 Task: Compose an email with the signature Dana Mitchell with the subject Invitation to a charity event and the message I would like to request approval for a team-building activity. from softage.4@softage.net to softage.1@softage.net, select the entire message, change the font color from current to green and background color to yellow Send the email. Finally, move the email from Sent Items to the label Databases
Action: Mouse moved to (928, 77)
Screenshot: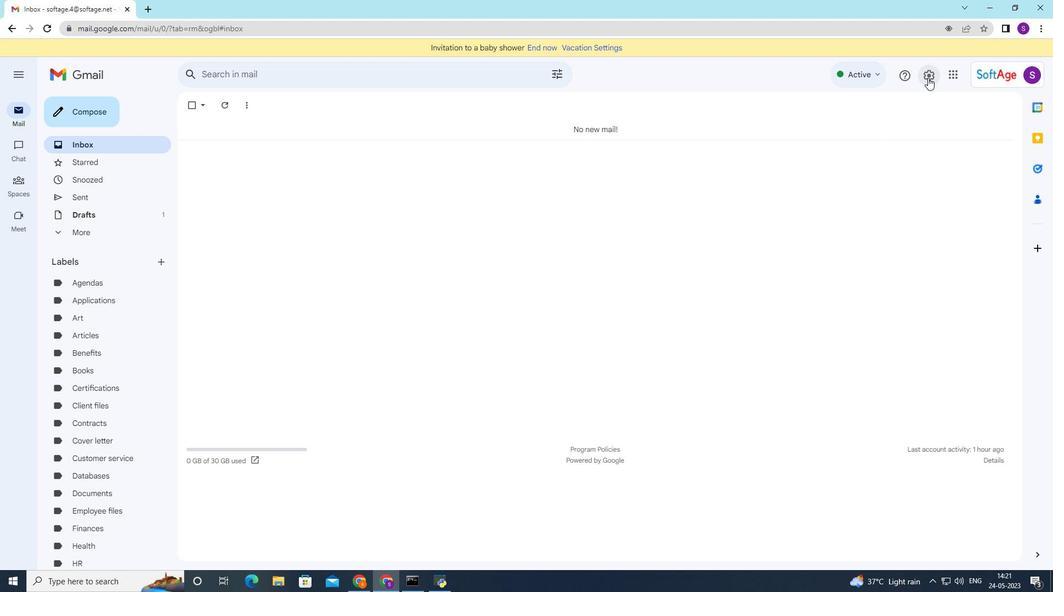 
Action: Mouse pressed left at (928, 77)
Screenshot: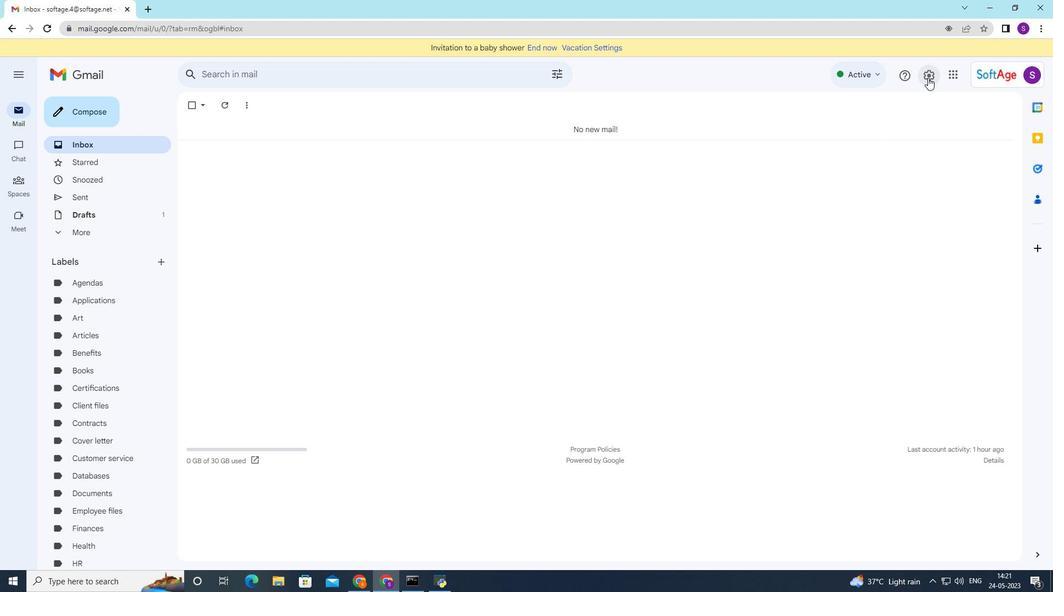 
Action: Mouse moved to (927, 131)
Screenshot: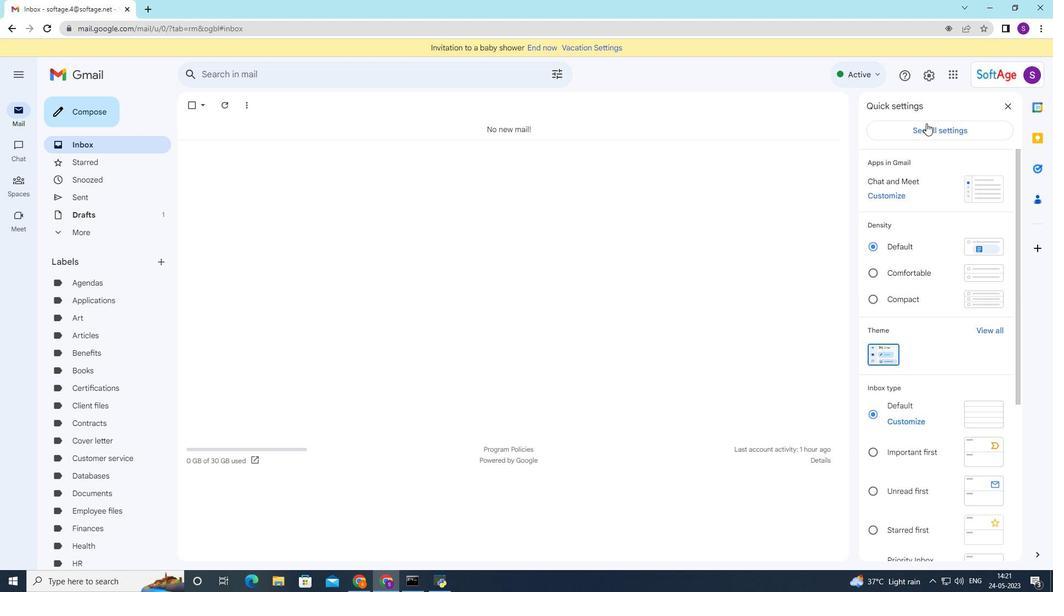 
Action: Mouse pressed left at (927, 131)
Screenshot: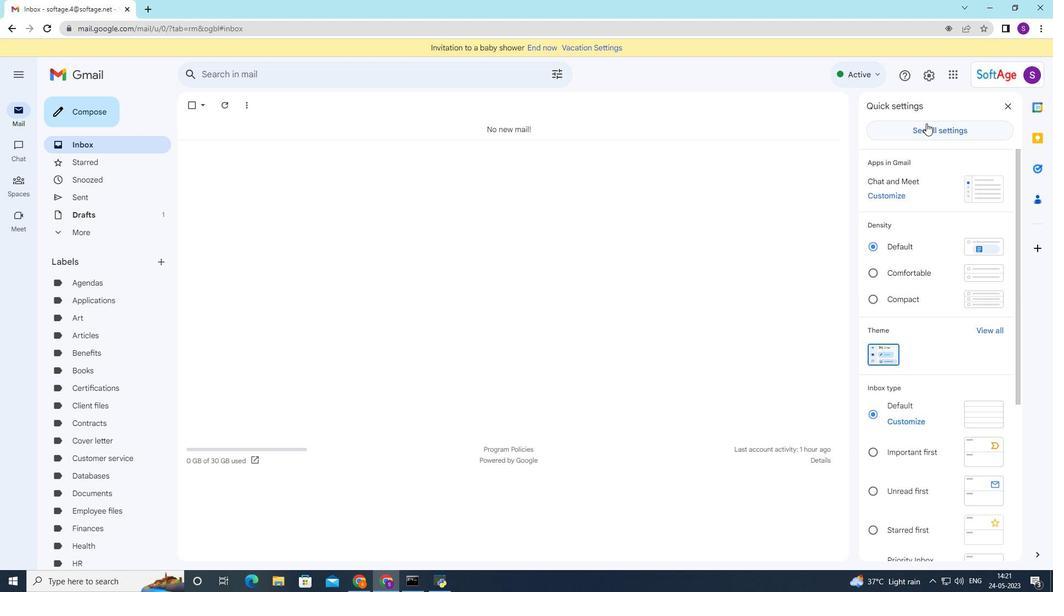 
Action: Mouse moved to (479, 244)
Screenshot: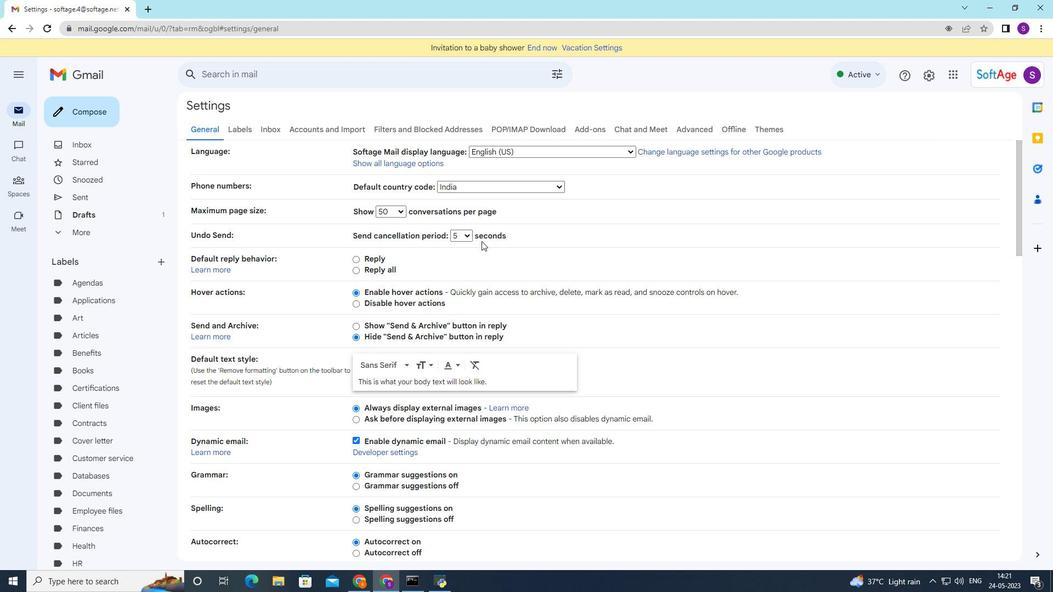 
Action: Mouse scrolled (479, 244) with delta (0, 0)
Screenshot: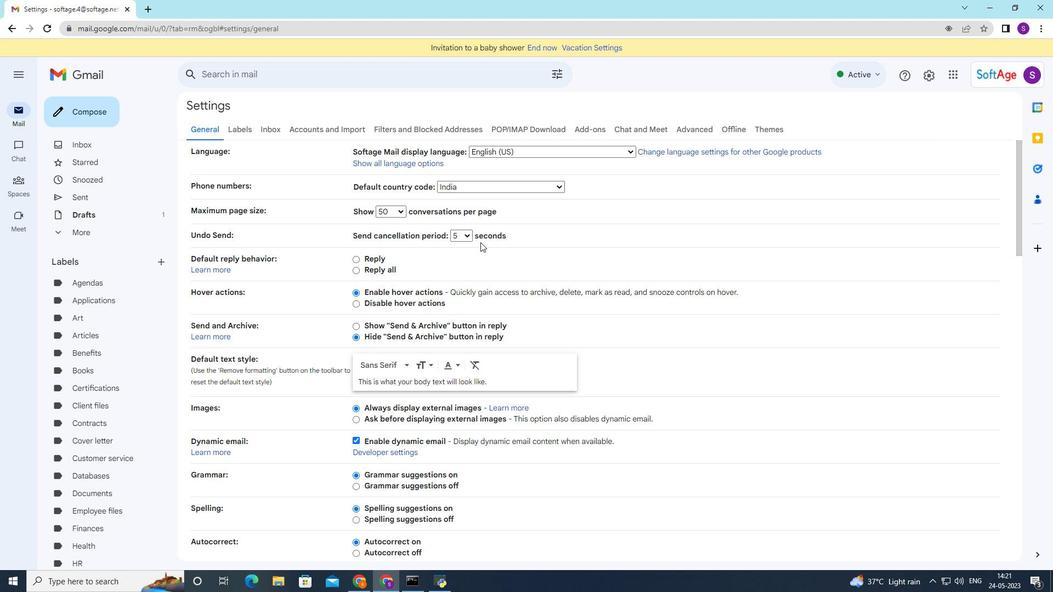 
Action: Mouse moved to (478, 246)
Screenshot: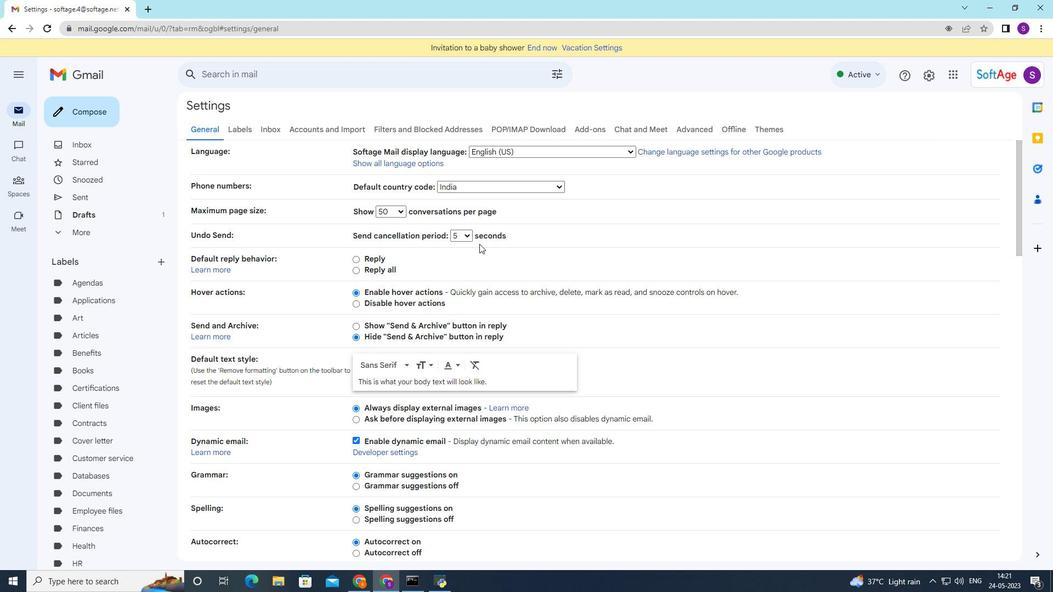 
Action: Mouse scrolled (478, 245) with delta (0, 0)
Screenshot: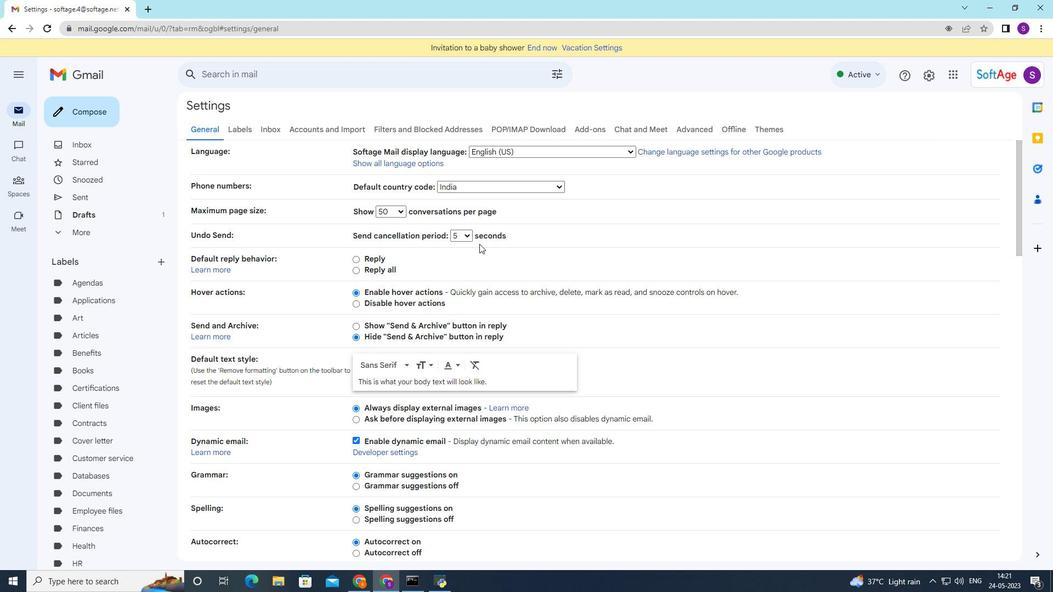 
Action: Mouse moved to (478, 247)
Screenshot: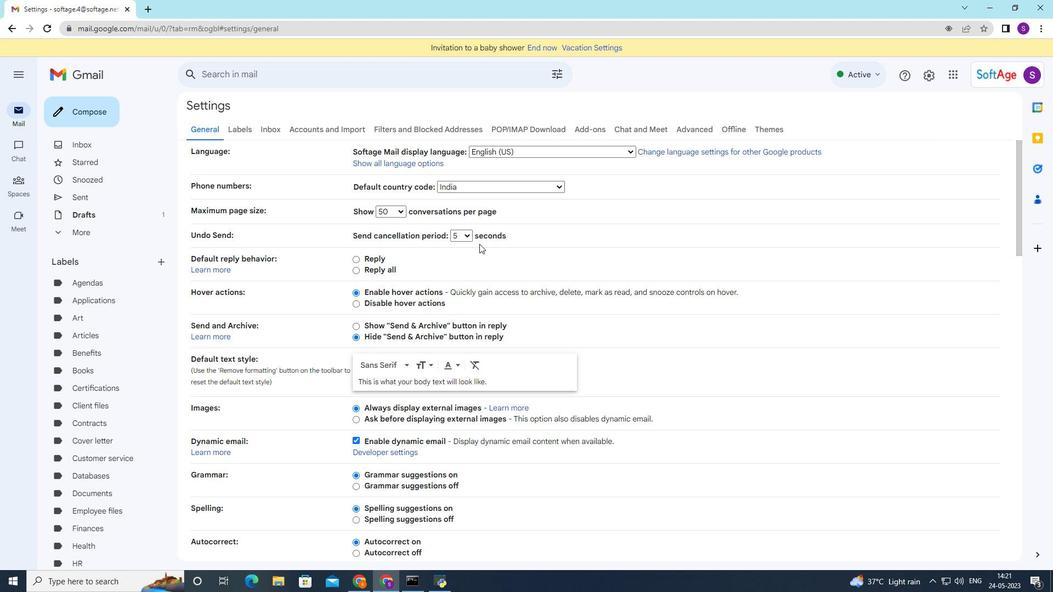 
Action: Mouse scrolled (478, 246) with delta (0, 0)
Screenshot: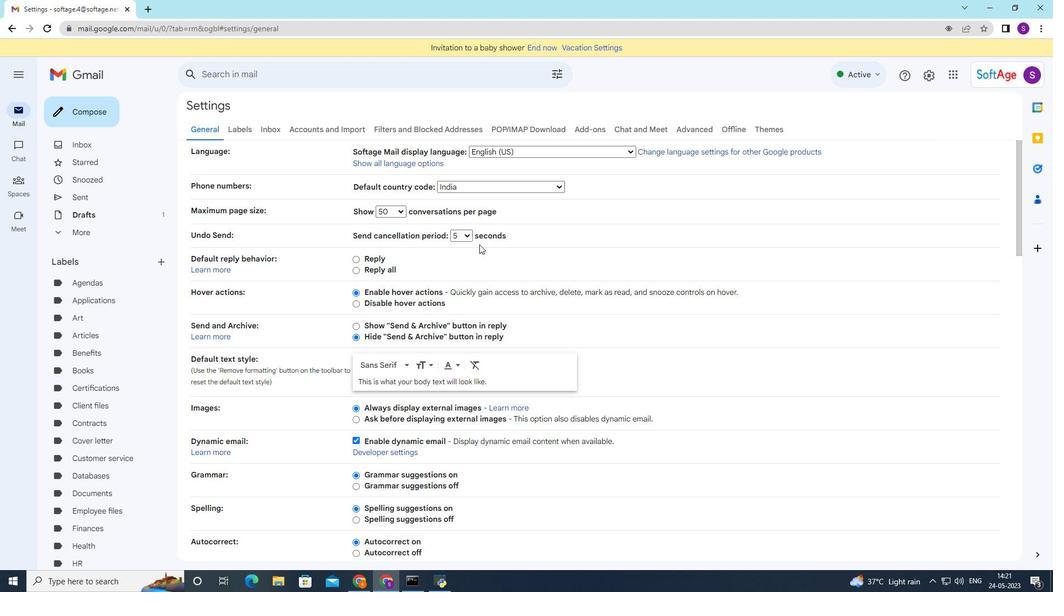 
Action: Mouse moved to (477, 248)
Screenshot: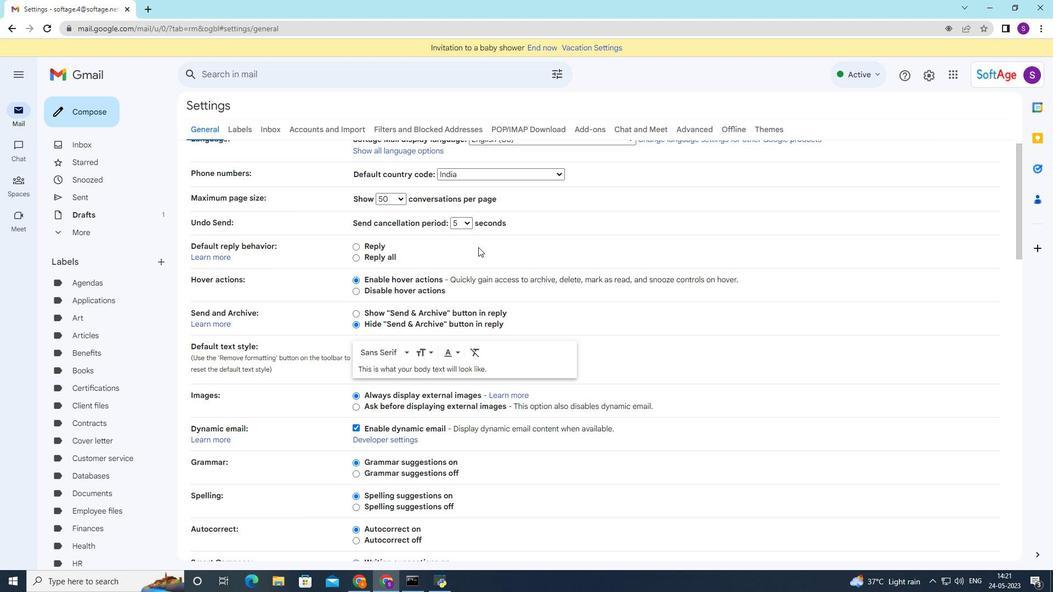 
Action: Mouse scrolled (477, 247) with delta (0, 0)
Screenshot: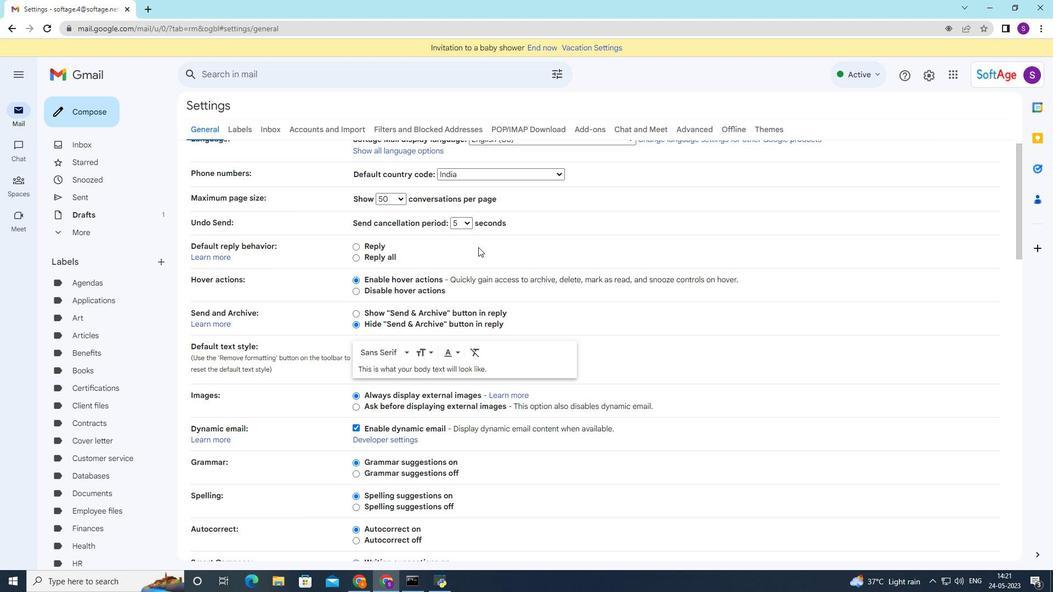 
Action: Mouse moved to (477, 249)
Screenshot: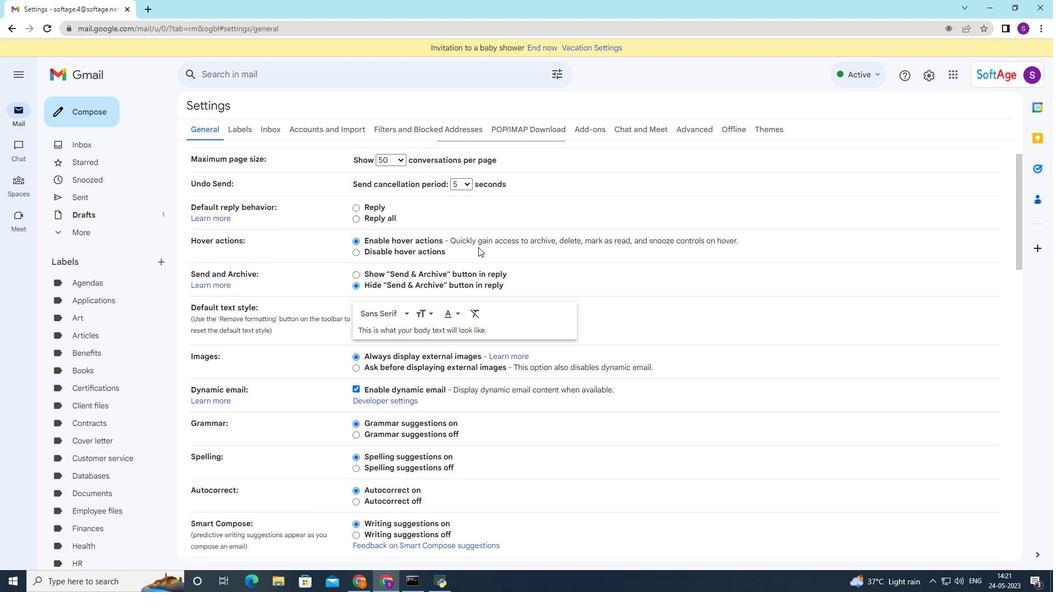 
Action: Mouse scrolled (477, 248) with delta (0, 0)
Screenshot: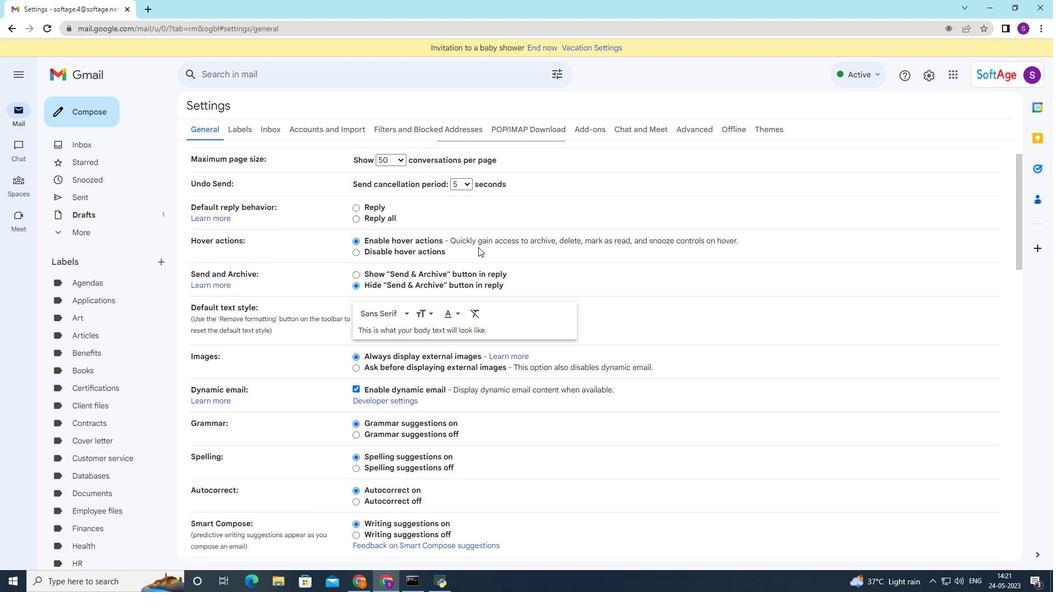 
Action: Mouse moved to (475, 254)
Screenshot: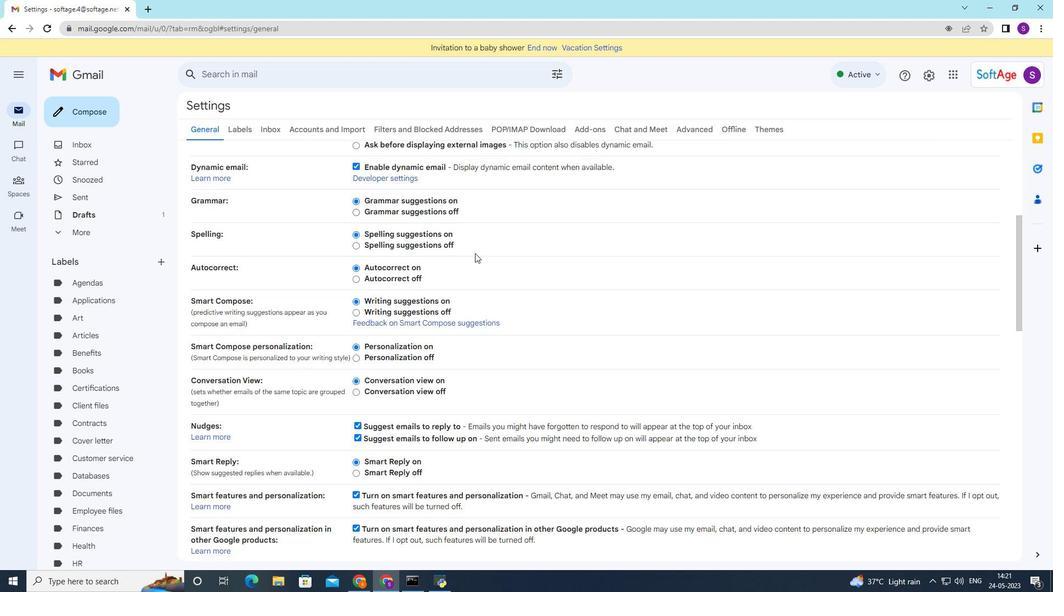 
Action: Mouse scrolled (475, 253) with delta (0, 0)
Screenshot: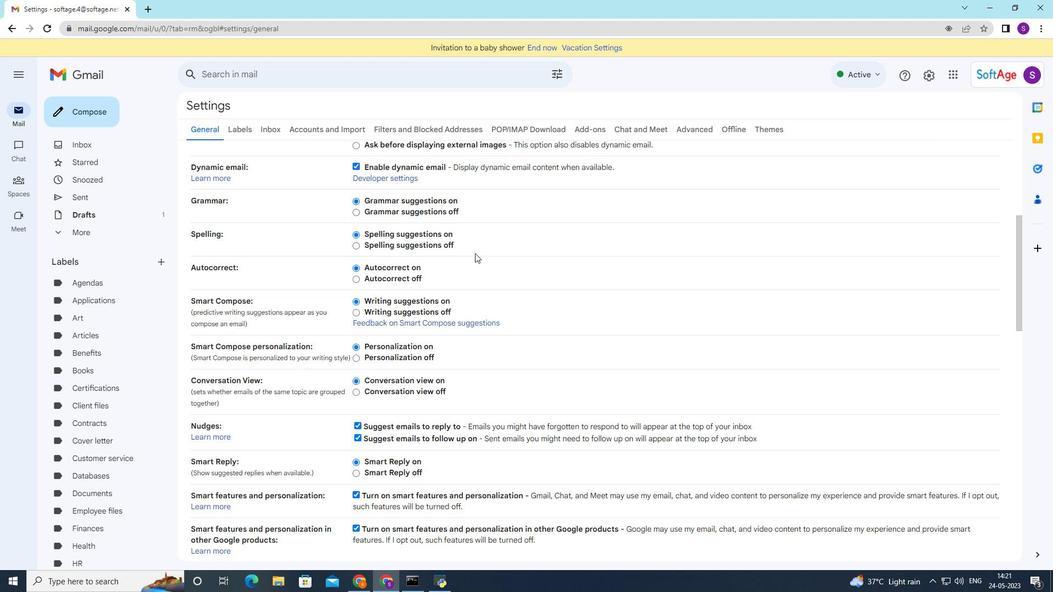 
Action: Mouse moved to (475, 254)
Screenshot: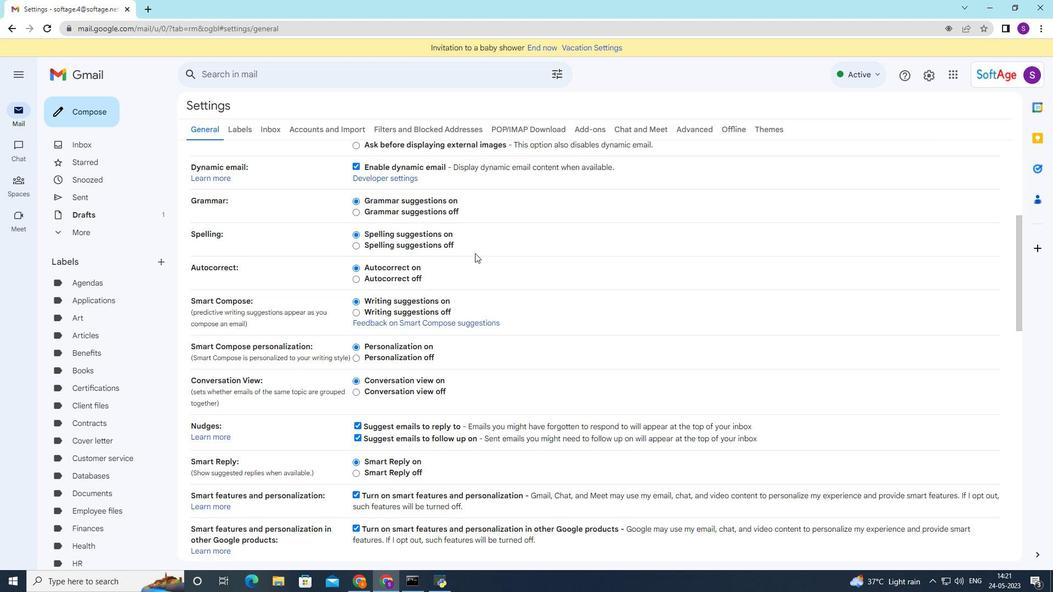 
Action: Mouse scrolled (475, 253) with delta (0, 0)
Screenshot: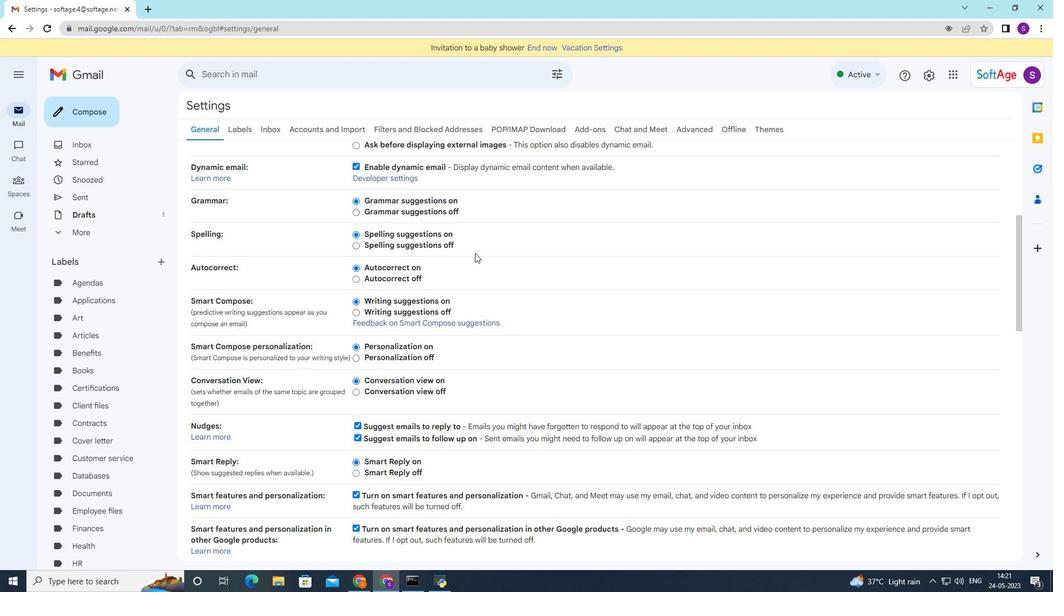 
Action: Mouse scrolled (475, 253) with delta (0, 0)
Screenshot: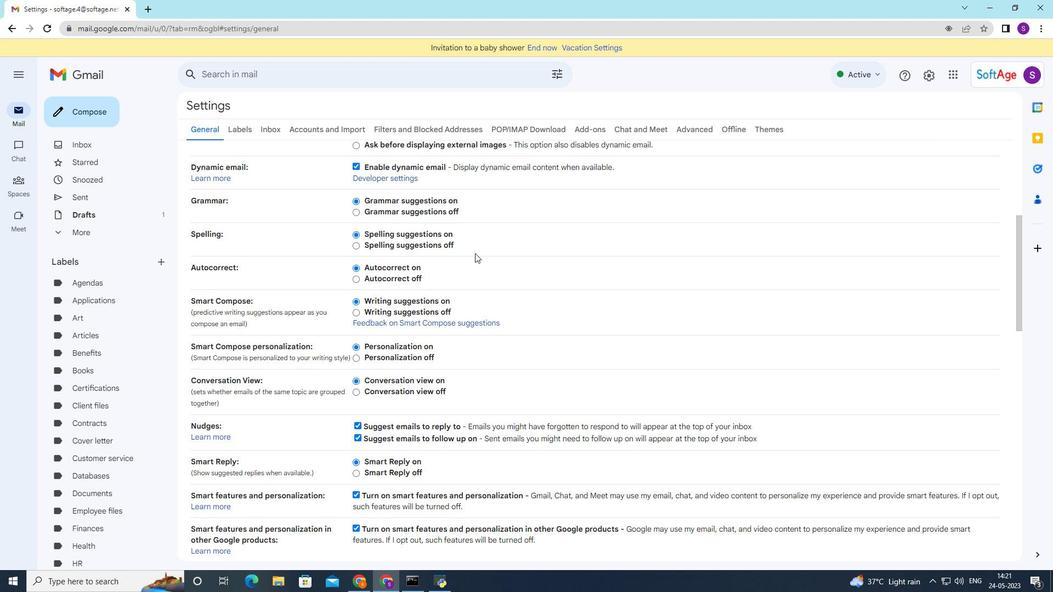 
Action: Mouse moved to (475, 254)
Screenshot: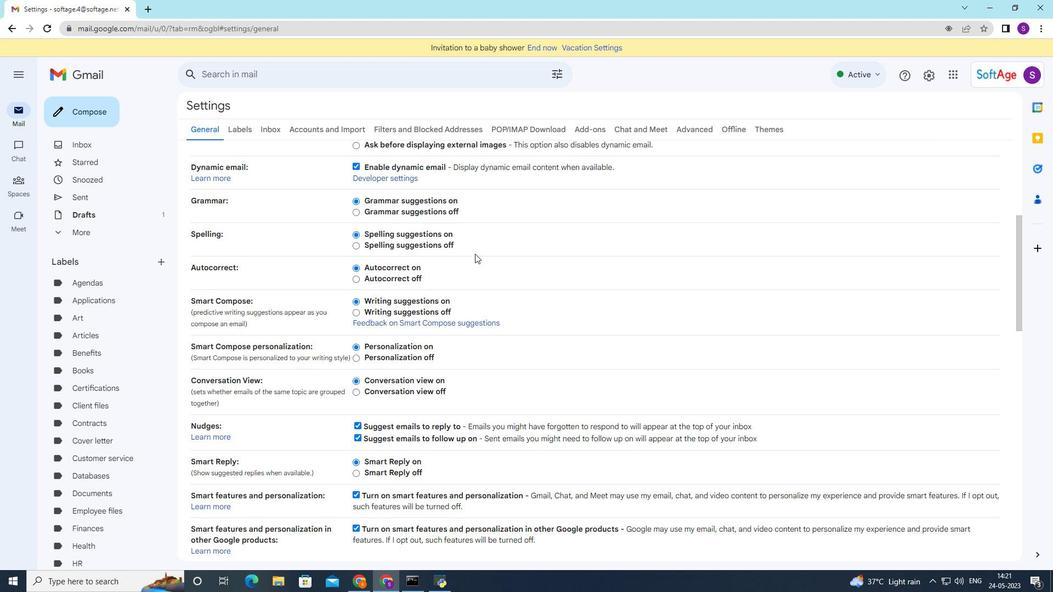 
Action: Mouse scrolled (475, 254) with delta (0, 0)
Screenshot: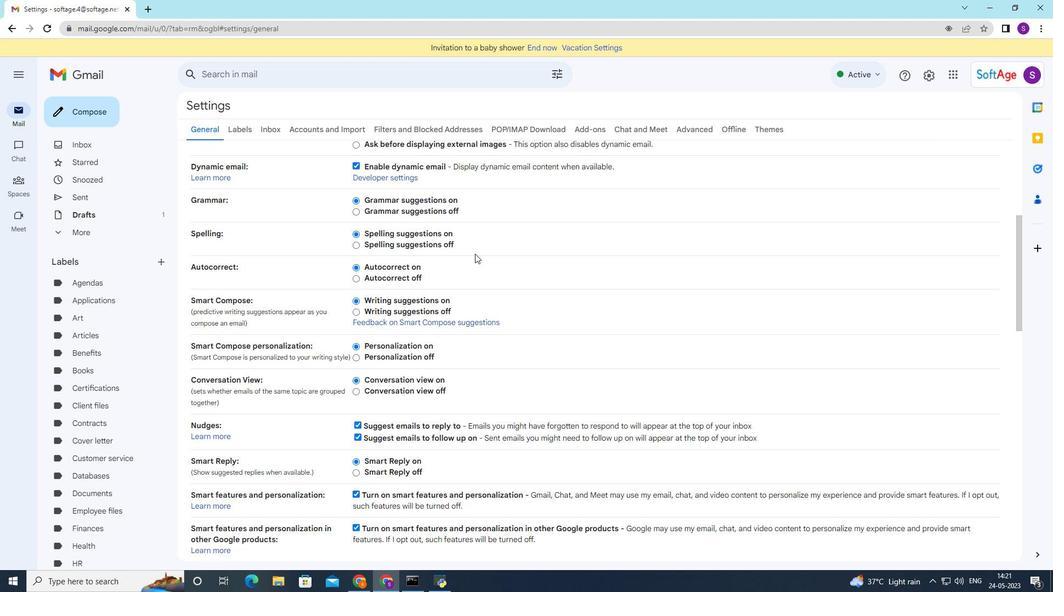 
Action: Mouse scrolled (475, 254) with delta (0, 0)
Screenshot: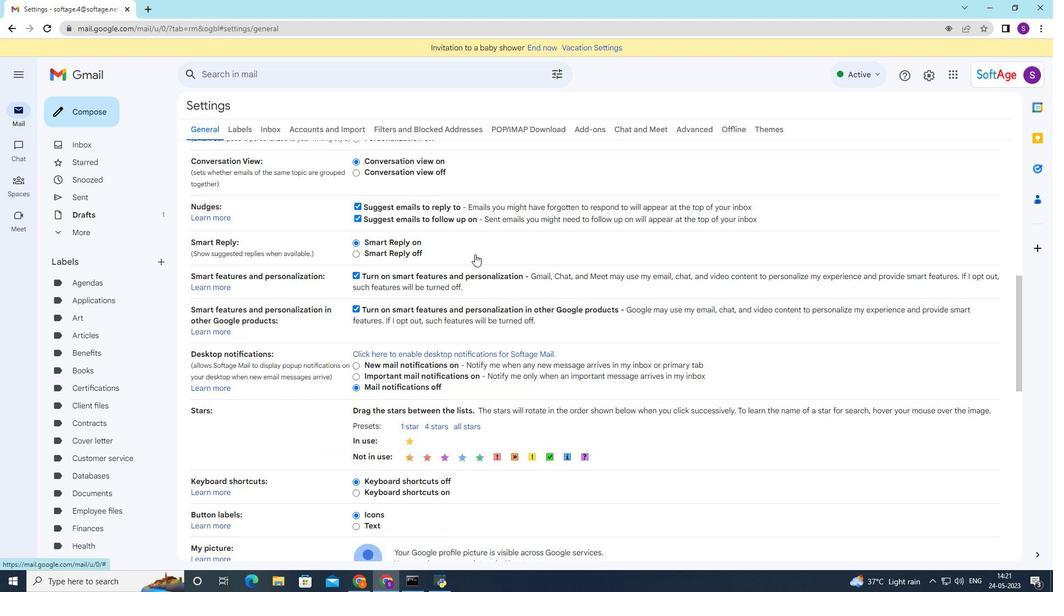 
Action: Mouse scrolled (475, 254) with delta (0, 0)
Screenshot: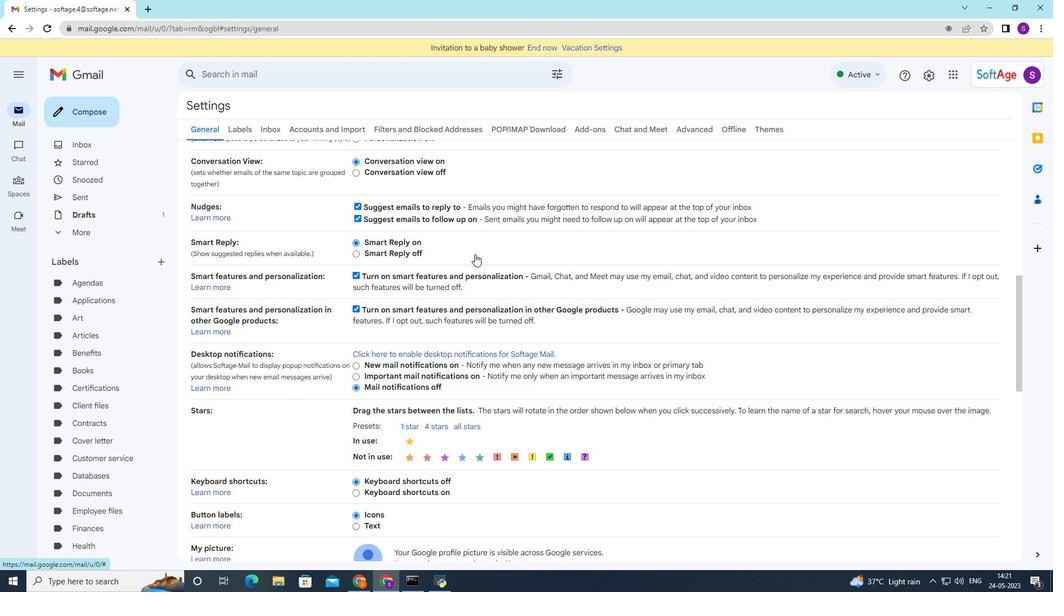 
Action: Mouse scrolled (475, 254) with delta (0, 0)
Screenshot: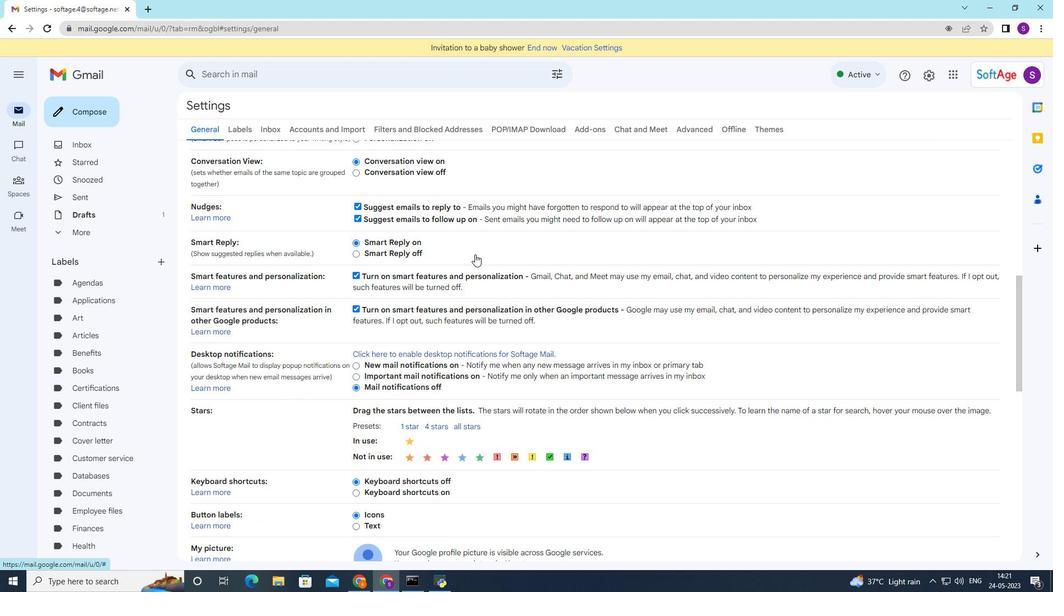 
Action: Mouse moved to (475, 255)
Screenshot: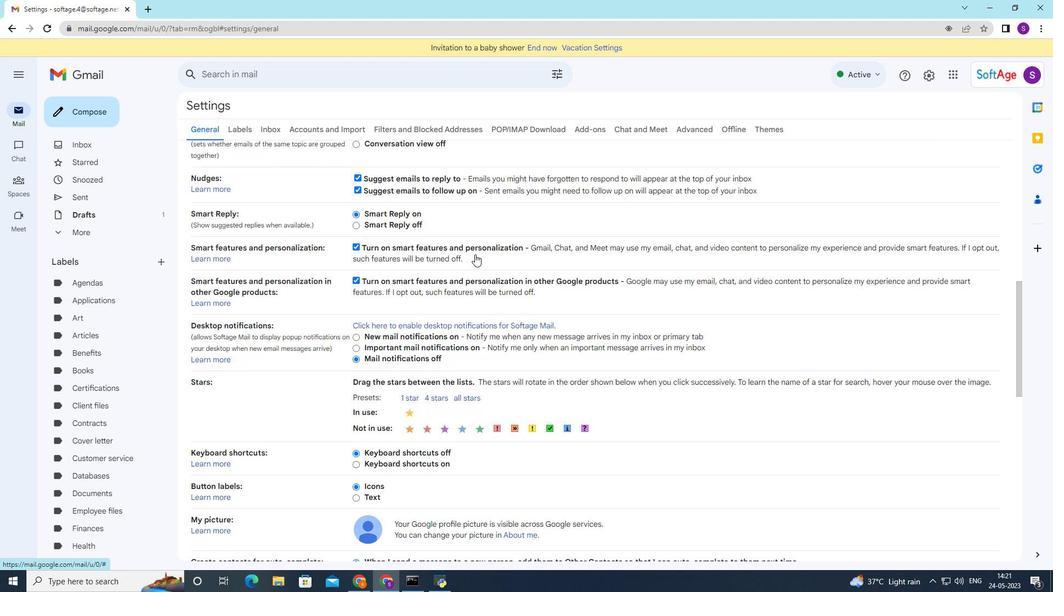 
Action: Mouse scrolled (475, 255) with delta (0, 0)
Screenshot: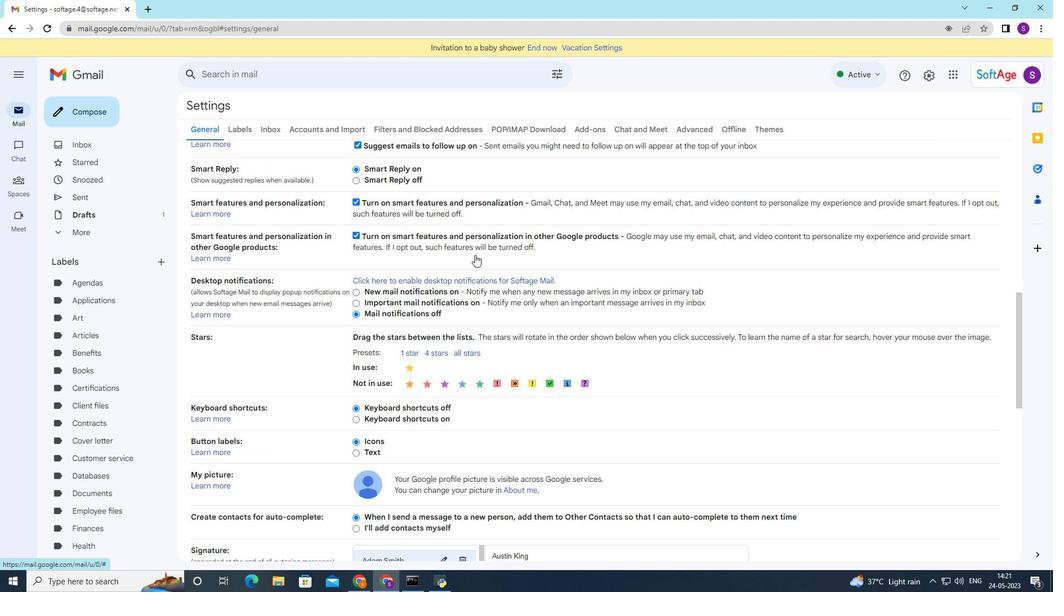 
Action: Mouse moved to (474, 256)
Screenshot: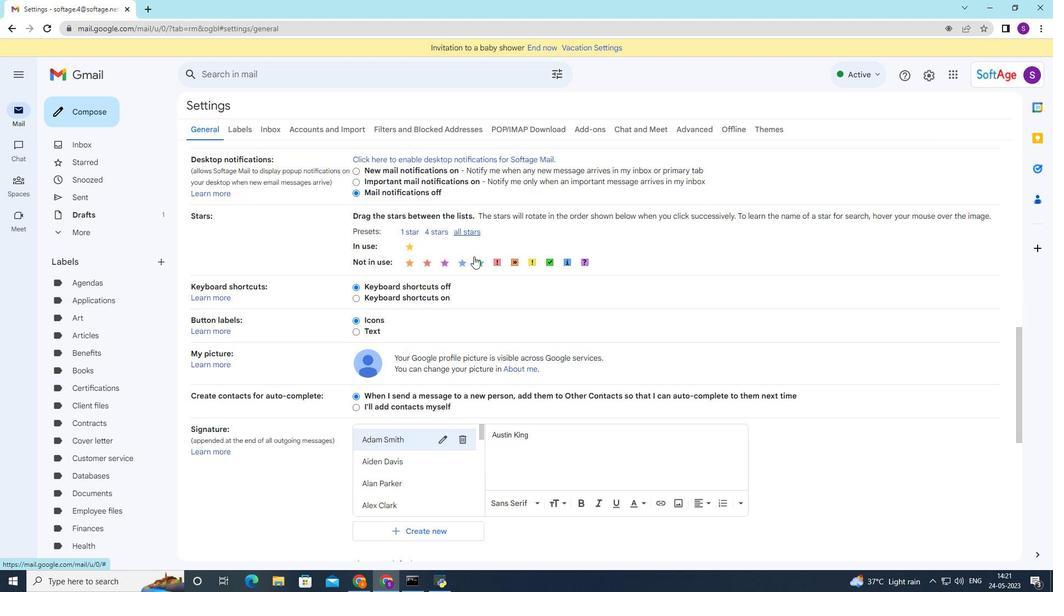 
Action: Mouse scrolled (474, 256) with delta (0, 0)
Screenshot: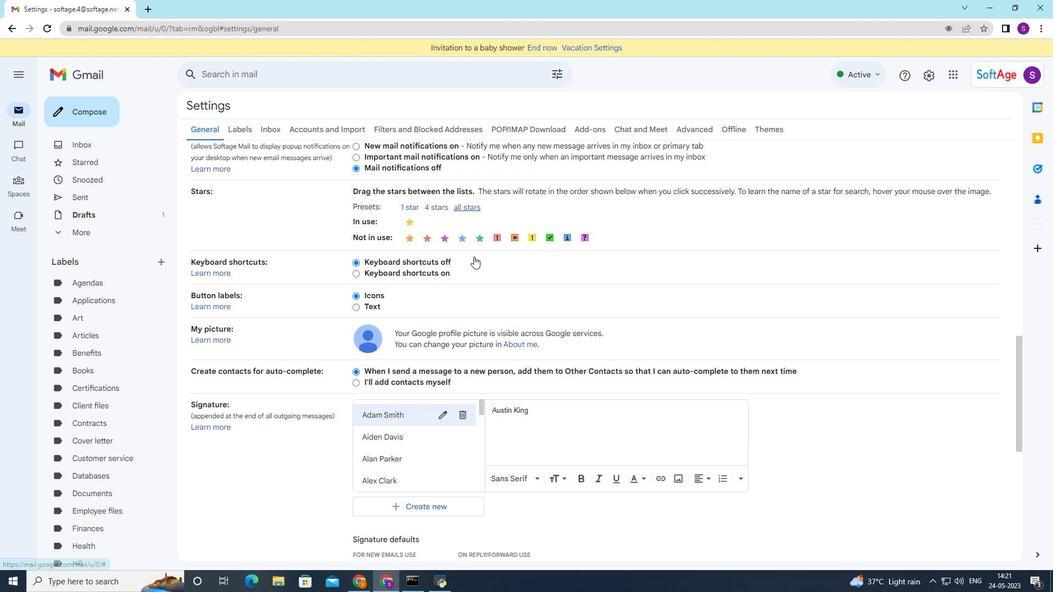
Action: Mouse moved to (474, 256)
Screenshot: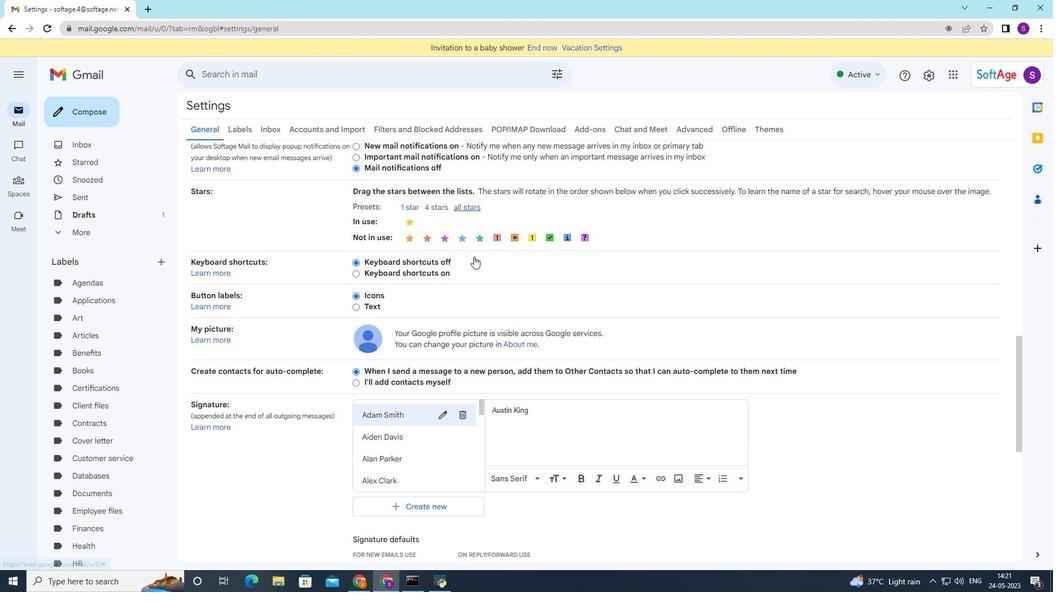 
Action: Mouse scrolled (474, 256) with delta (0, 0)
Screenshot: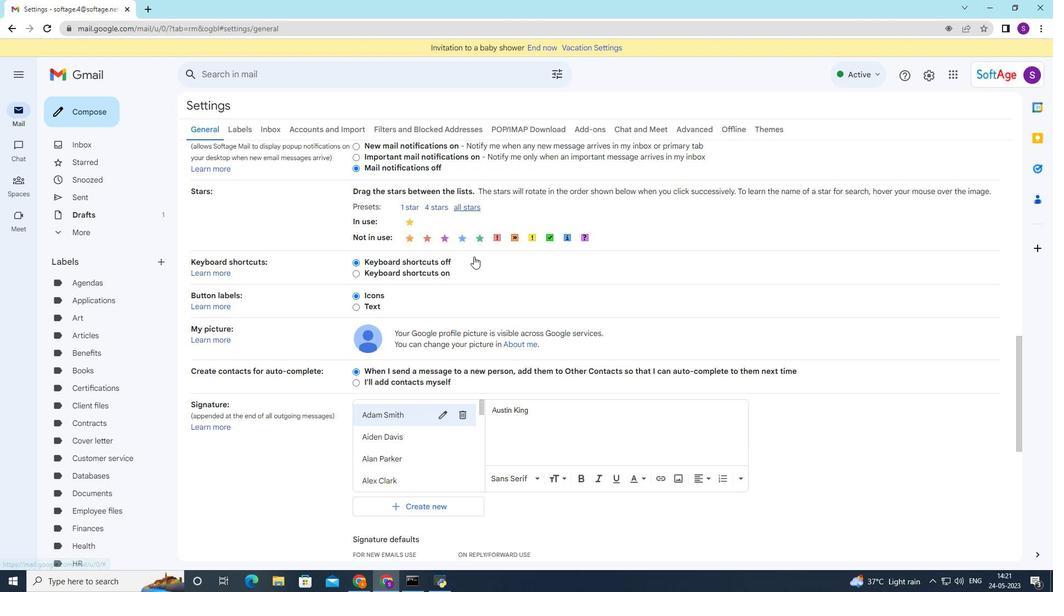 
Action: Mouse moved to (474, 257)
Screenshot: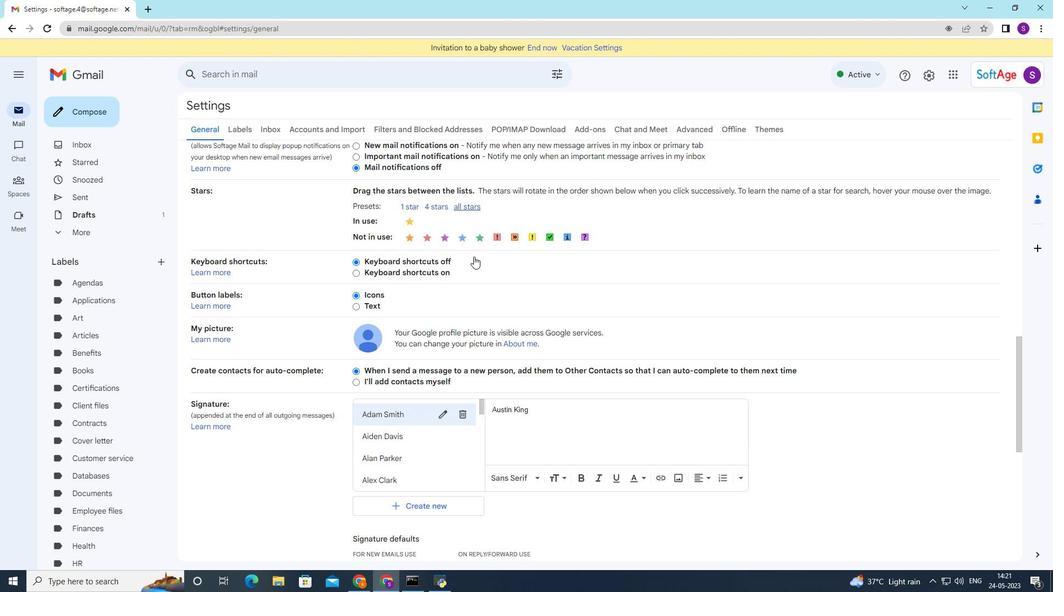 
Action: Mouse scrolled (474, 257) with delta (0, 0)
Screenshot: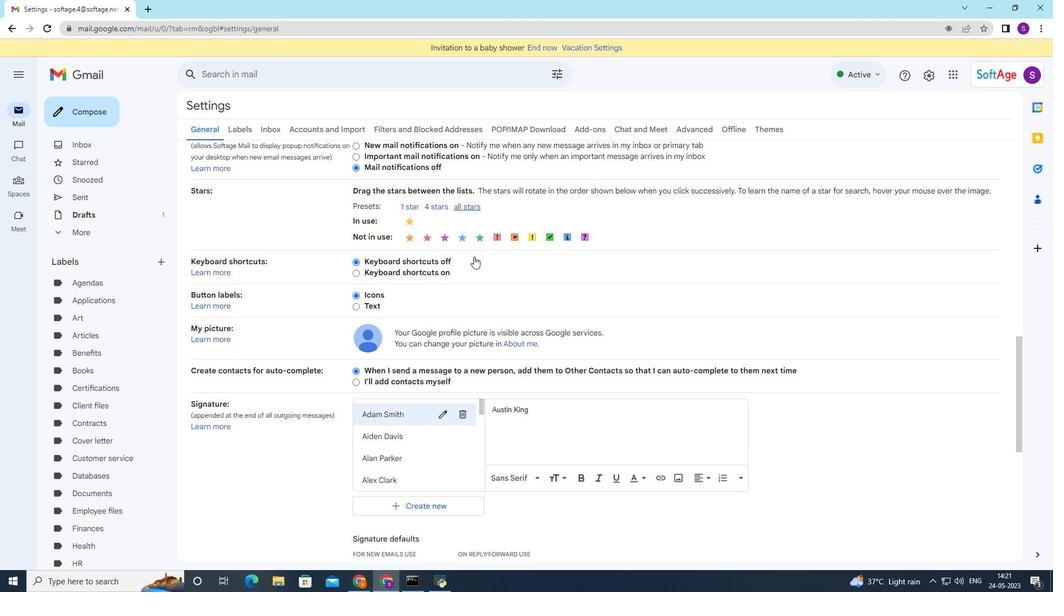 
Action: Mouse moved to (461, 337)
Screenshot: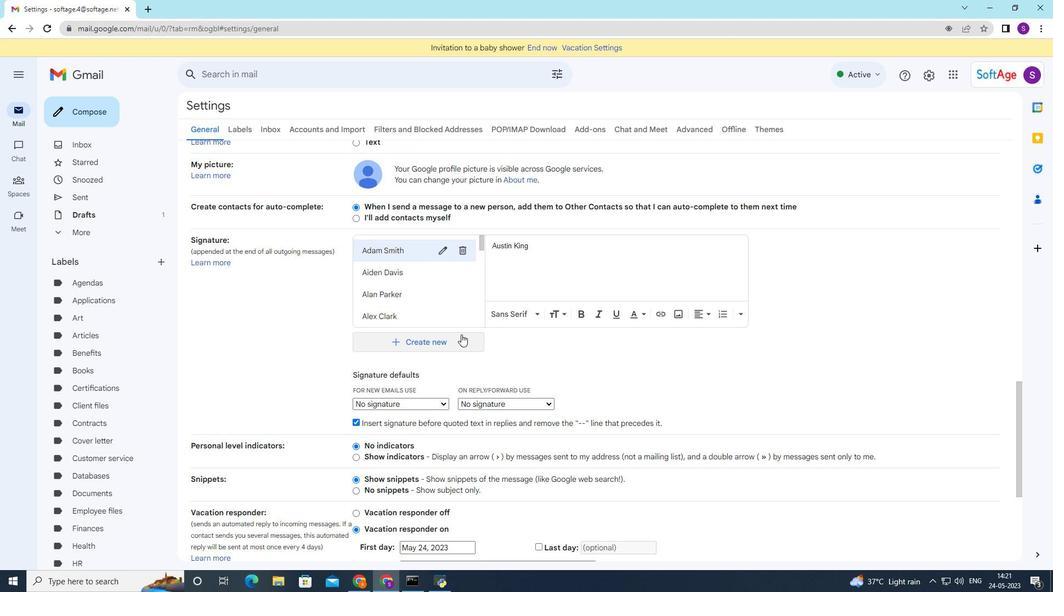 
Action: Mouse pressed left at (461, 337)
Screenshot: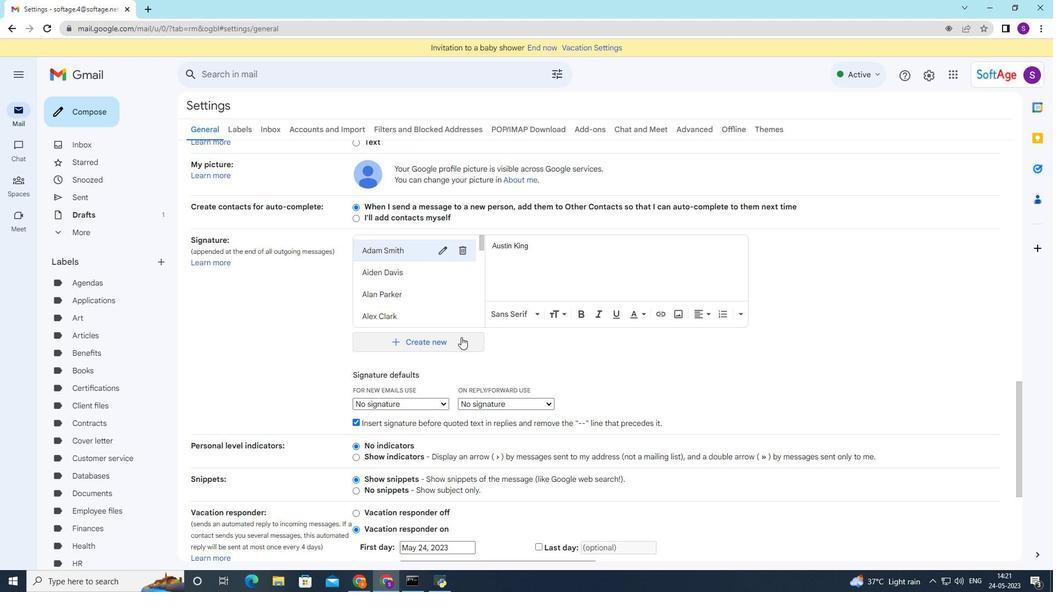 
Action: Mouse moved to (461, 336)
Screenshot: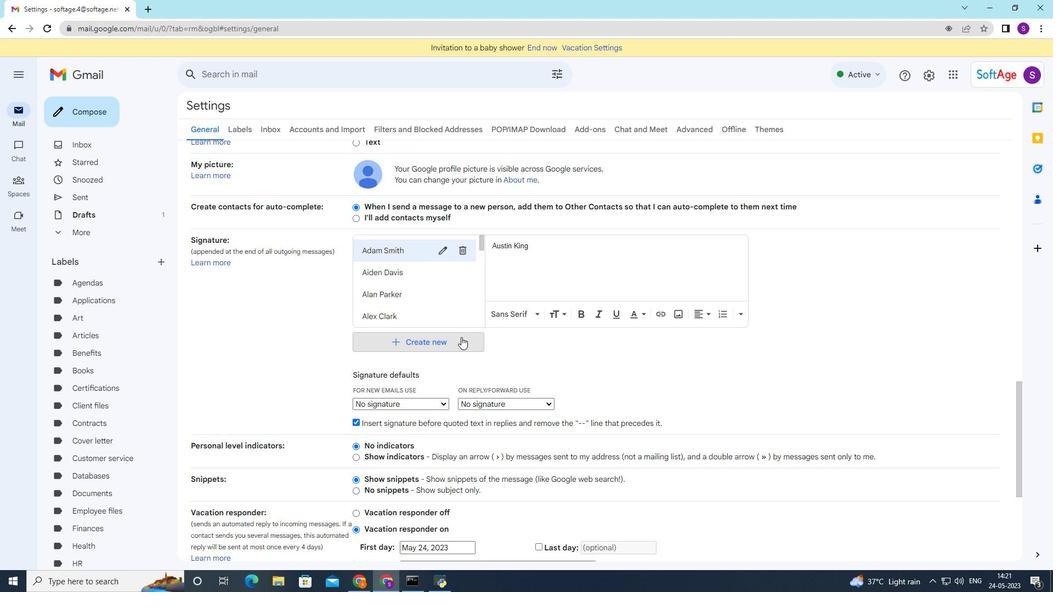 
Action: Key pressed <Key.shift>Dana<Key.space><Key.shift><Key.shift><Key.shift><Key.shift><Key.shift><Key.shift>Mitchell
Screenshot: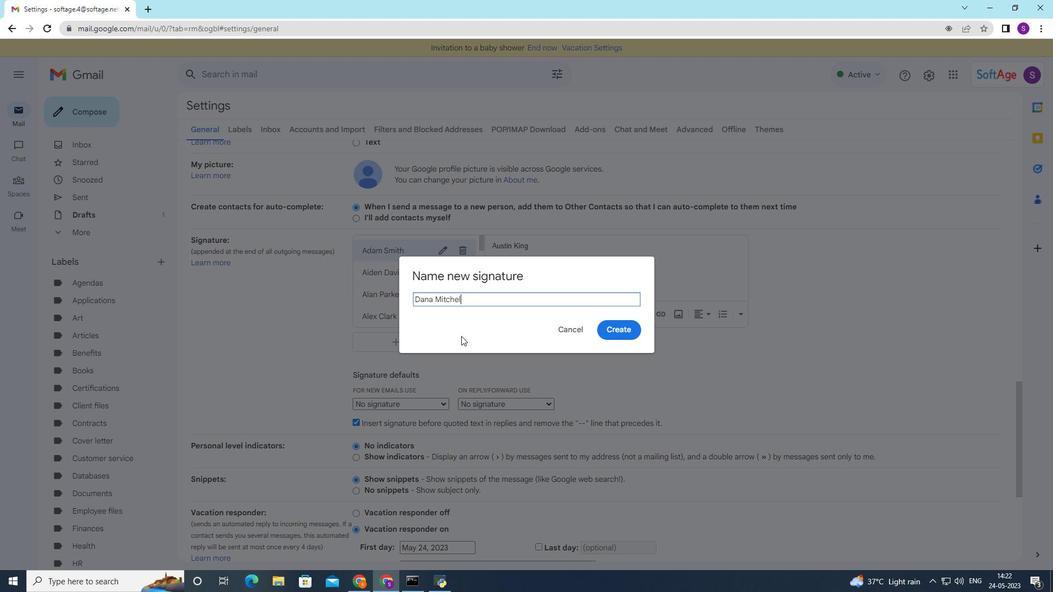 
Action: Mouse moved to (623, 334)
Screenshot: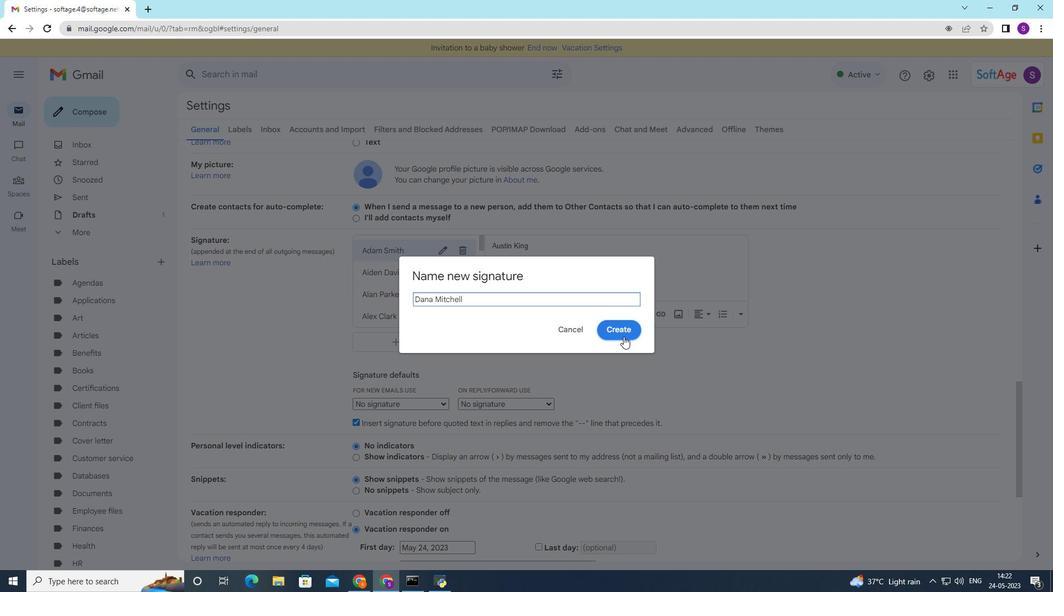 
Action: Mouse pressed left at (623, 334)
Screenshot: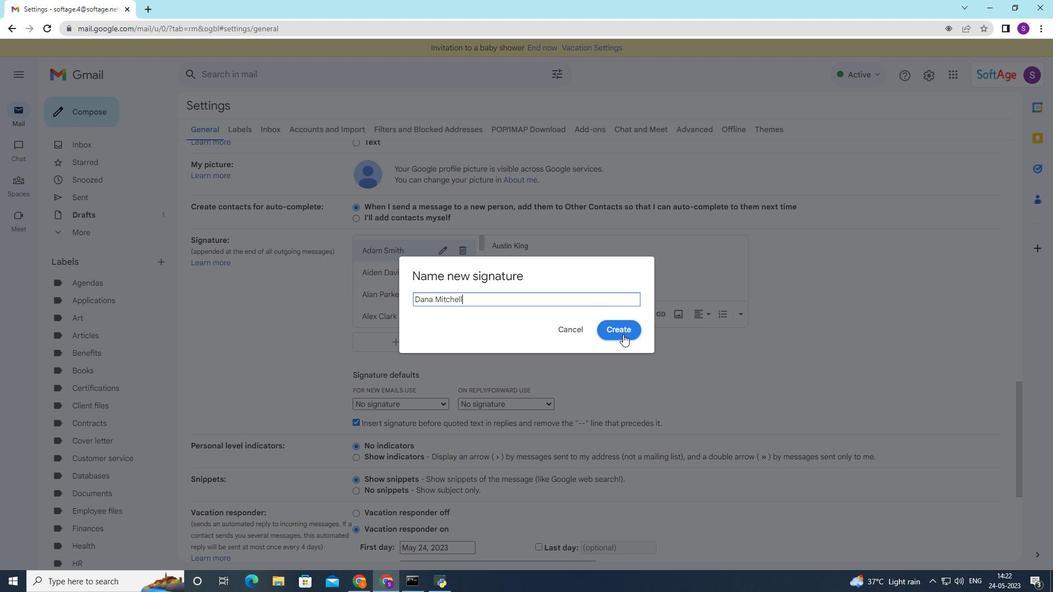 
Action: Mouse moved to (576, 346)
Screenshot: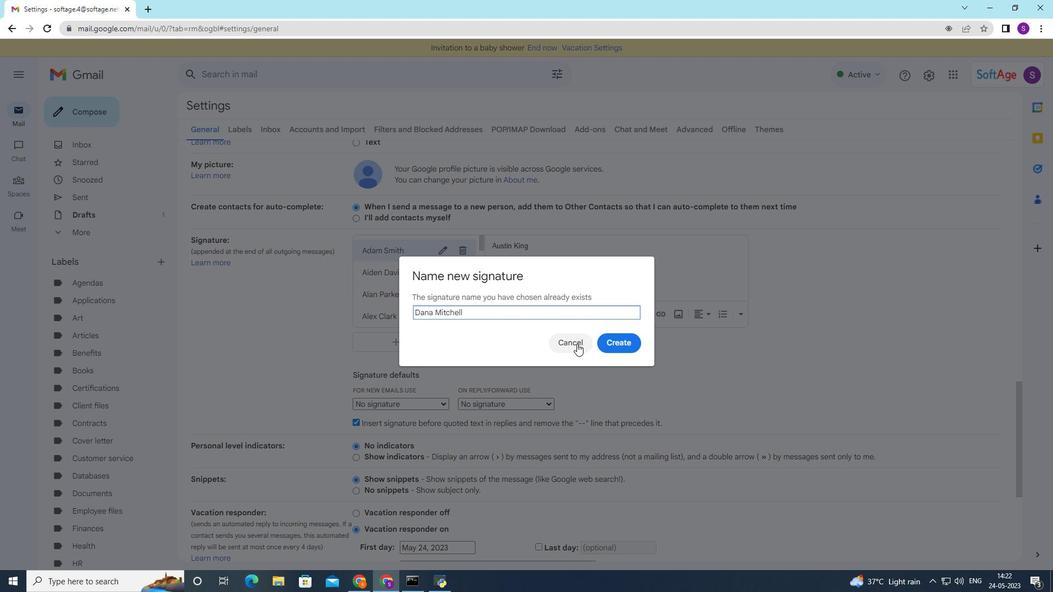 
Action: Mouse pressed left at (576, 346)
Screenshot: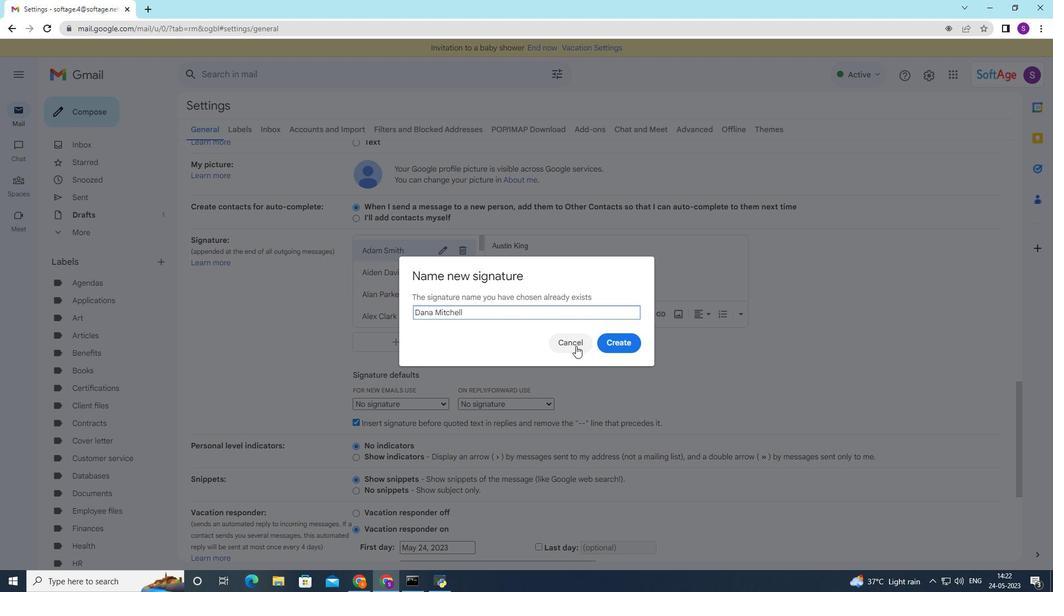 
Action: Mouse moved to (442, 275)
Screenshot: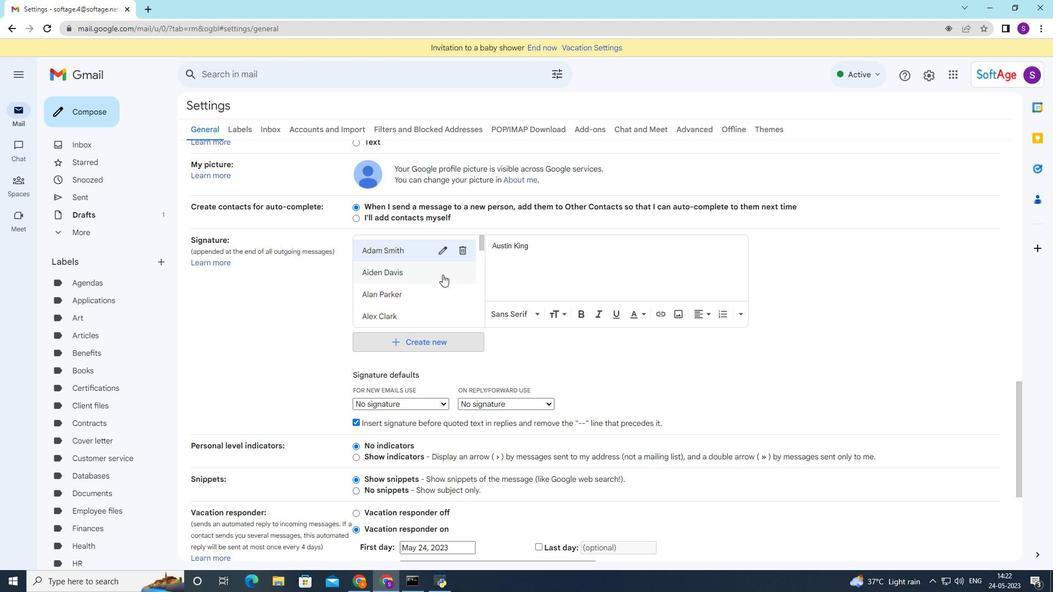 
Action: Mouse scrolled (442, 274) with delta (0, 0)
Screenshot: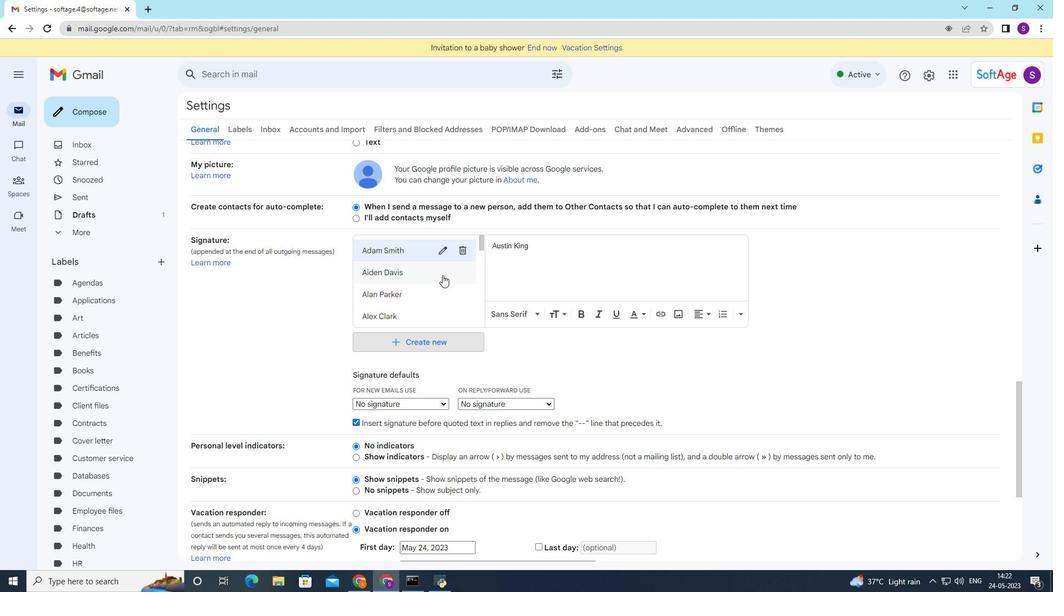 
Action: Mouse moved to (442, 275)
Screenshot: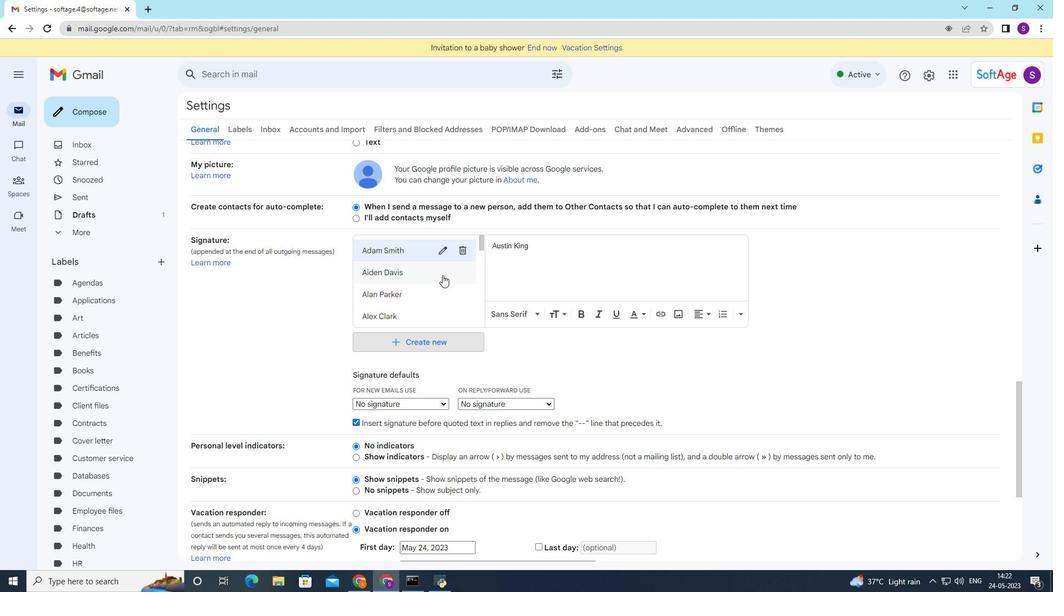 
Action: Mouse scrolled (442, 275) with delta (0, 0)
Screenshot: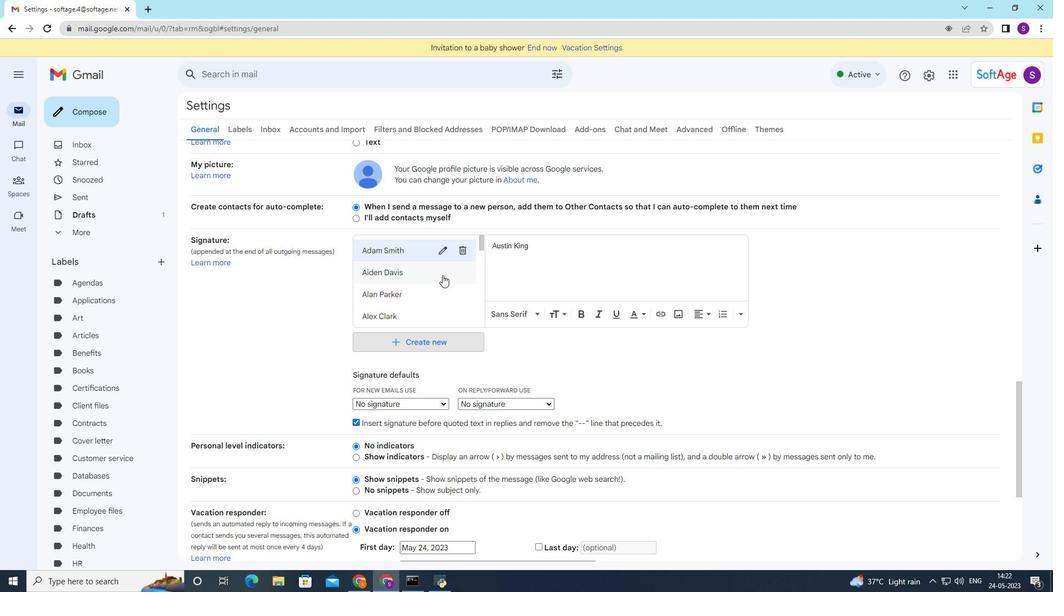 
Action: Mouse moved to (442, 277)
Screenshot: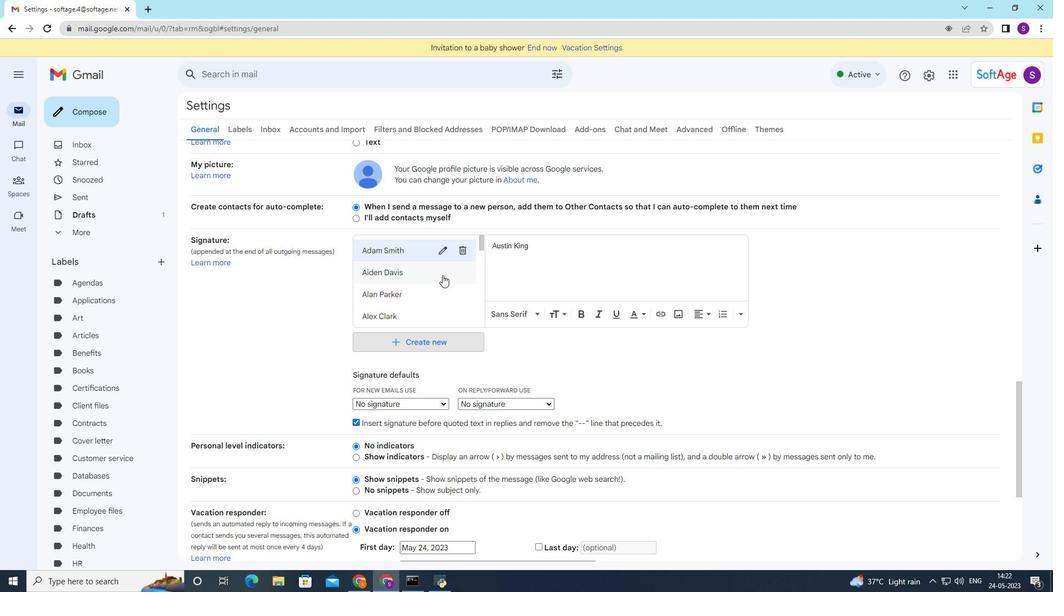 
Action: Mouse scrolled (442, 276) with delta (0, 0)
Screenshot: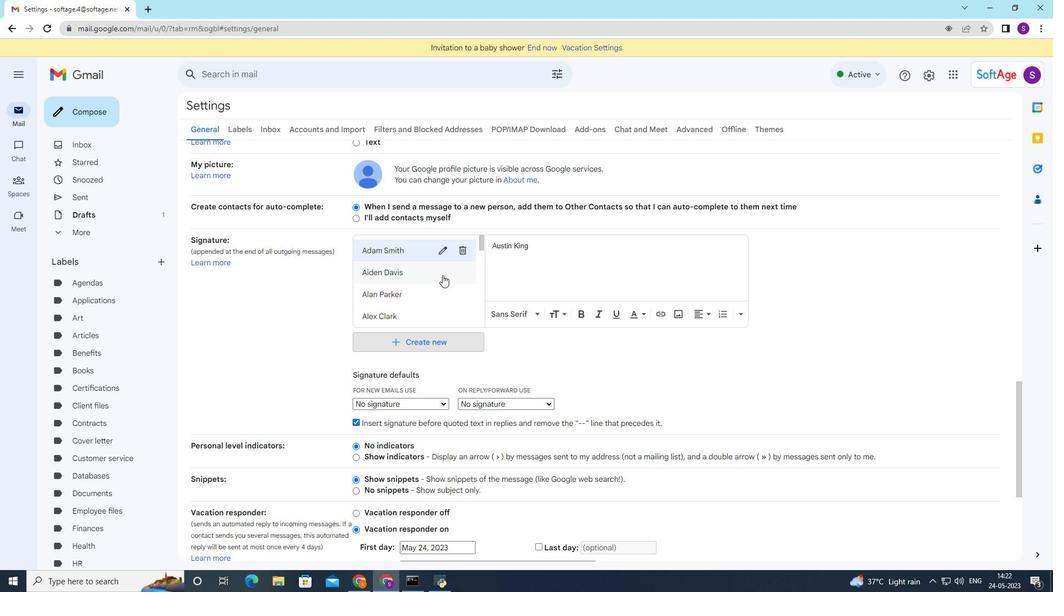 
Action: Mouse moved to (442, 277)
Screenshot: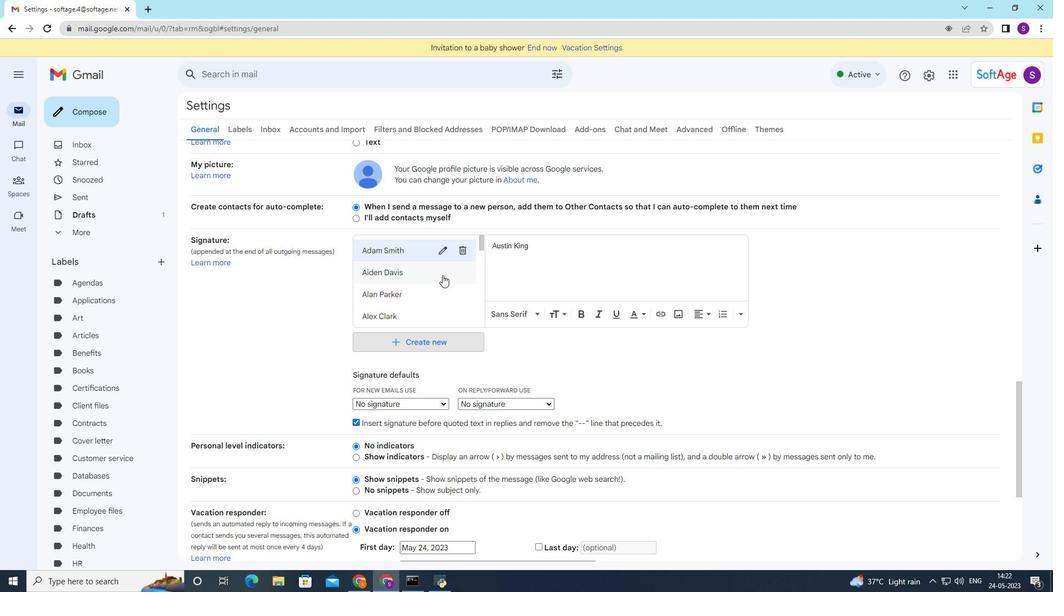 
Action: Mouse scrolled (442, 276) with delta (0, 0)
Screenshot: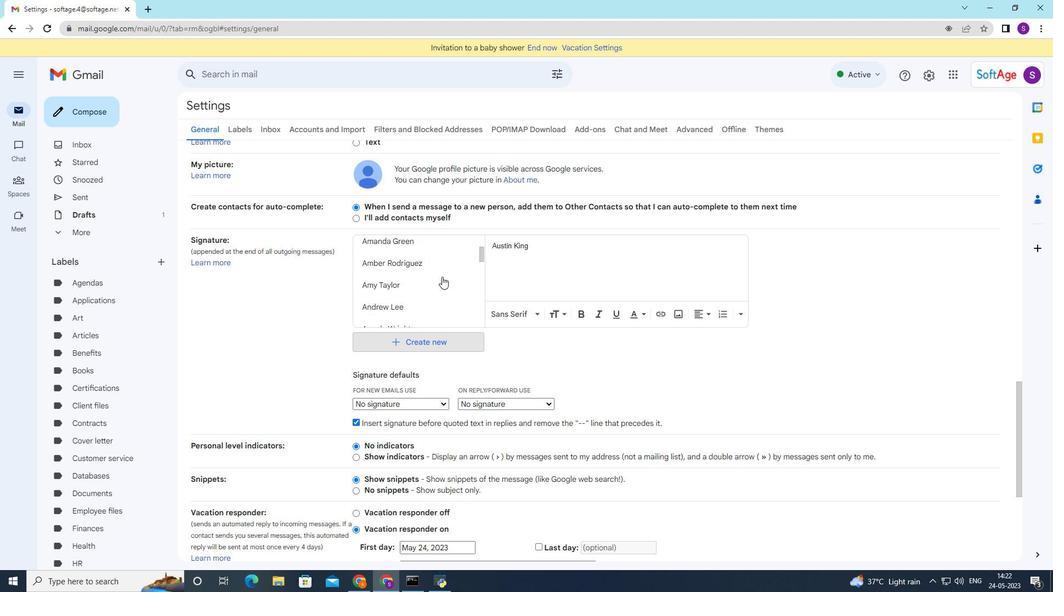 
Action: Mouse scrolled (442, 276) with delta (0, 0)
Screenshot: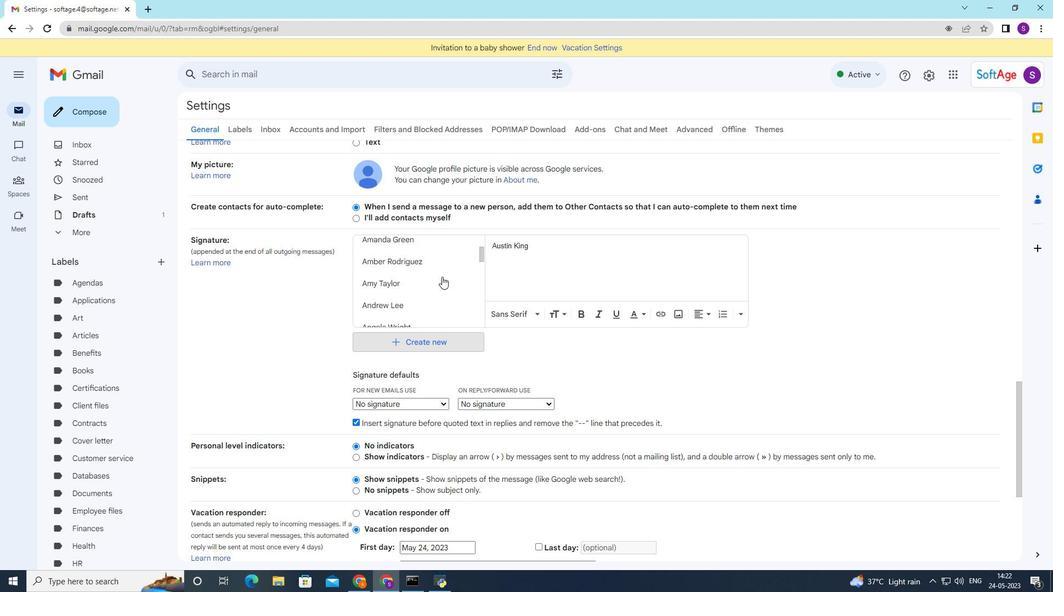 
Action: Mouse scrolled (442, 276) with delta (0, 0)
Screenshot: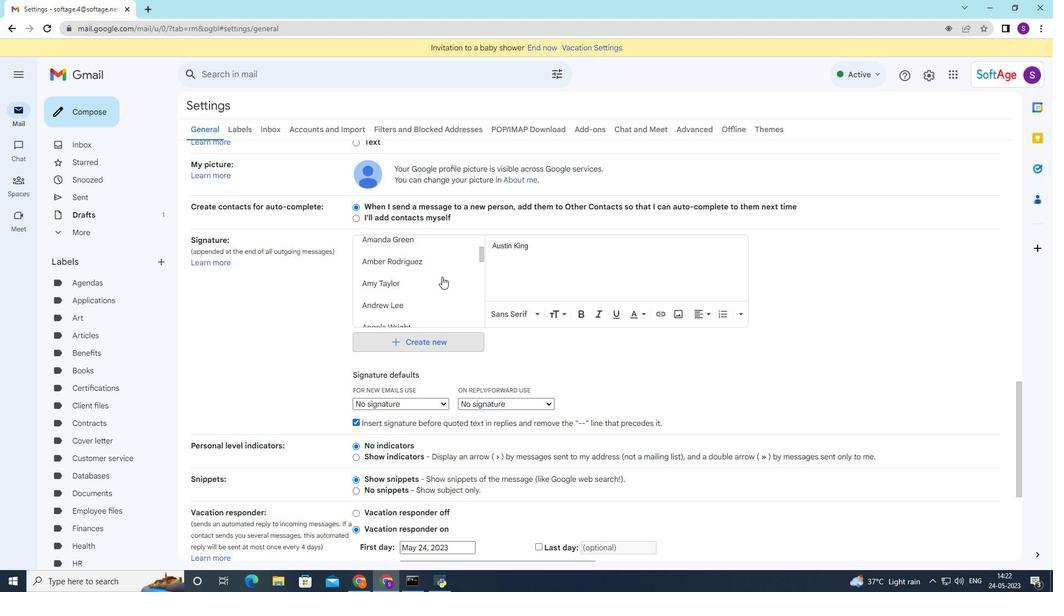 
Action: Mouse moved to (441, 279)
Screenshot: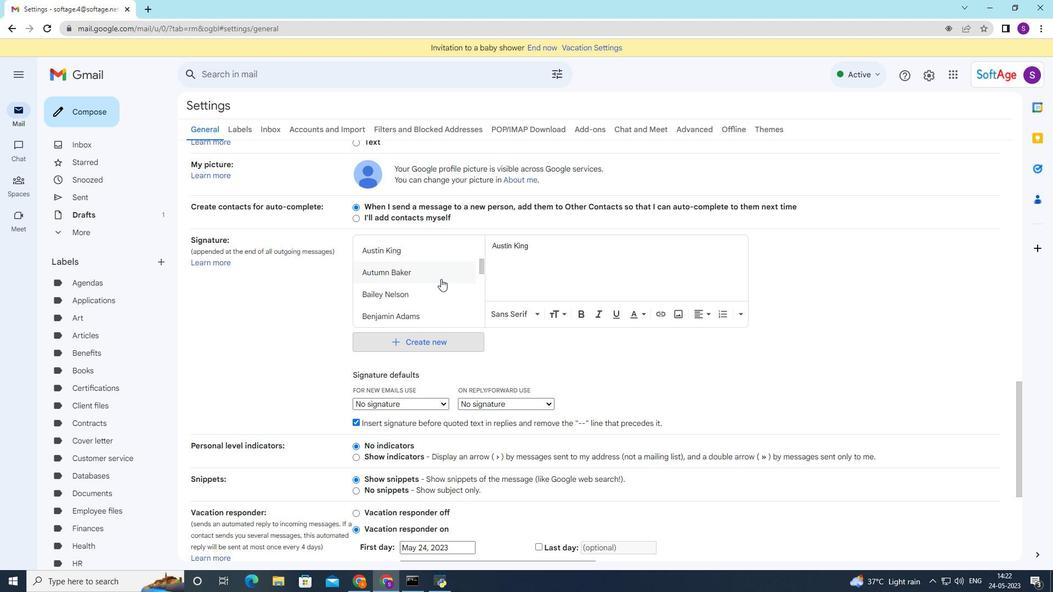 
Action: Mouse scrolled (441, 278) with delta (0, 0)
Screenshot: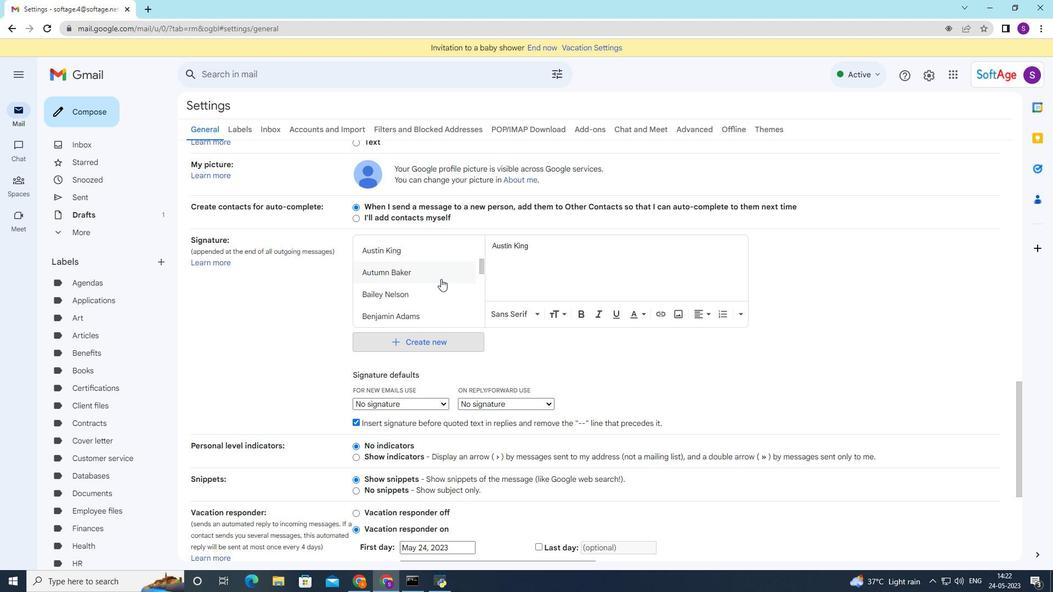 
Action: Mouse moved to (441, 280)
Screenshot: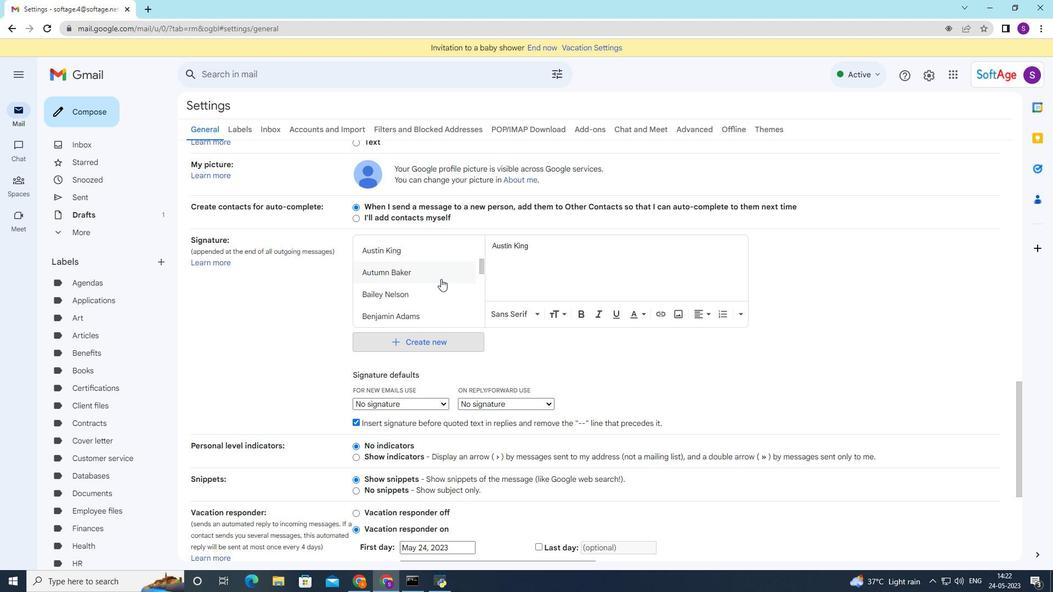 
Action: Mouse scrolled (441, 279) with delta (0, 0)
Screenshot: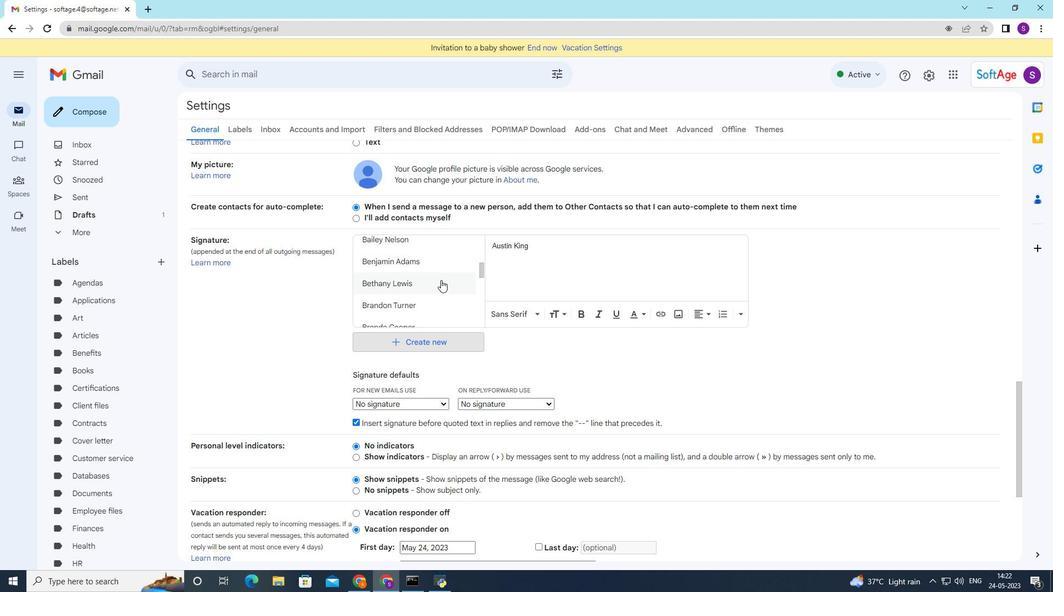
Action: Mouse scrolled (441, 279) with delta (0, 0)
Screenshot: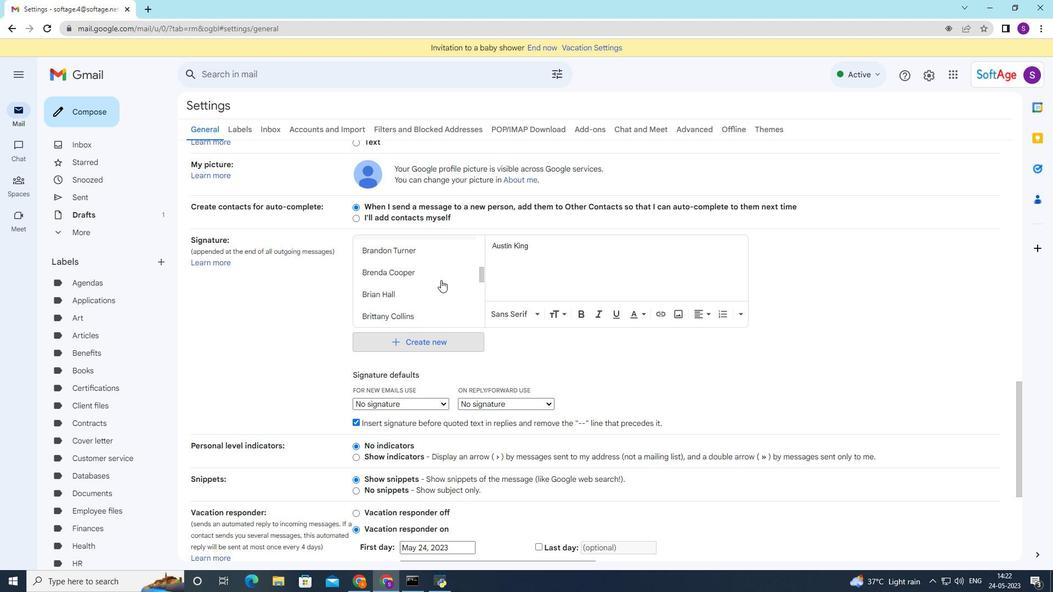 
Action: Mouse scrolled (441, 279) with delta (0, 0)
Screenshot: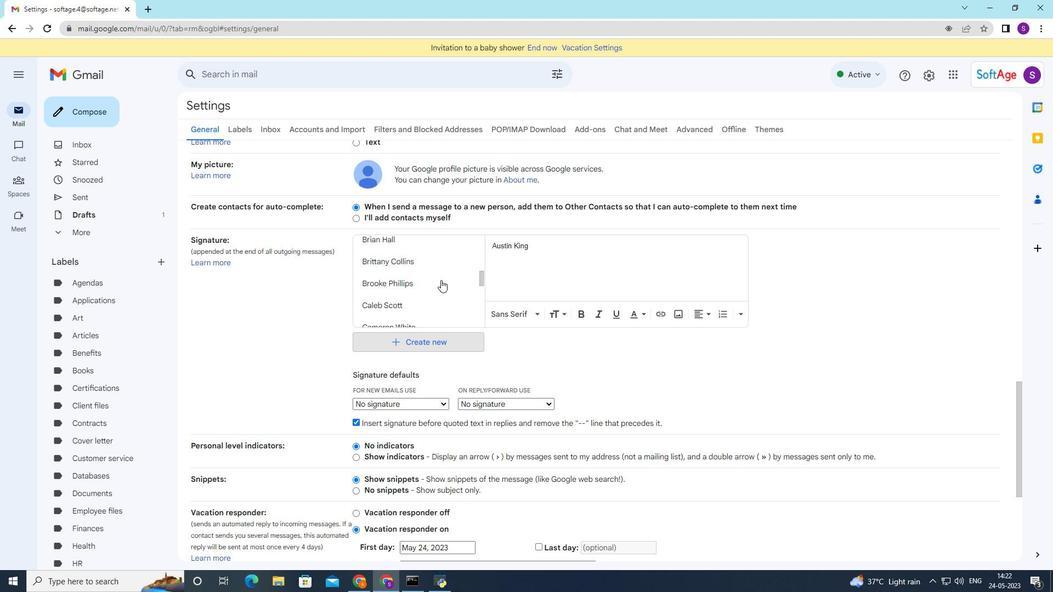 
Action: Mouse scrolled (441, 279) with delta (0, 0)
Screenshot: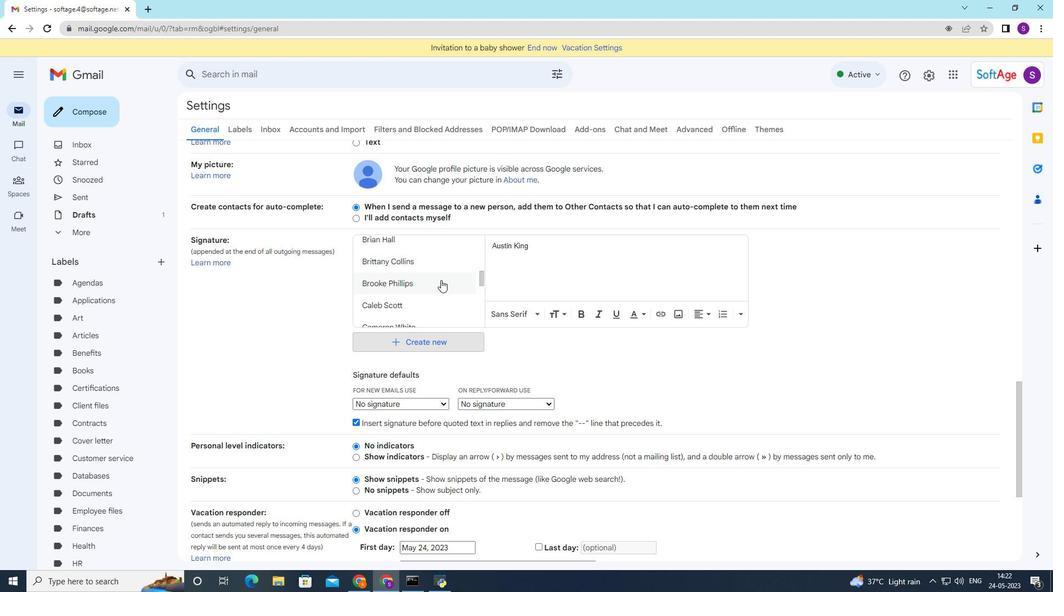 
Action: Mouse scrolled (441, 279) with delta (0, 0)
Screenshot: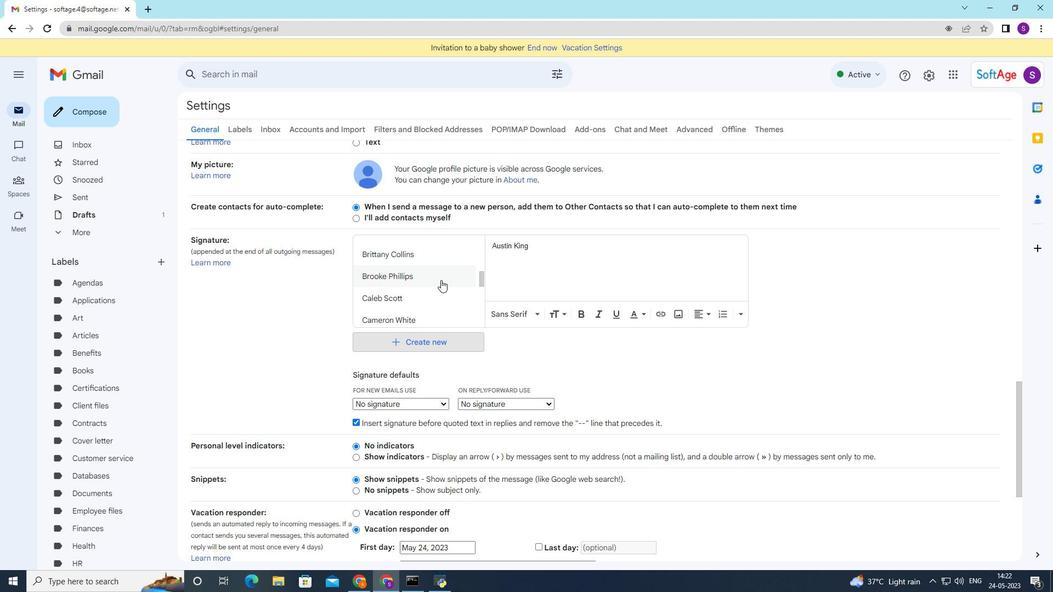 
Action: Mouse moved to (441, 280)
Screenshot: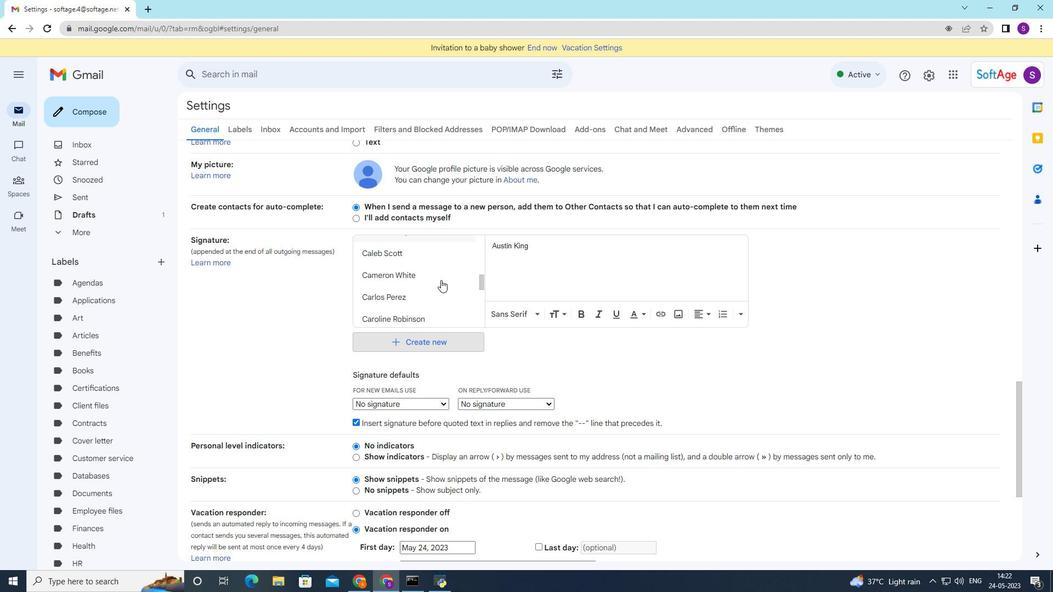 
Action: Mouse scrolled (441, 279) with delta (0, 0)
Screenshot: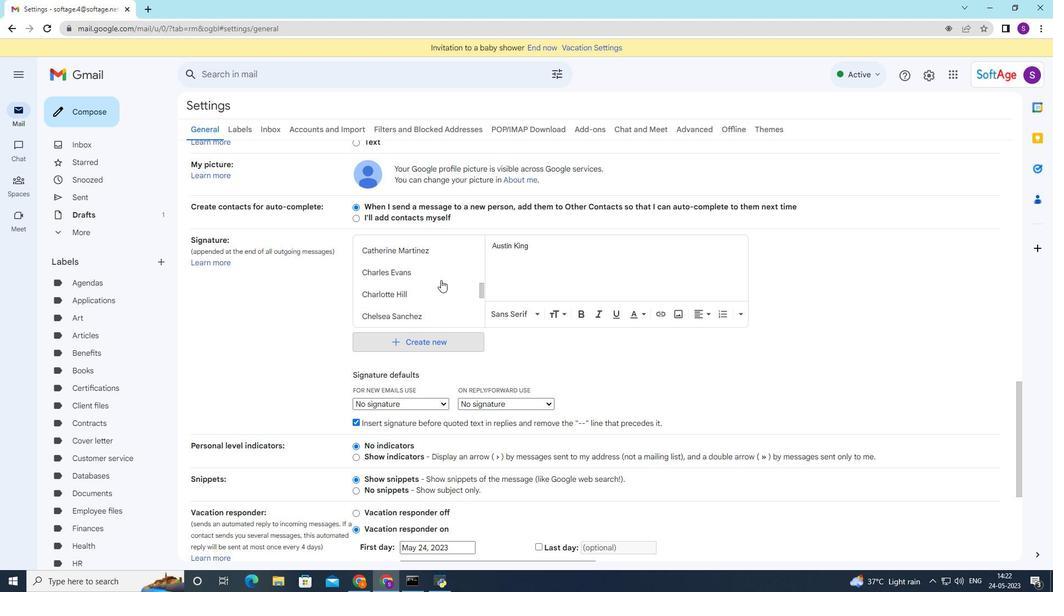 
Action: Mouse scrolled (441, 279) with delta (0, 0)
Screenshot: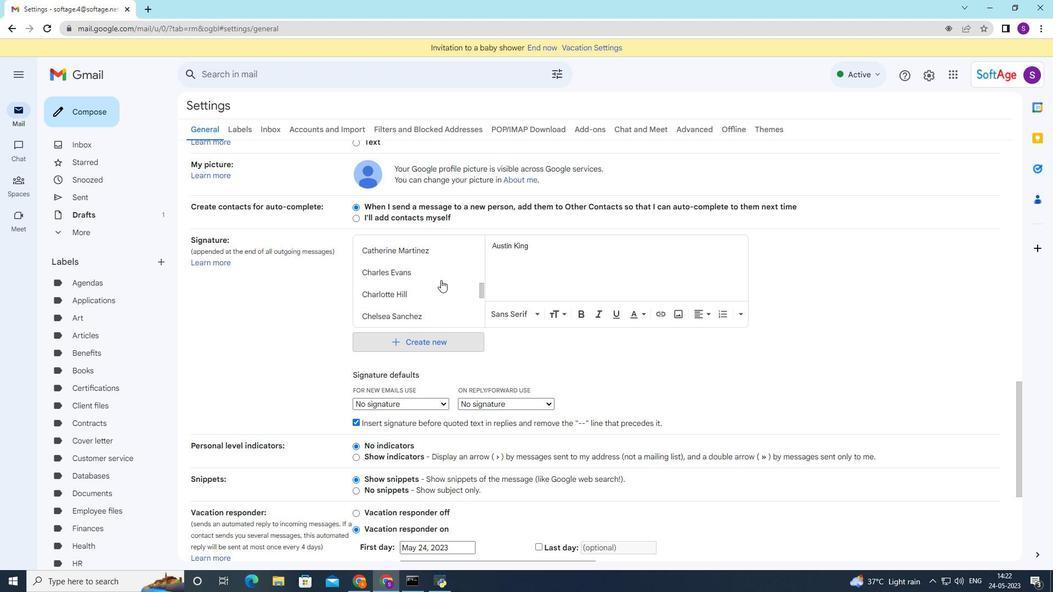 
Action: Mouse scrolled (441, 279) with delta (0, 0)
Screenshot: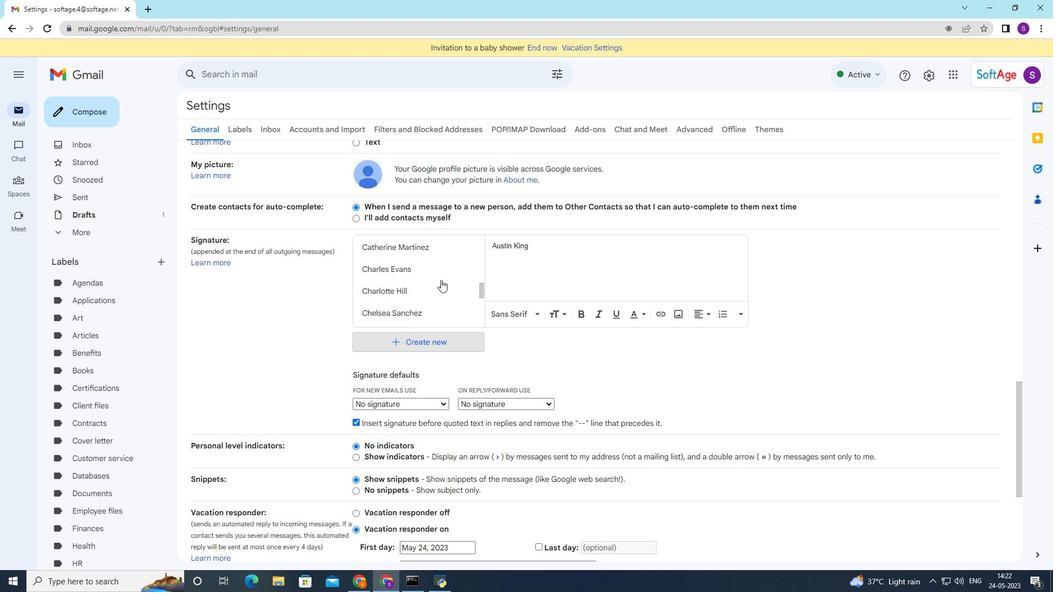 
Action: Mouse scrolled (441, 279) with delta (0, 0)
Screenshot: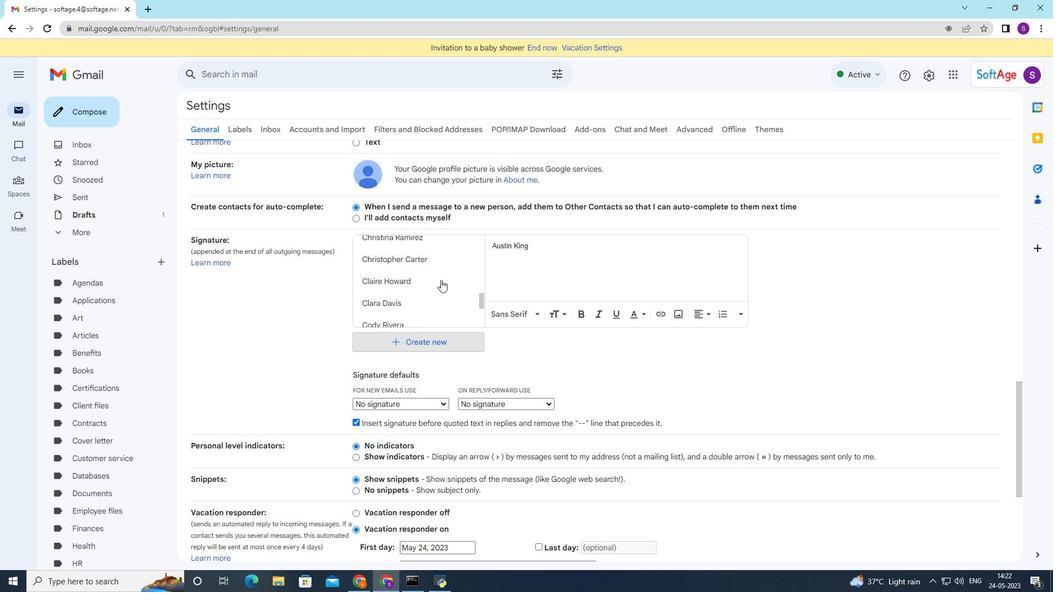 
Action: Mouse scrolled (441, 279) with delta (0, 0)
Screenshot: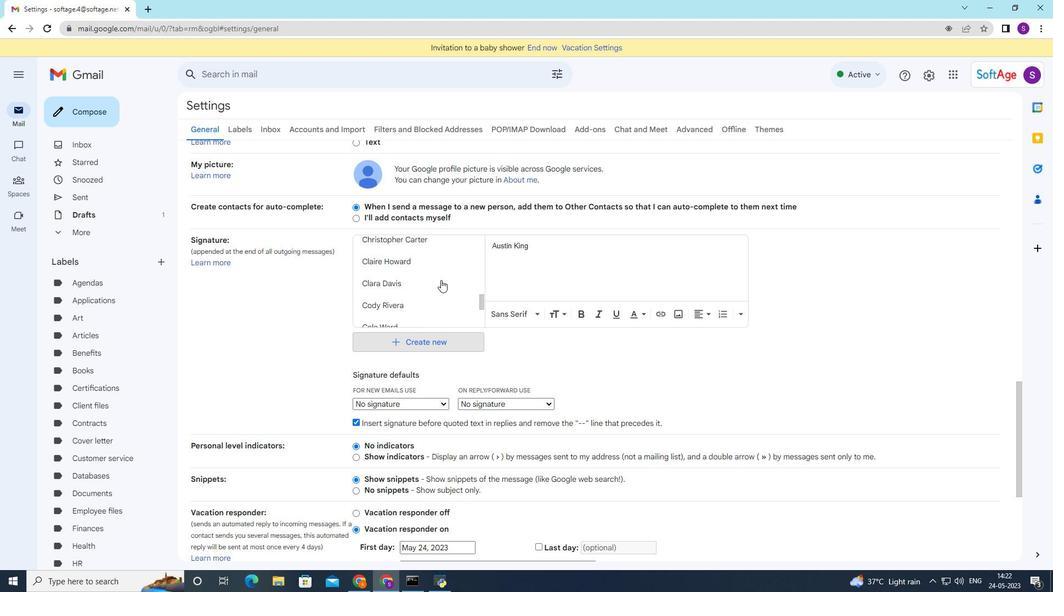 
Action: Mouse scrolled (441, 279) with delta (0, 0)
Screenshot: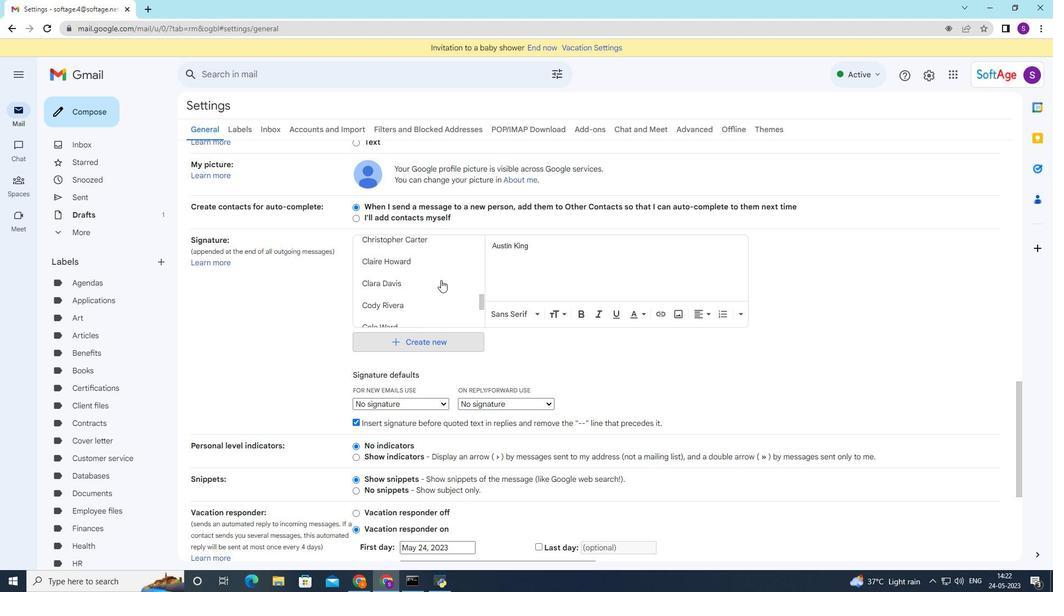 
Action: Mouse scrolled (441, 279) with delta (0, 0)
Screenshot: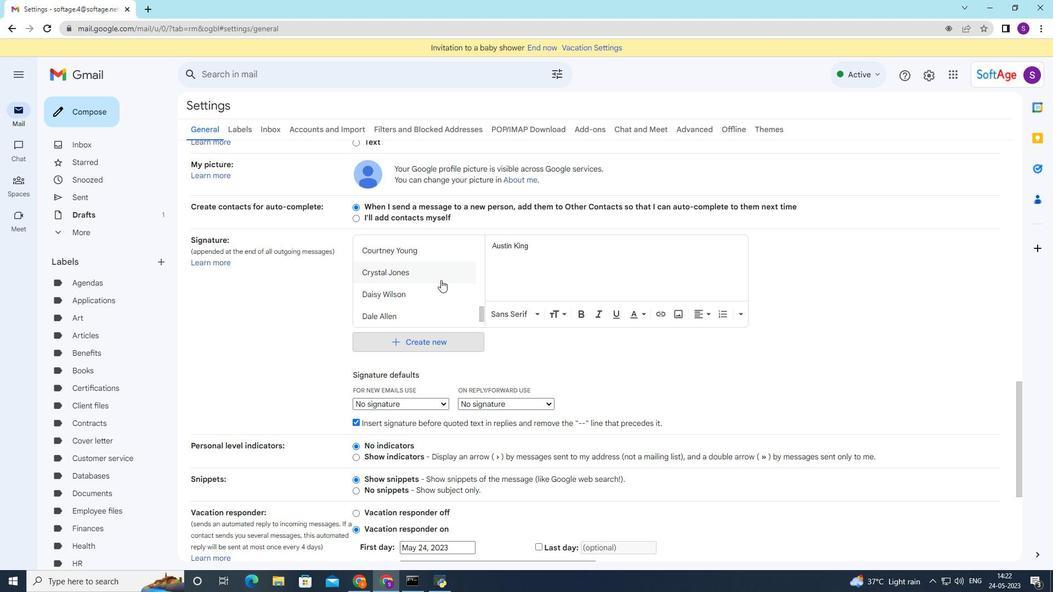 
Action: Mouse scrolled (441, 279) with delta (0, 0)
Screenshot: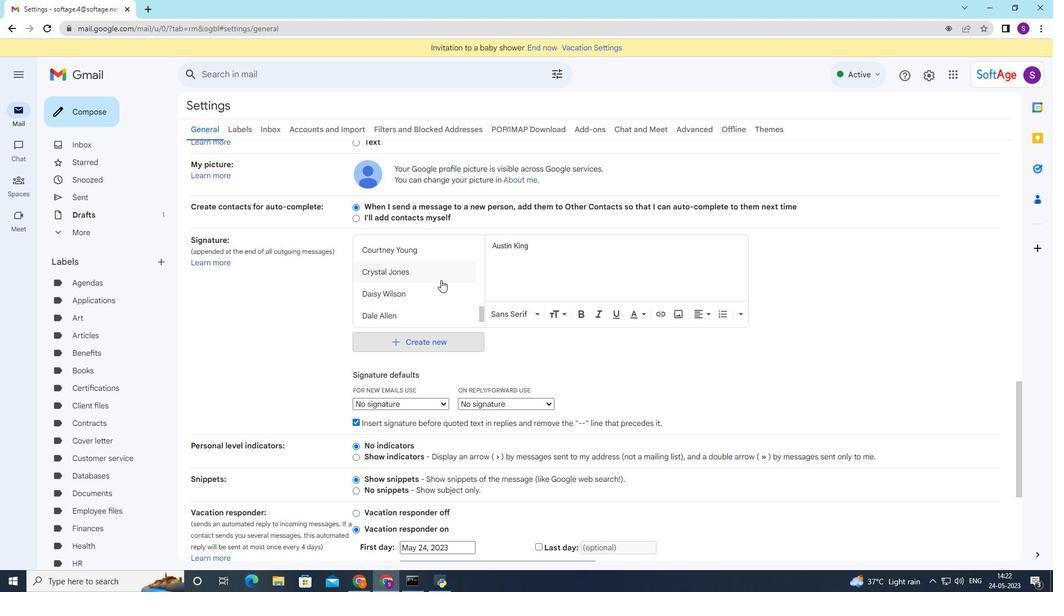 
Action: Mouse scrolled (441, 280) with delta (0, 0)
Screenshot: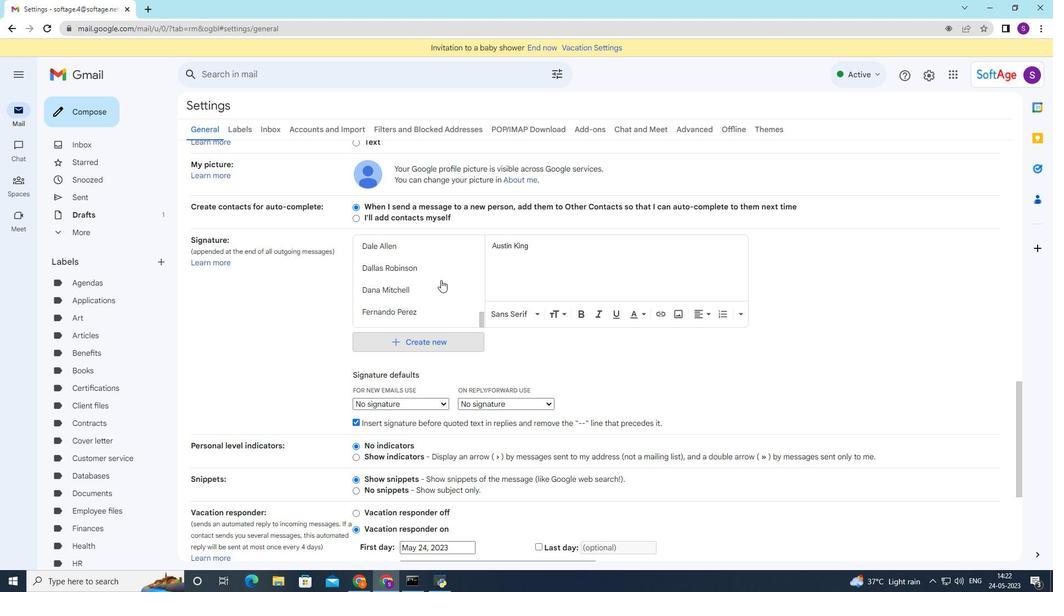 
Action: Mouse scrolled (441, 279) with delta (0, 0)
Screenshot: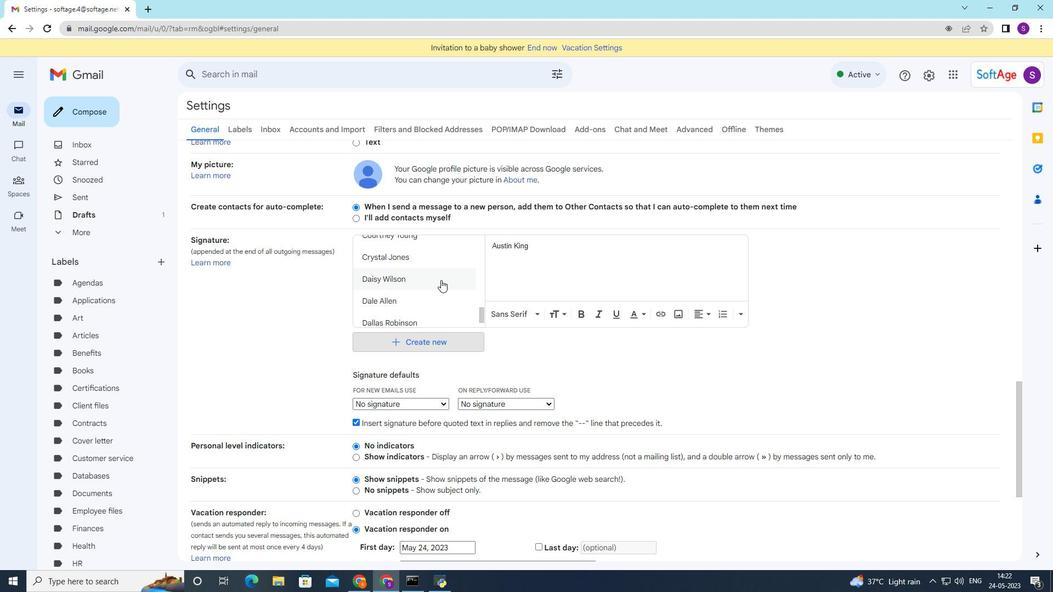 
Action: Mouse moved to (441, 280)
Screenshot: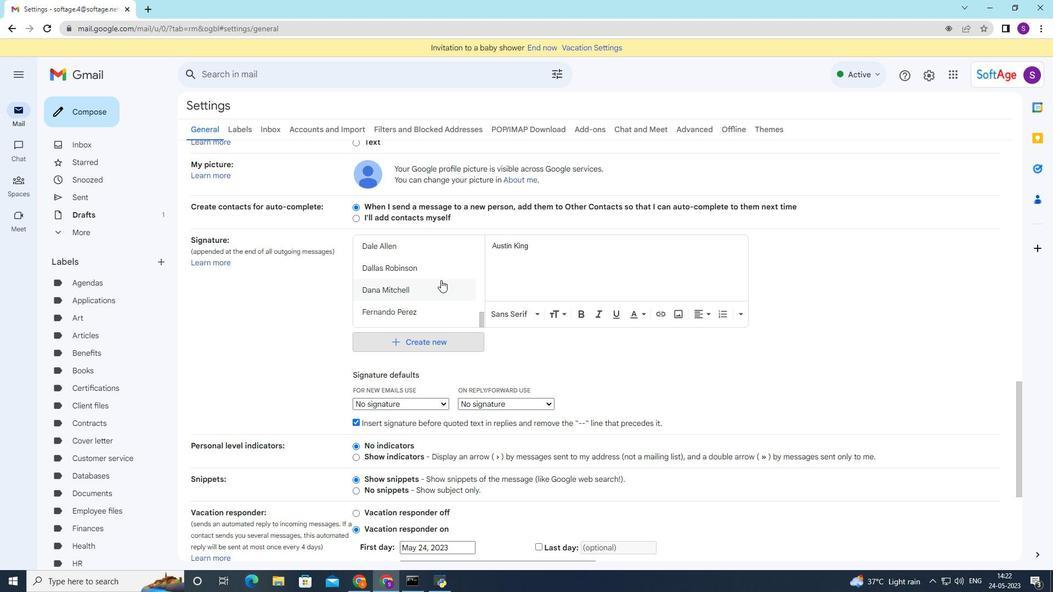 
Action: Mouse scrolled (441, 280) with delta (0, 0)
Screenshot: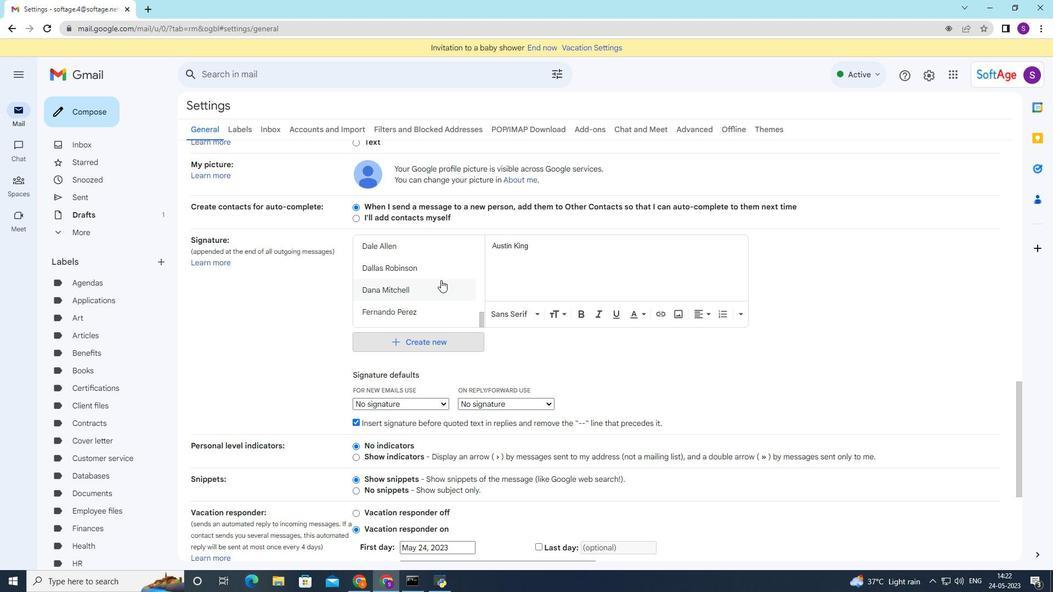 
Action: Mouse moved to (441, 281)
Screenshot: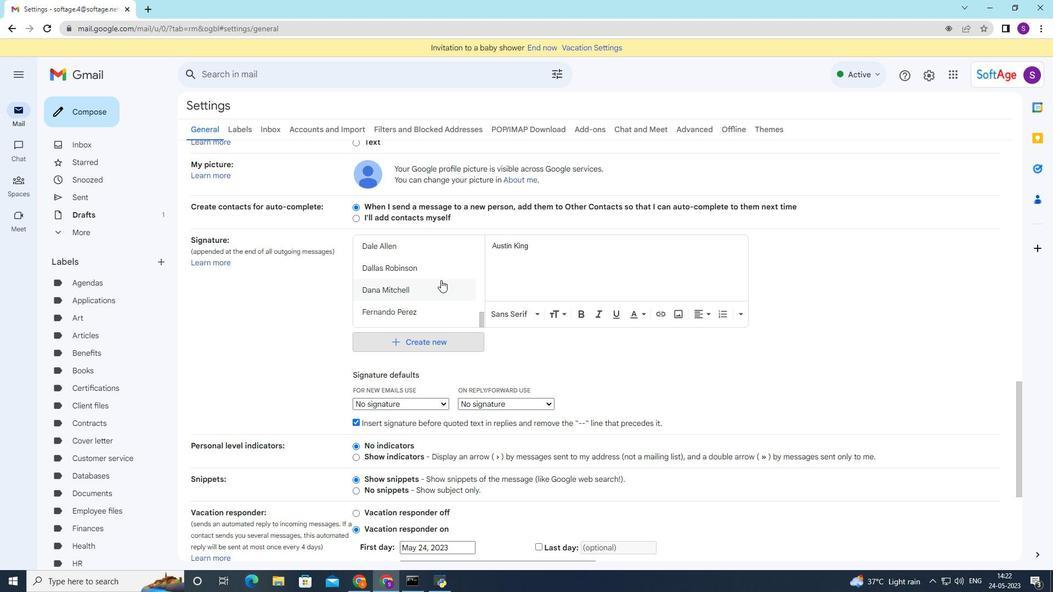 
Action: Mouse scrolled (441, 282) with delta (0, 0)
Screenshot: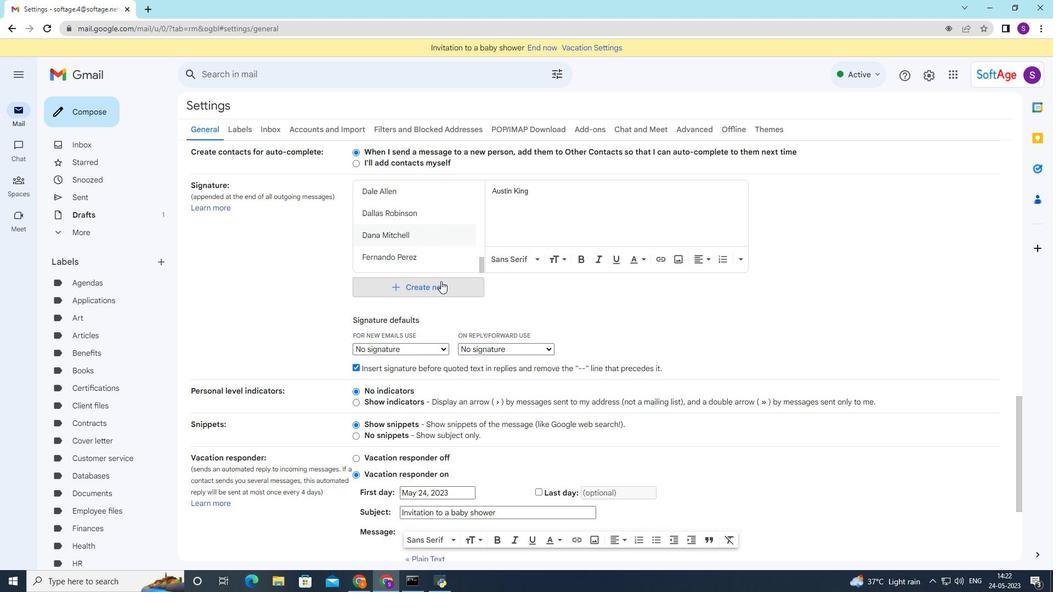 
Action: Mouse moved to (419, 274)
Screenshot: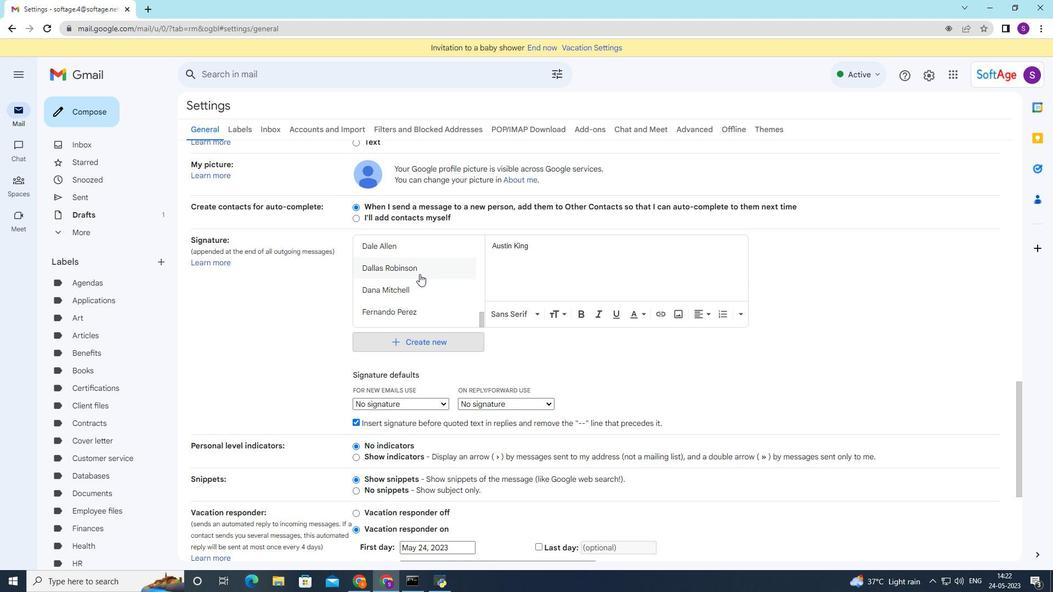 
Action: Mouse scrolled (419, 274) with delta (0, 0)
Screenshot: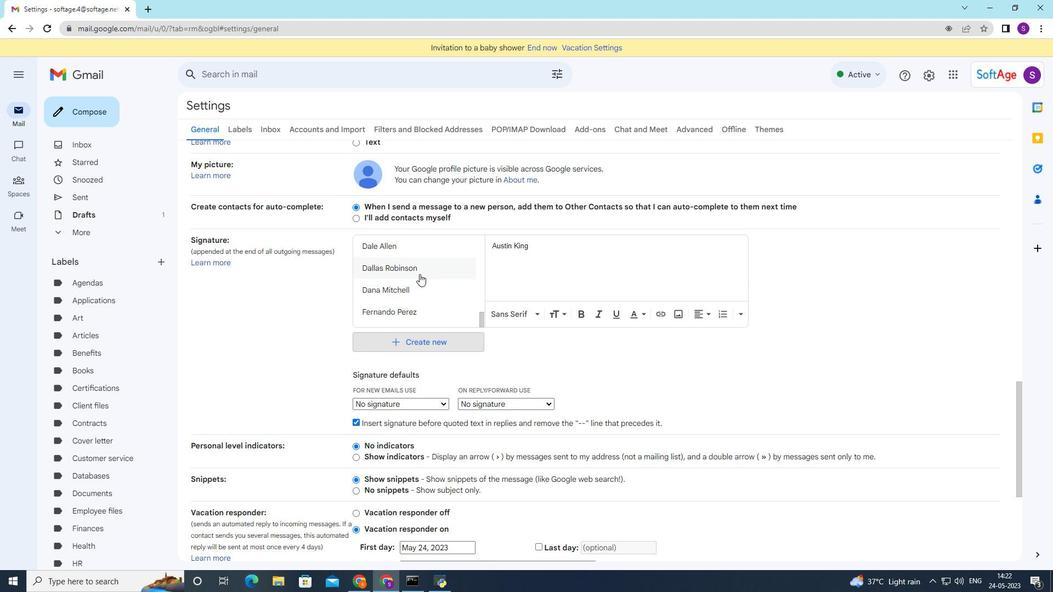
Action: Mouse scrolled (419, 274) with delta (0, 0)
Screenshot: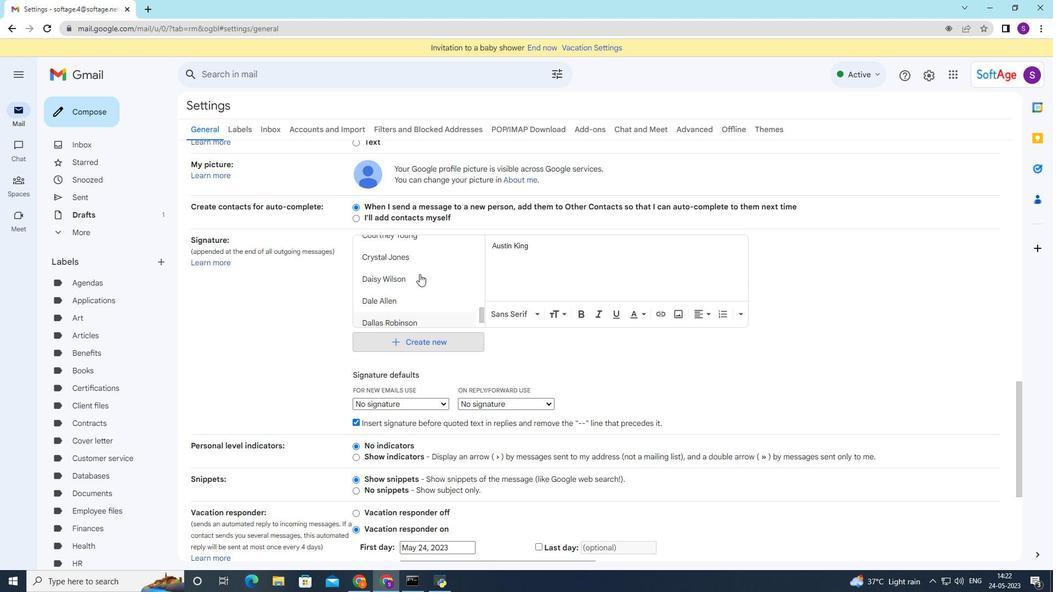 
Action: Mouse scrolled (419, 273) with delta (0, 0)
Screenshot: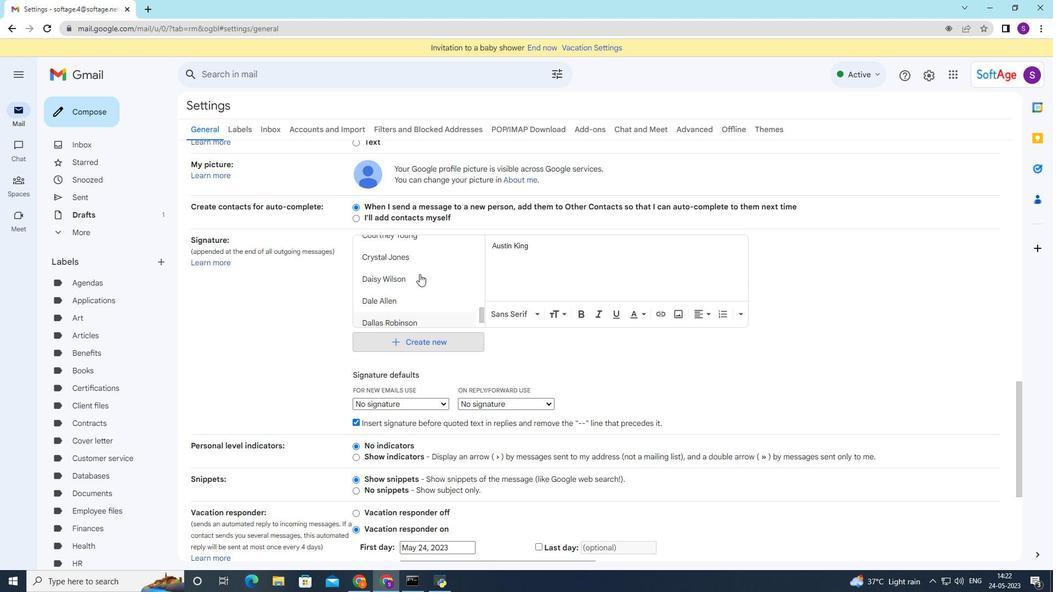 
Action: Mouse moved to (419, 274)
Screenshot: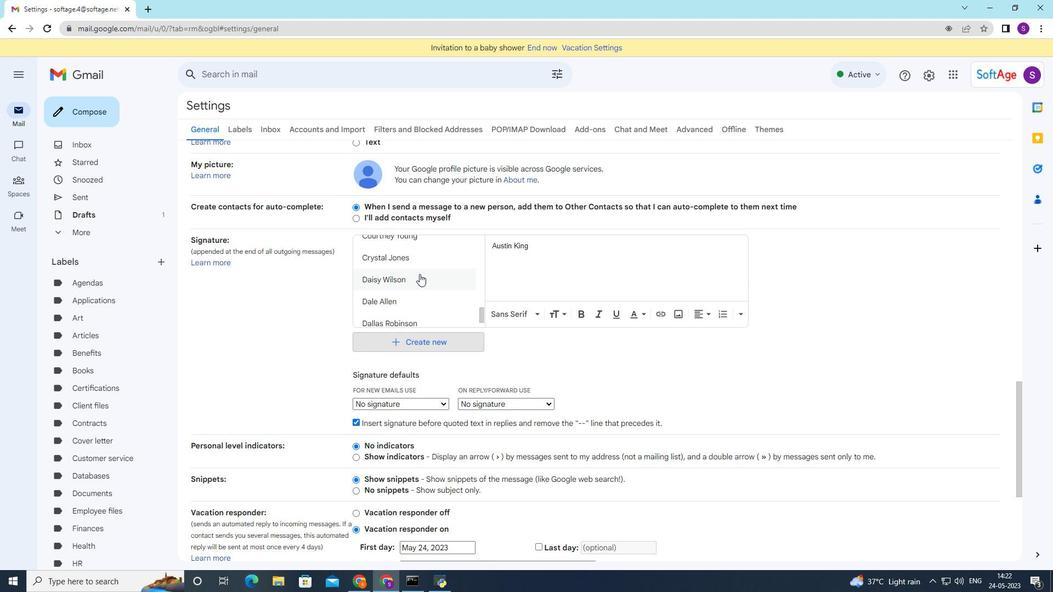 
Action: Mouse scrolled (419, 274) with delta (0, 0)
Screenshot: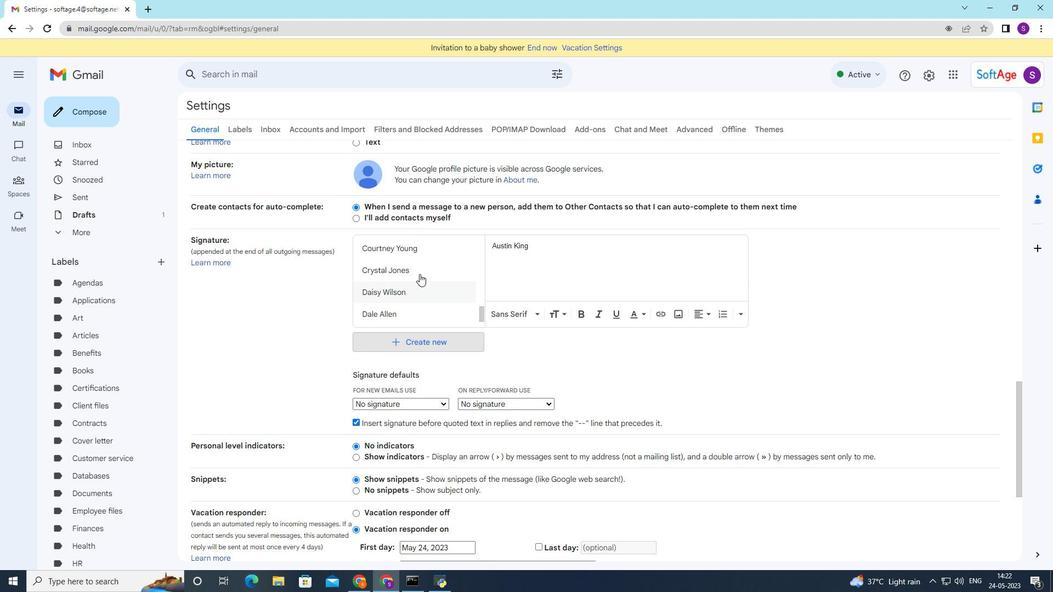
Action: Mouse moved to (419, 274)
Screenshot: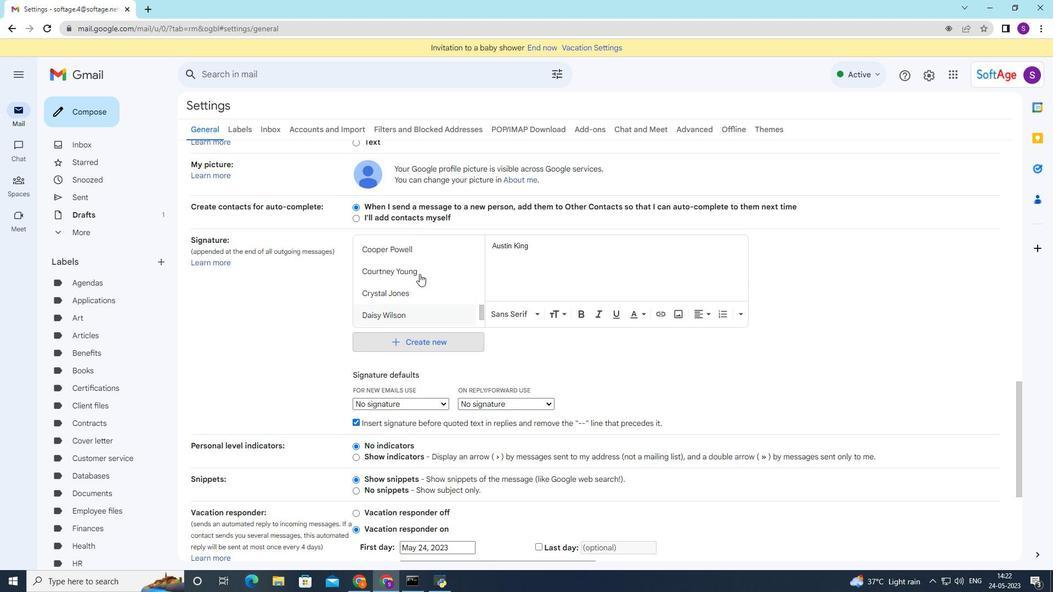 
Action: Mouse scrolled (419, 274) with delta (0, 0)
Screenshot: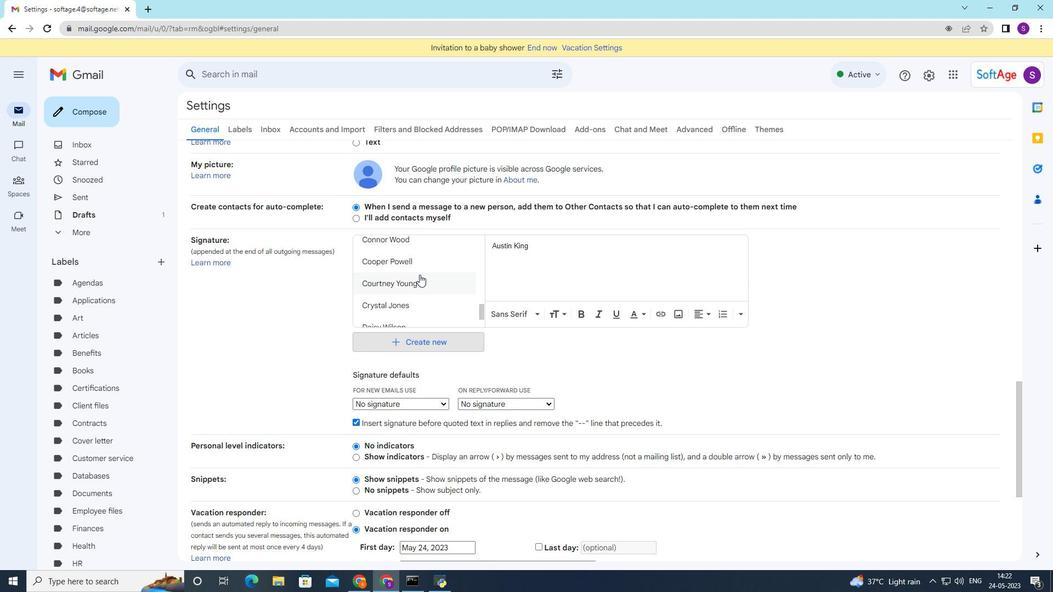 
Action: Mouse moved to (421, 275)
Screenshot: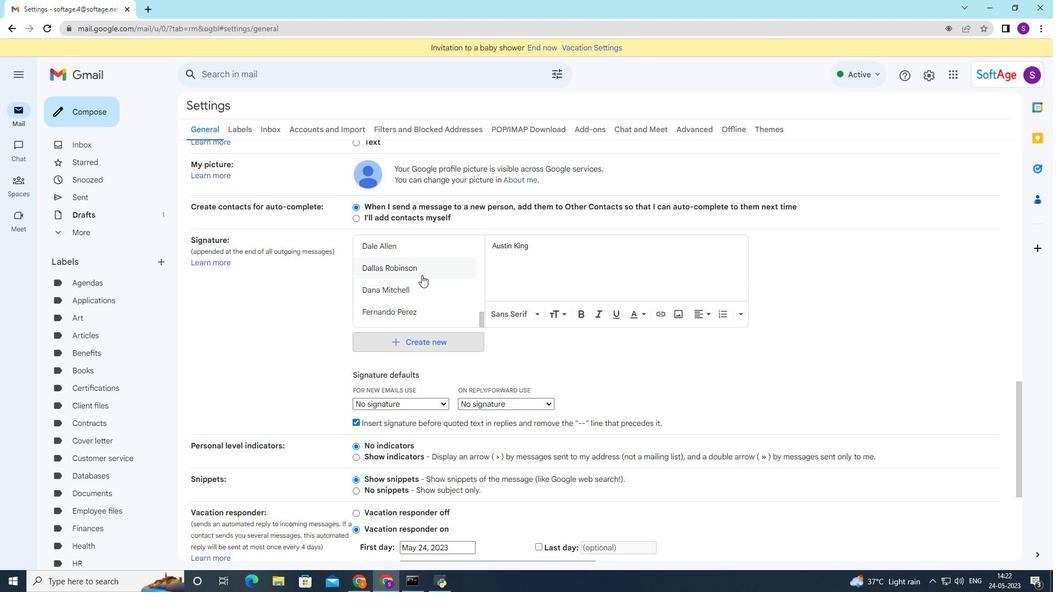 
Action: Mouse scrolled (421, 275) with delta (0, 0)
Screenshot: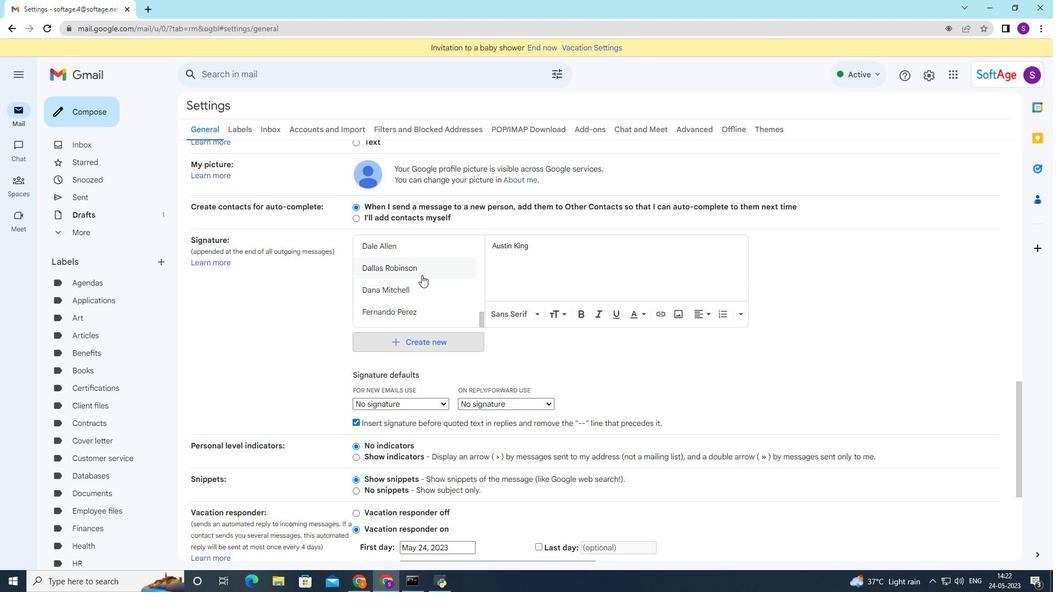 
Action: Mouse scrolled (421, 275) with delta (0, 0)
Screenshot: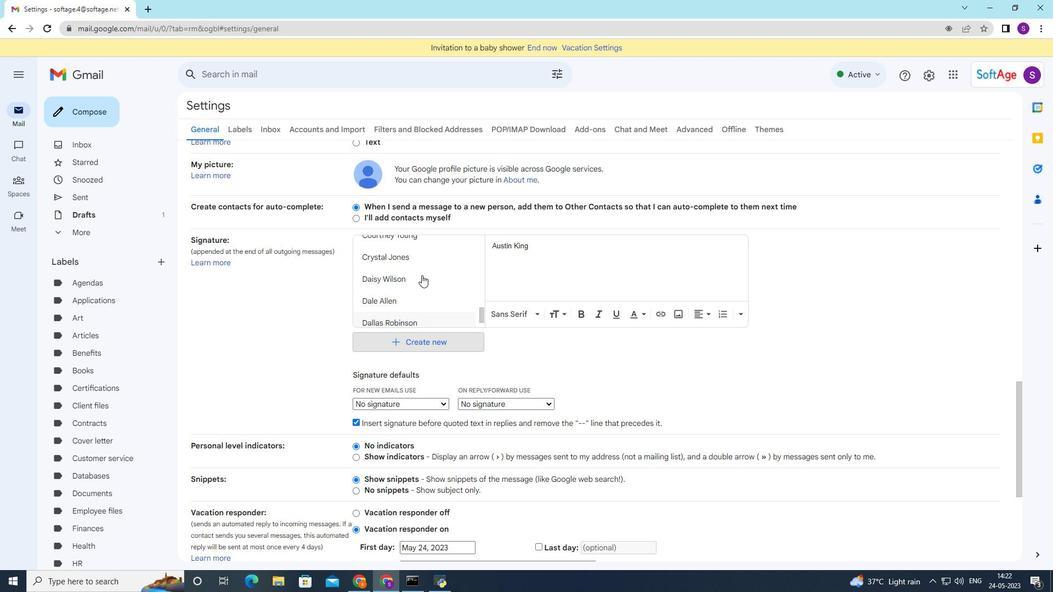 
Action: Mouse scrolled (421, 275) with delta (0, 0)
Screenshot: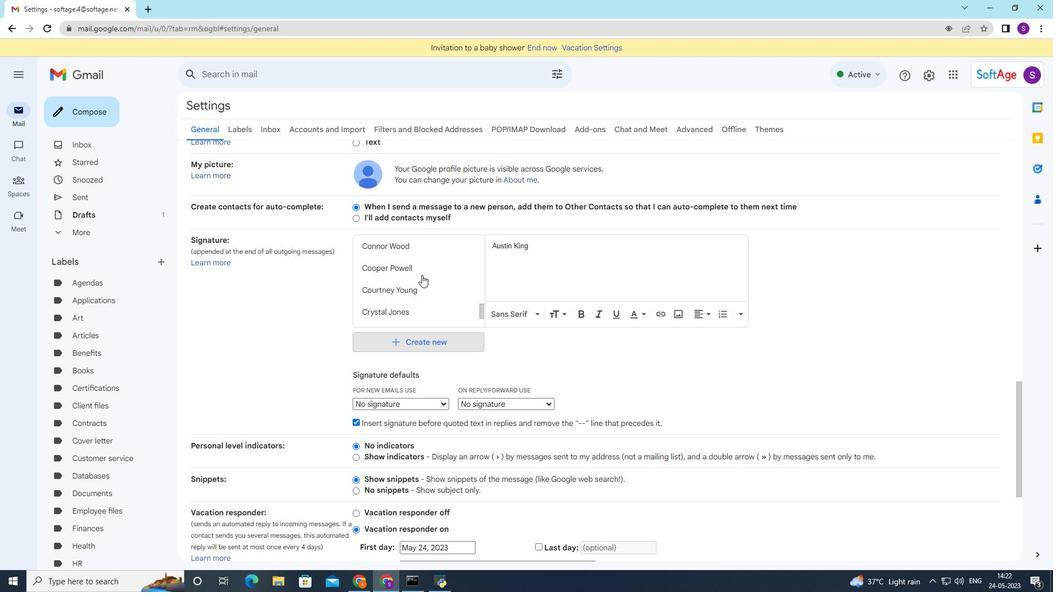 
Action: Mouse scrolled (421, 275) with delta (0, 0)
Screenshot: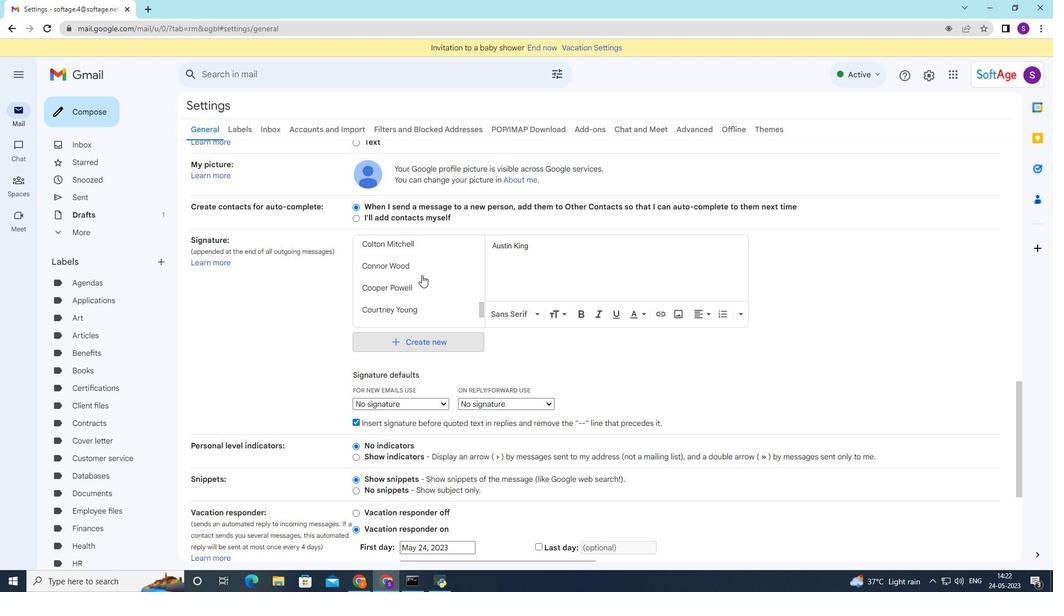 
Action: Mouse scrolled (421, 275) with delta (0, 0)
Screenshot: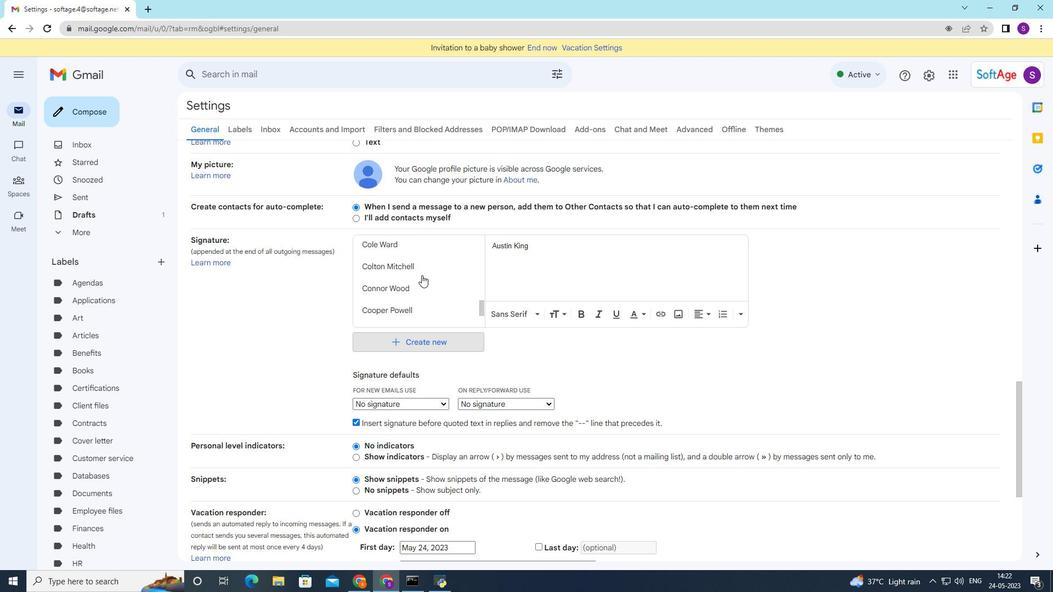 
Action: Mouse scrolled (421, 275) with delta (0, 0)
Screenshot: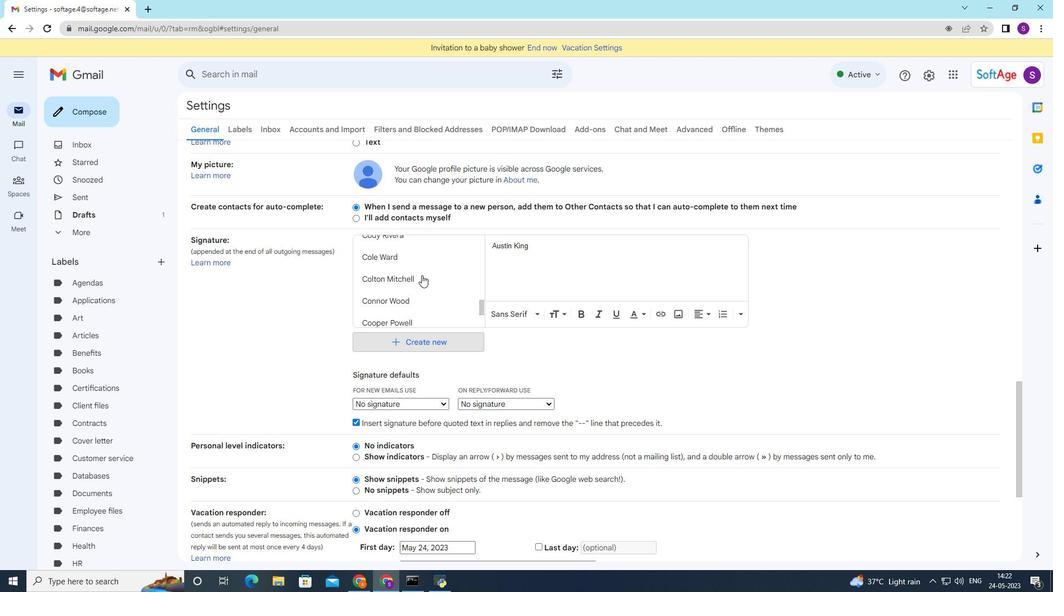 
Action: Mouse moved to (421, 275)
Screenshot: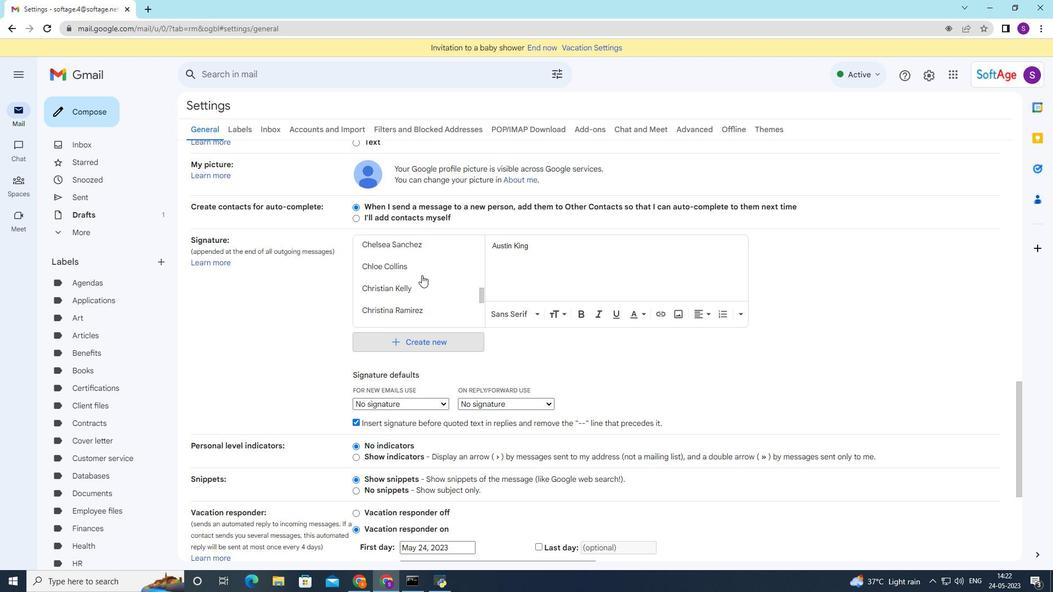 
Action: Mouse scrolled (421, 275) with delta (0, 0)
Screenshot: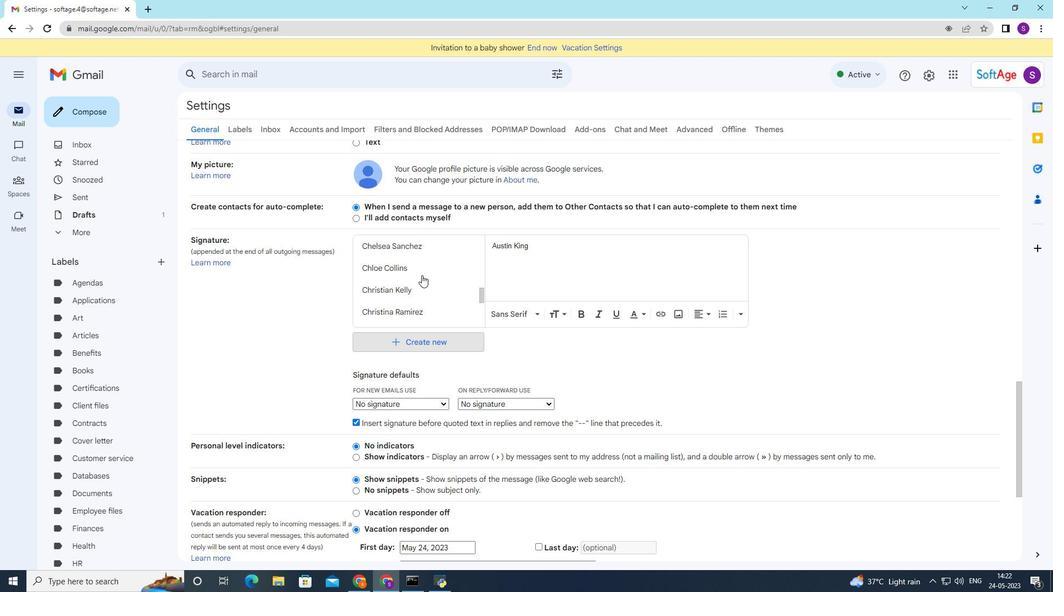 
Action: Mouse scrolled (421, 275) with delta (0, 0)
Screenshot: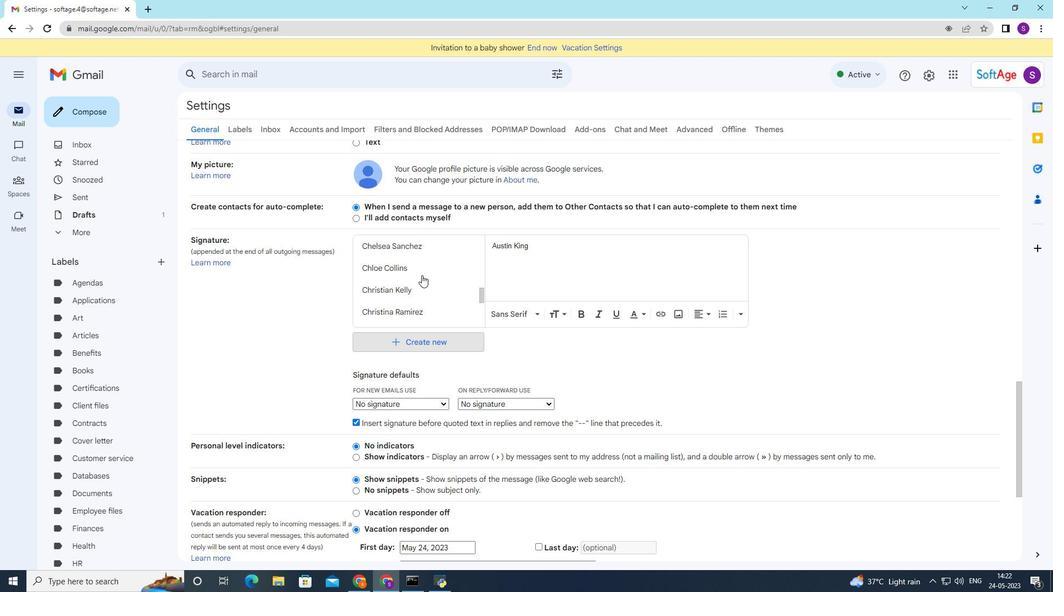 
Action: Mouse scrolled (421, 275) with delta (0, 0)
Screenshot: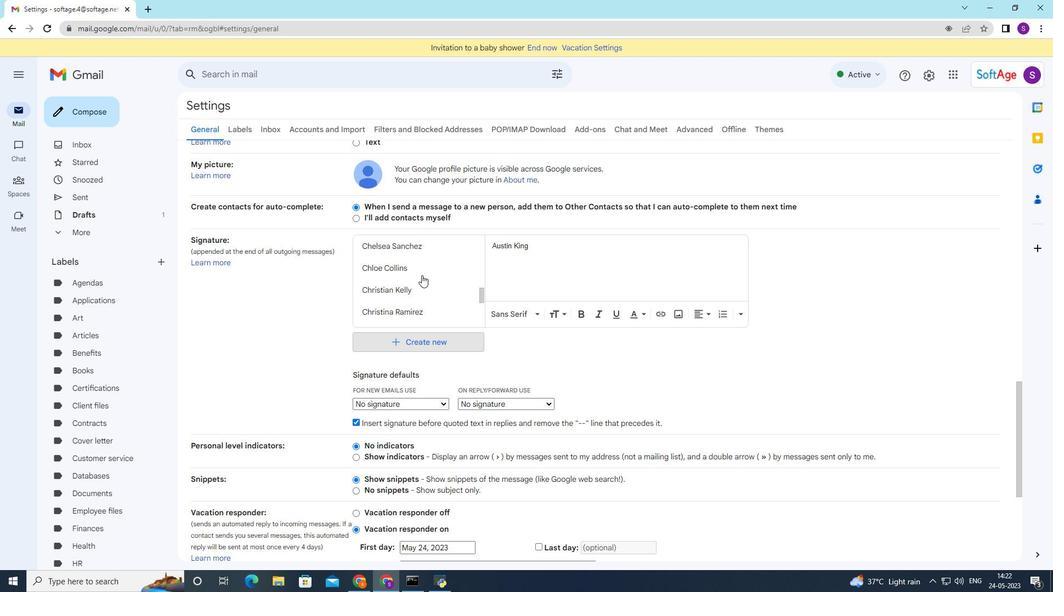 
Action: Mouse scrolled (421, 275) with delta (0, 0)
Screenshot: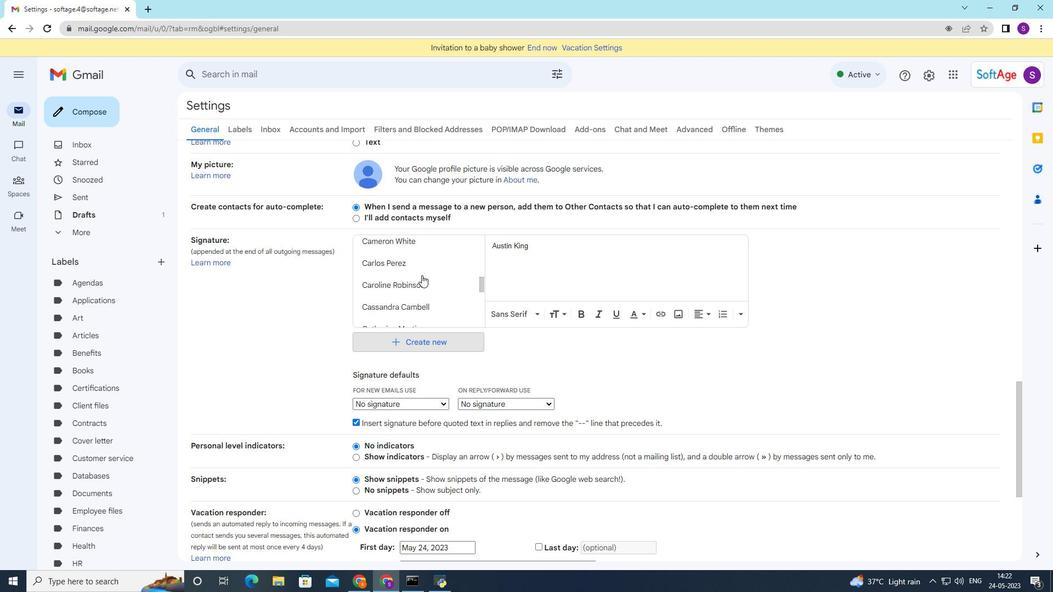 
Action: Mouse scrolled (421, 275) with delta (0, 0)
Screenshot: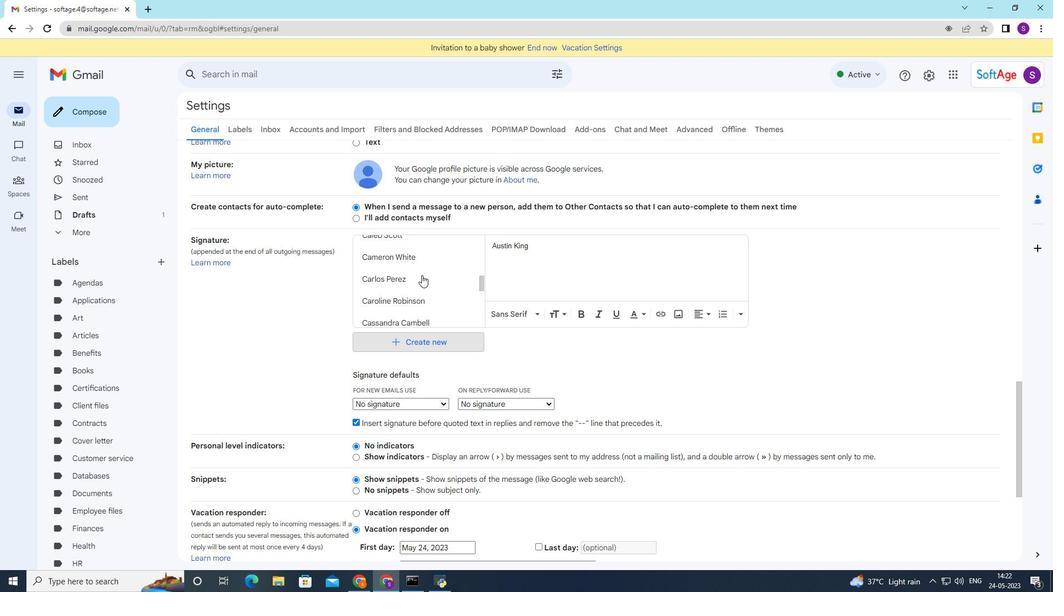 
Action: Mouse scrolled (421, 275) with delta (0, 0)
Screenshot: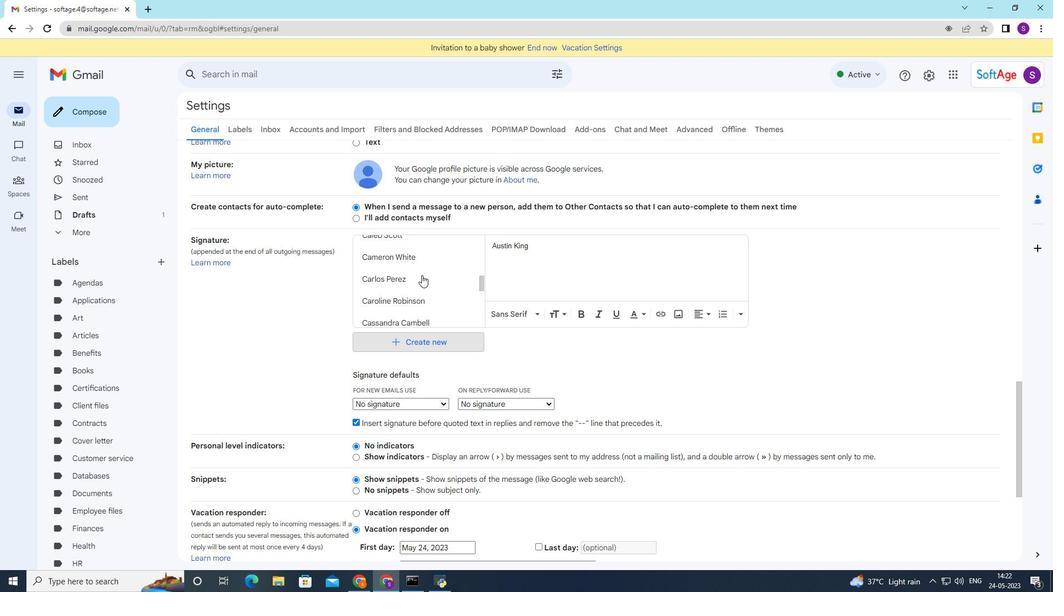 
Action: Mouse scrolled (421, 275) with delta (0, 0)
Screenshot: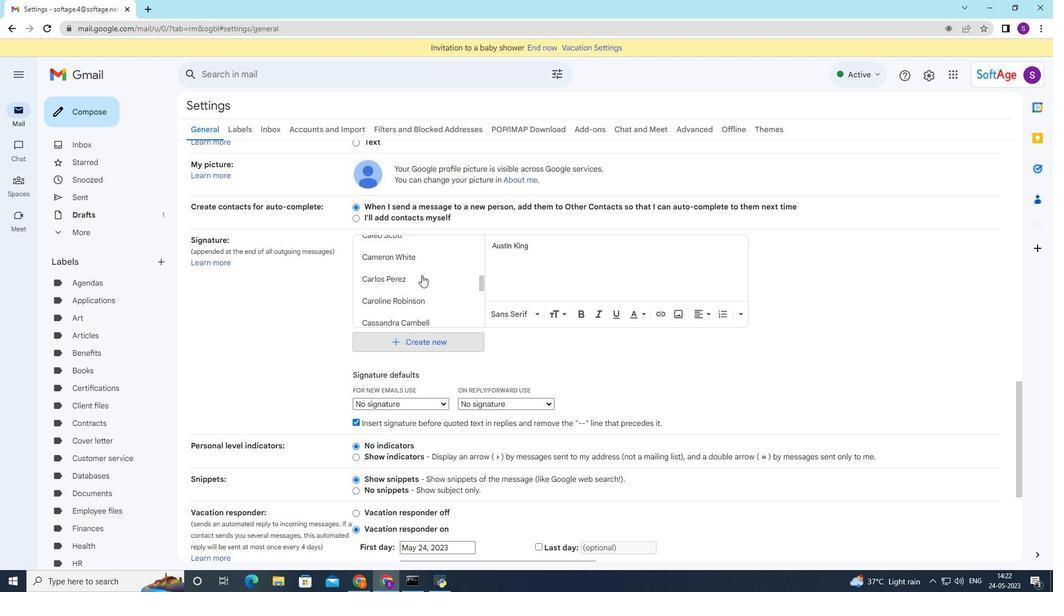 
Action: Mouse scrolled (421, 275) with delta (0, 0)
Screenshot: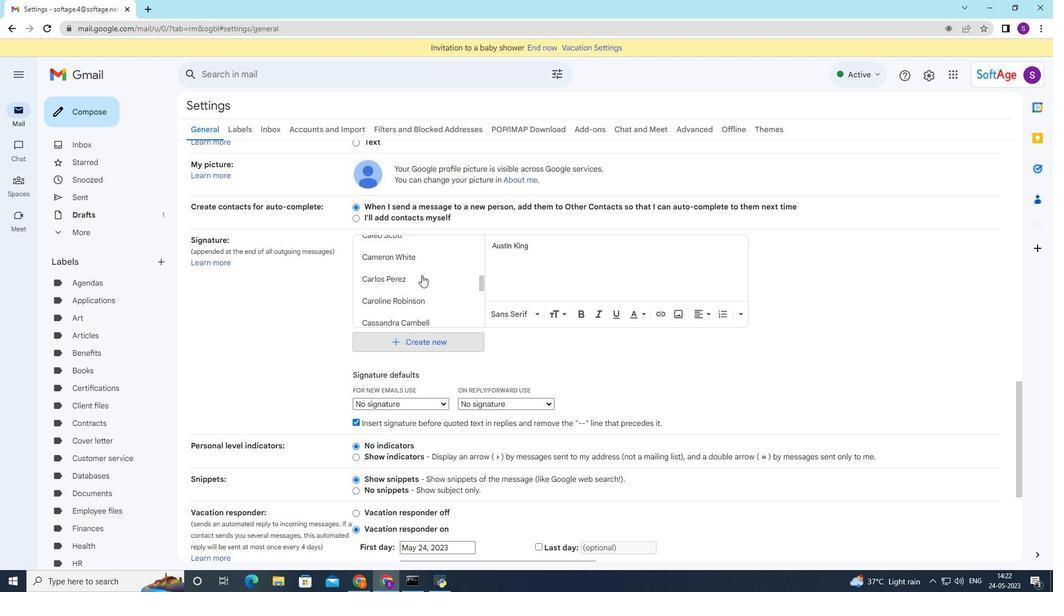 
Action: Mouse moved to (421, 275)
Screenshot: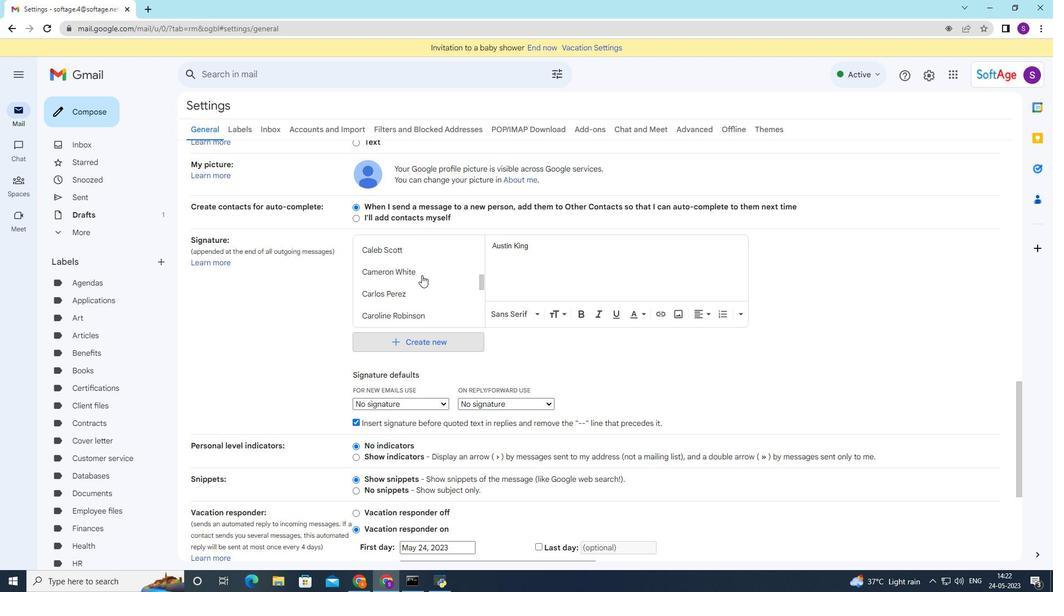 
Action: Mouse scrolled (421, 275) with delta (0, 0)
Screenshot: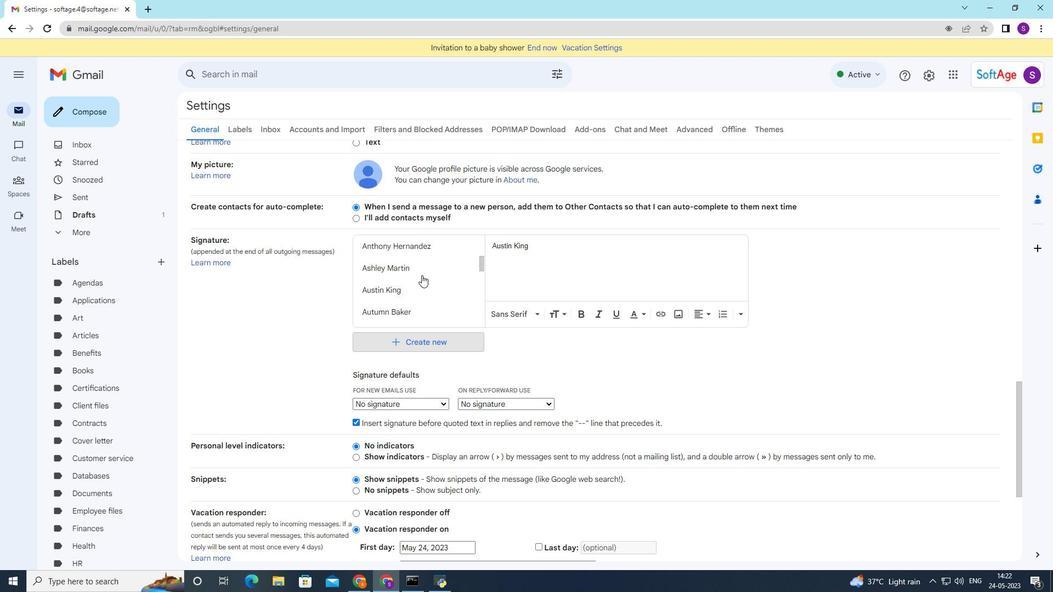 
Action: Mouse scrolled (421, 275) with delta (0, 0)
Screenshot: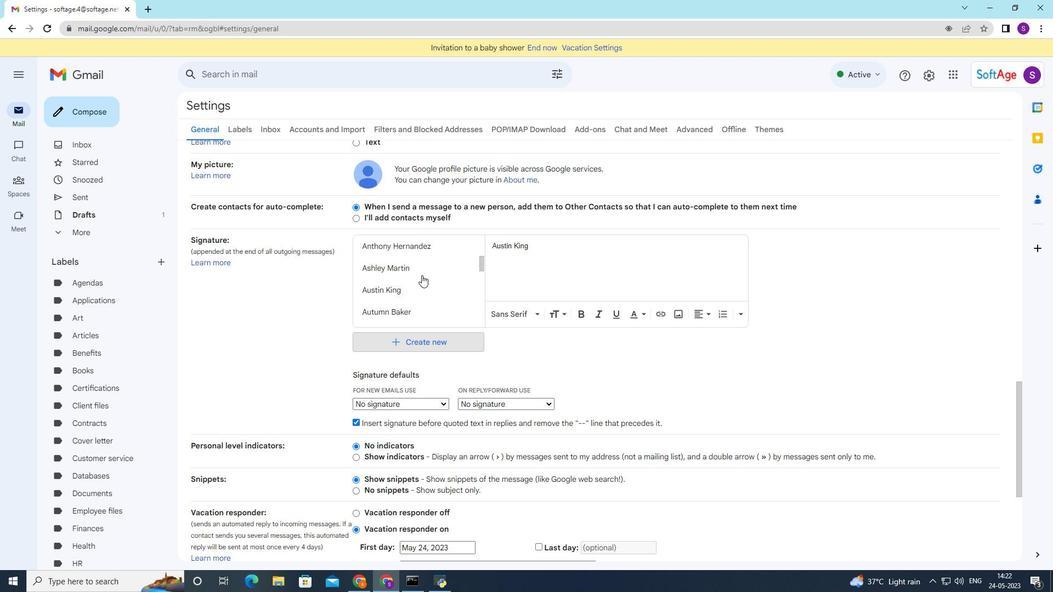 
Action: Mouse scrolled (421, 275) with delta (0, 0)
Screenshot: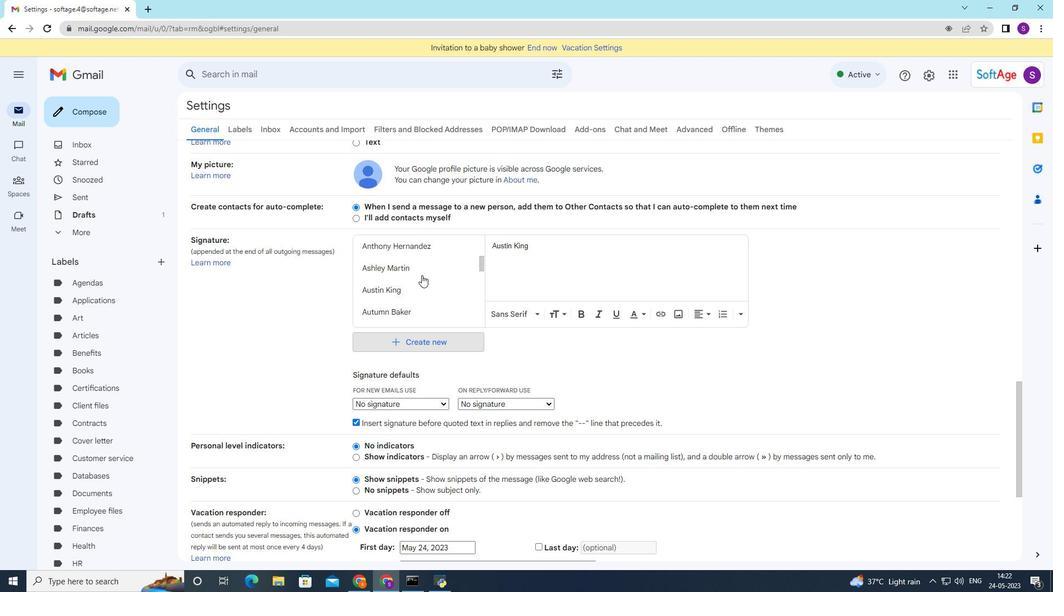 
Action: Mouse scrolled (421, 275) with delta (0, 0)
Screenshot: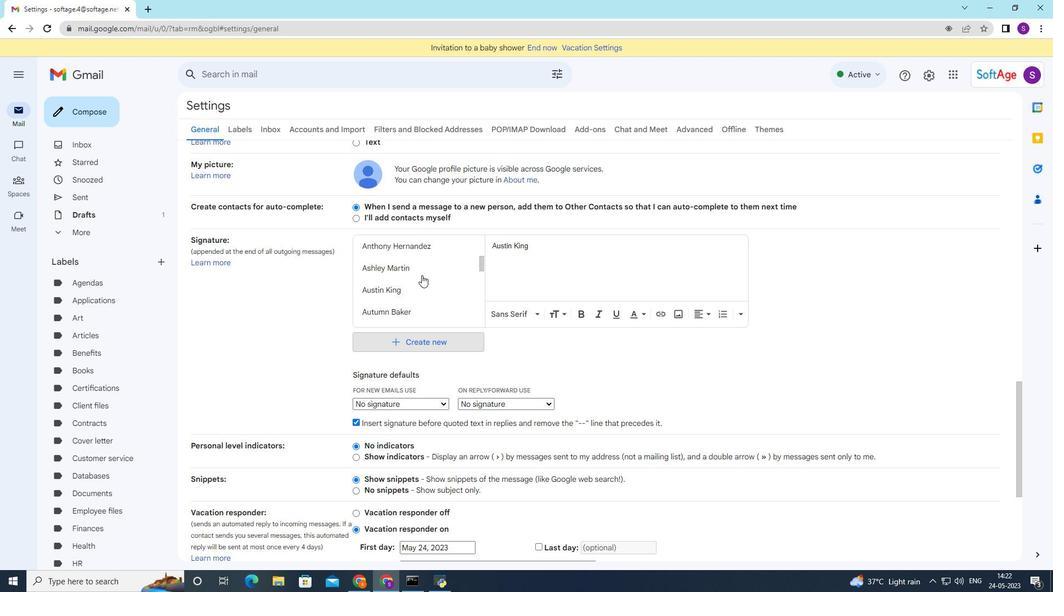 
Action: Mouse scrolled (421, 275) with delta (0, 0)
Screenshot: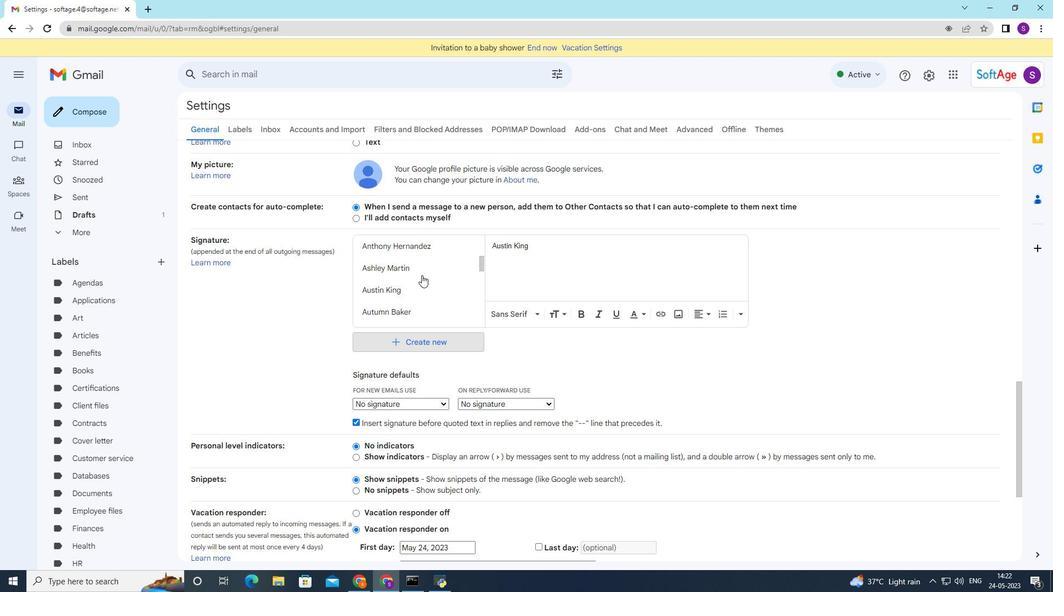 
Action: Mouse moved to (422, 274)
Screenshot: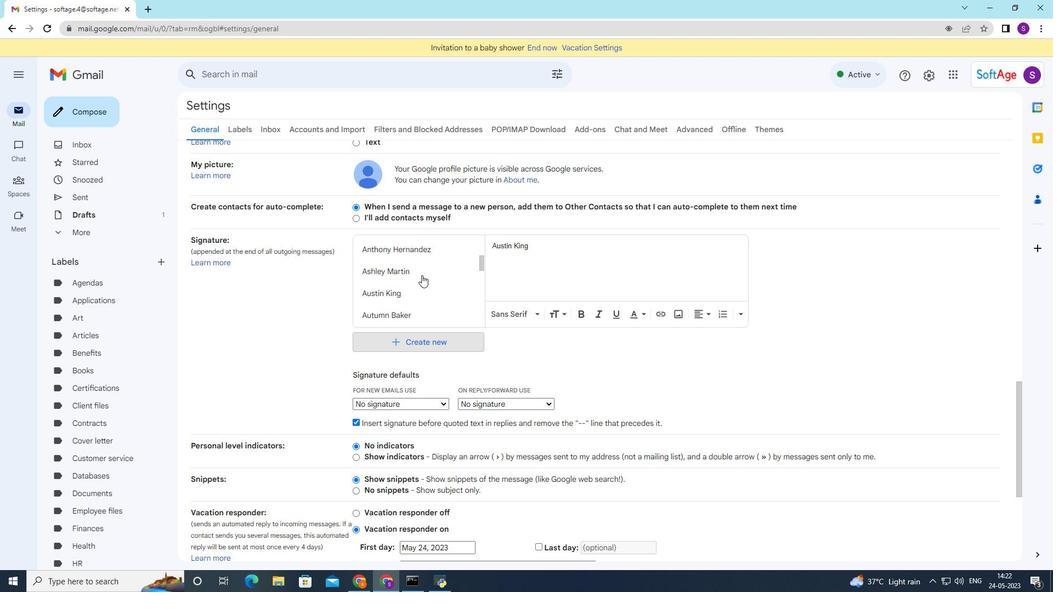 
Action: Mouse scrolled (422, 275) with delta (0, 0)
Screenshot: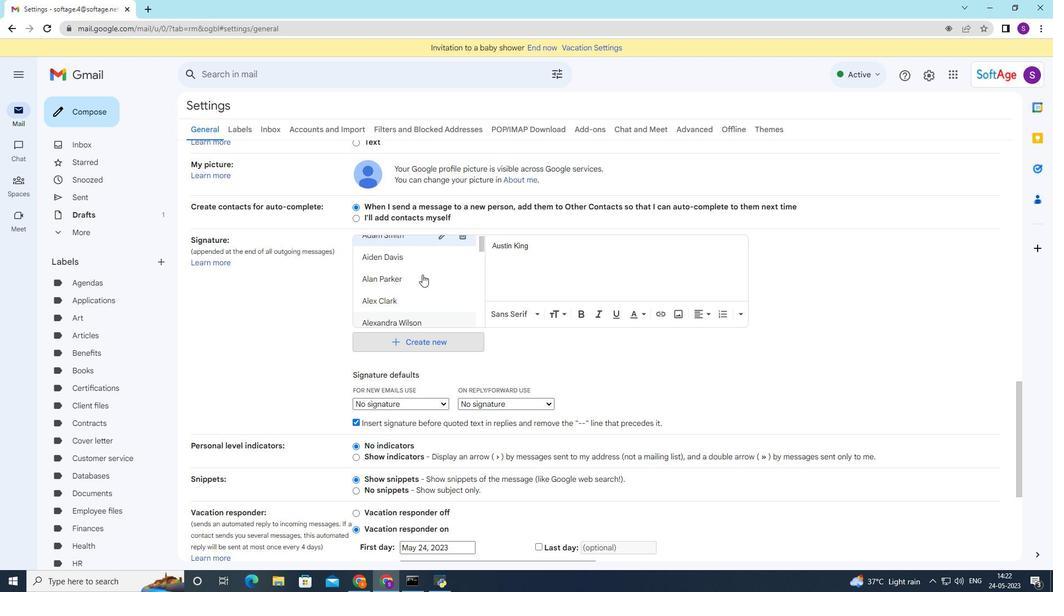 
Action: Mouse scrolled (422, 275) with delta (0, 0)
Screenshot: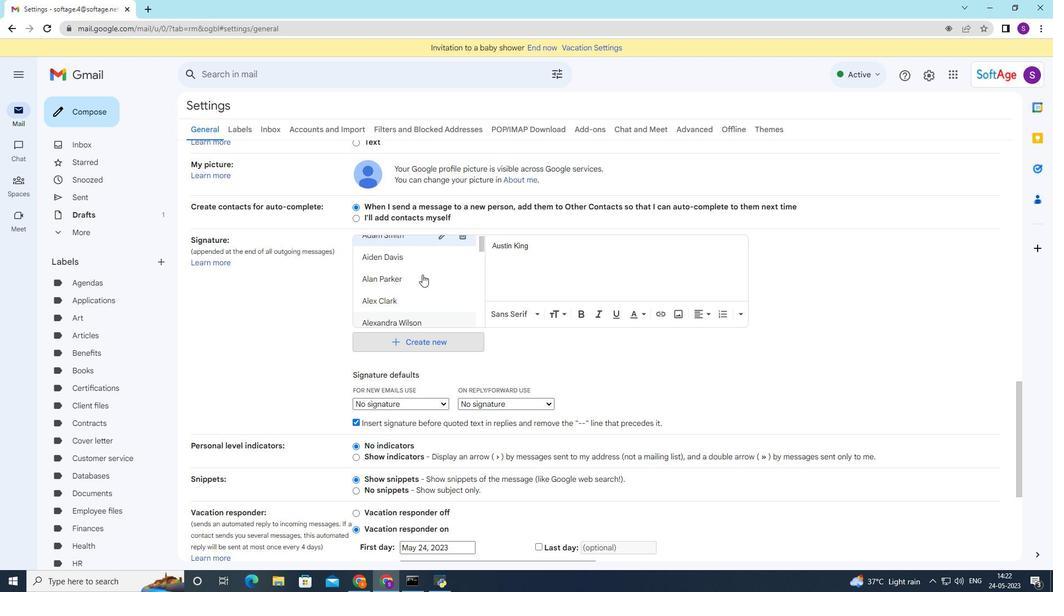 
Action: Mouse scrolled (422, 275) with delta (0, 0)
Screenshot: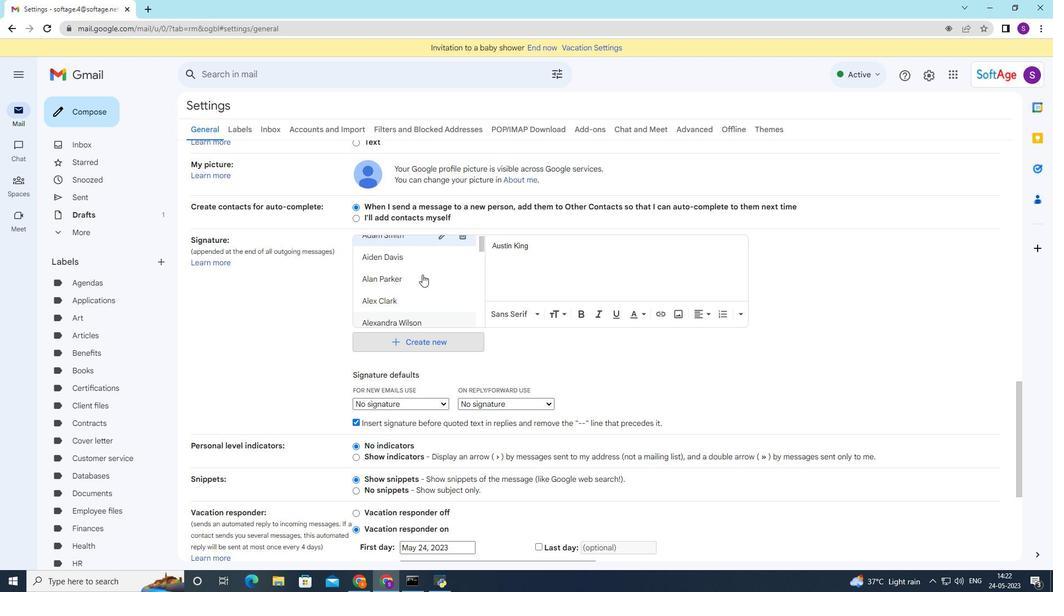 
Action: Mouse scrolled (422, 275) with delta (0, 0)
Screenshot: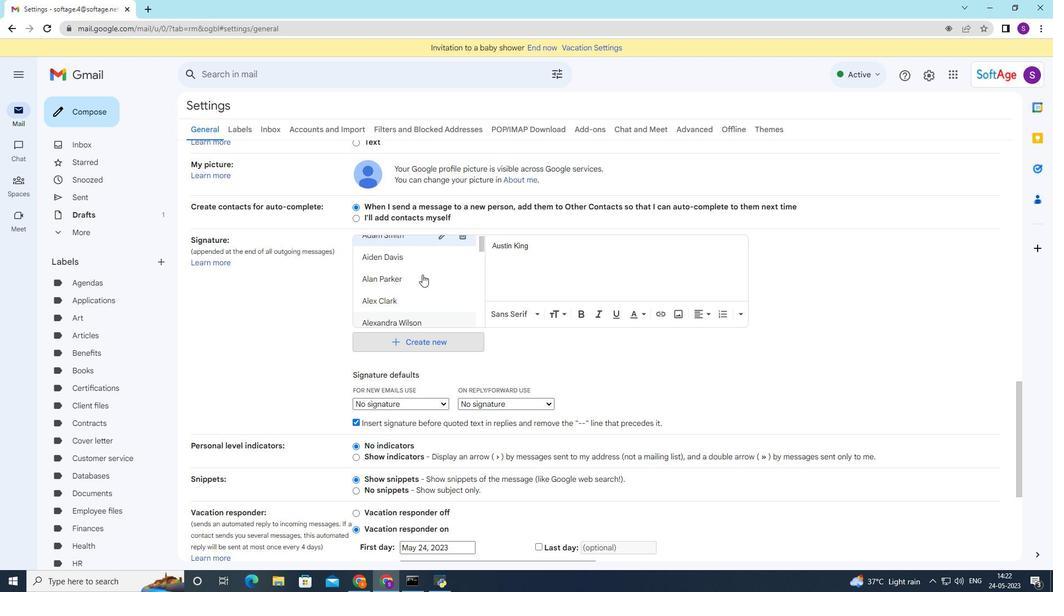 
Action: Mouse scrolled (422, 275) with delta (0, 0)
Screenshot: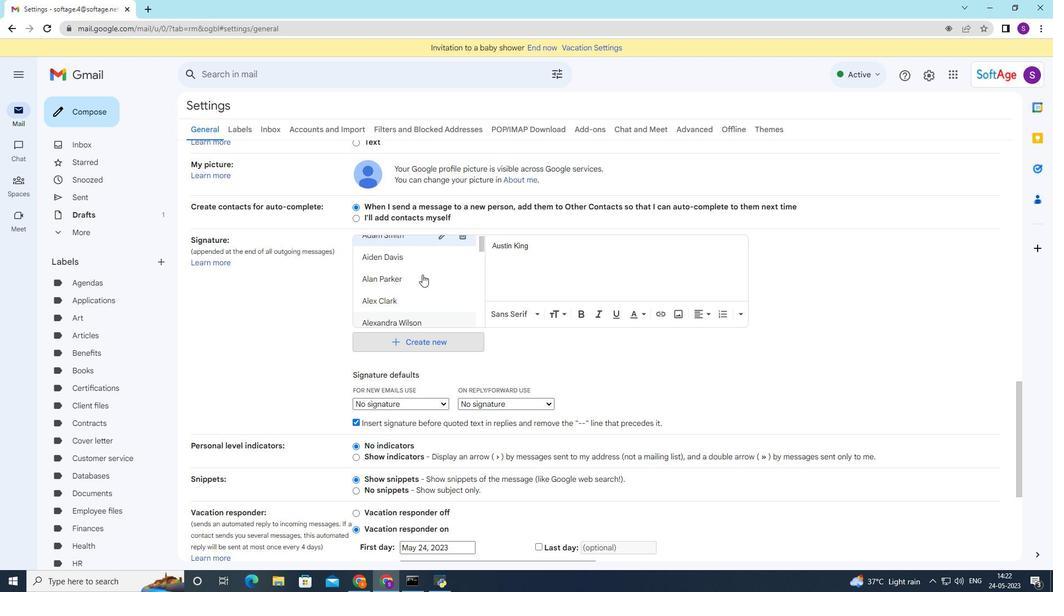 
Action: Mouse moved to (423, 274)
Screenshot: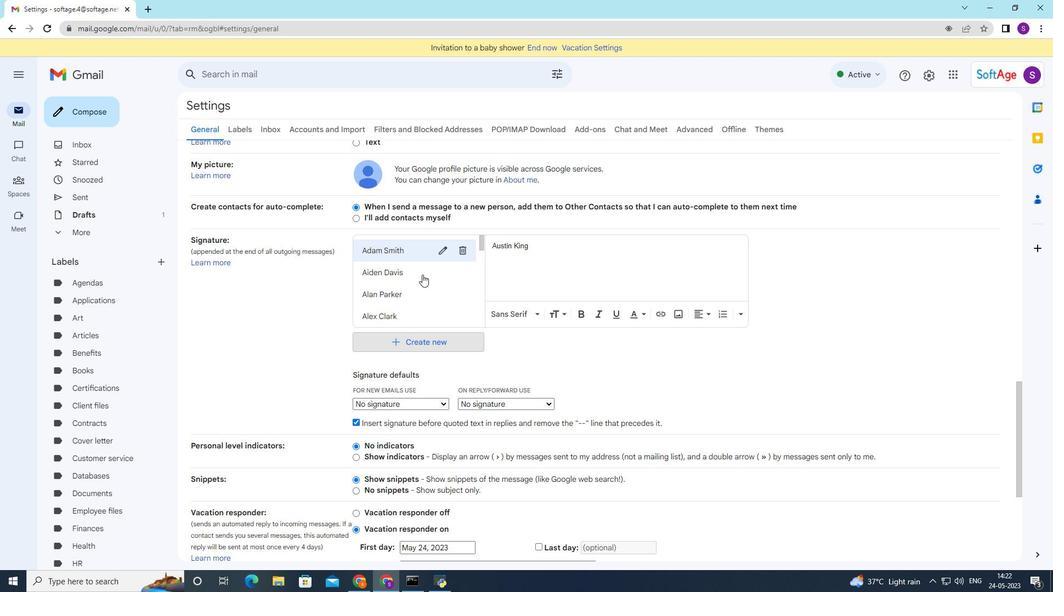 
Action: Mouse scrolled (423, 273) with delta (0, 0)
Screenshot: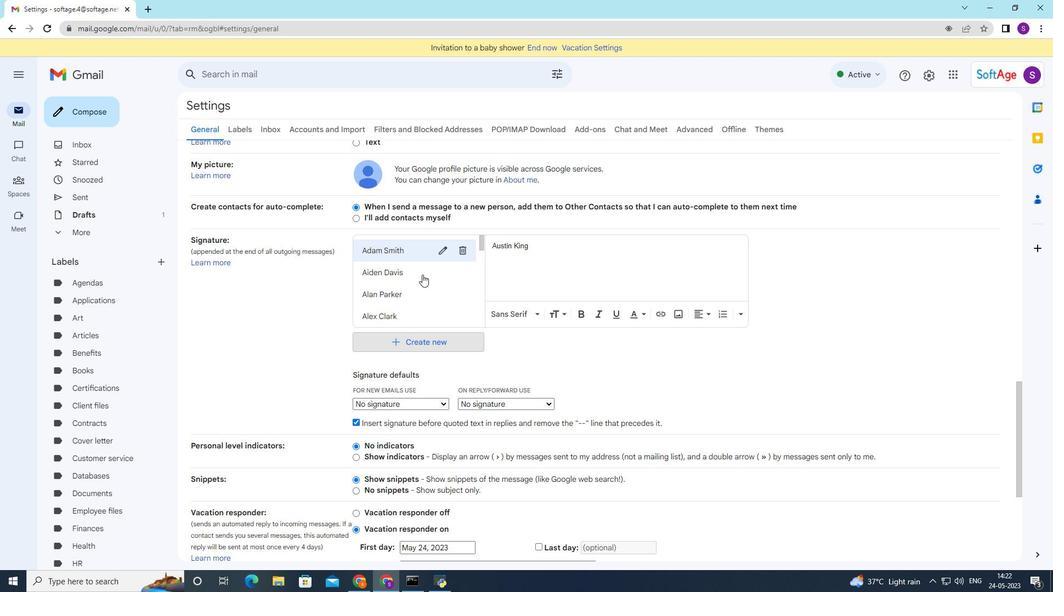 
Action: Mouse moved to (423, 274)
Screenshot: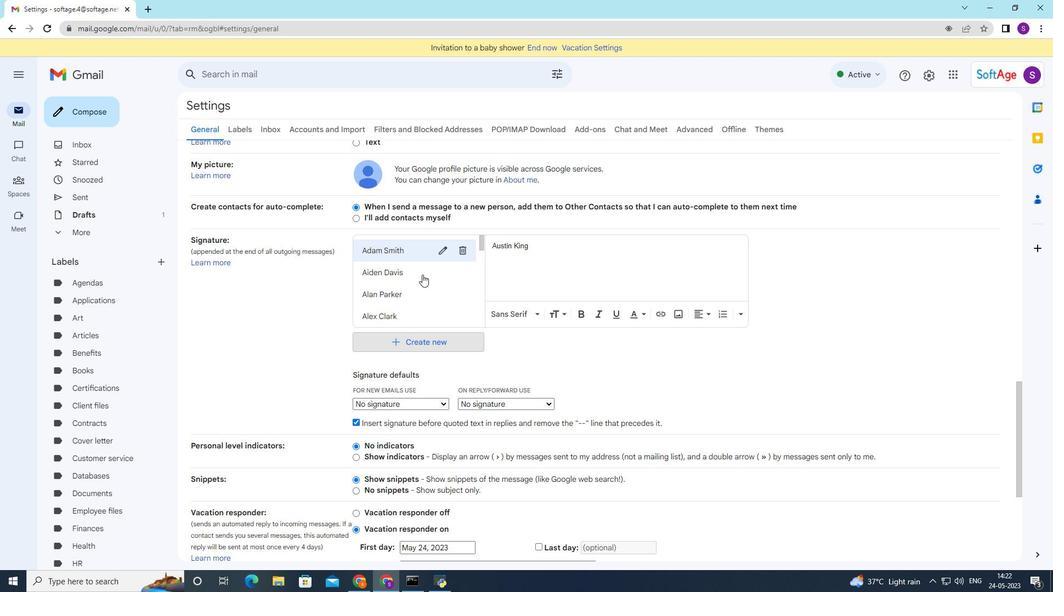 
Action: Mouse scrolled (423, 273) with delta (0, 0)
Screenshot: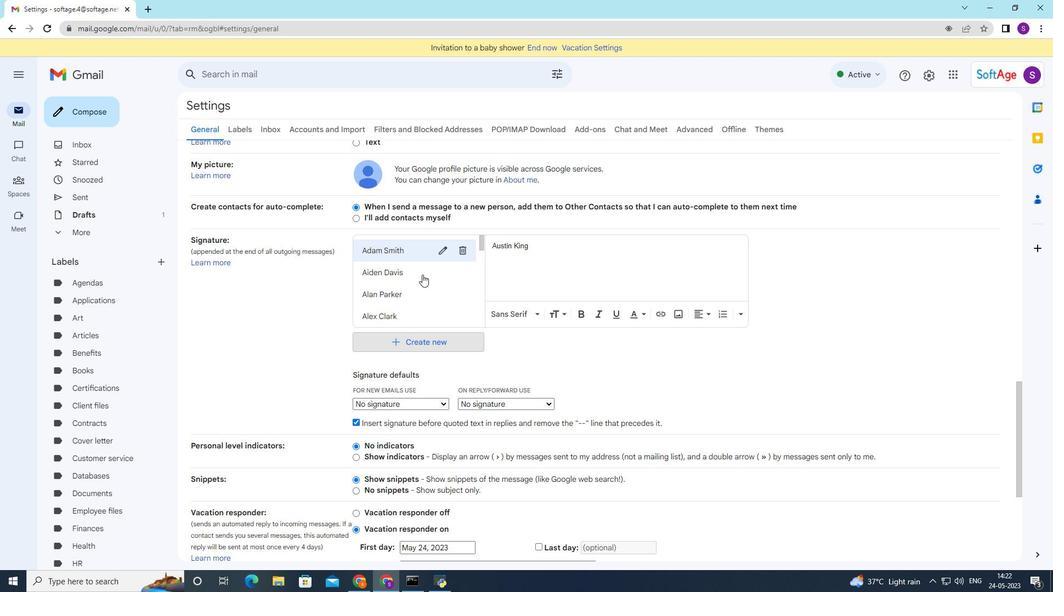 
Action: Mouse scrolled (423, 273) with delta (0, 0)
Screenshot: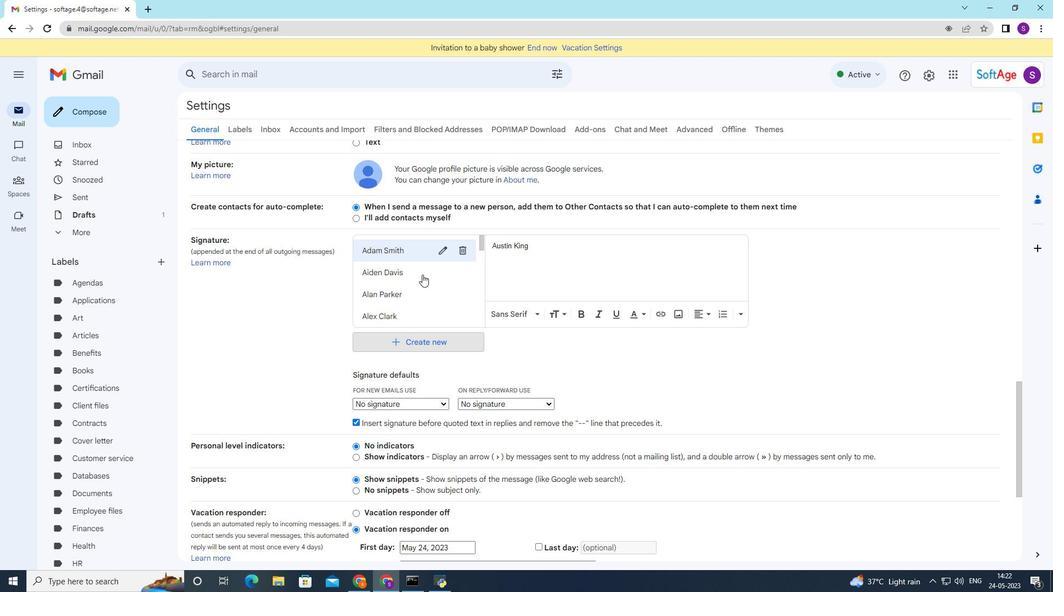 
Action: Mouse scrolled (423, 273) with delta (0, 0)
Screenshot: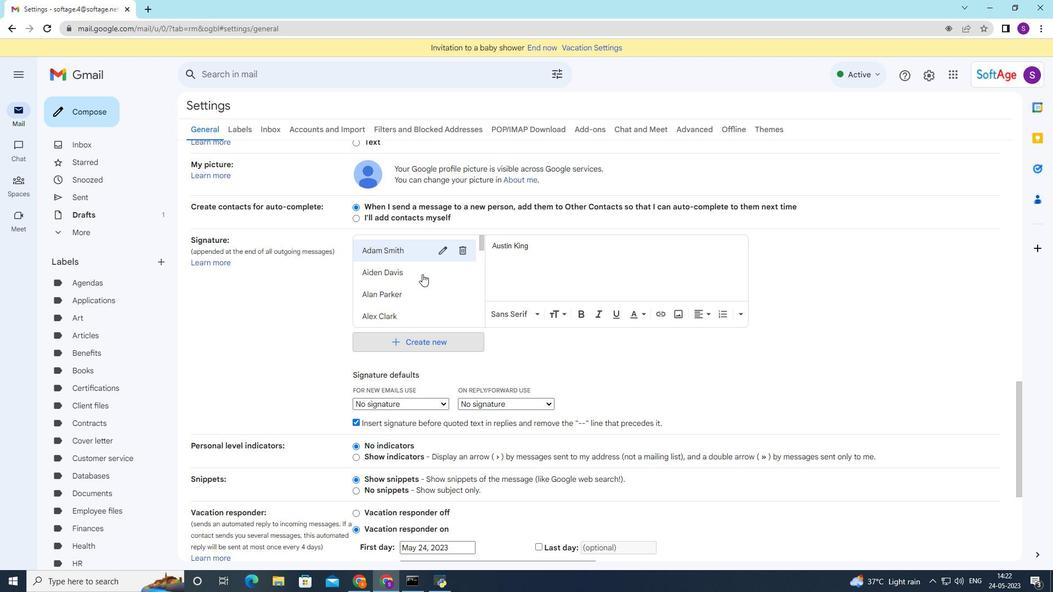 
Action: Mouse scrolled (423, 273) with delta (0, 0)
Screenshot: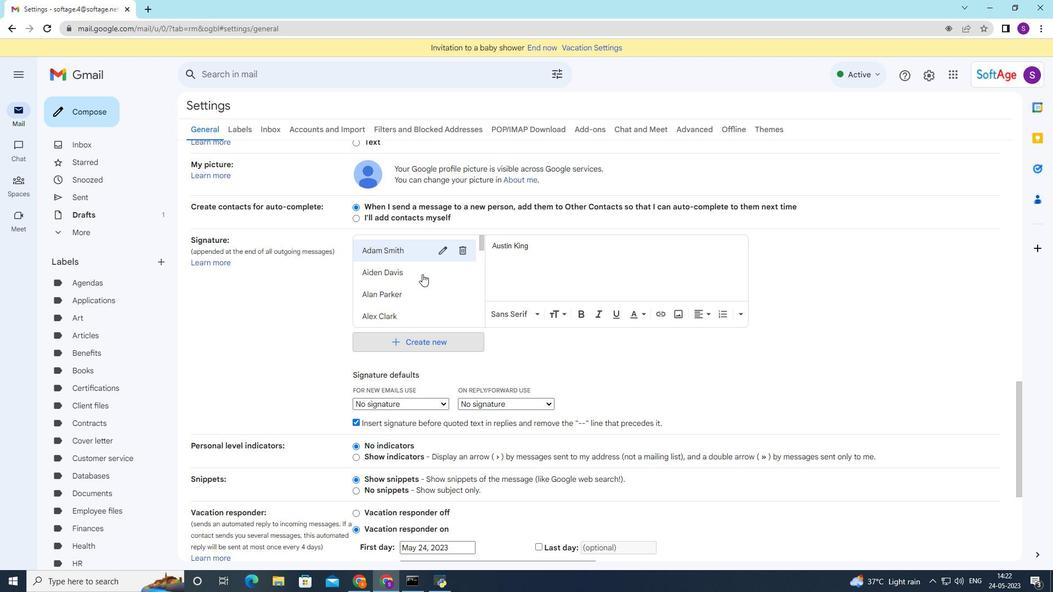 
Action: Mouse scrolled (423, 273) with delta (0, 0)
Screenshot: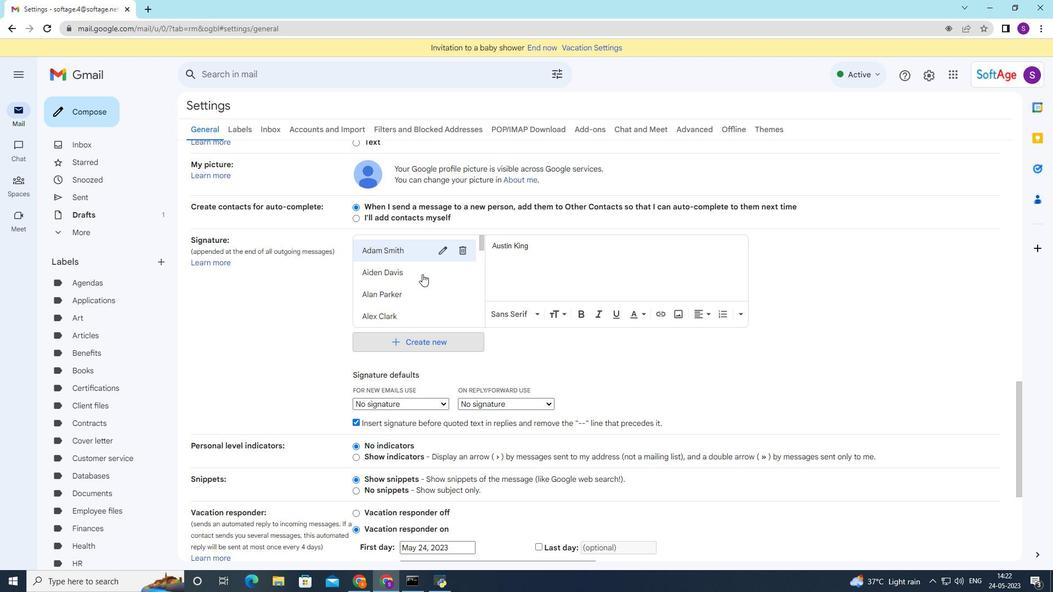 
Action: Mouse moved to (423, 274)
Screenshot: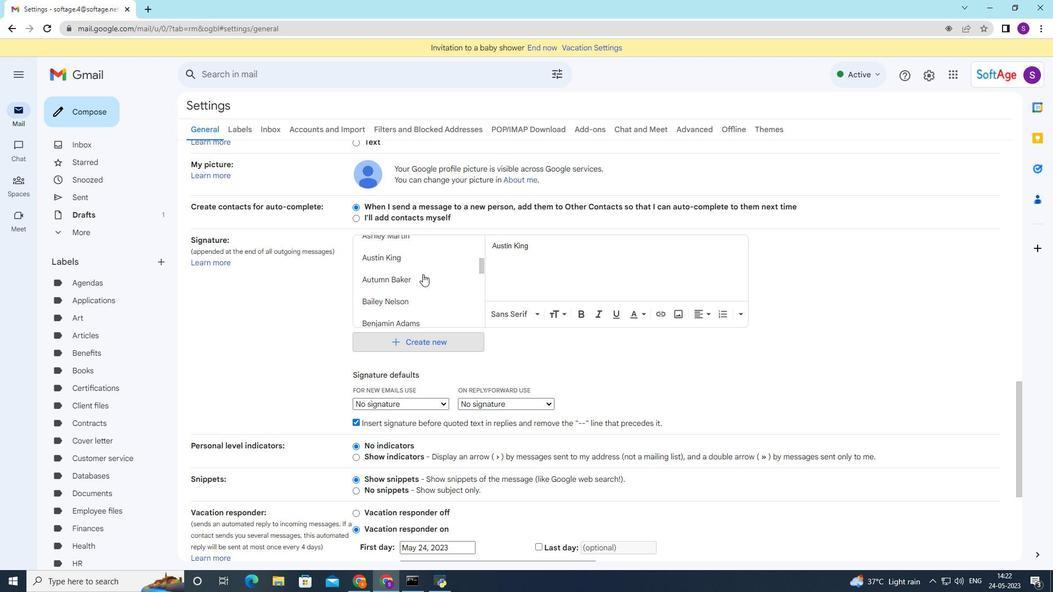 
Action: Mouse scrolled (423, 274) with delta (0, 0)
Screenshot: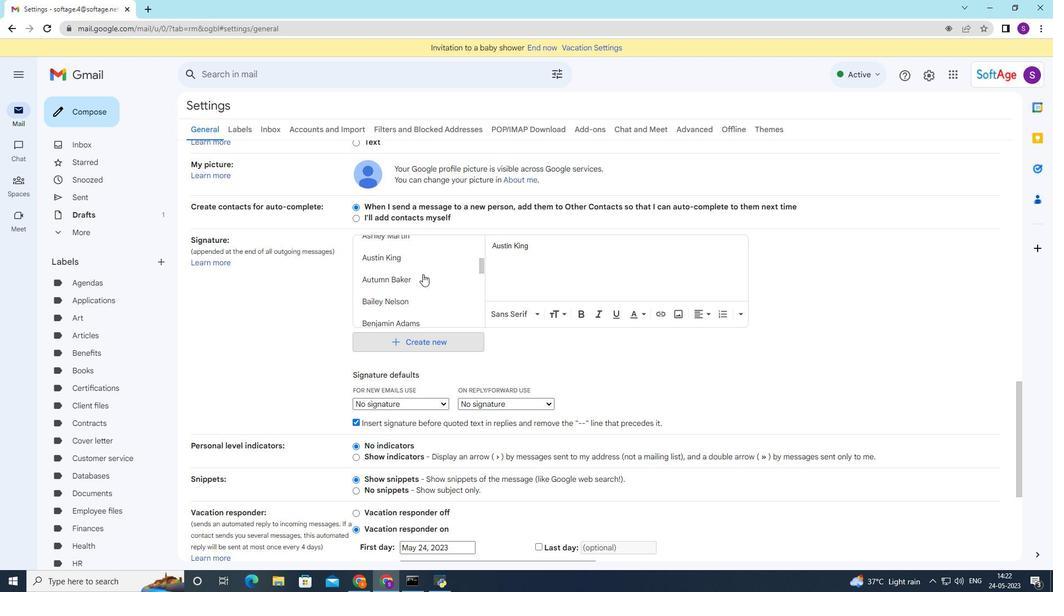 
Action: Mouse scrolled (423, 274) with delta (0, 0)
Screenshot: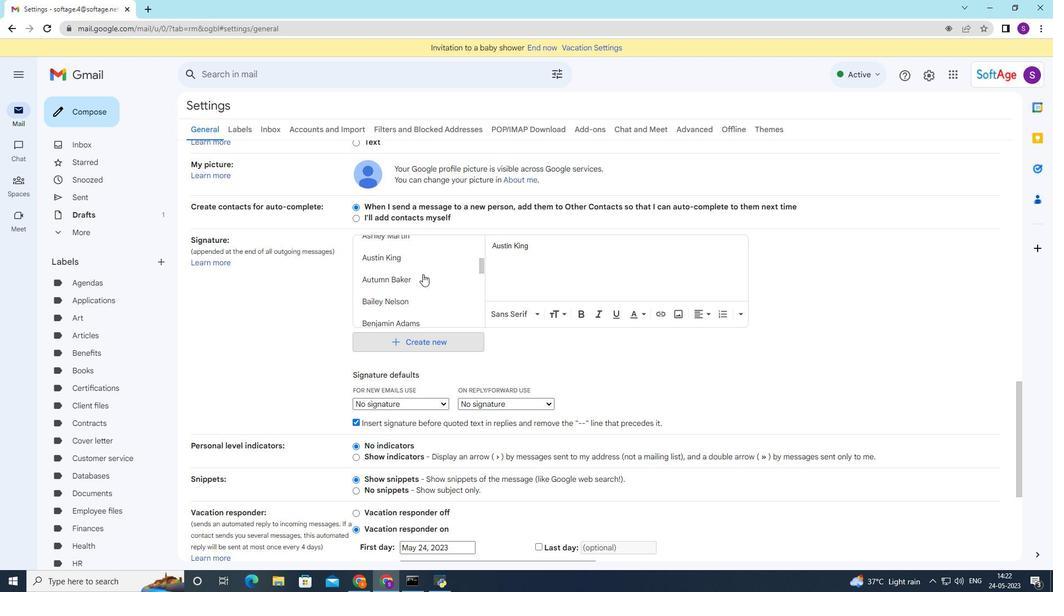 
Action: Mouse moved to (423, 275)
Screenshot: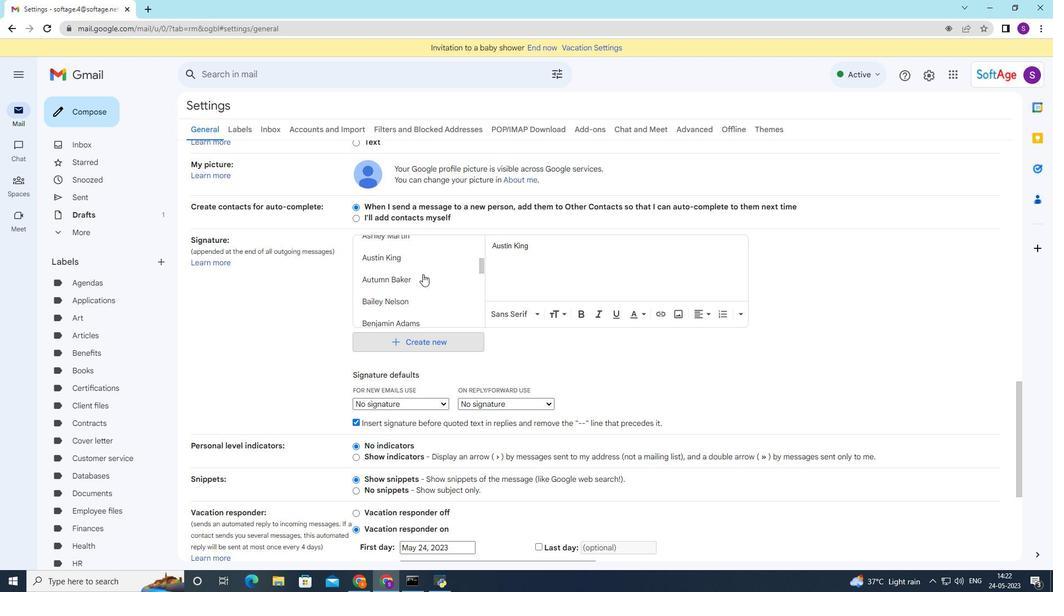 
Action: Mouse scrolled (423, 274) with delta (0, 0)
Screenshot: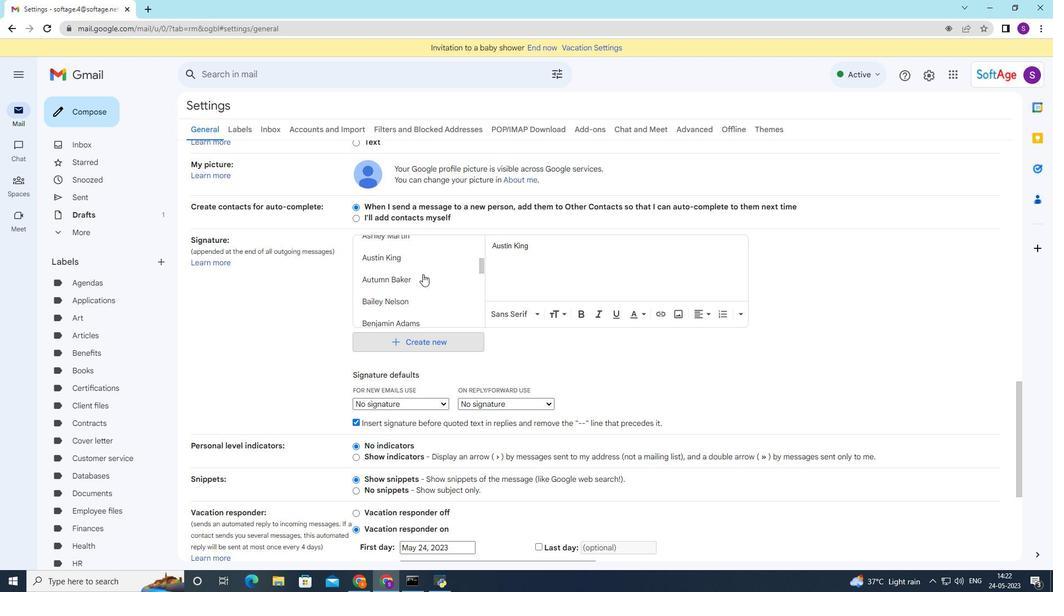 
Action: Mouse scrolled (423, 274) with delta (0, 0)
Screenshot: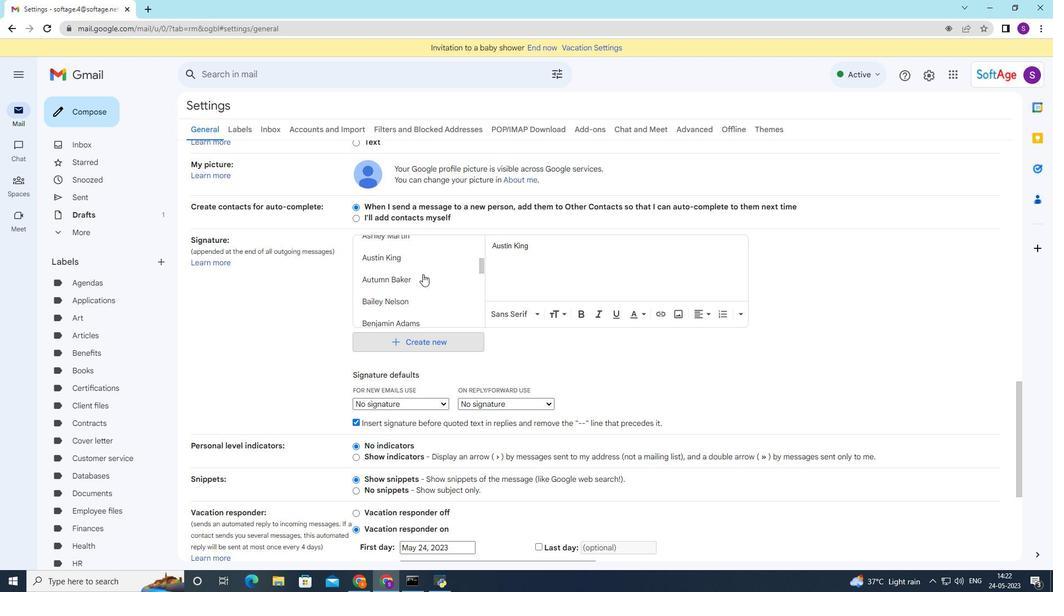 
Action: Mouse scrolled (423, 274) with delta (0, 0)
Screenshot: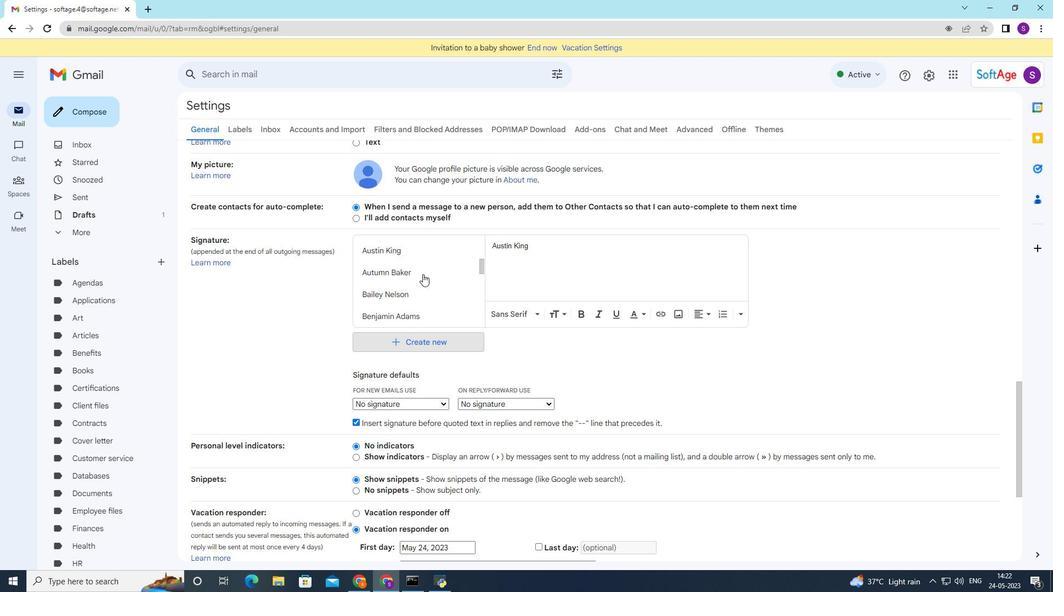 
Action: Mouse scrolled (423, 274) with delta (0, 0)
Screenshot: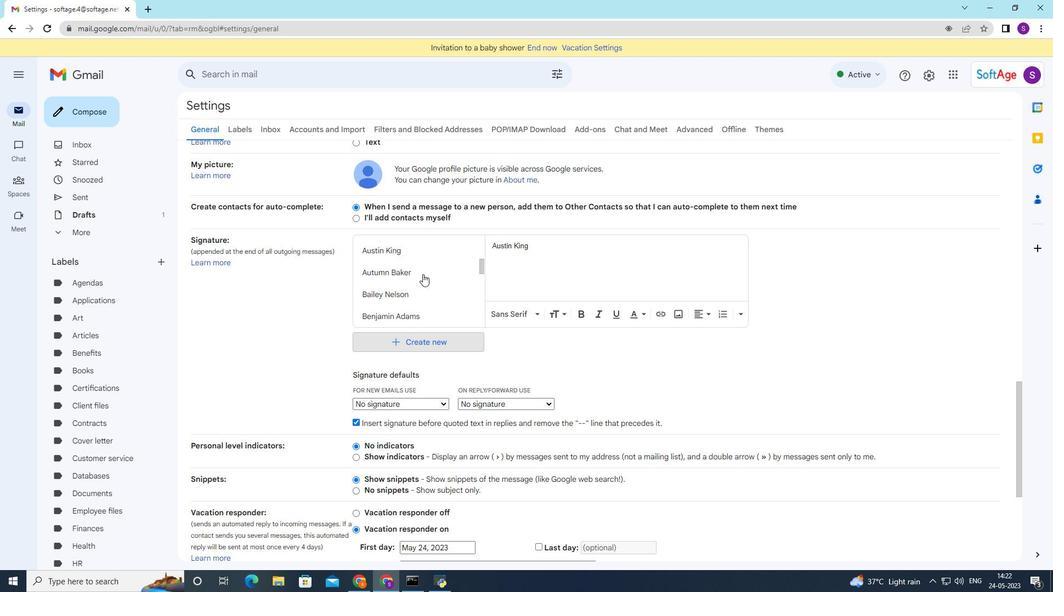 
Action: Mouse scrolled (423, 274) with delta (0, 0)
Screenshot: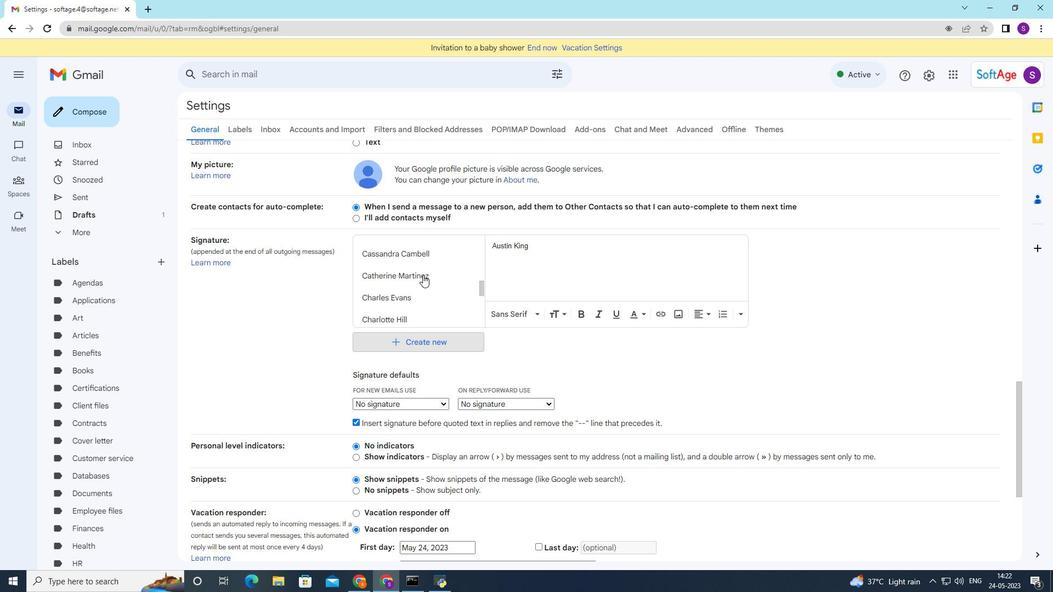 
Action: Mouse scrolled (423, 274) with delta (0, 0)
Screenshot: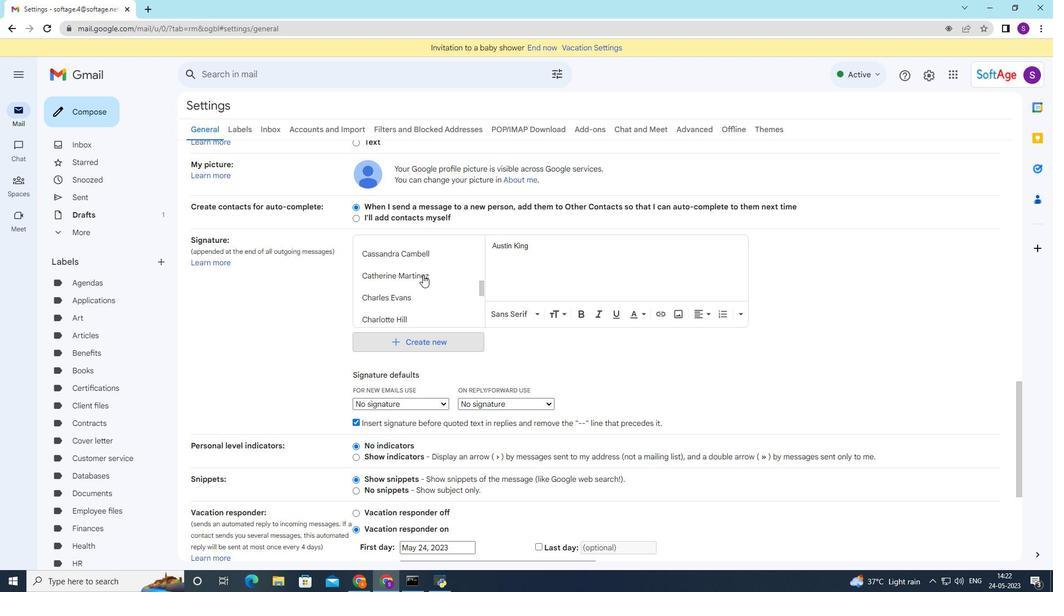 
Action: Mouse scrolled (423, 274) with delta (0, 0)
Screenshot: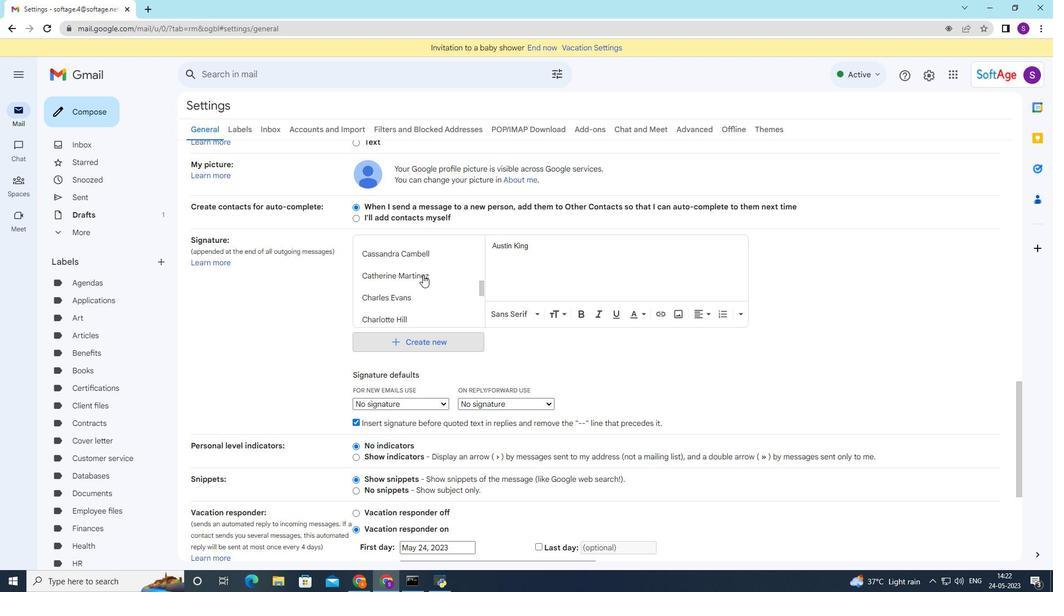 
Action: Mouse scrolled (423, 274) with delta (0, 0)
Screenshot: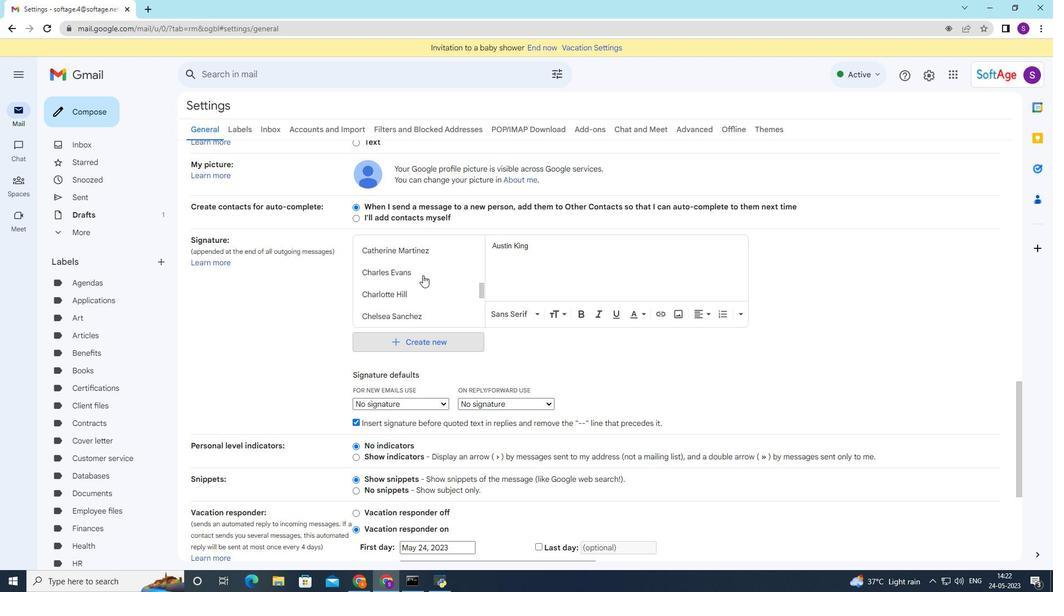 
Action: Mouse moved to (423, 275)
Screenshot: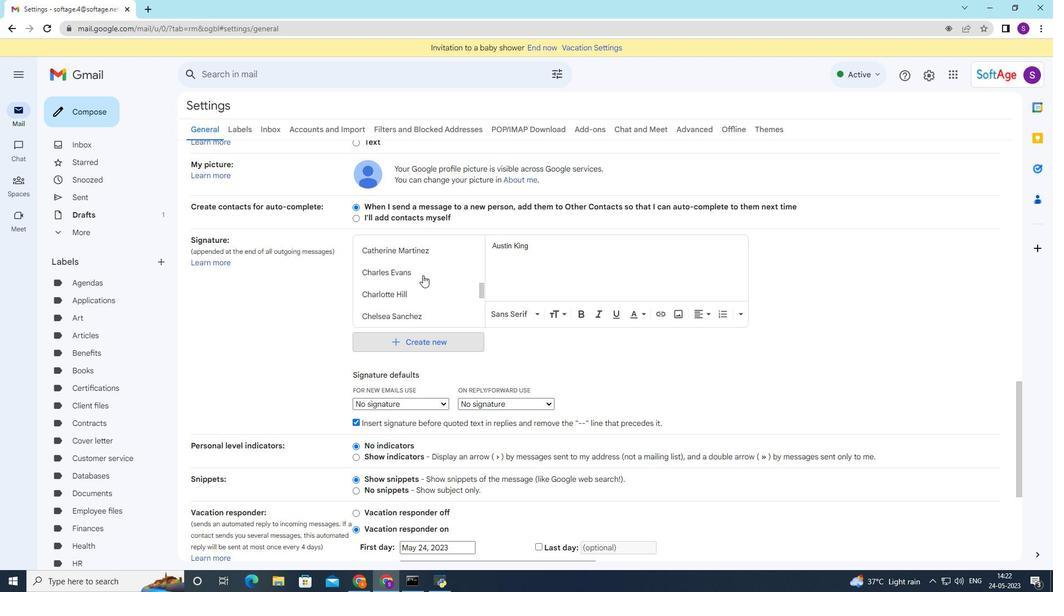 
Action: Mouse scrolled (423, 274) with delta (0, 0)
Screenshot: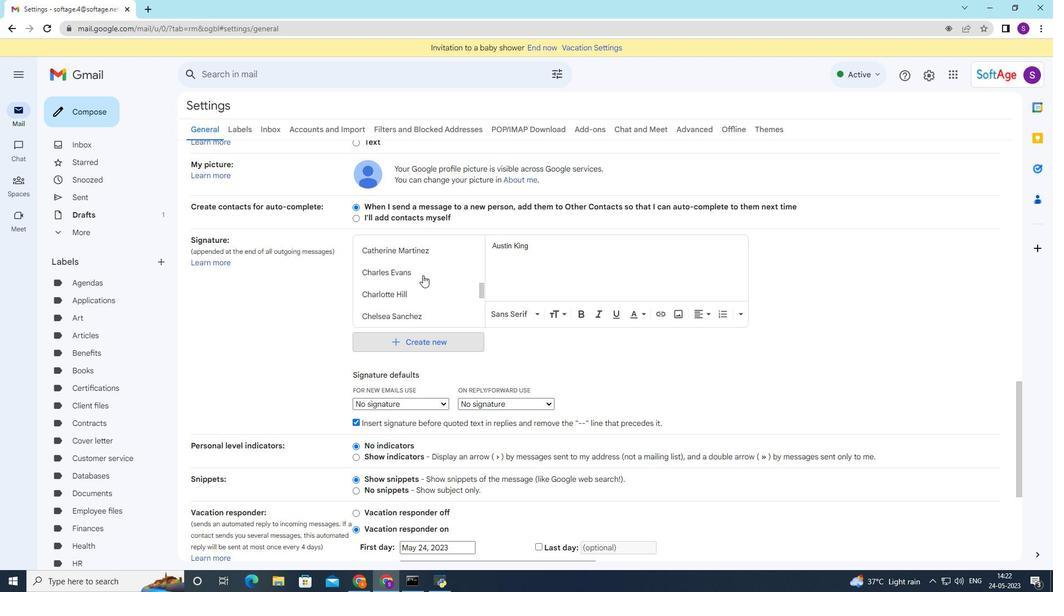 
Action: Mouse moved to (423, 274)
Screenshot: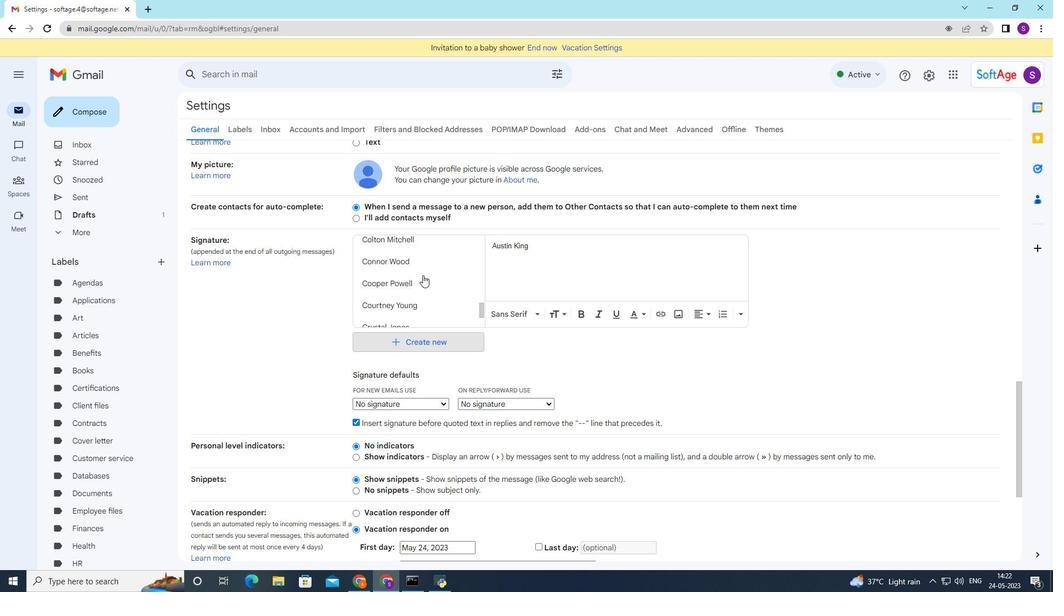 
Action: Mouse scrolled (423, 274) with delta (0, 0)
Screenshot: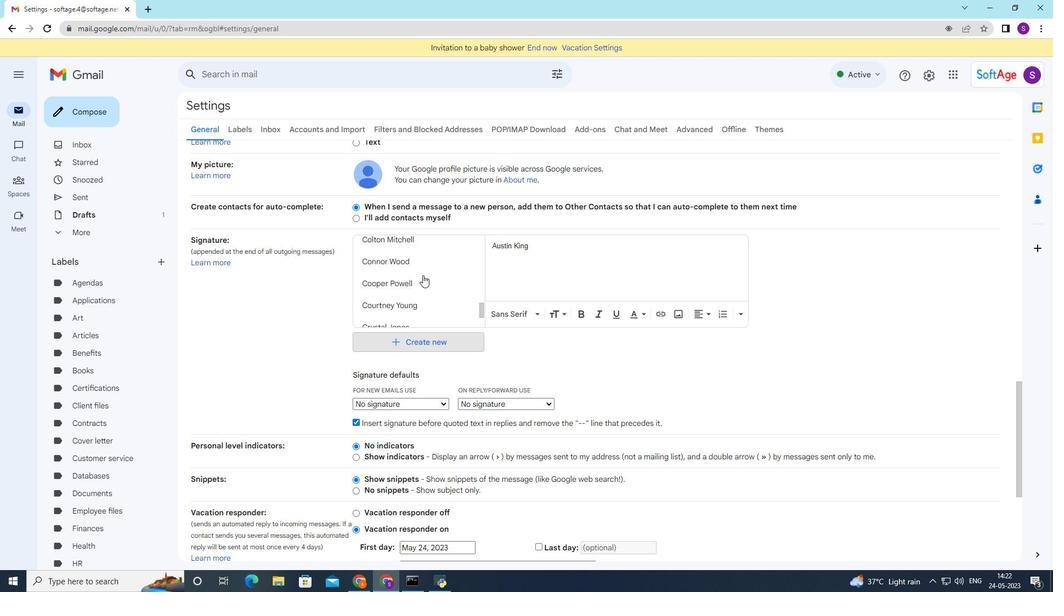 
Action: Mouse moved to (423, 275)
Screenshot: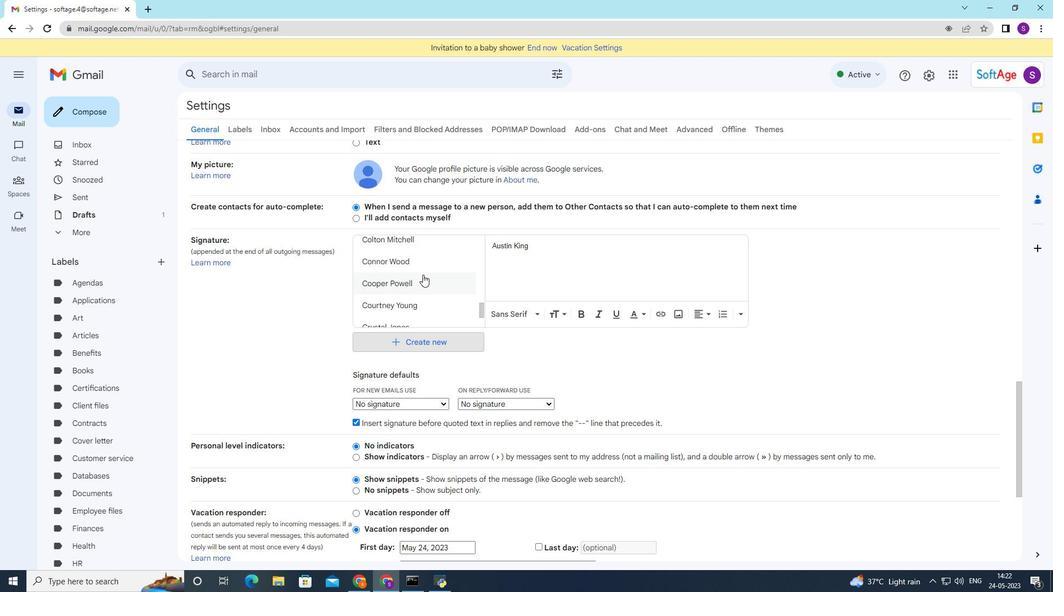 
Action: Mouse scrolled (423, 274) with delta (0, 0)
Screenshot: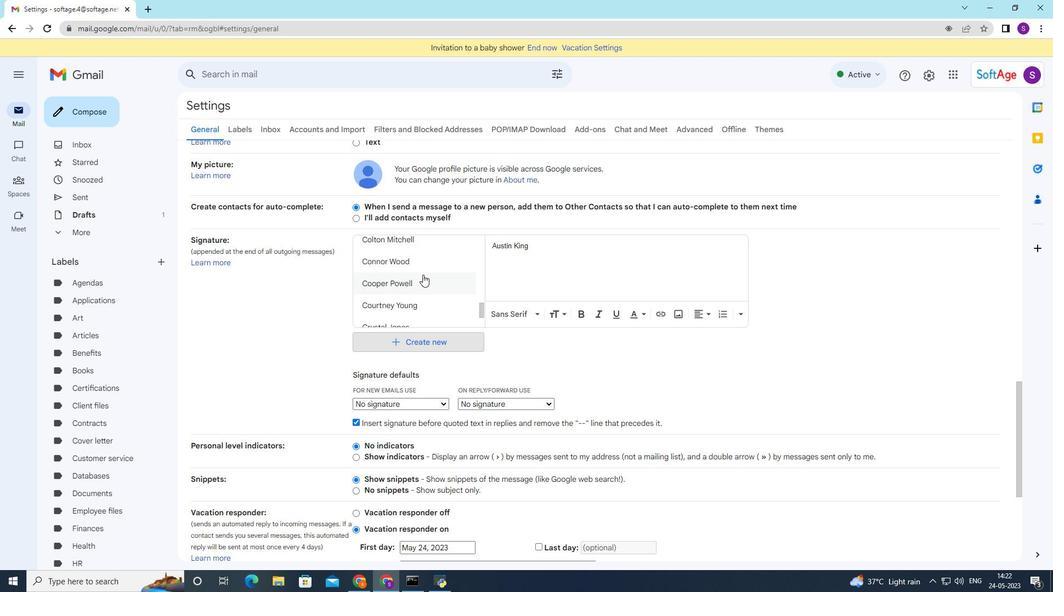 
Action: Mouse scrolled (423, 274) with delta (0, 0)
Screenshot: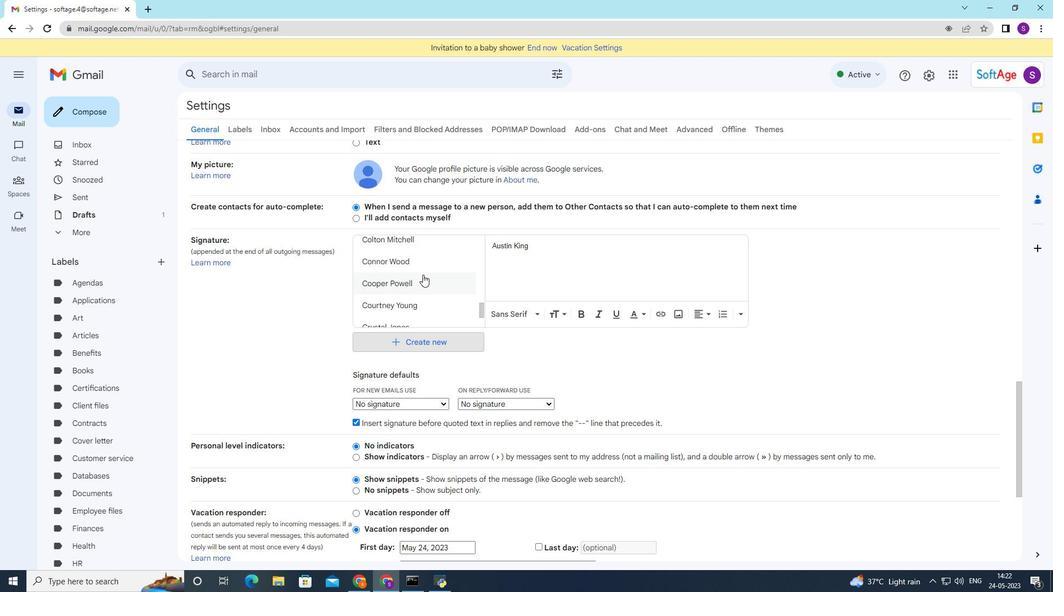 
Action: Mouse moved to (423, 276)
Screenshot: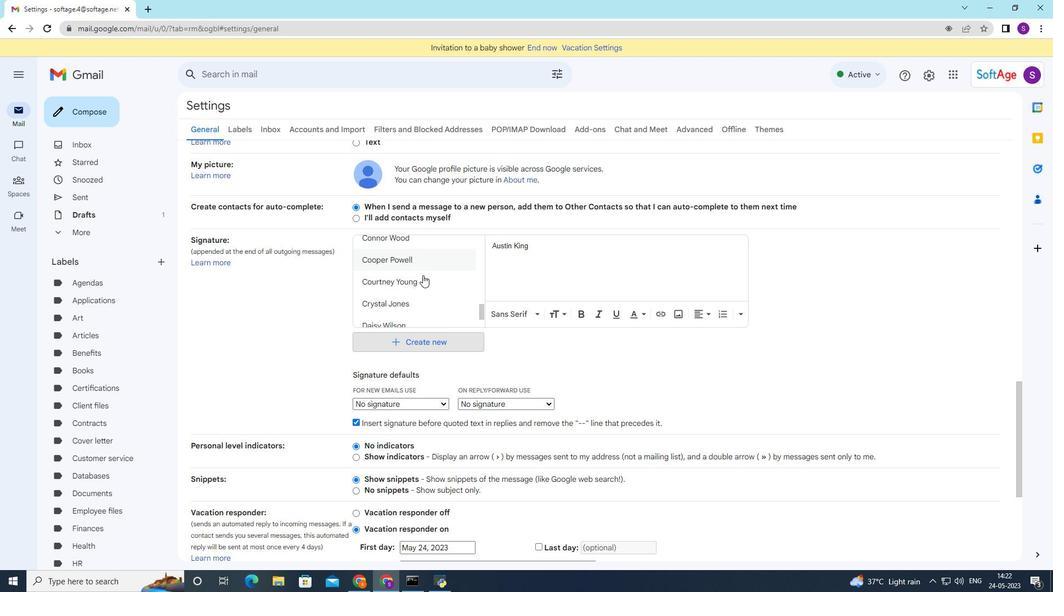 
Action: Mouse scrolled (423, 275) with delta (0, 0)
Screenshot: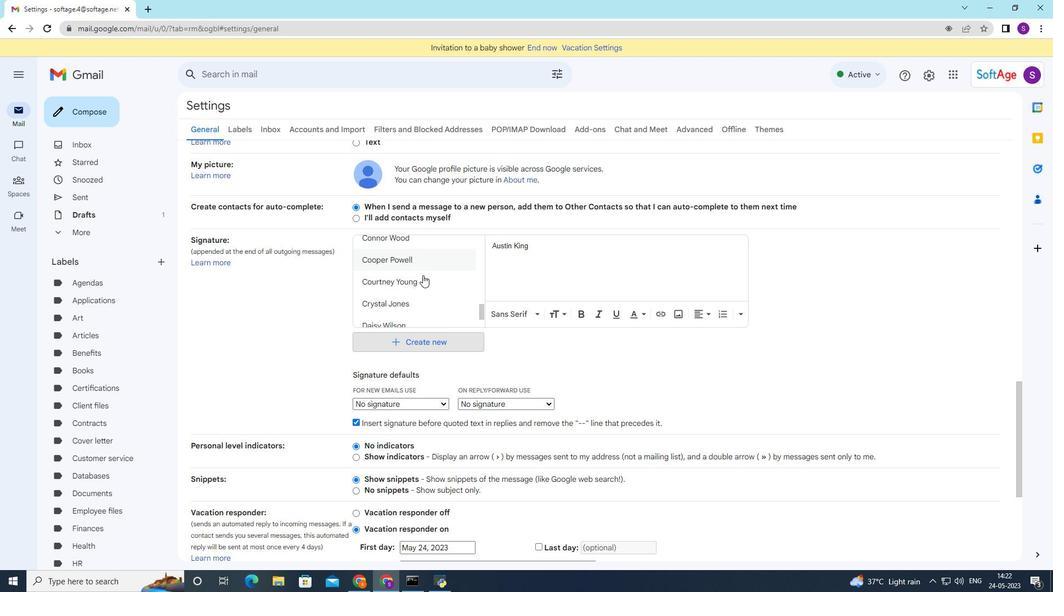 
Action: Mouse scrolled (423, 275) with delta (0, 0)
Screenshot: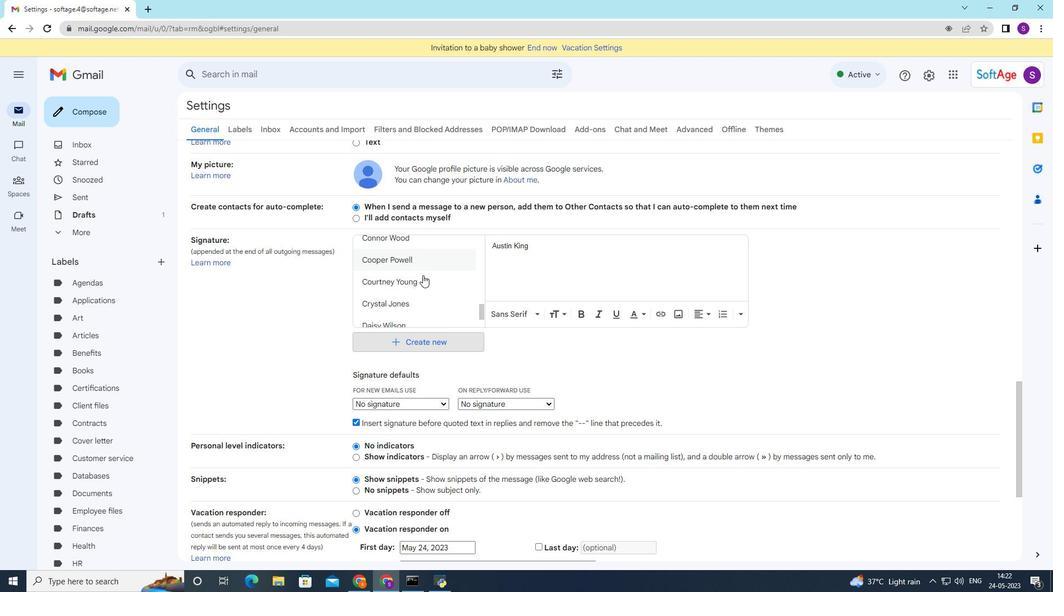 
Action: Mouse scrolled (423, 275) with delta (0, 0)
Screenshot: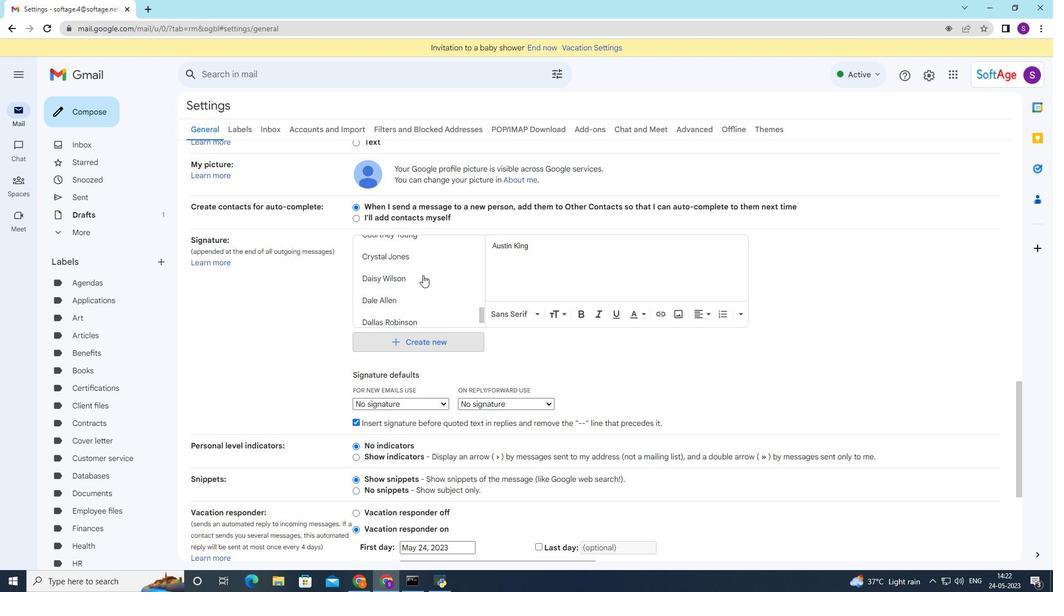 
Action: Mouse moved to (423, 276)
Screenshot: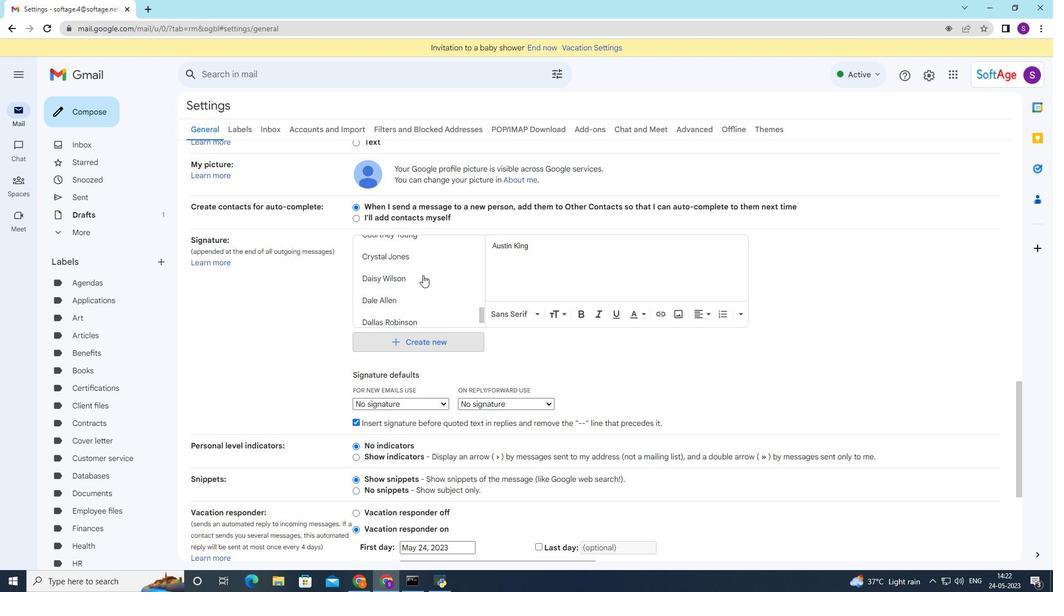 
Action: Mouse scrolled (423, 275) with delta (0, 0)
Screenshot: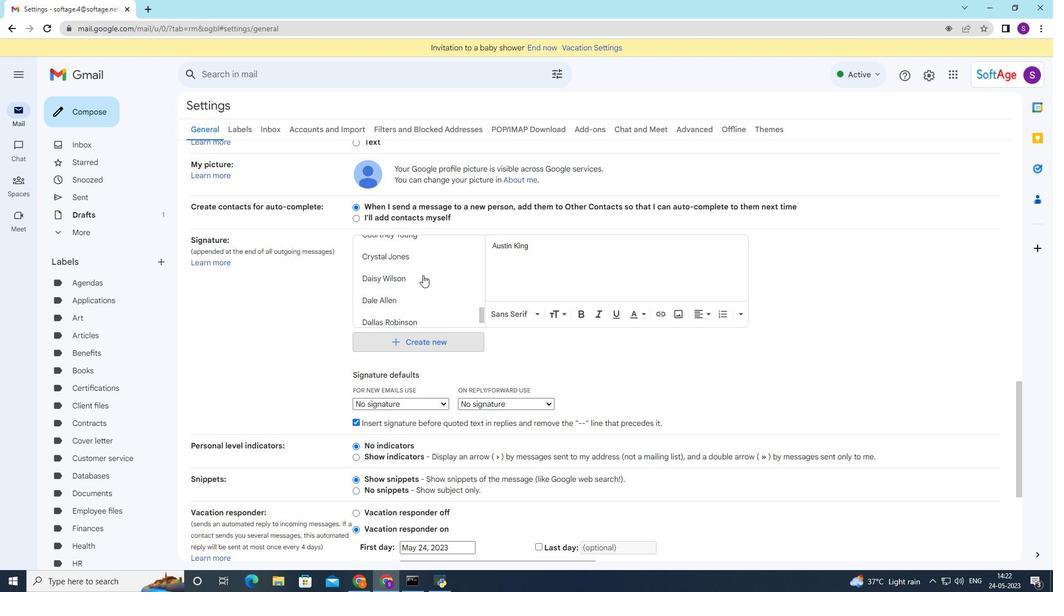 
Action: Mouse moved to (422, 277)
Screenshot: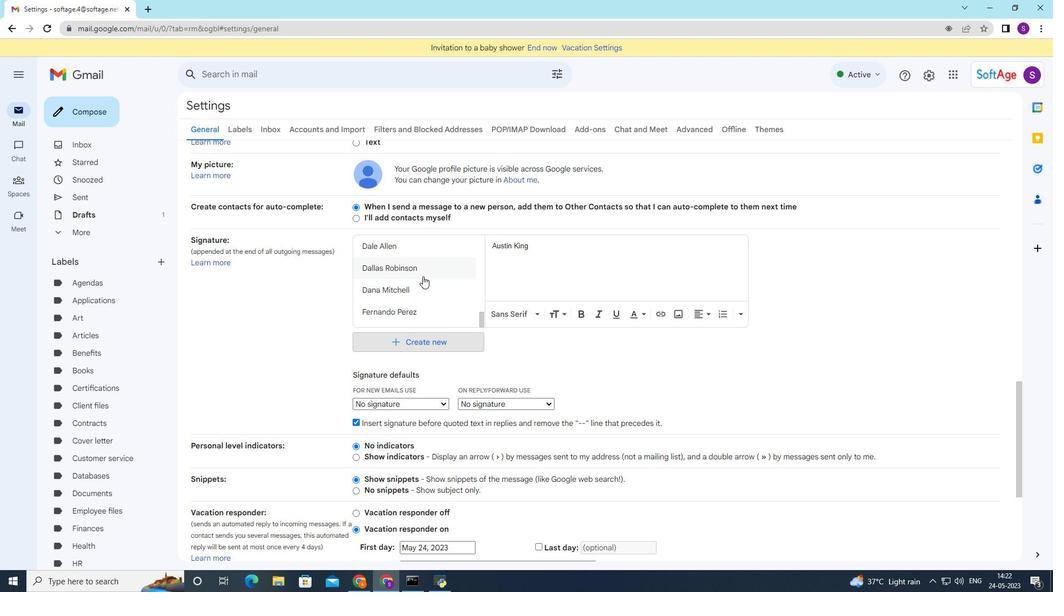 
Action: Mouse scrolled (423, 275) with delta (0, 0)
Screenshot: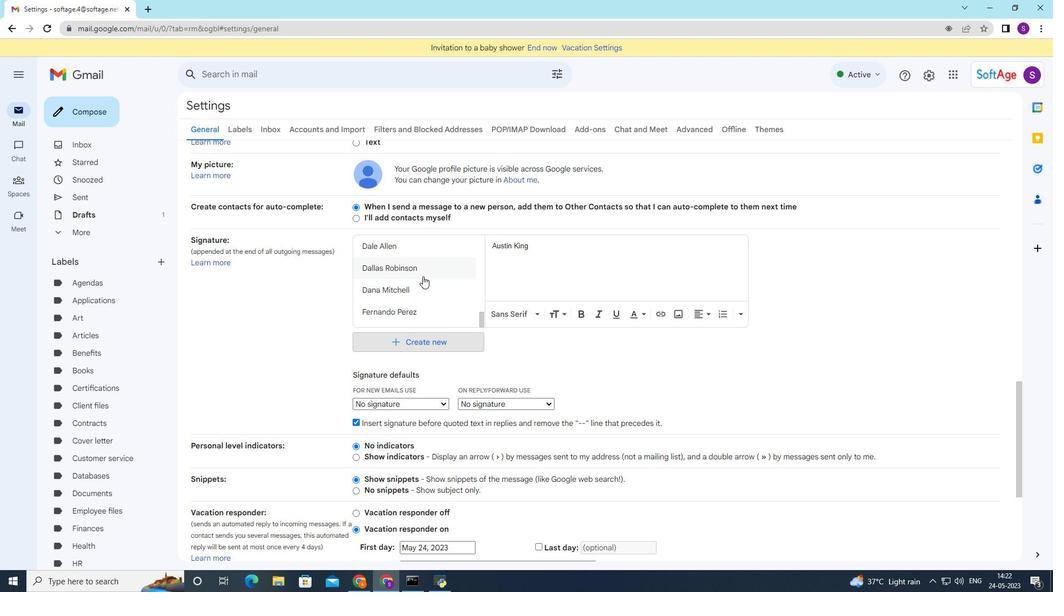 
Action: Mouse moved to (421, 280)
Screenshot: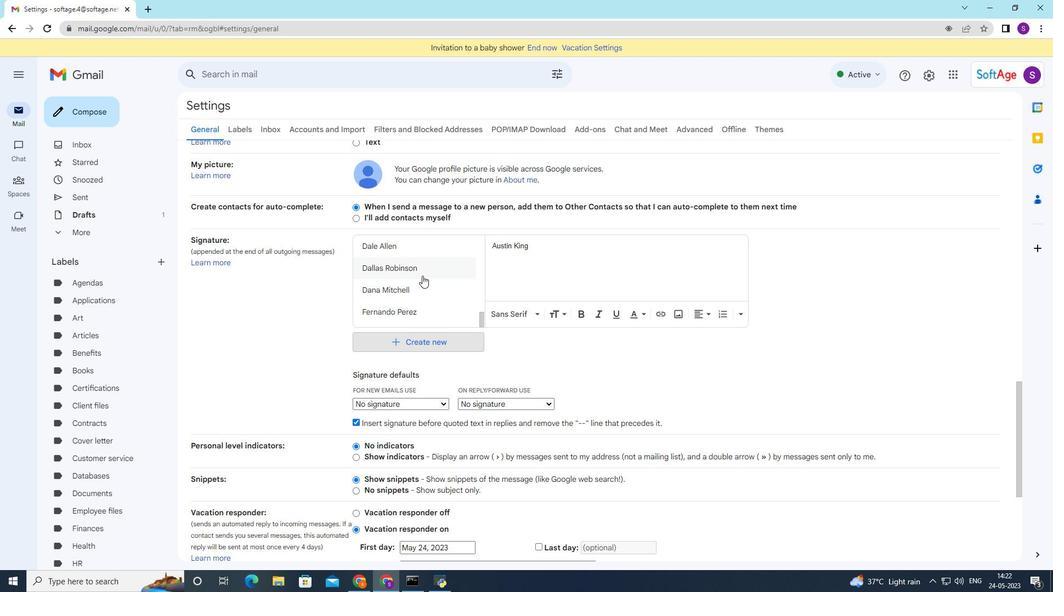 
Action: Mouse scrolled (421, 279) with delta (0, 0)
Screenshot: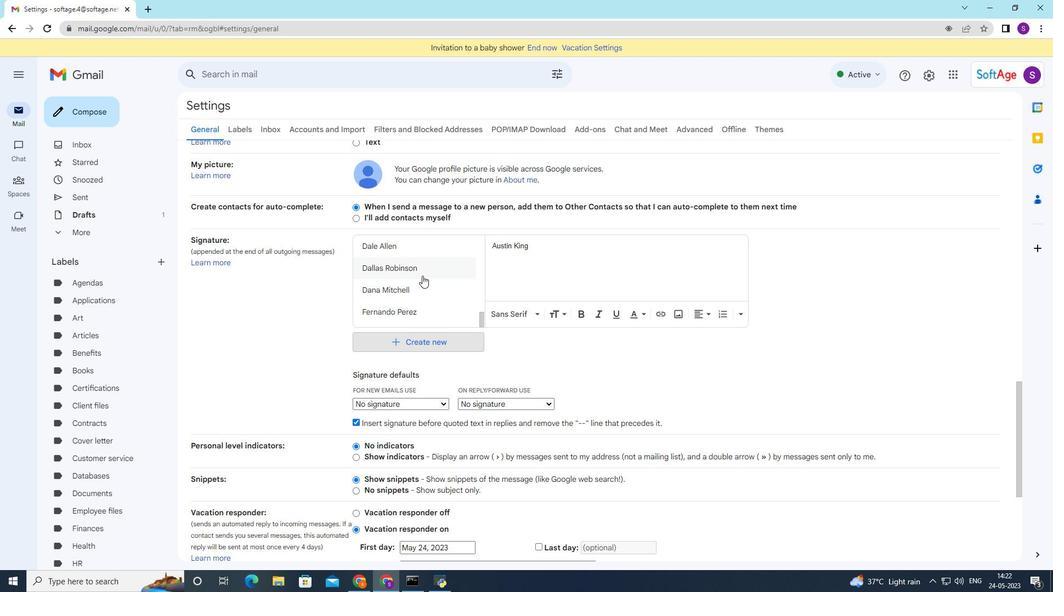 
Action: Mouse moved to (421, 280)
Screenshot: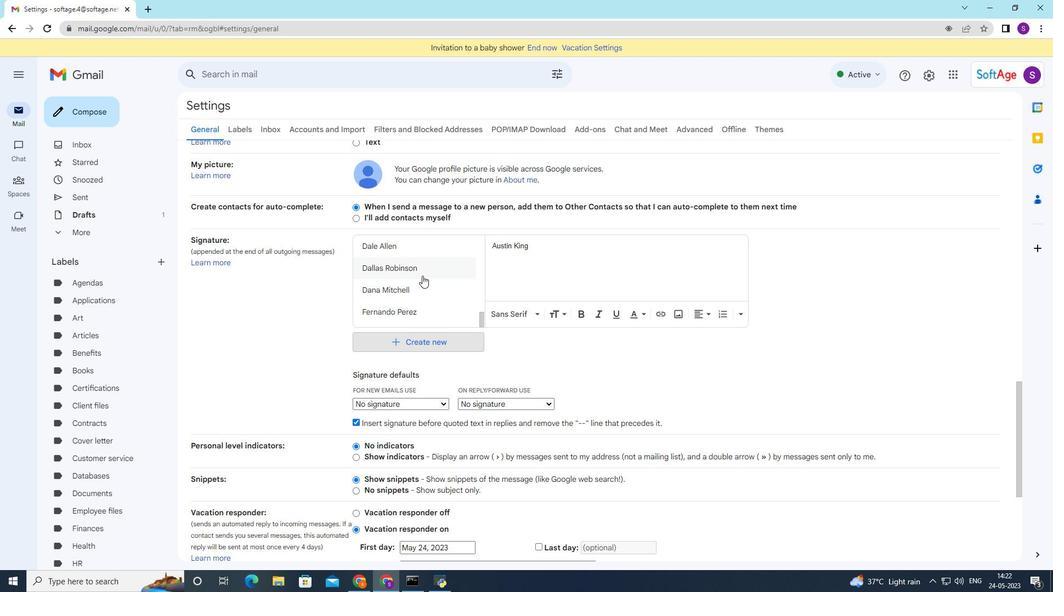 
Action: Mouse scrolled (421, 280) with delta (0, 0)
Screenshot: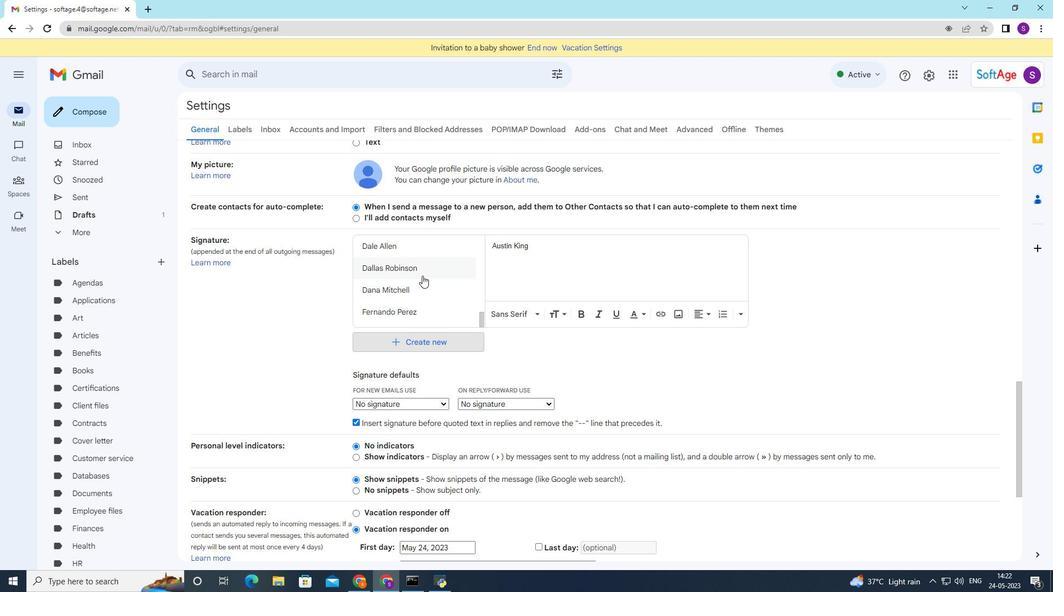 
Action: Mouse scrolled (421, 280) with delta (0, 0)
Screenshot: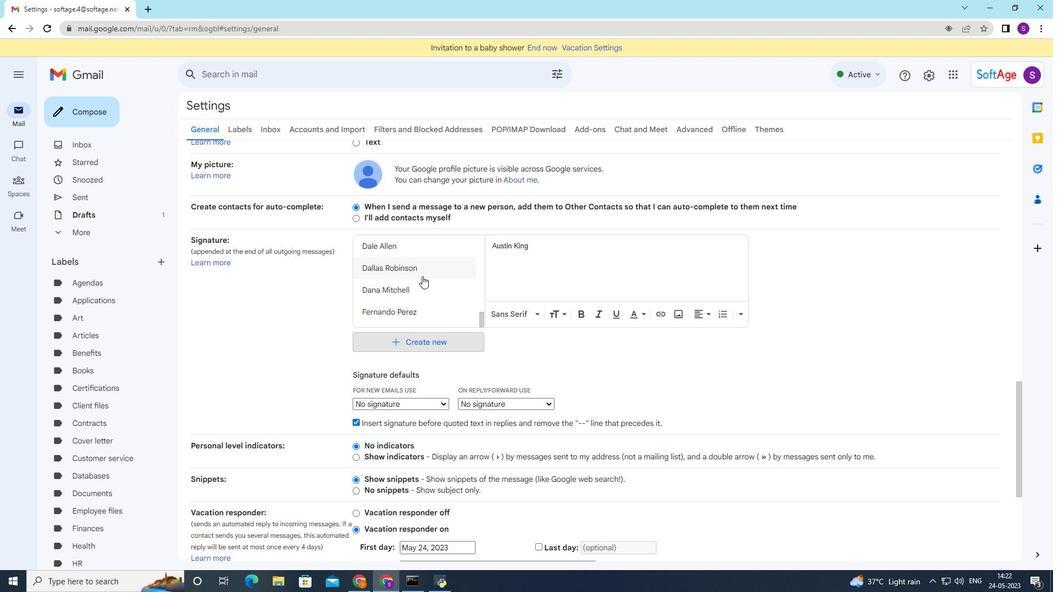 
Action: Mouse scrolled (421, 280) with delta (0, 0)
Screenshot: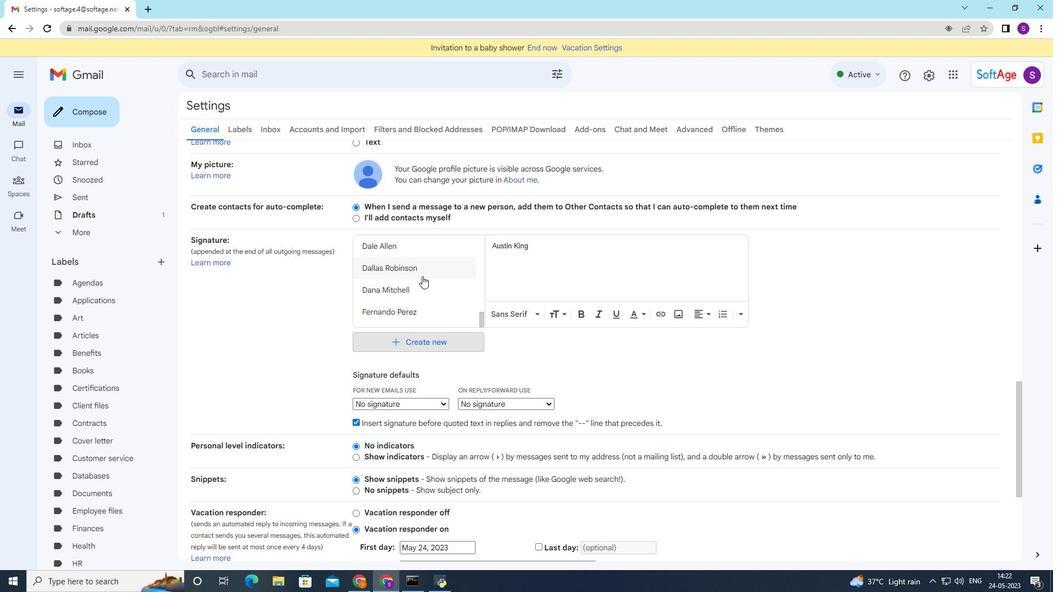 
Action: Mouse moved to (421, 282)
Screenshot: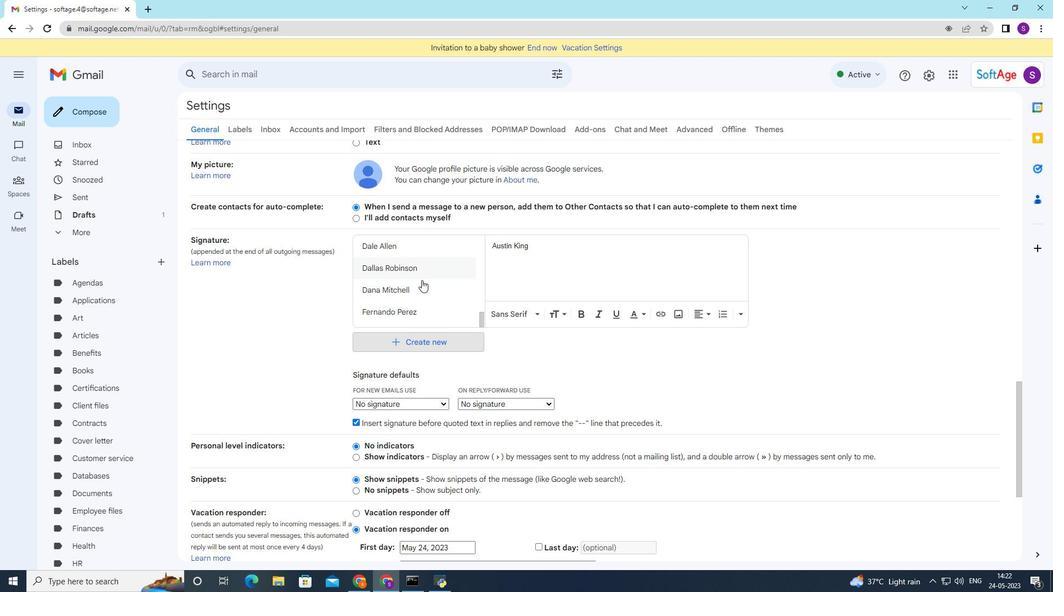 
Action: Mouse scrolled (421, 281) with delta (0, 0)
Screenshot: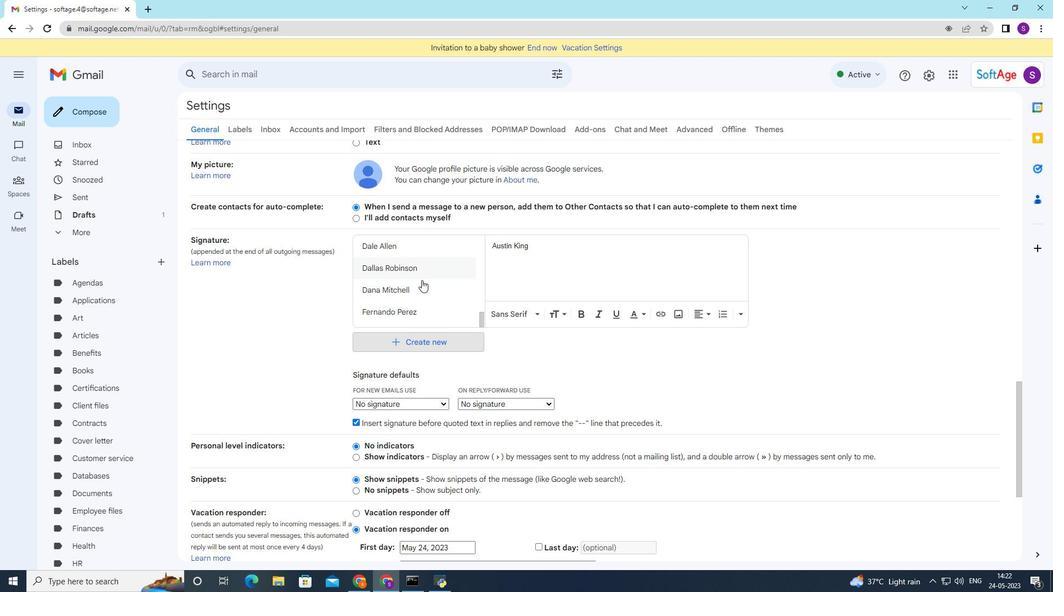 
Action: Mouse moved to (447, 245)
Screenshot: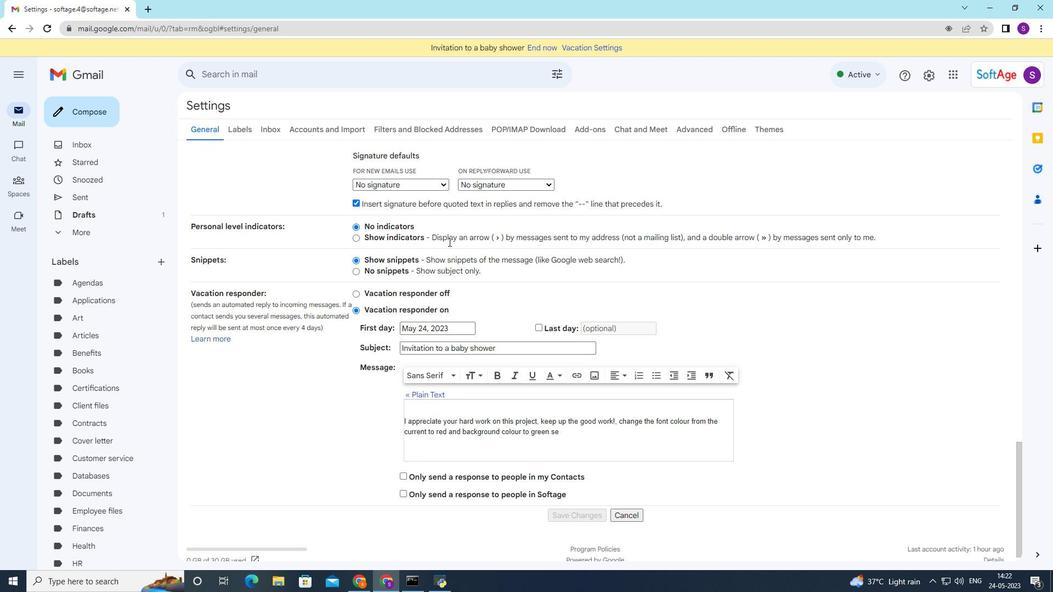 
Action: Mouse scrolled (447, 246) with delta (0, 0)
Screenshot: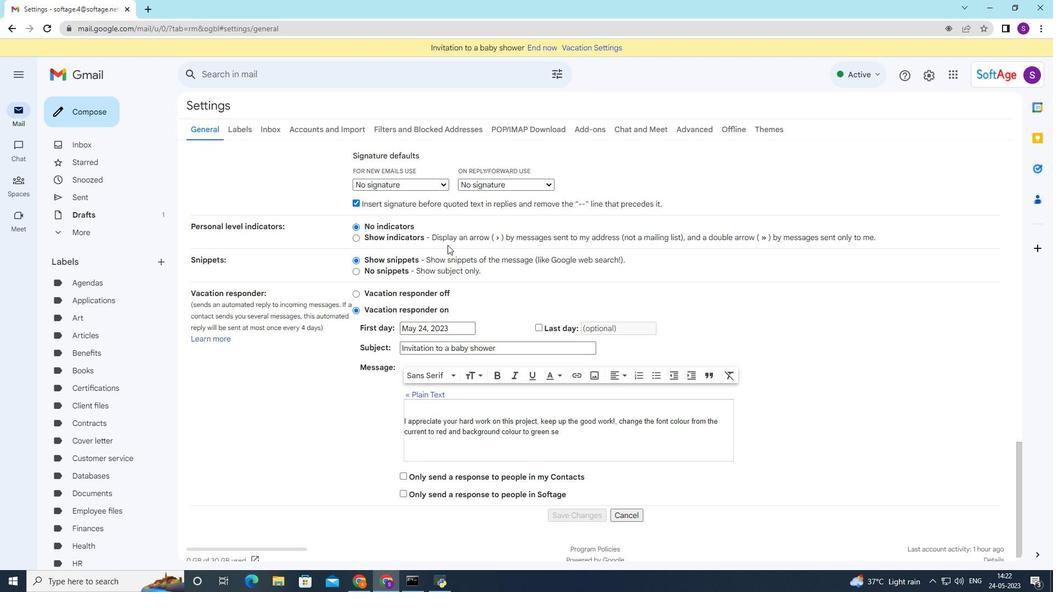 
Action: Mouse moved to (447, 246)
Screenshot: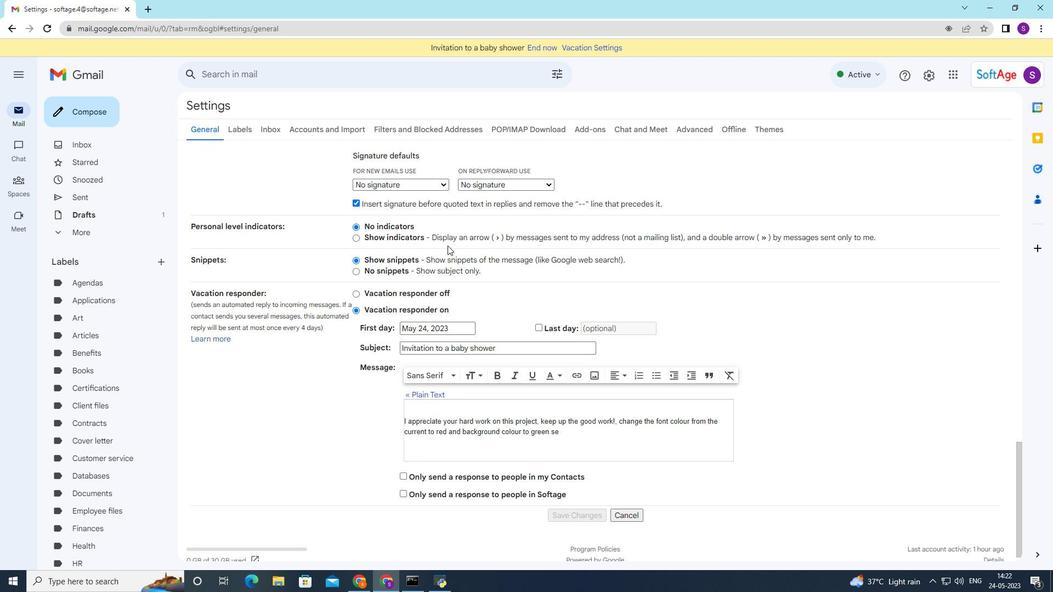 
Action: Mouse scrolled (447, 246) with delta (0, 0)
Screenshot: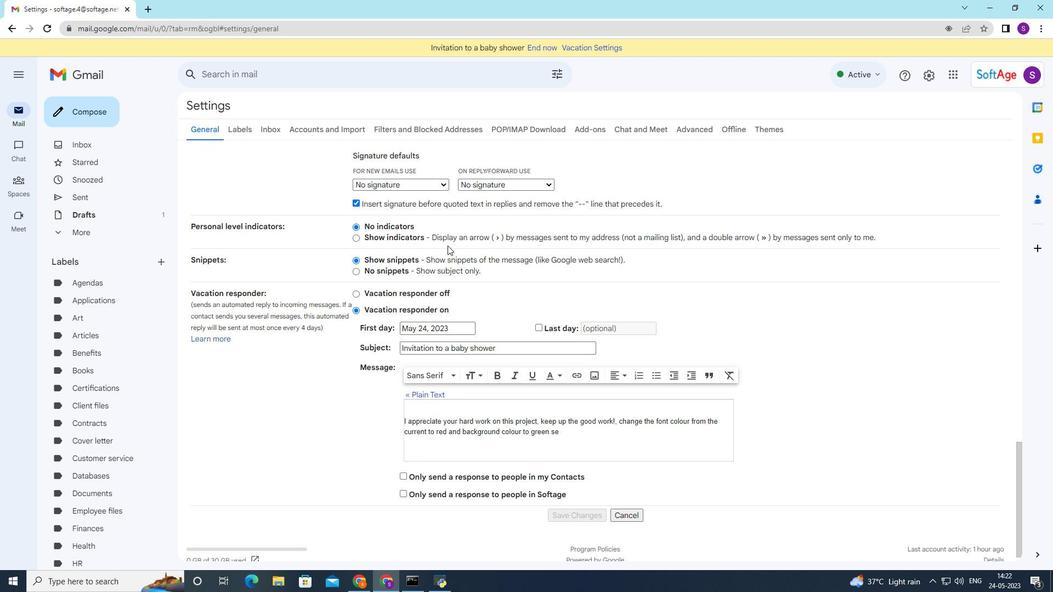 
Action: Mouse moved to (446, 252)
Screenshot: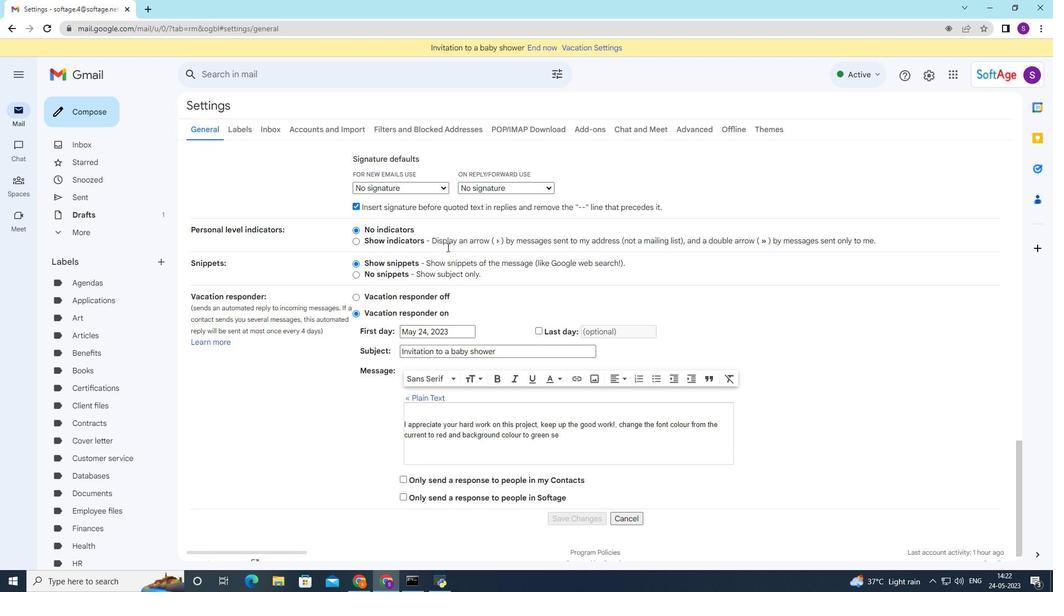 
Action: Mouse scrolled (446, 252) with delta (0, 0)
Screenshot: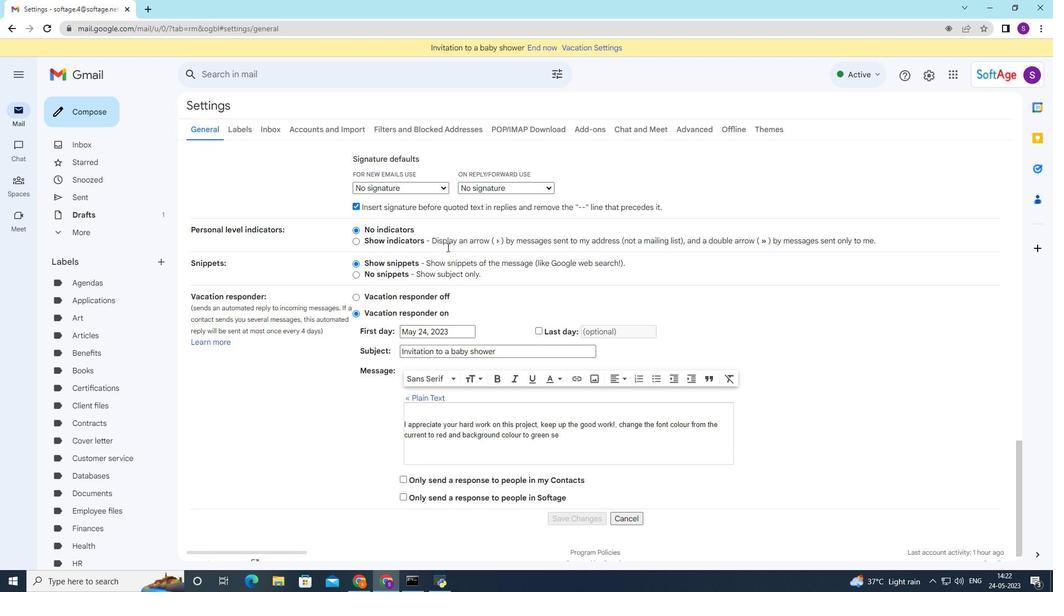 
Action: Mouse moved to (414, 240)
Screenshot: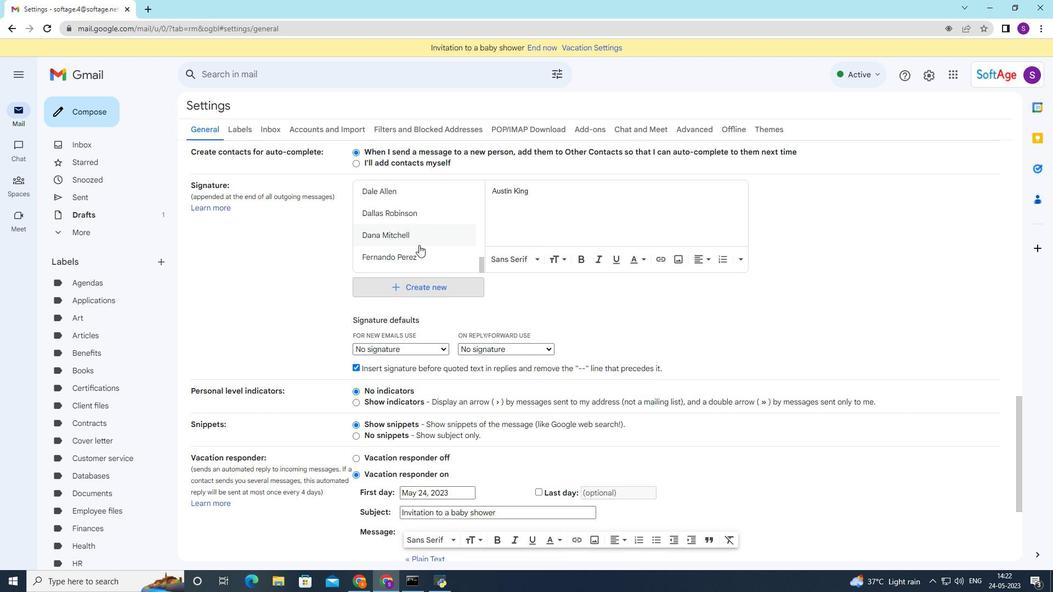 
Action: Mouse pressed left at (414, 240)
Screenshot: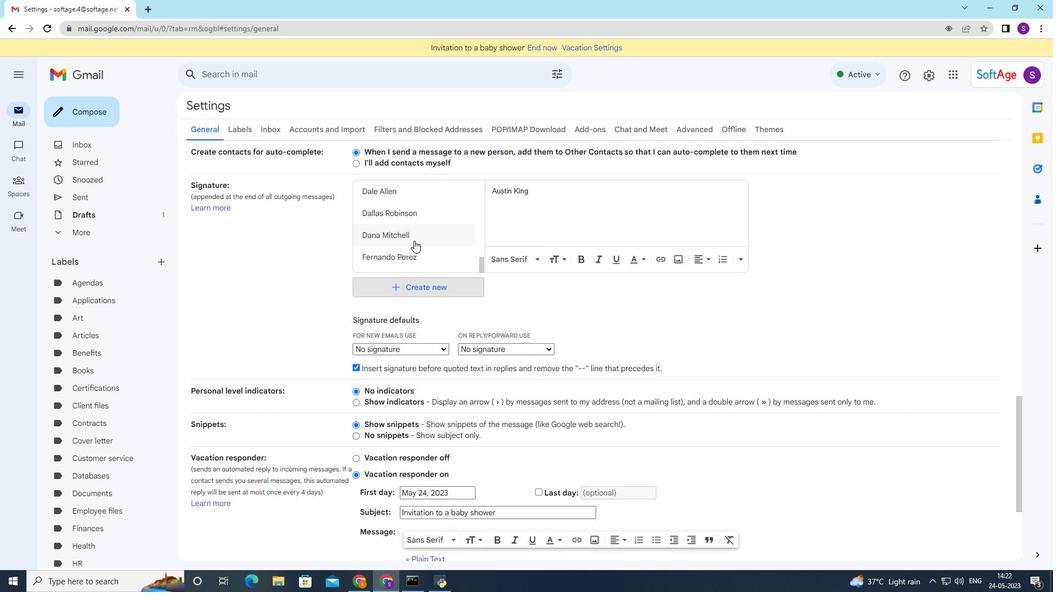 
Action: Mouse moved to (559, 191)
Screenshot: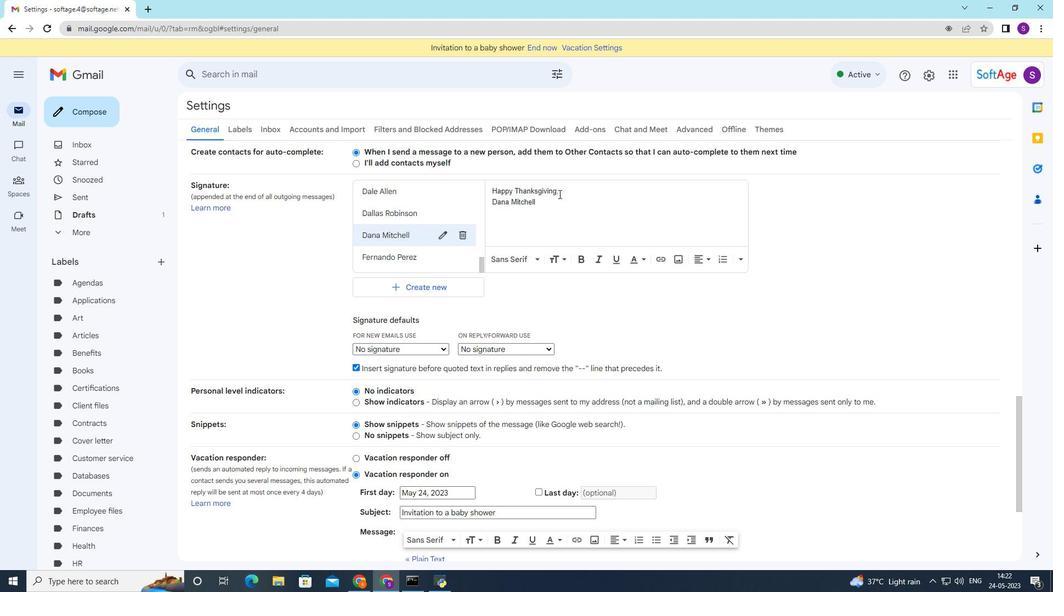 
Action: Mouse pressed left at (559, 191)
Screenshot: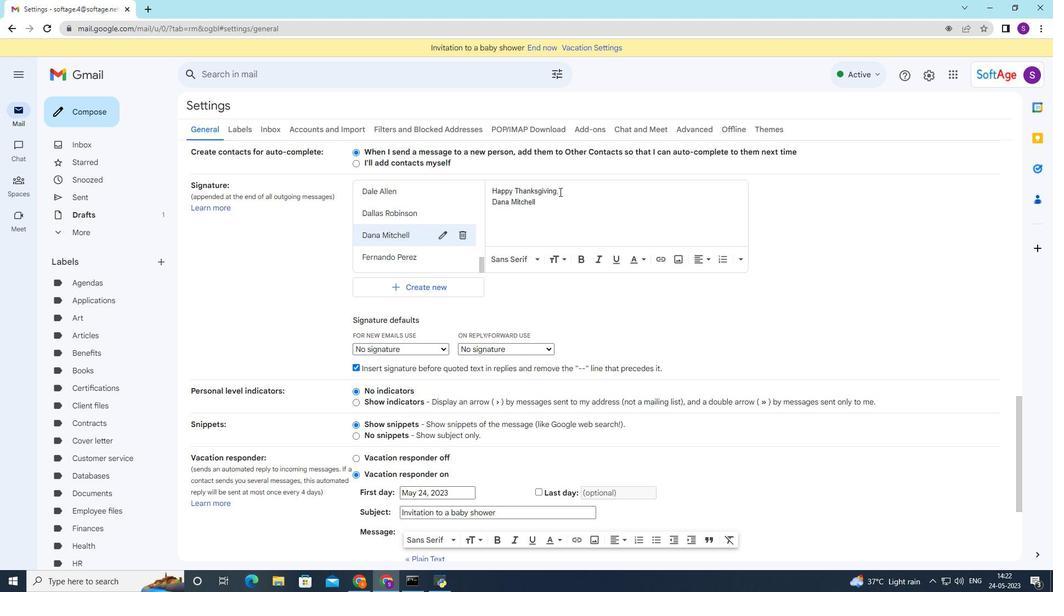 
Action: Mouse moved to (491, 188)
Screenshot: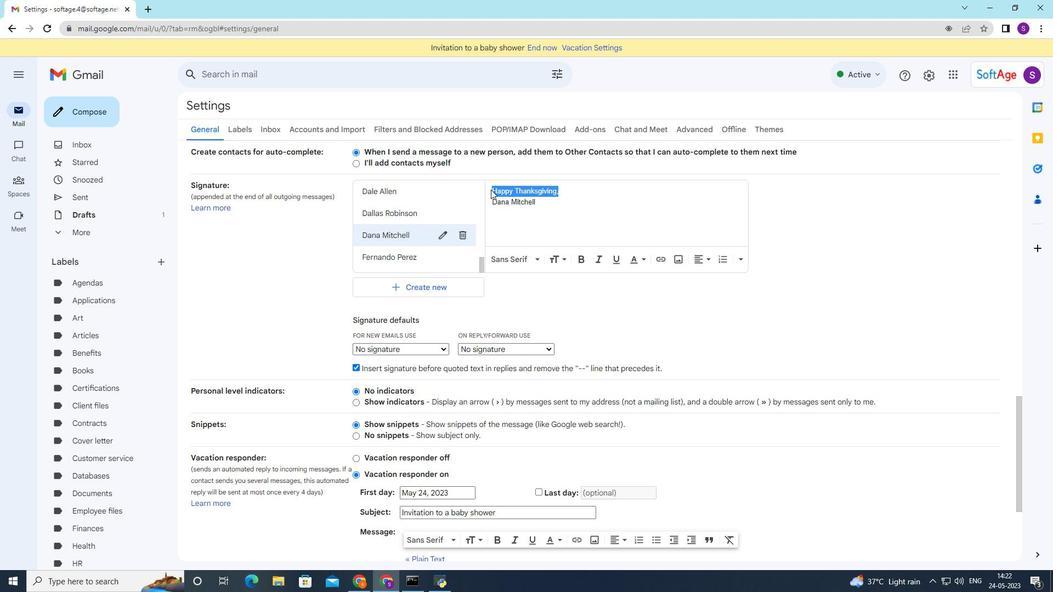 
Action: Key pressed <Key.backspace>
Screenshot: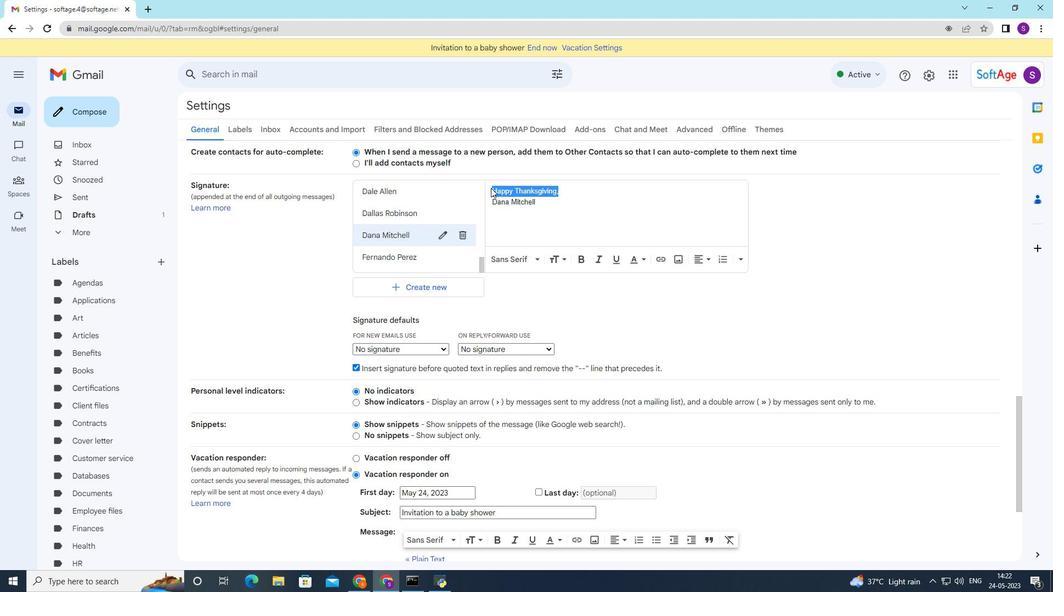 
Action: Mouse moved to (472, 350)
Screenshot: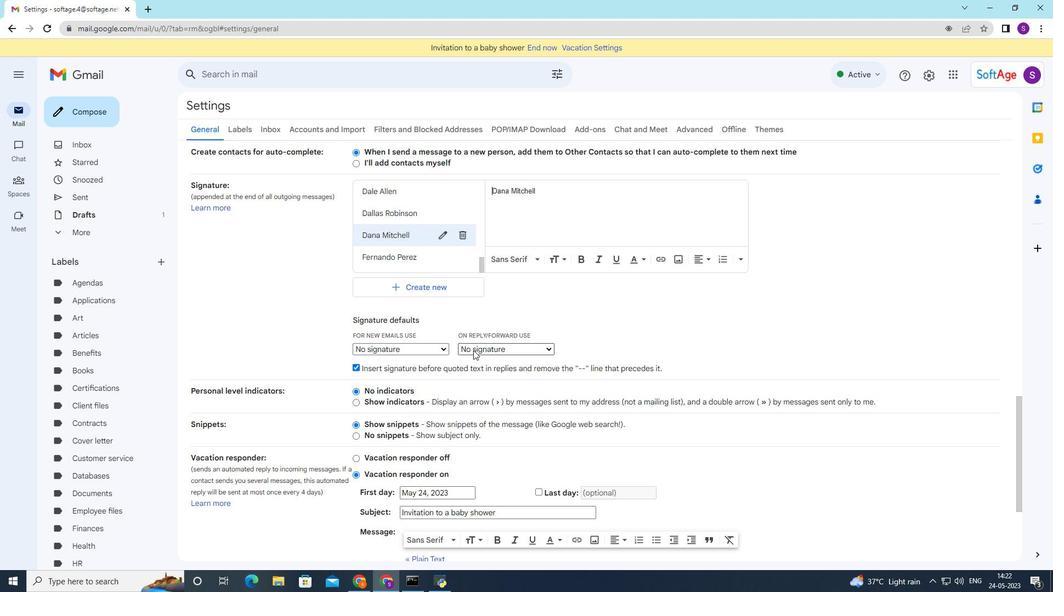 
Action: Mouse scrolled (472, 350) with delta (0, 0)
Screenshot: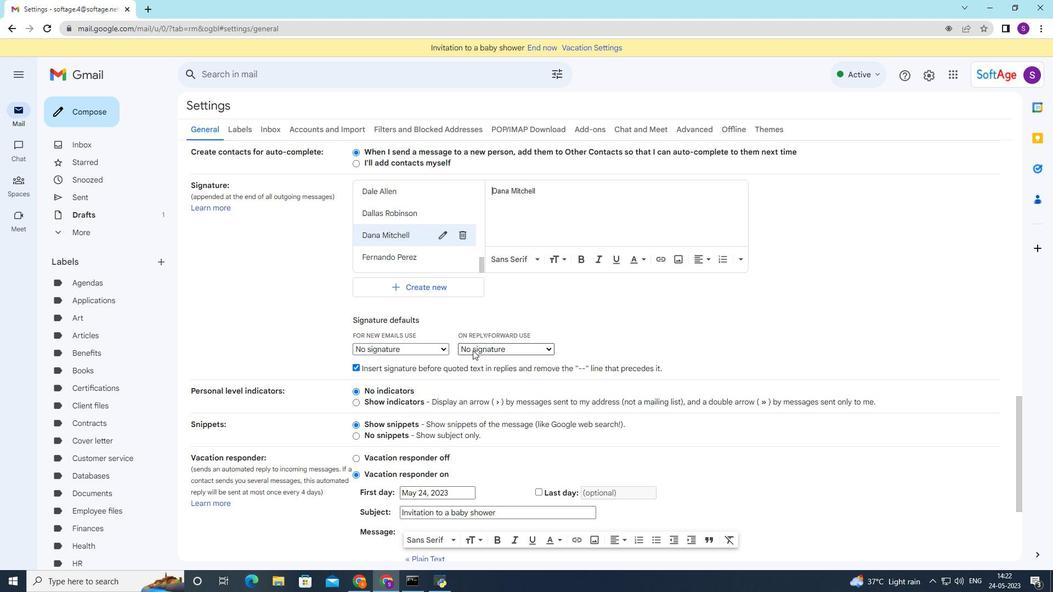 
Action: Mouse scrolled (472, 350) with delta (0, 0)
Screenshot: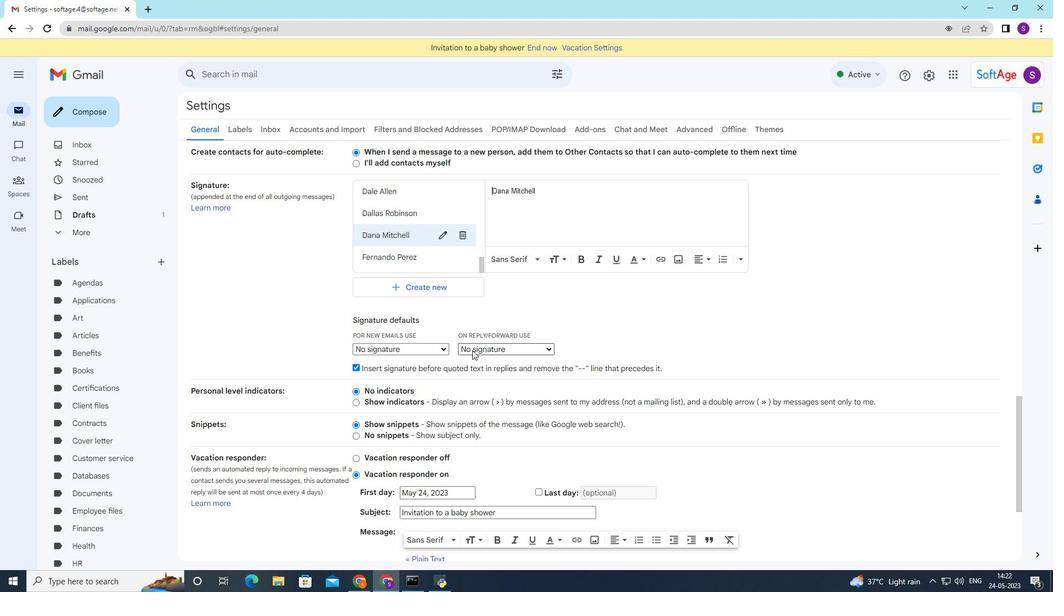 
Action: Mouse scrolled (472, 350) with delta (0, 0)
Screenshot: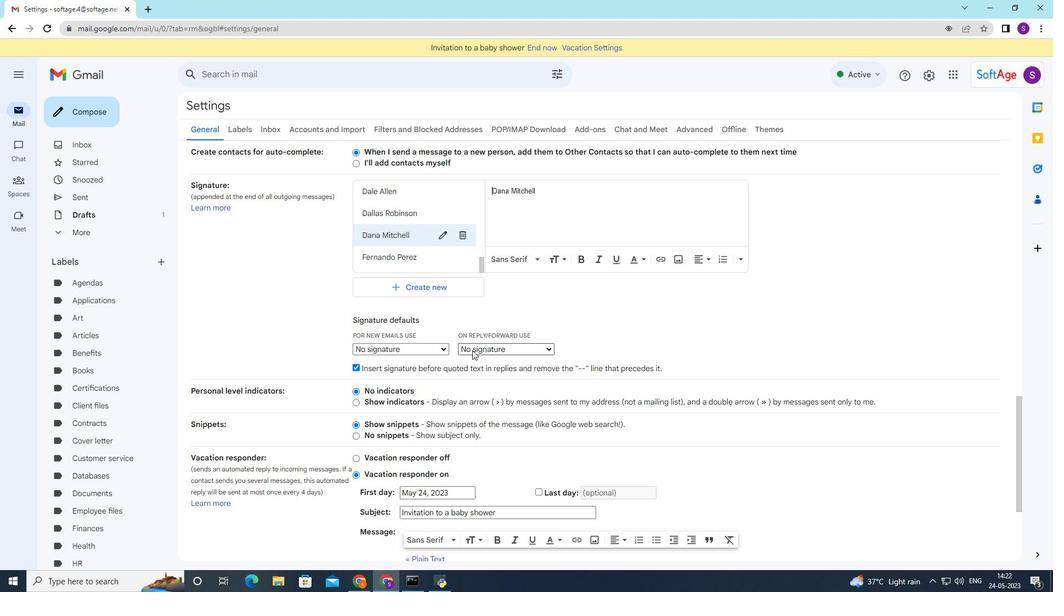 
Action: Mouse moved to (472, 350)
Screenshot: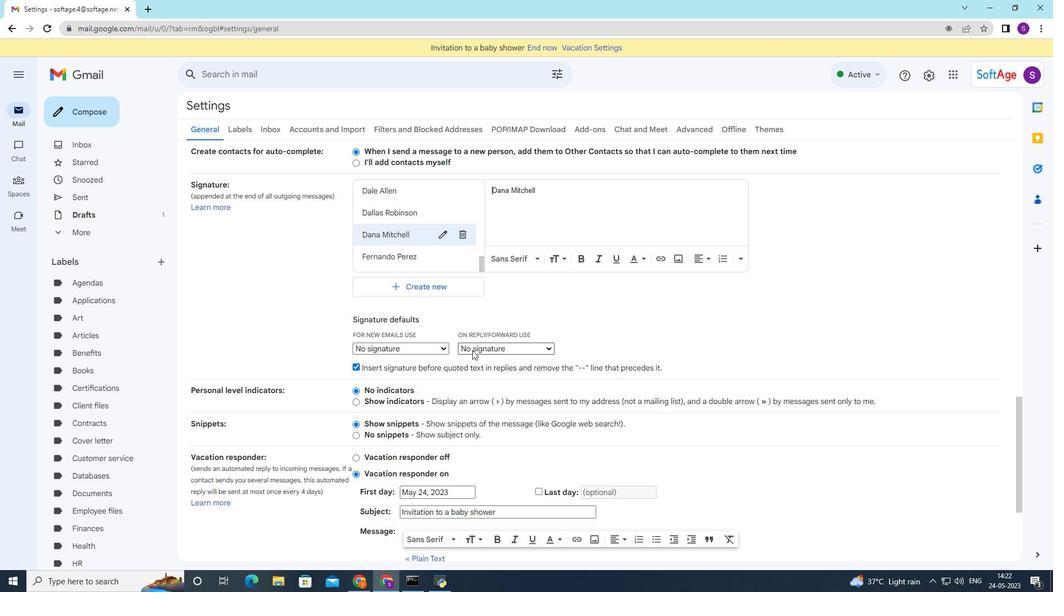 
Action: Mouse scrolled (472, 349) with delta (0, 0)
Screenshot: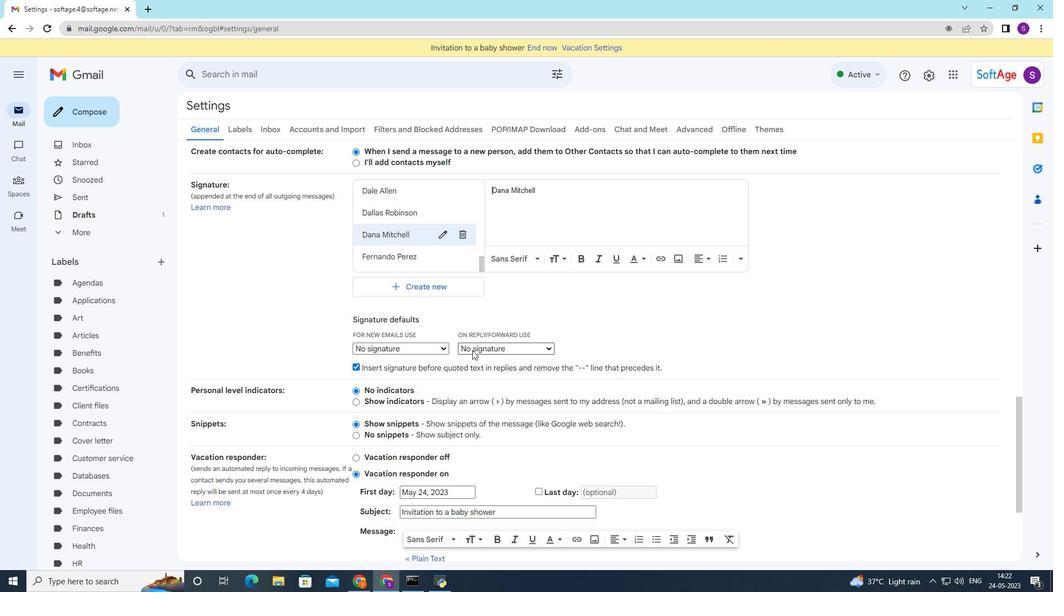 
Action: Mouse moved to (472, 361)
Screenshot: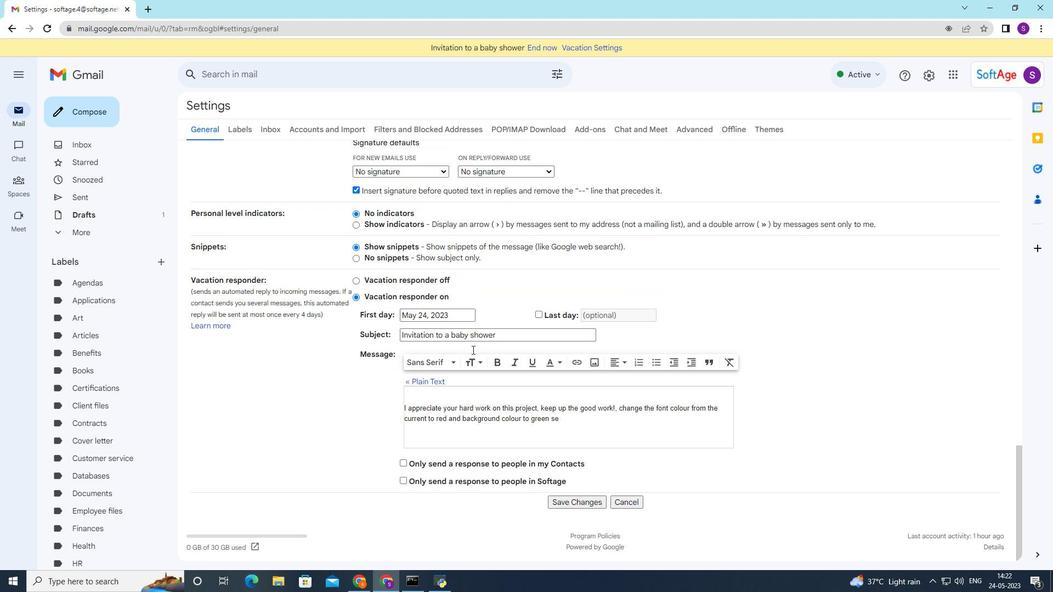 
Action: Mouse scrolled (472, 359) with delta (0, 0)
Screenshot: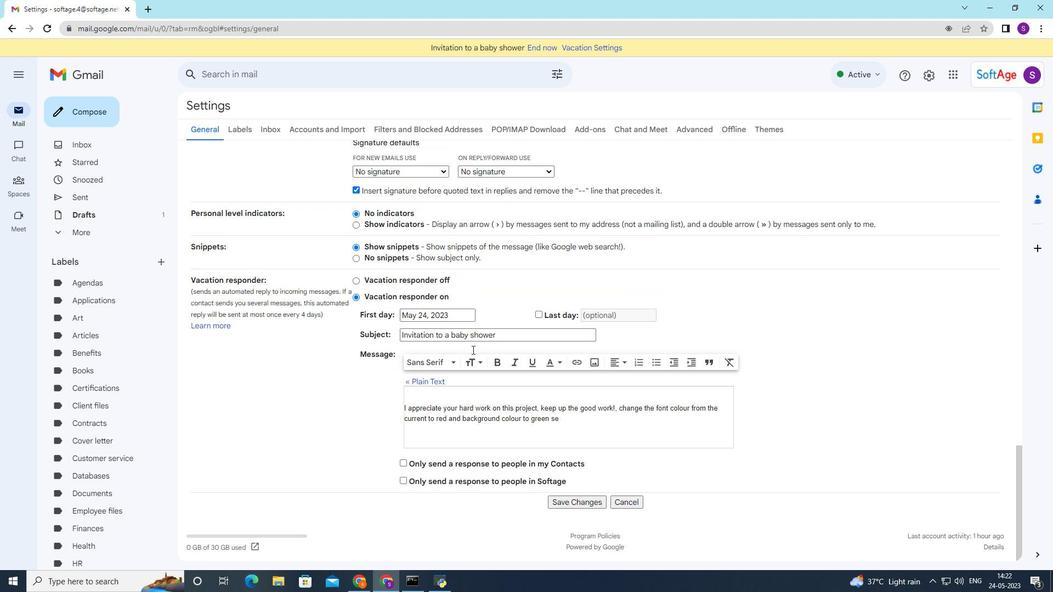 
Action: Mouse moved to (473, 362)
Screenshot: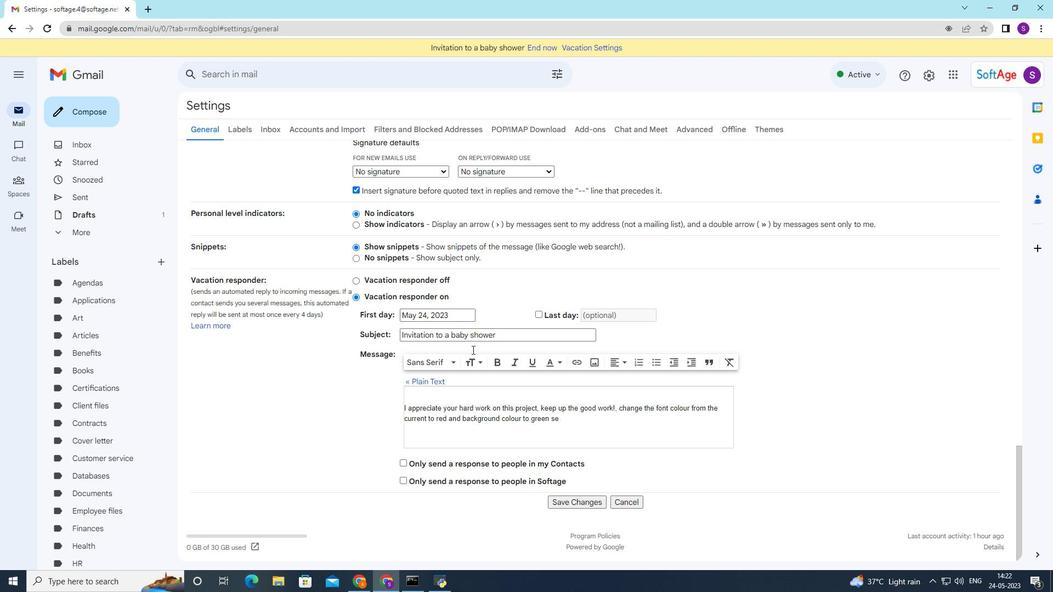 
Action: Mouse scrolled (473, 361) with delta (0, 0)
Screenshot: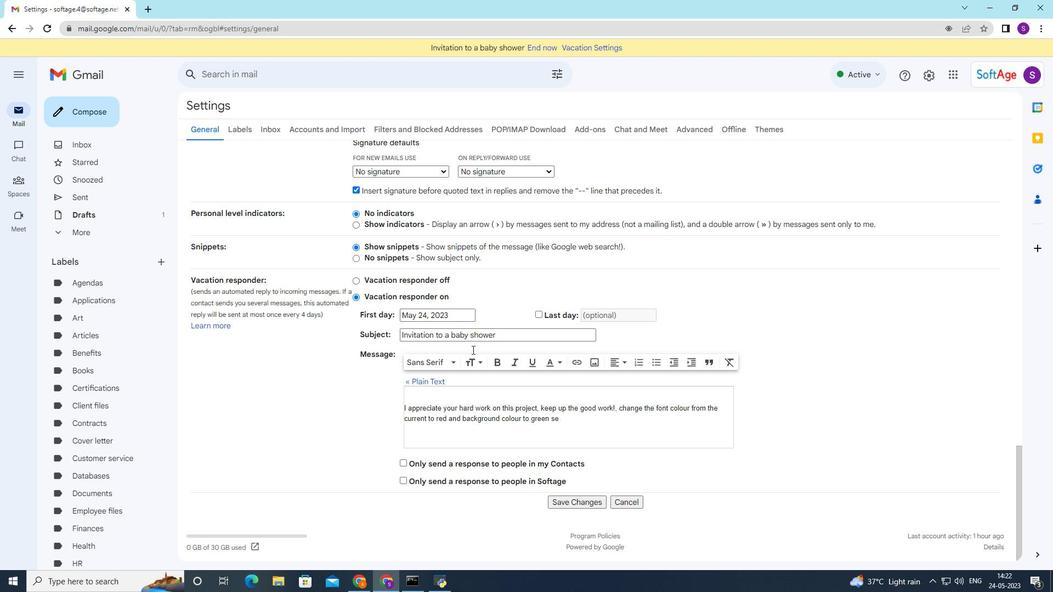 
Action: Mouse moved to (474, 364)
Screenshot: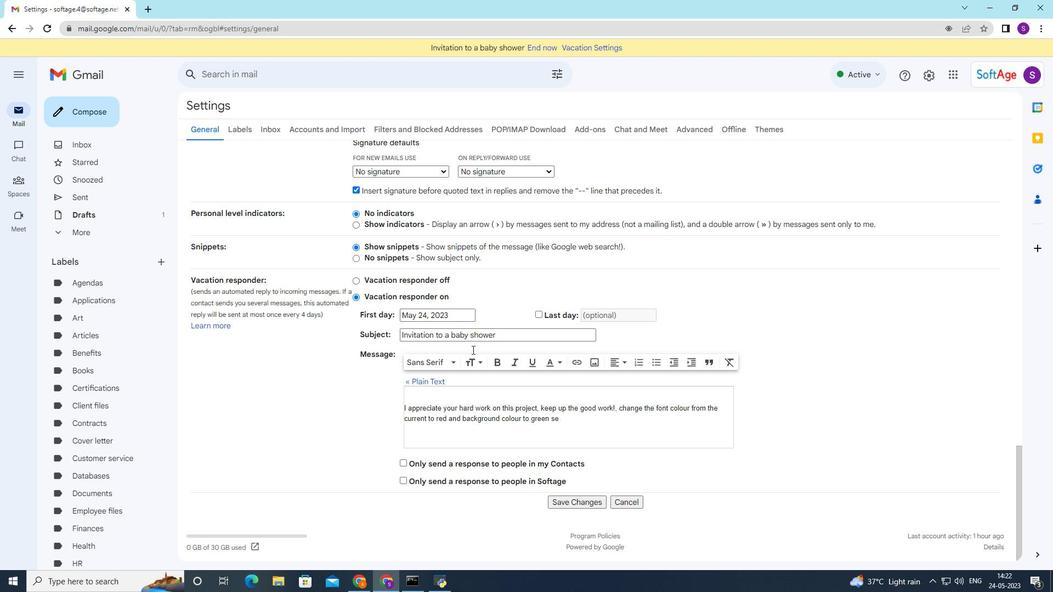 
Action: Mouse scrolled (474, 364) with delta (0, 0)
Screenshot: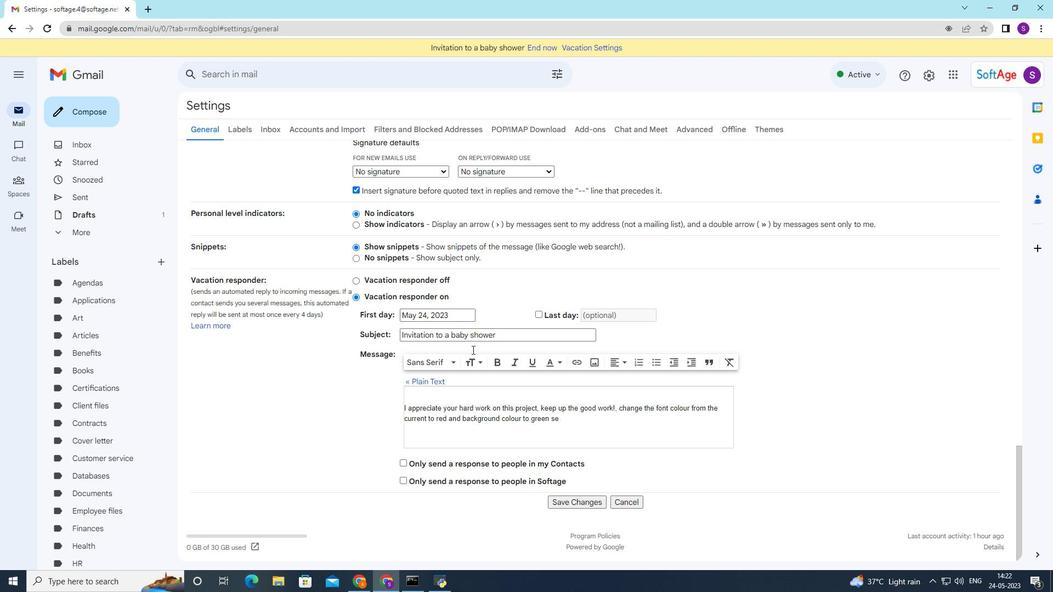 
Action: Mouse moved to (475, 366)
Screenshot: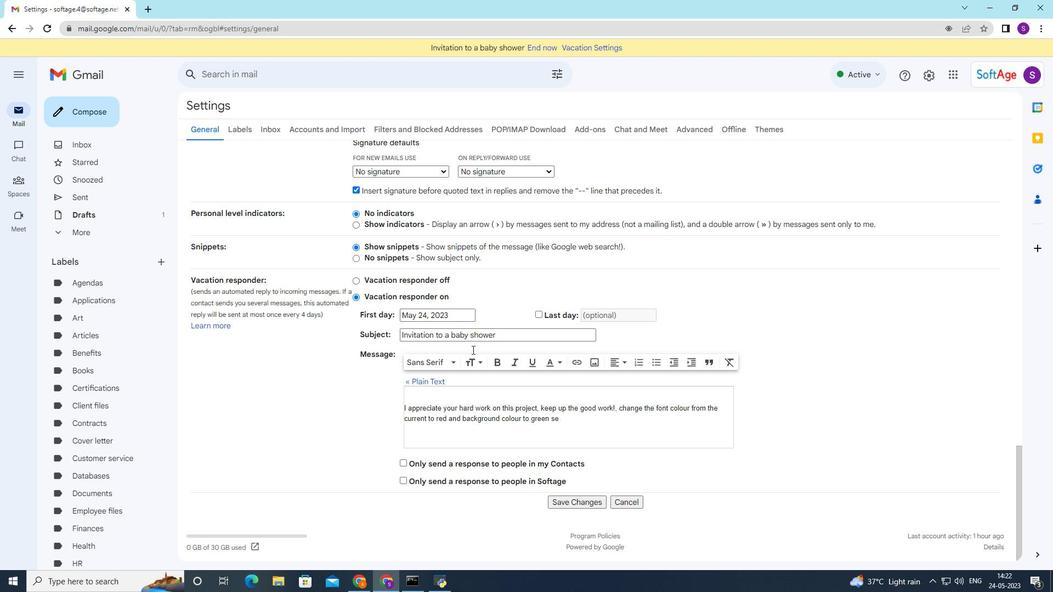 
Action: Mouse scrolled (475, 365) with delta (0, 0)
Screenshot: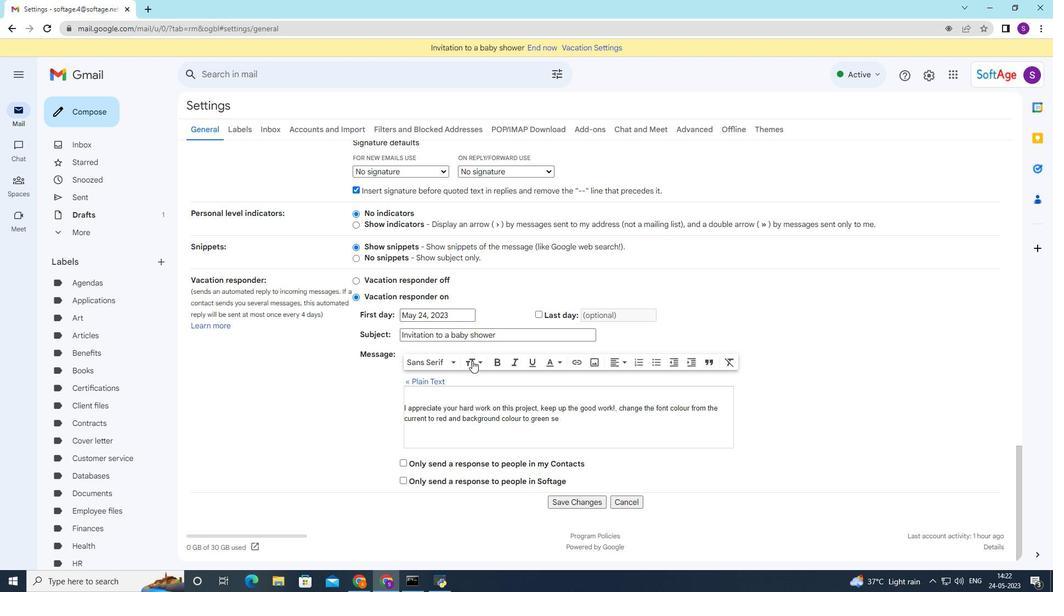 
Action: Mouse moved to (576, 507)
Screenshot: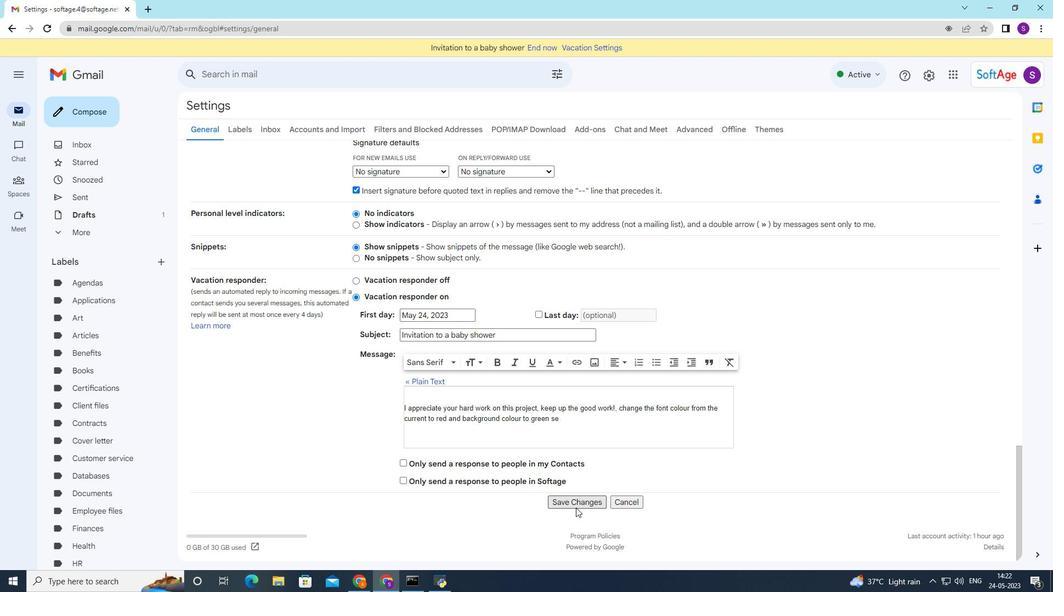 
Action: Mouse pressed left at (576, 507)
Screenshot: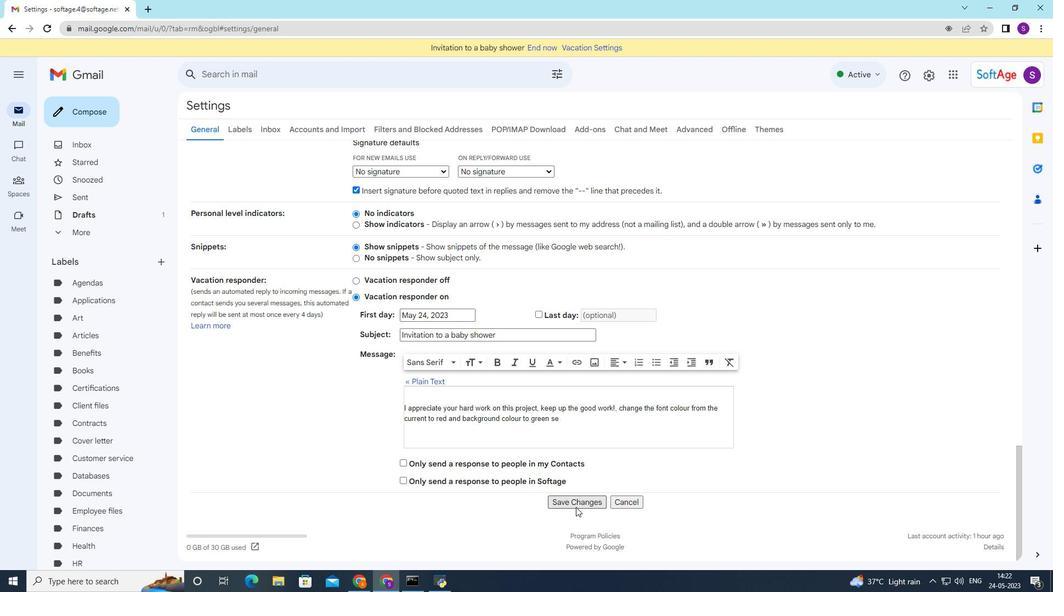 
Action: Mouse moved to (80, 100)
Screenshot: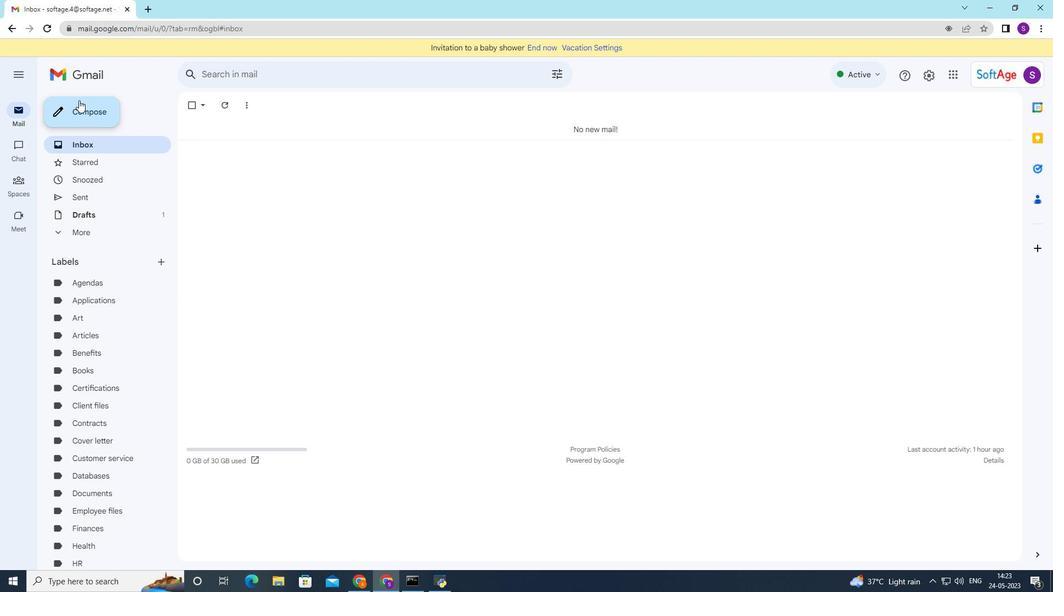 
Action: Mouse pressed left at (79, 100)
Screenshot: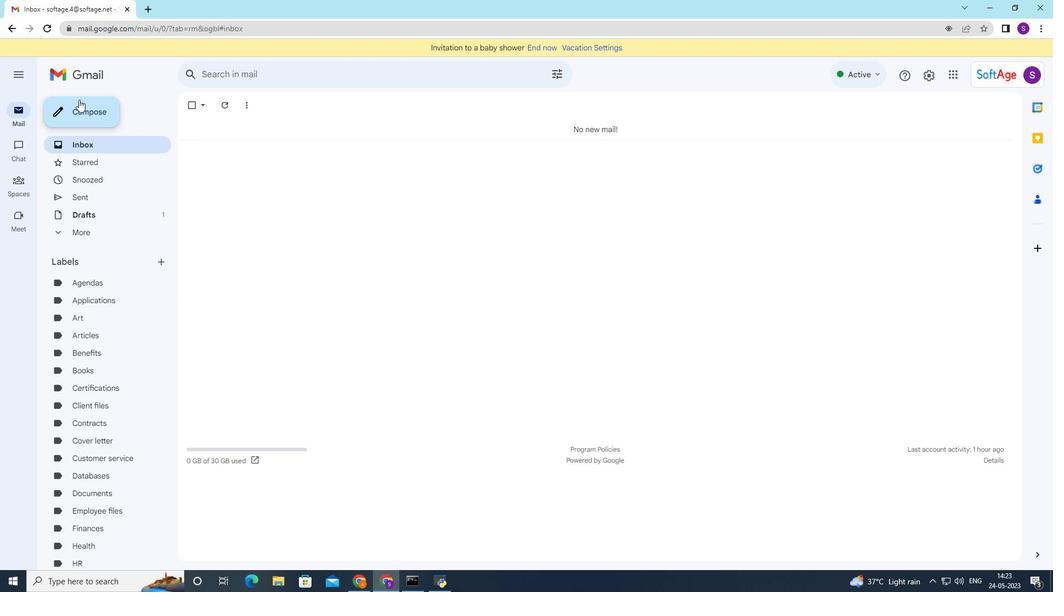 
Action: Mouse moved to (715, 289)
Screenshot: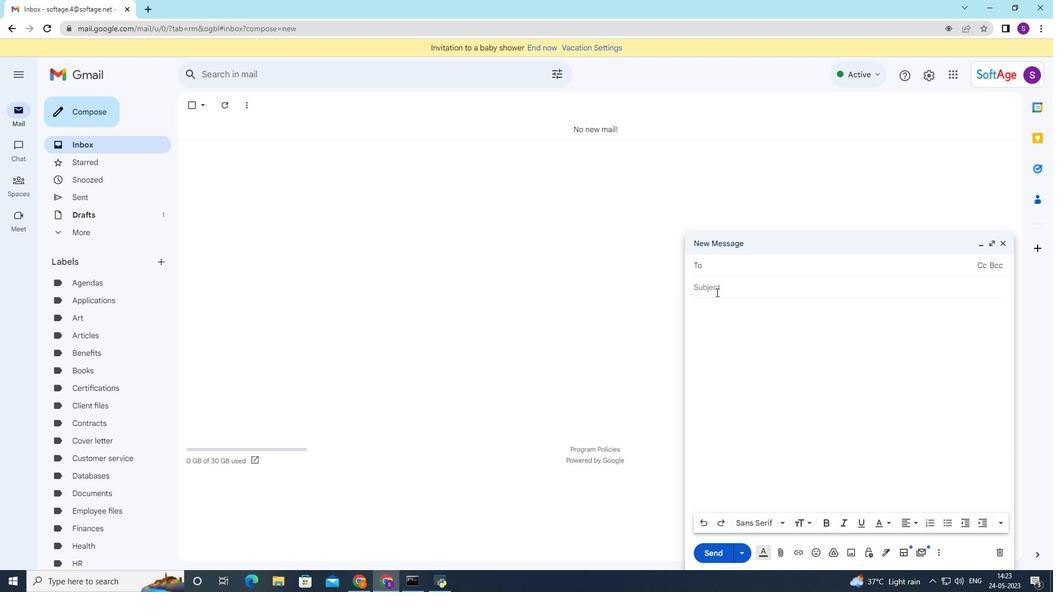 
Action: Mouse pressed left at (715, 289)
Screenshot: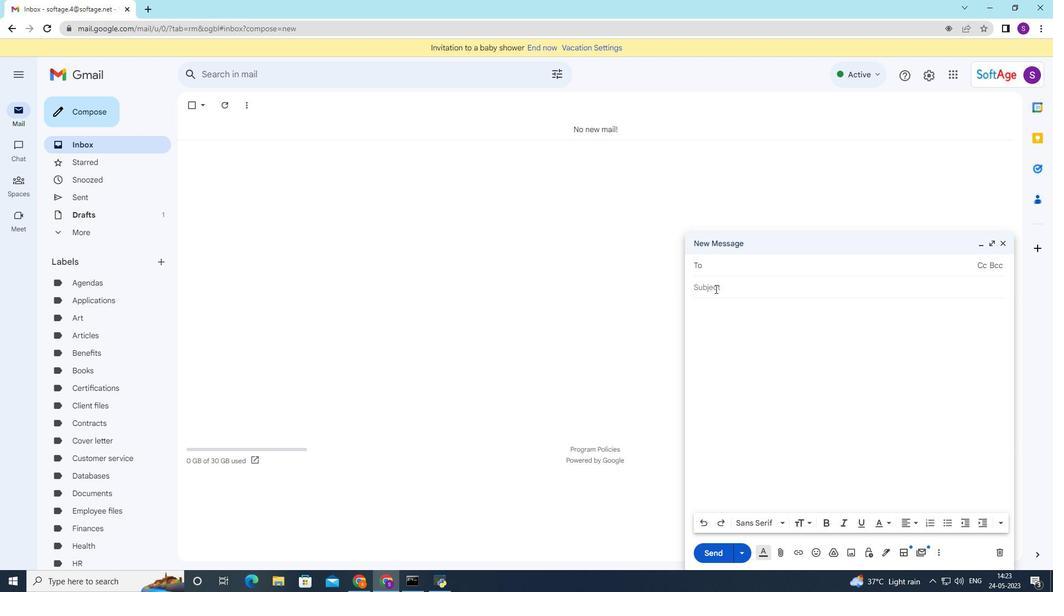 
Action: Mouse moved to (884, 555)
Screenshot: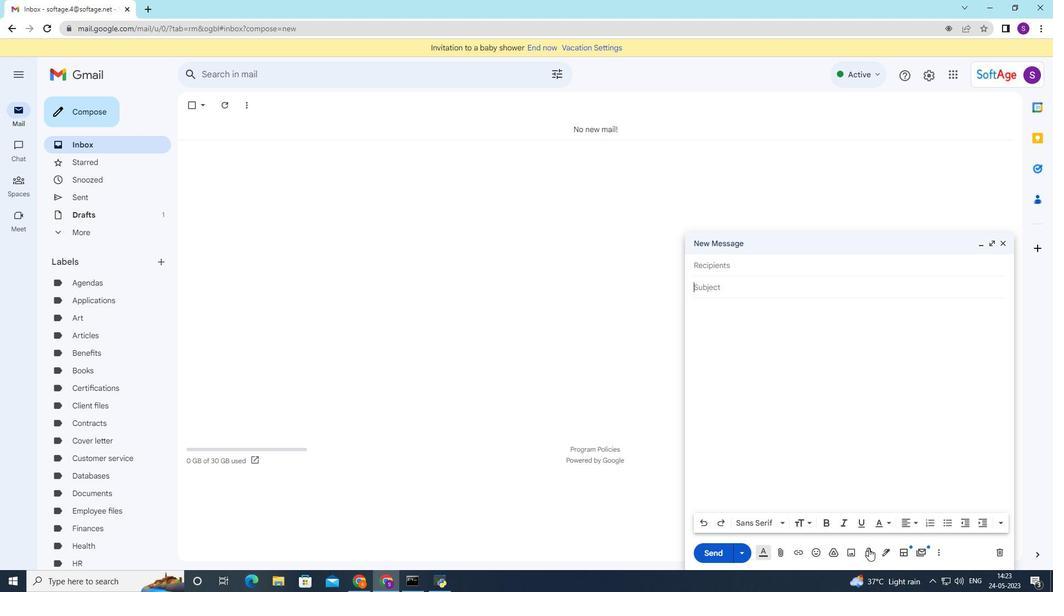 
Action: Mouse pressed left at (884, 555)
Screenshot: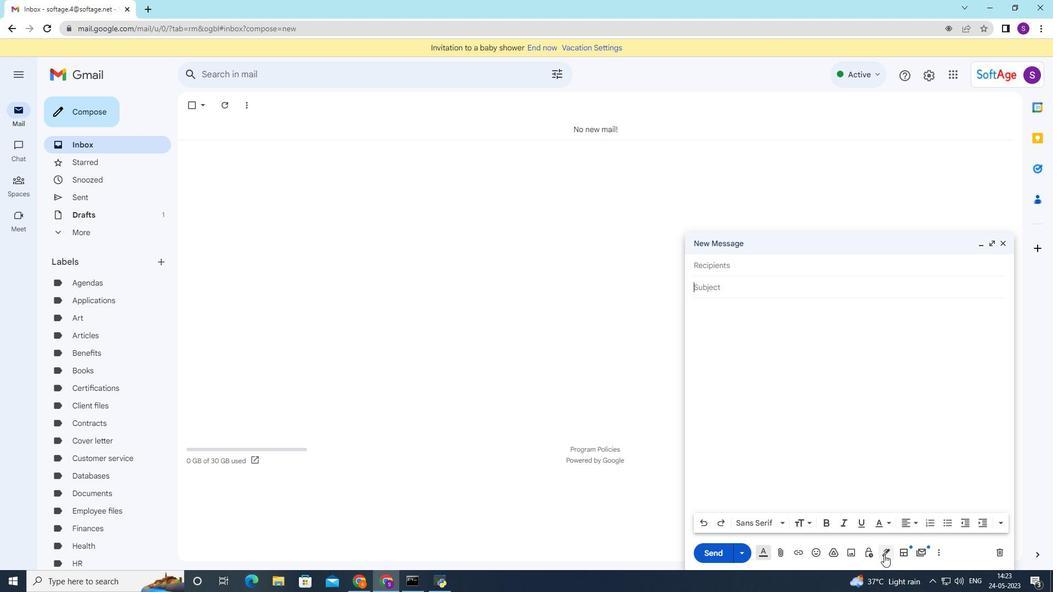 
Action: Mouse moved to (923, 425)
Screenshot: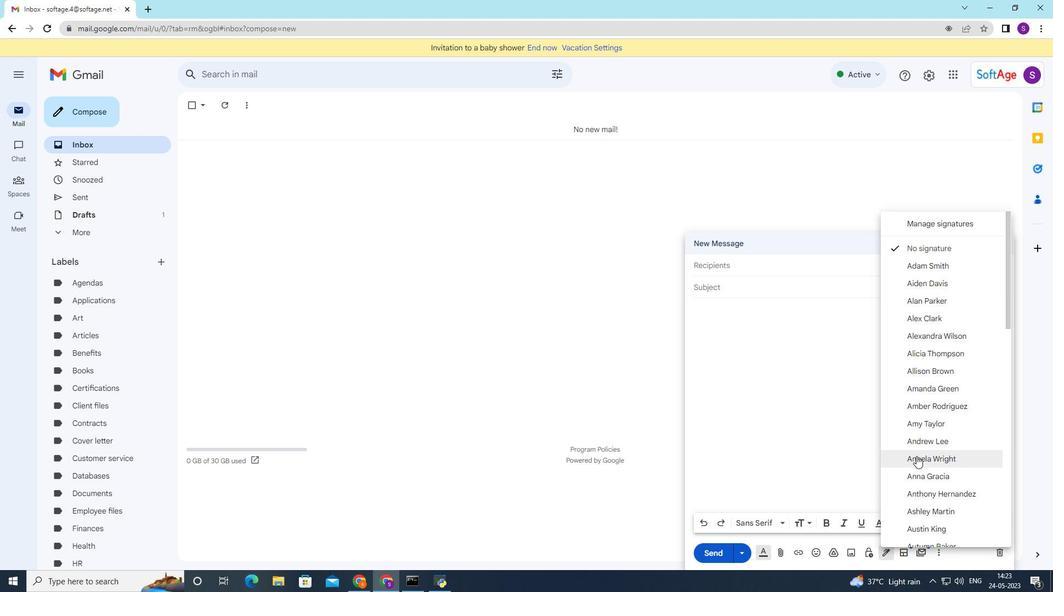 
Action: Mouse scrolled (923, 425) with delta (0, 0)
Screenshot: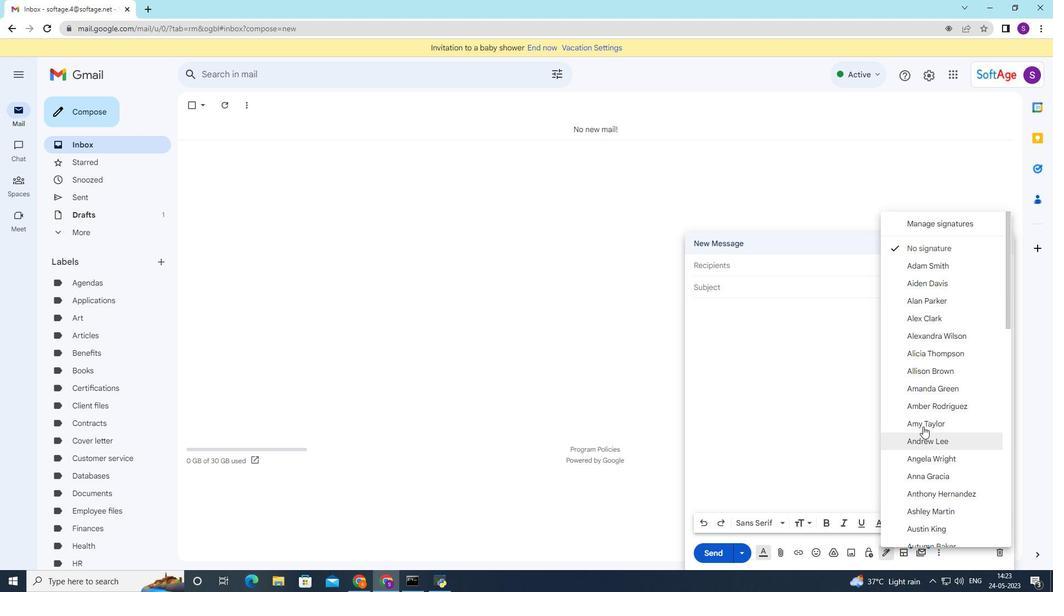 
Action: Mouse scrolled (923, 425) with delta (0, 0)
Screenshot: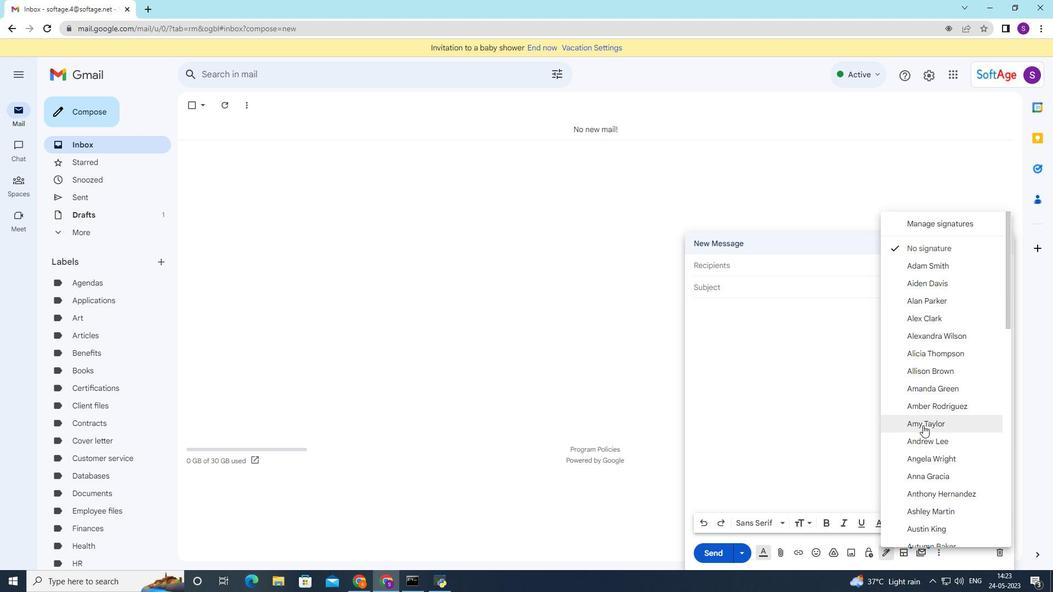 
Action: Mouse moved to (923, 425)
Screenshot: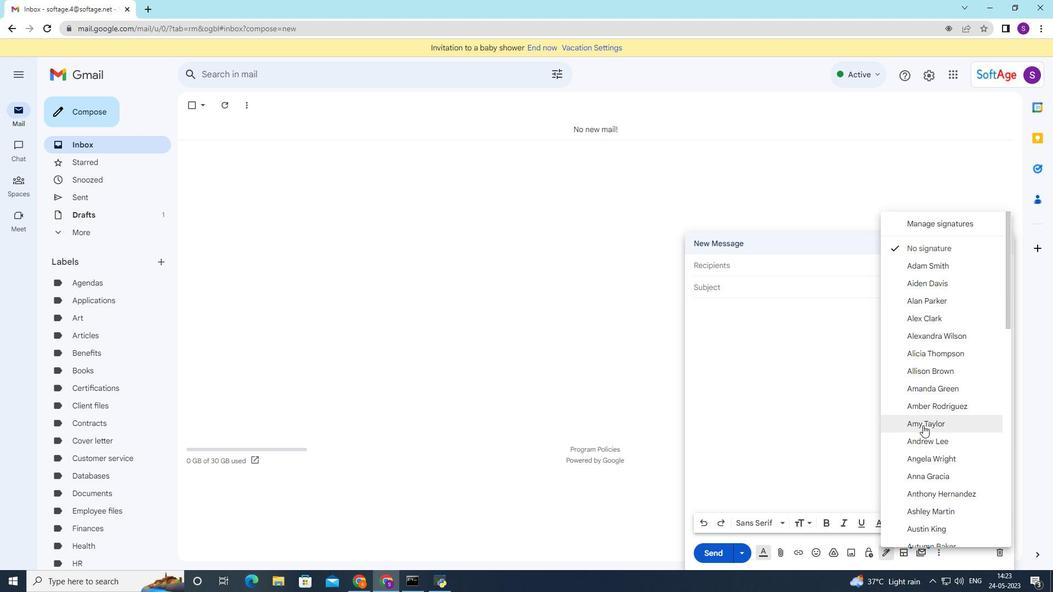 
Action: Mouse scrolled (923, 425) with delta (0, 0)
Screenshot: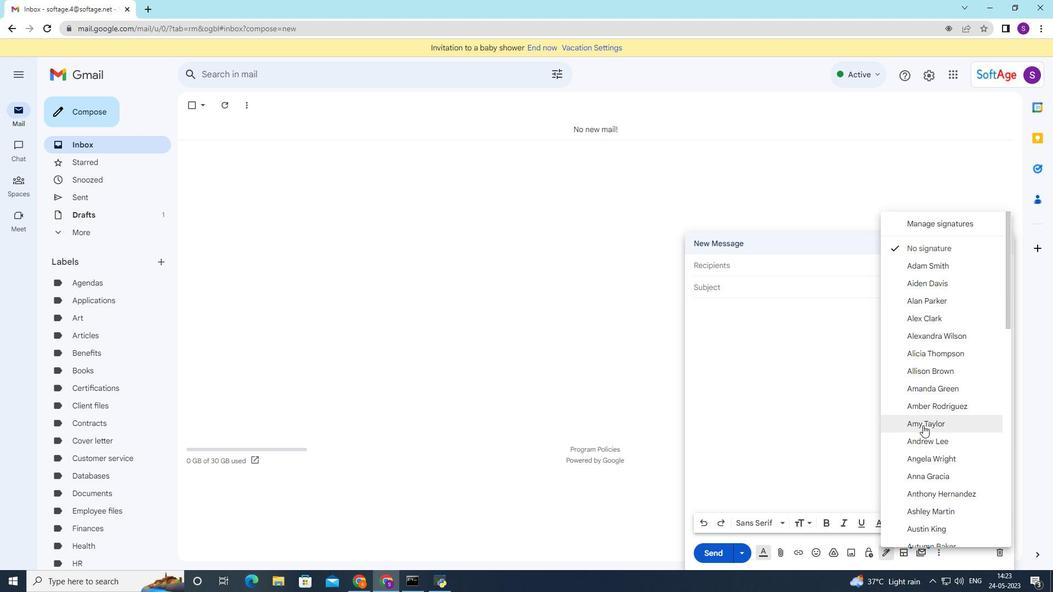
Action: Mouse moved to (923, 426)
Screenshot: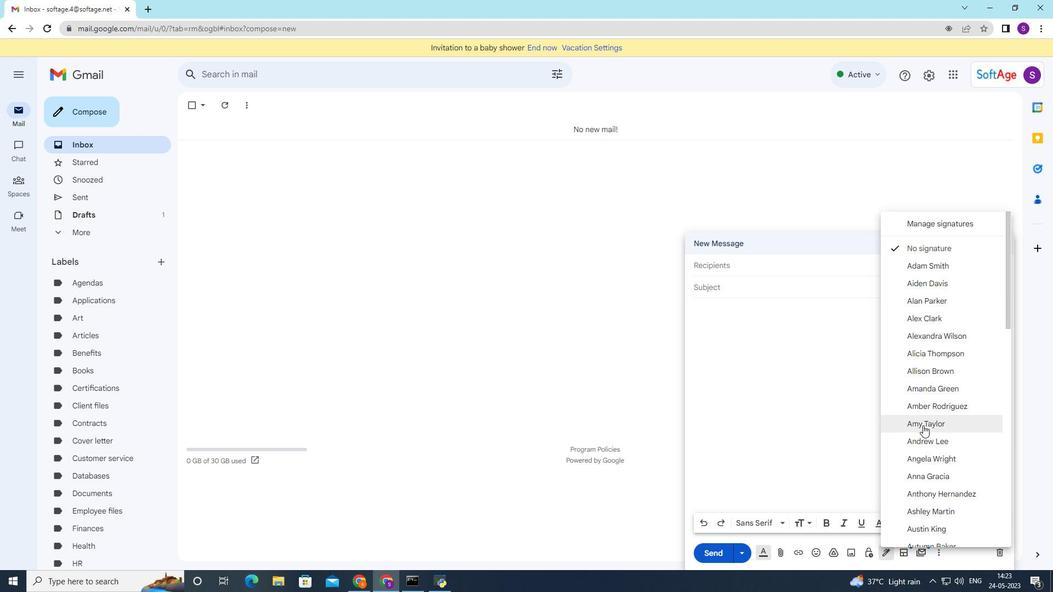 
Action: Mouse scrolled (923, 425) with delta (0, 0)
Screenshot: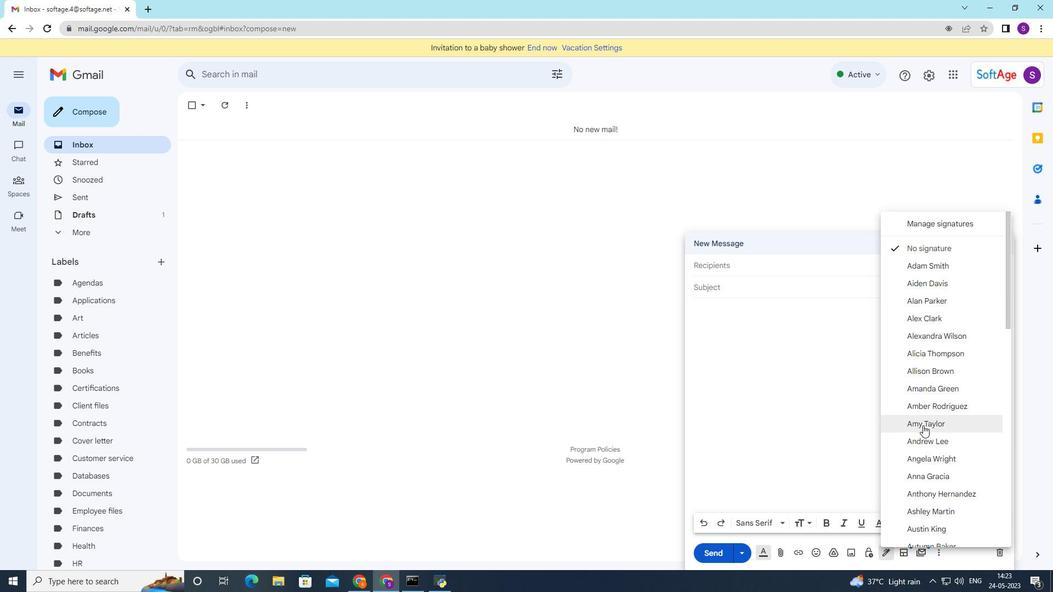 
Action: Mouse moved to (922, 427)
Screenshot: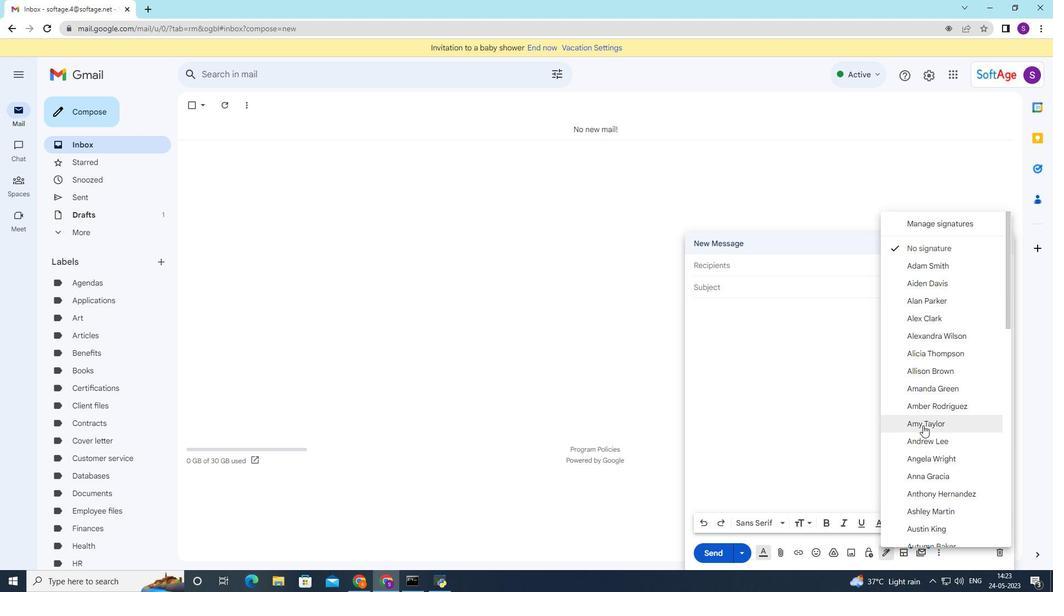 
Action: Mouse scrolled (922, 426) with delta (0, 0)
Screenshot: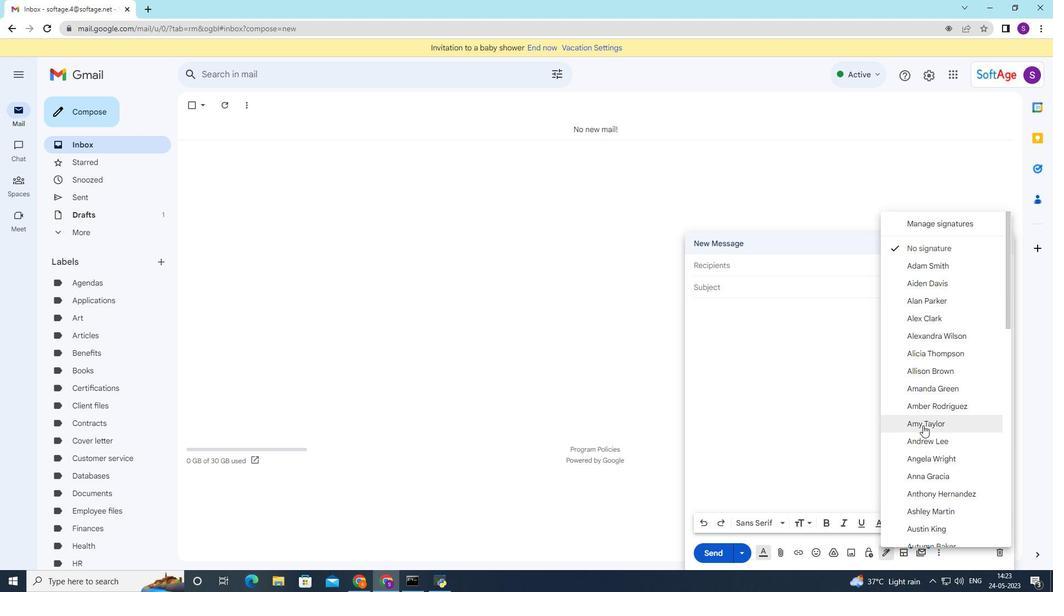 
Action: Mouse moved to (916, 437)
Screenshot: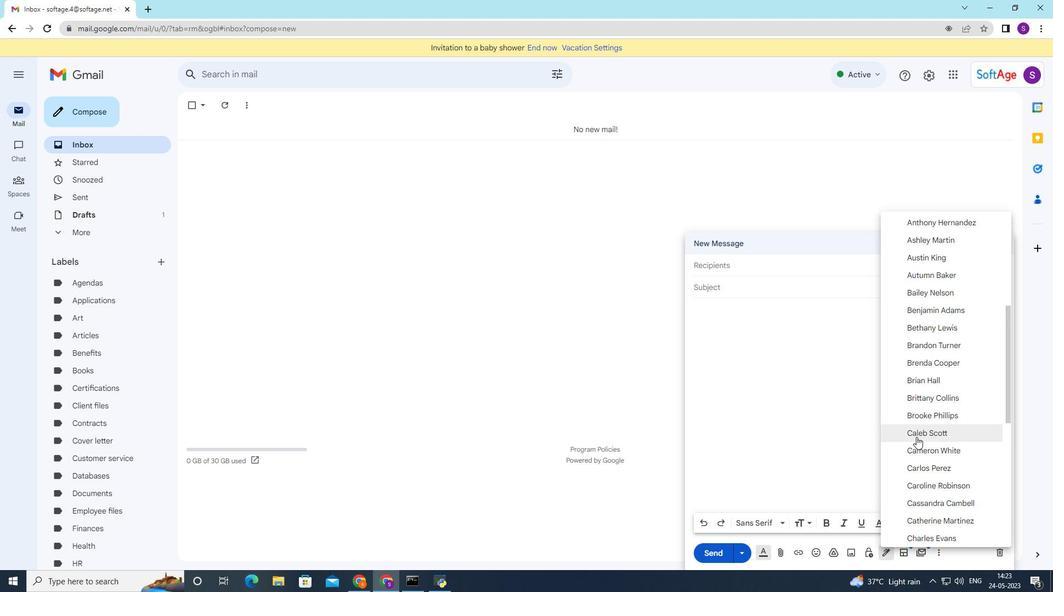 
Action: Mouse scrolled (916, 437) with delta (0, 0)
Screenshot: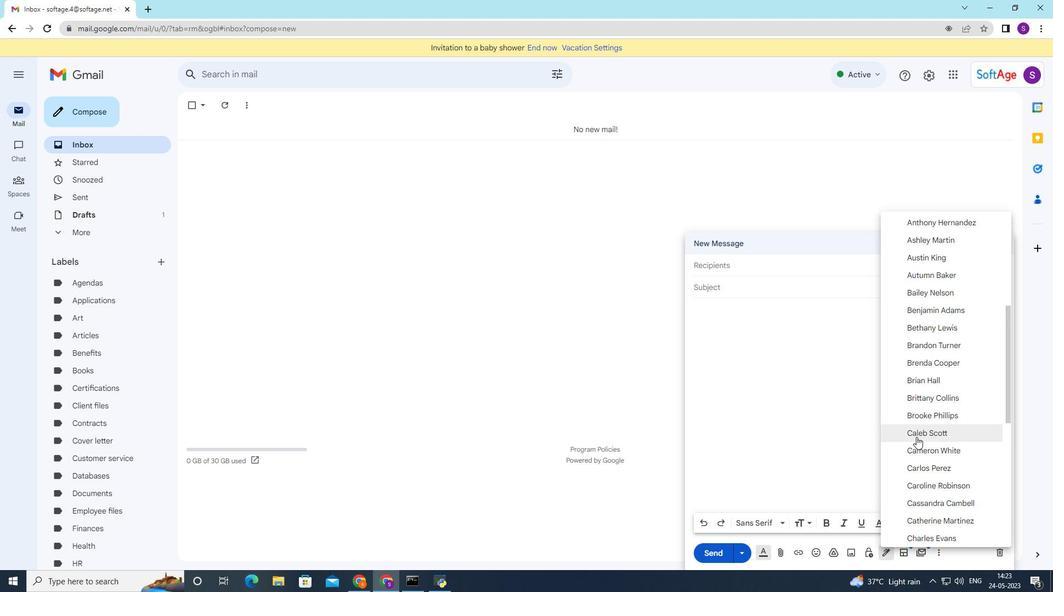 
Action: Mouse moved to (916, 438)
Screenshot: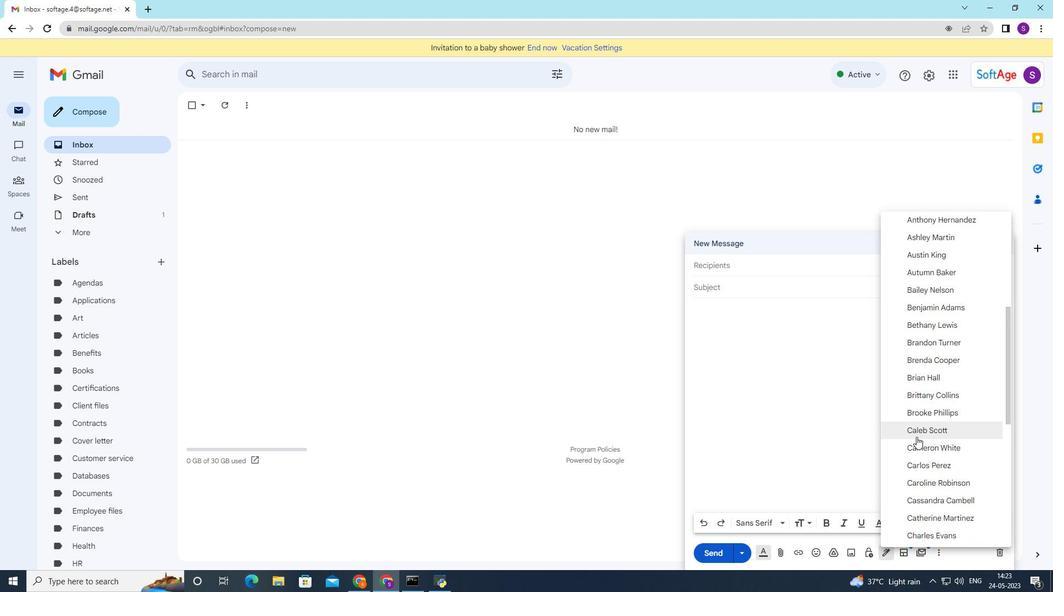 
Action: Mouse scrolled (916, 437) with delta (0, 0)
Screenshot: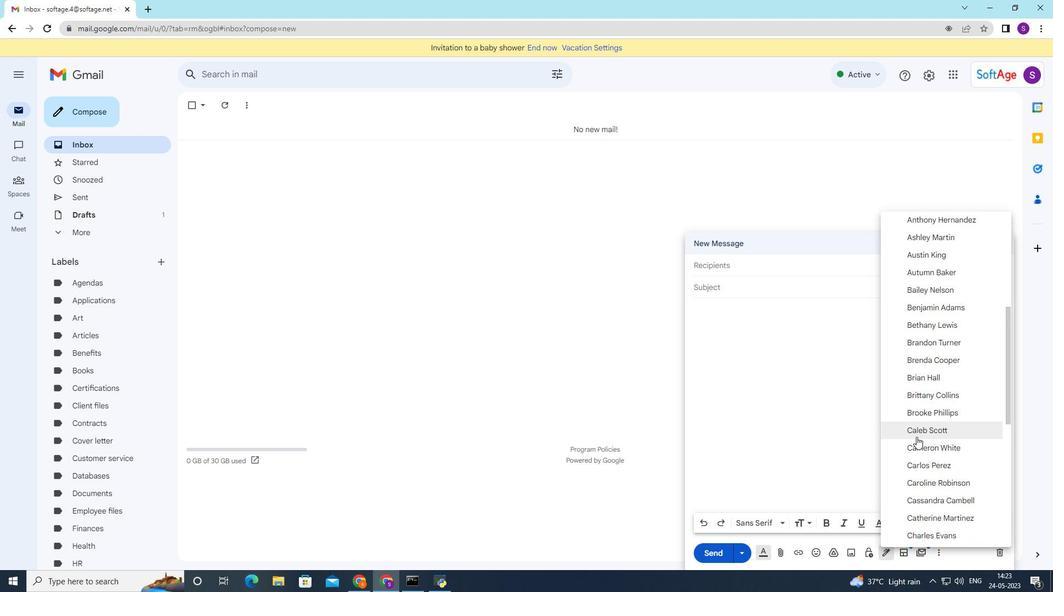 
Action: Mouse moved to (916, 438)
Screenshot: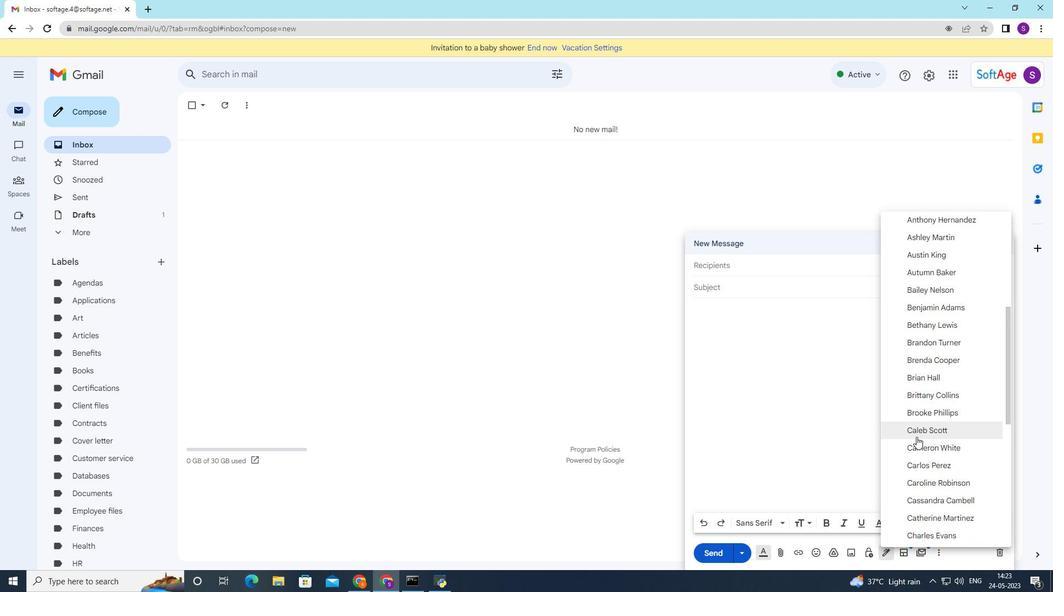
Action: Mouse scrolled (916, 437) with delta (0, 0)
Screenshot: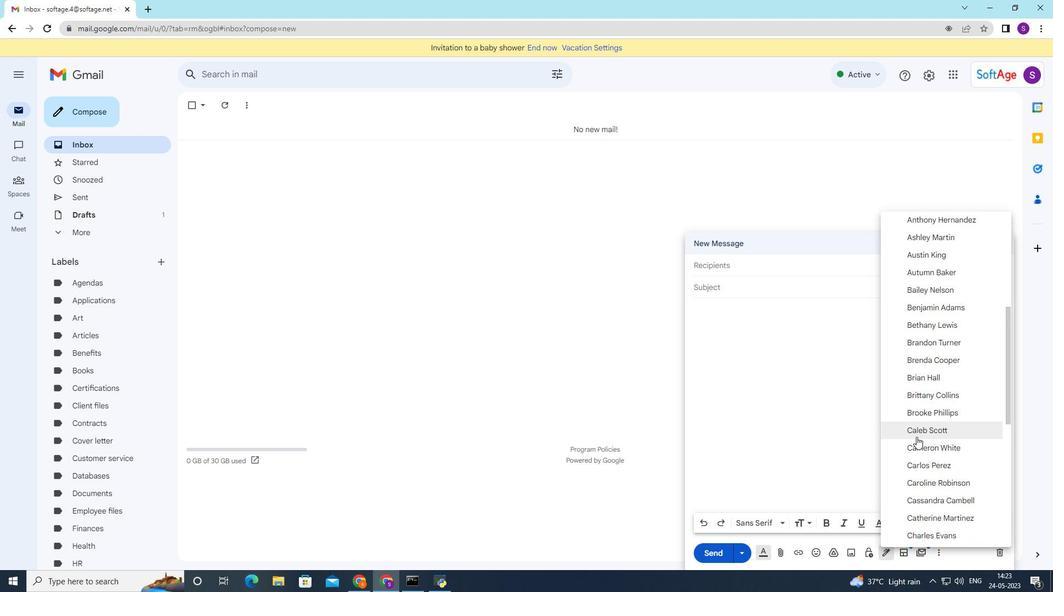 
Action: Mouse scrolled (916, 437) with delta (0, 0)
Screenshot: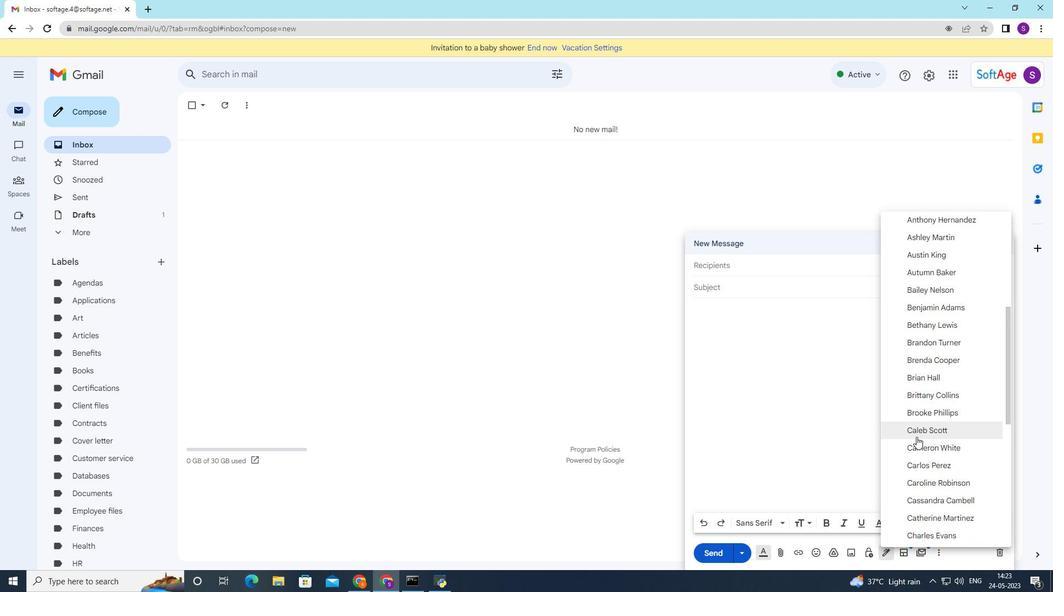 
Action: Mouse moved to (939, 532)
Screenshot: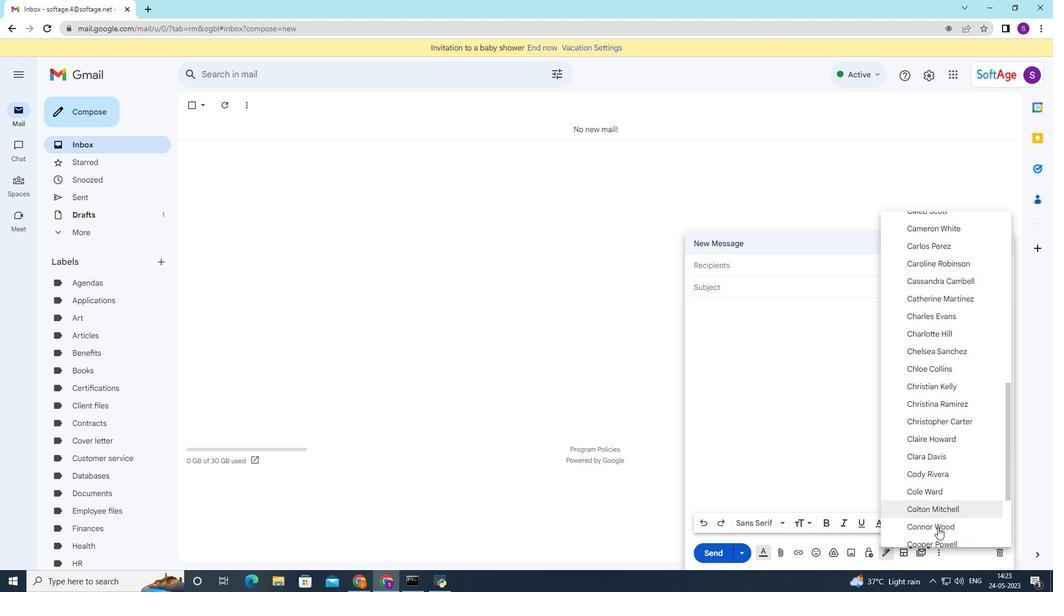 
Action: Mouse scrolled (939, 532) with delta (0, 0)
Screenshot: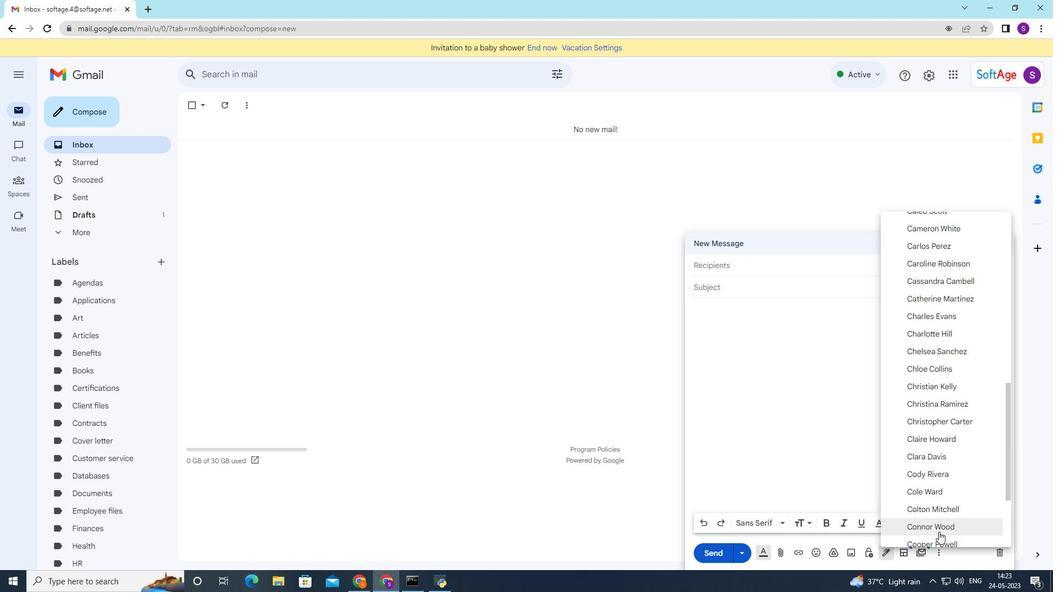 
Action: Mouse moved to (939, 532)
Screenshot: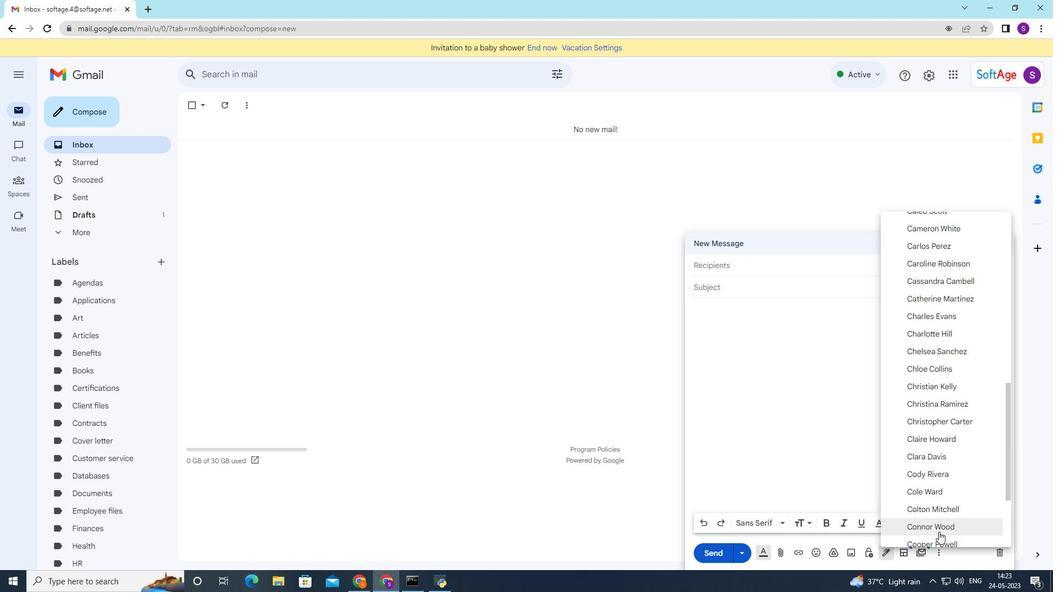 
Action: Mouse scrolled (939, 532) with delta (0, 0)
Screenshot: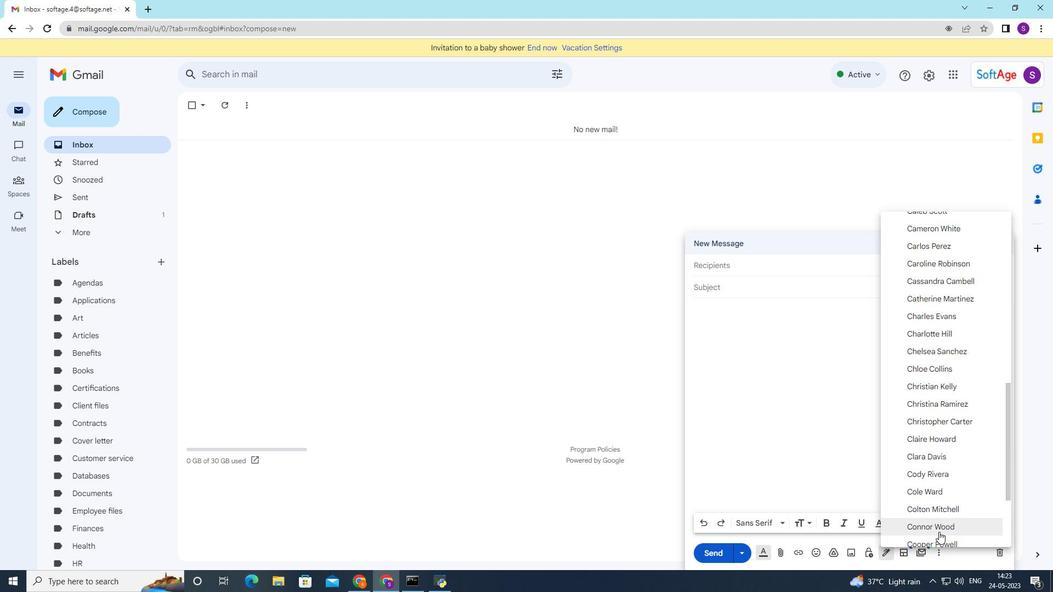 
Action: Mouse moved to (939, 531)
Screenshot: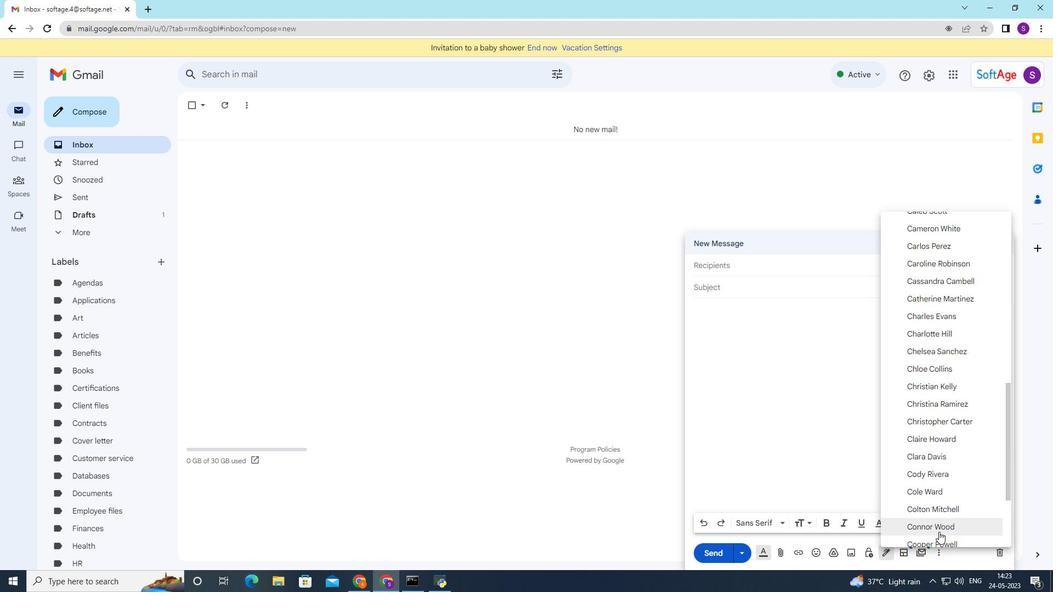 
Action: Mouse scrolled (939, 531) with delta (0, 0)
Screenshot: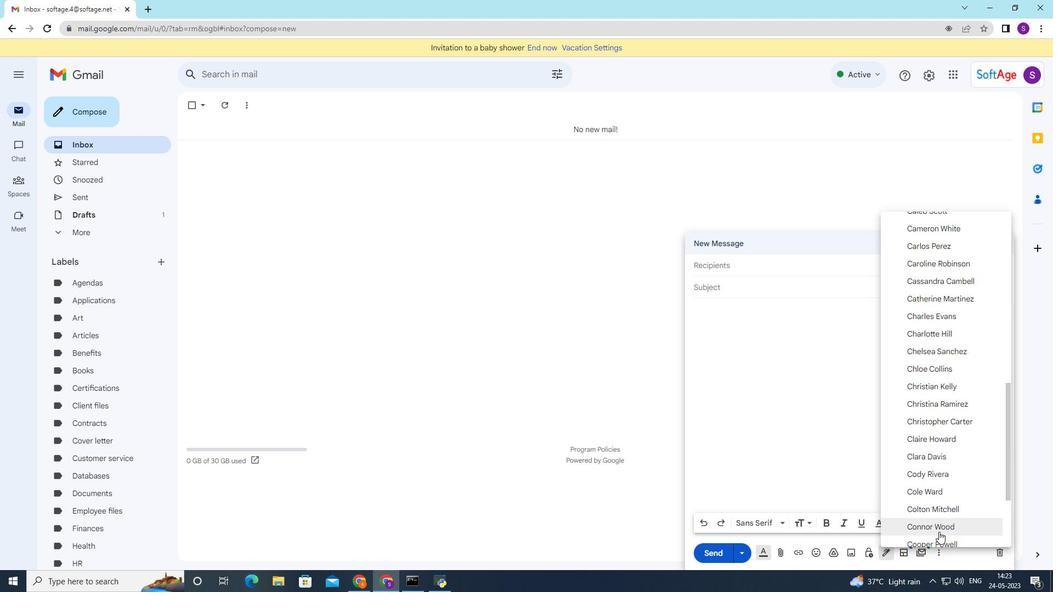
Action: Mouse moved to (939, 529)
Screenshot: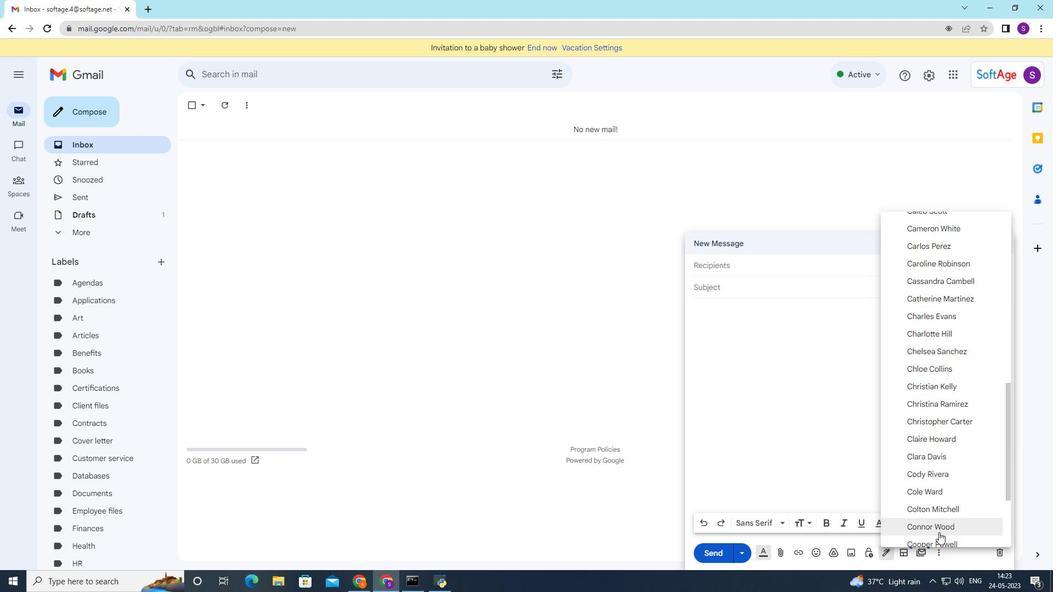 
Action: Mouse scrolled (939, 529) with delta (0, 0)
Screenshot: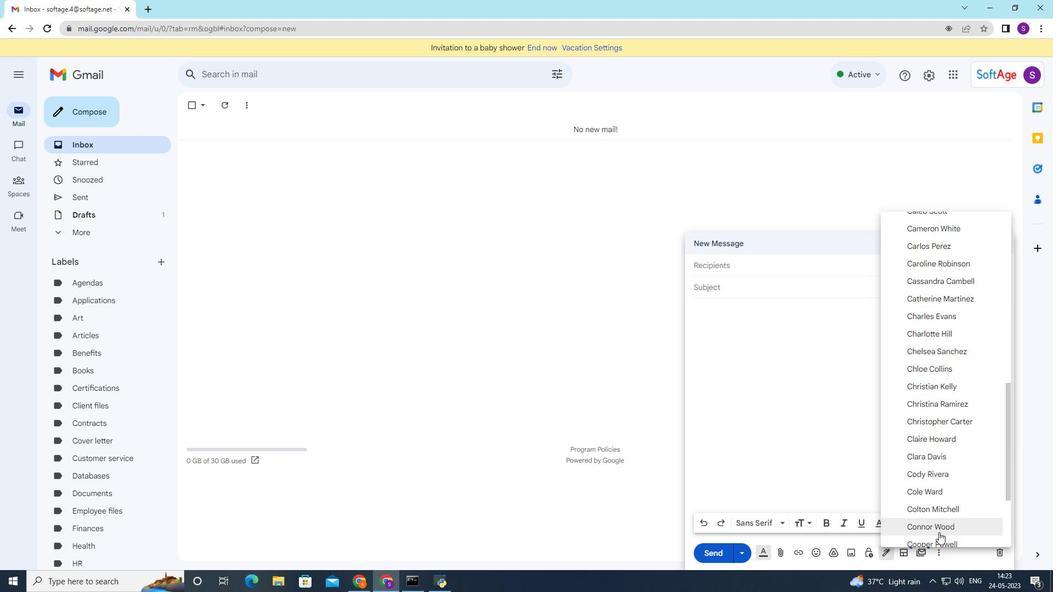 
Action: Mouse moved to (939, 525)
Screenshot: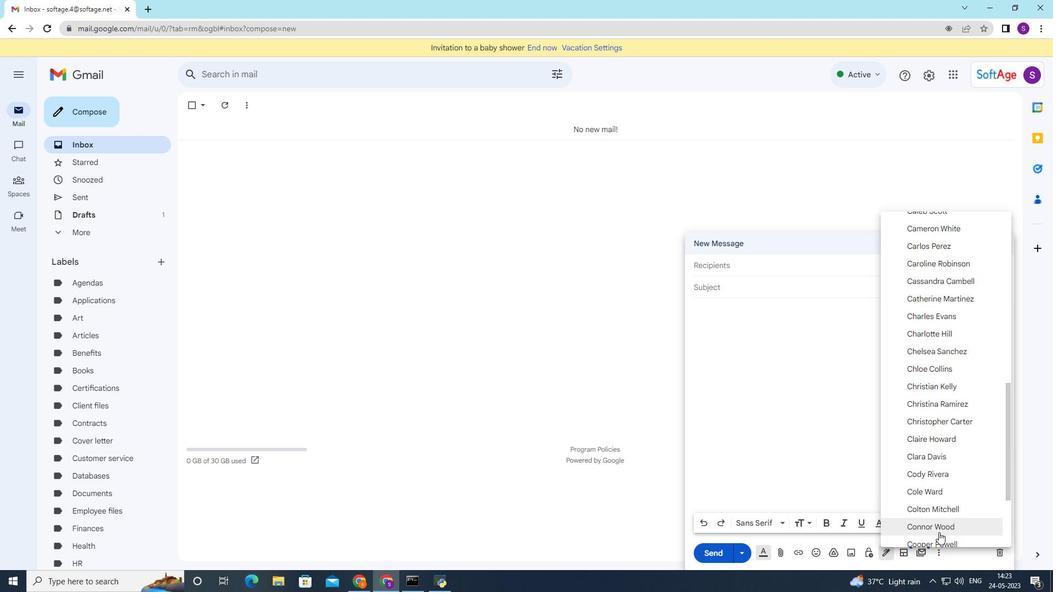 
Action: Mouse scrolled (939, 524) with delta (0, 0)
Screenshot: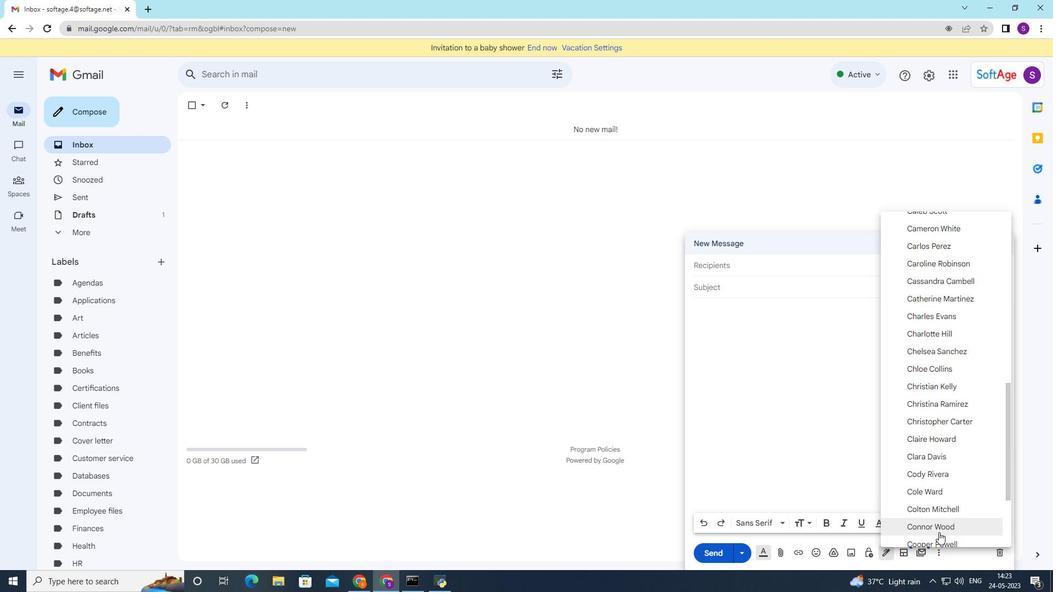 
Action: Mouse moved to (935, 508)
Screenshot: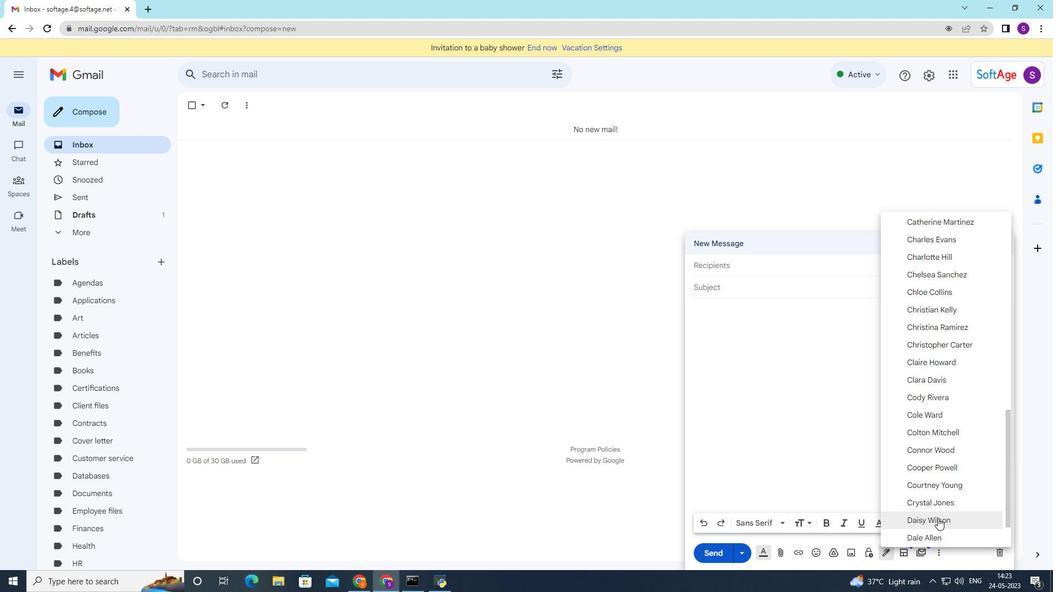 
Action: Mouse scrolled (935, 507) with delta (0, 0)
Screenshot: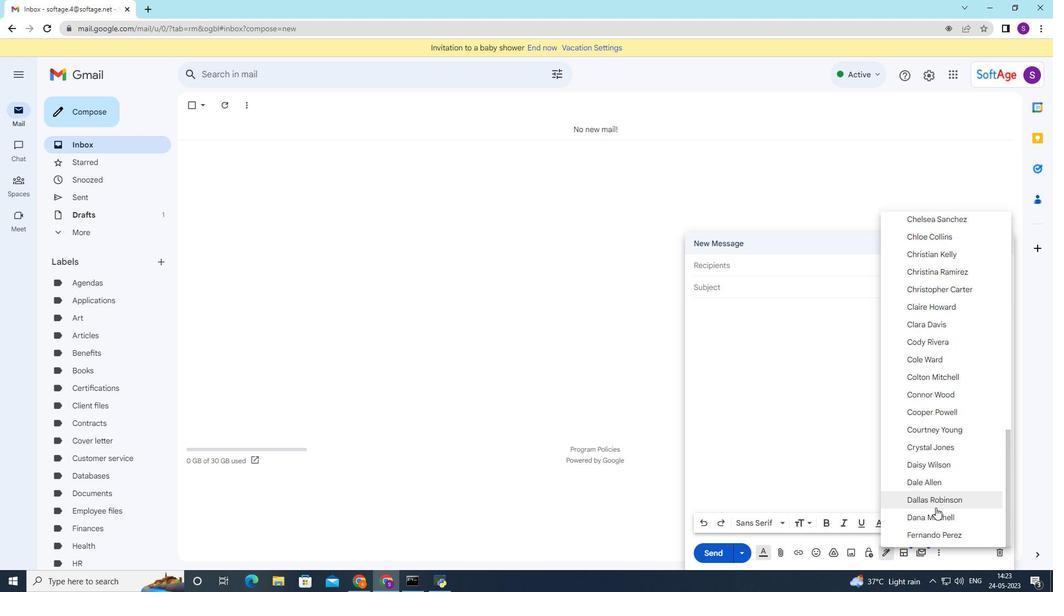 
Action: Mouse moved to (936, 512)
Screenshot: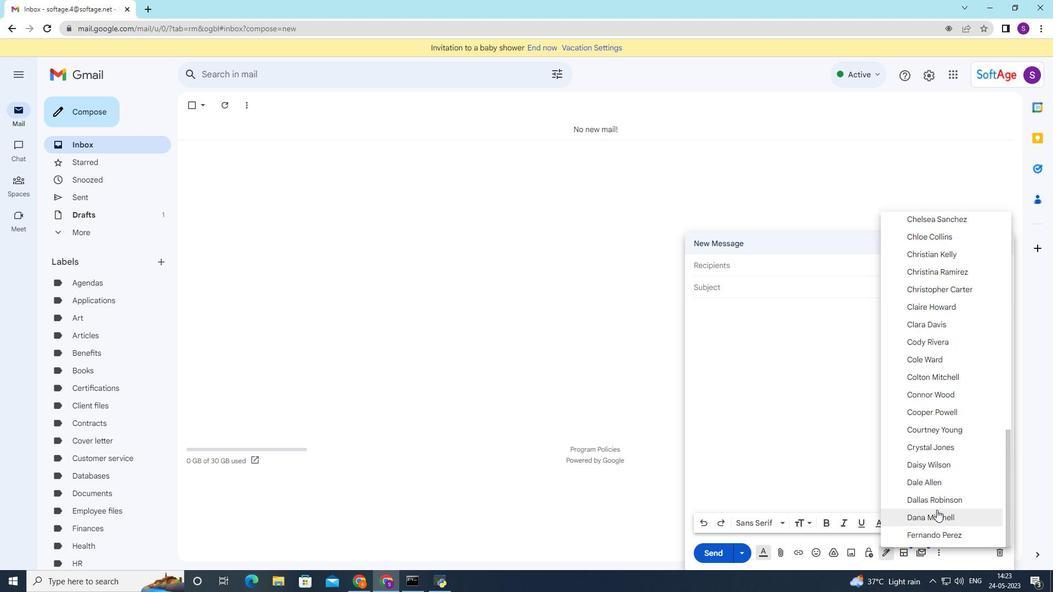 
Action: Mouse pressed left at (936, 512)
Screenshot: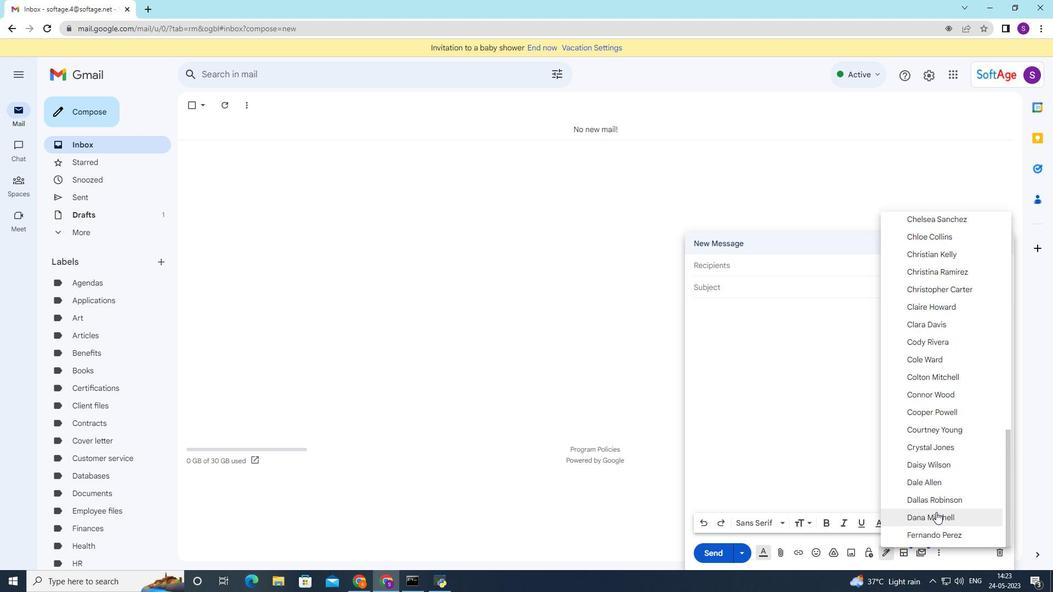 
Action: Mouse moved to (717, 288)
Screenshot: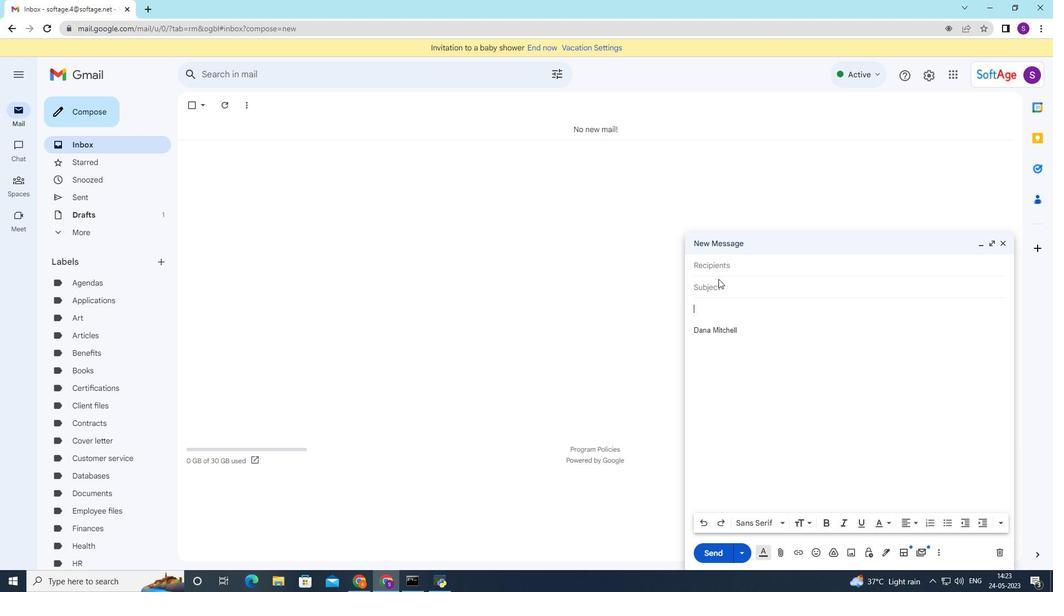 
Action: Mouse pressed left at (717, 288)
Screenshot: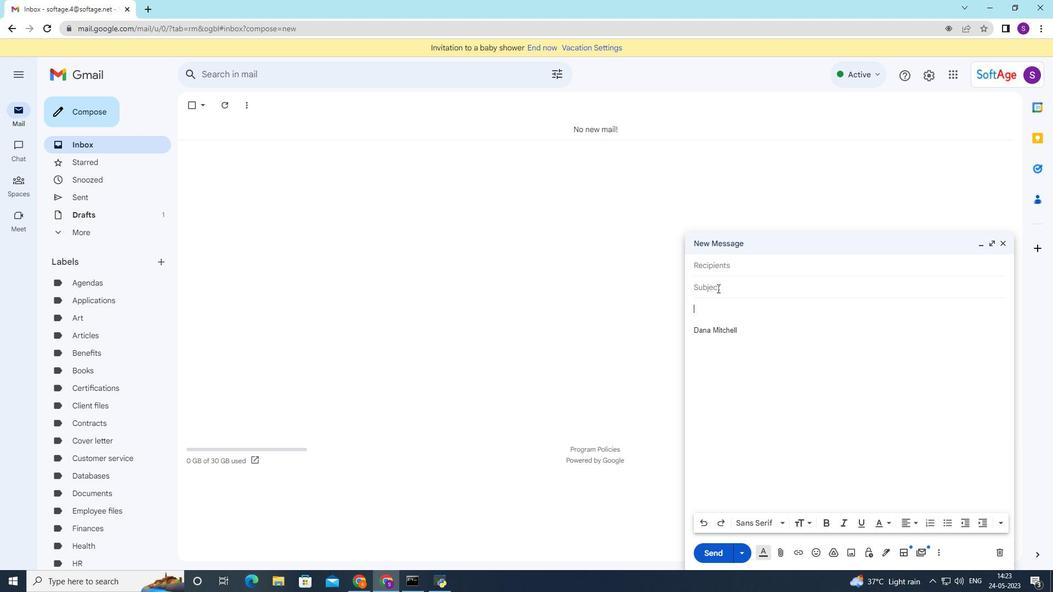 
Action: Mouse moved to (717, 286)
Screenshot: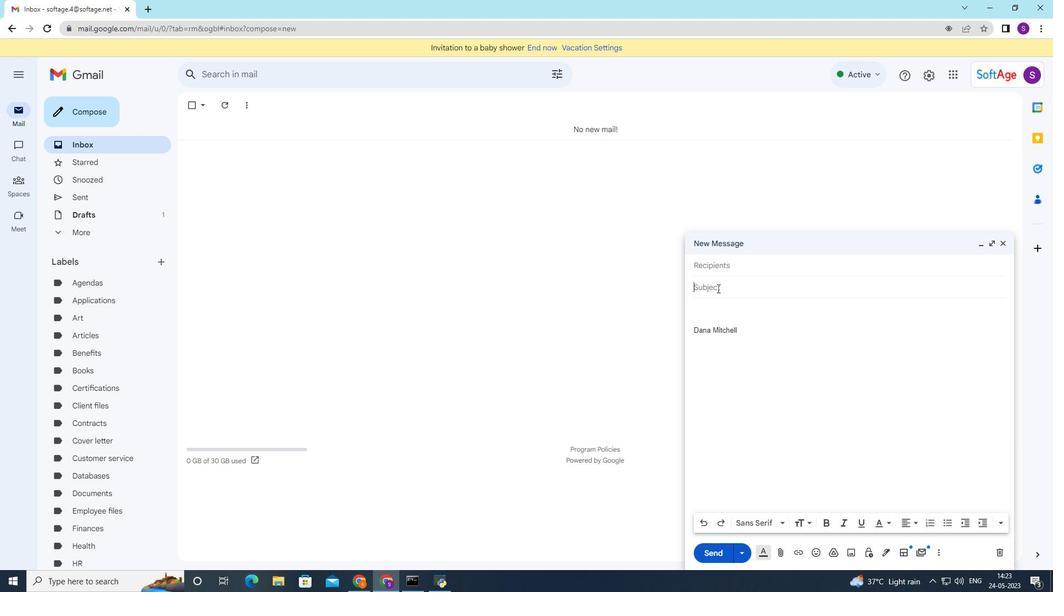 
Action: Key pressed <Key.shift>Invitation<Key.space>to<Key.space>a<Key.space>charity<Key.space>event
Screenshot: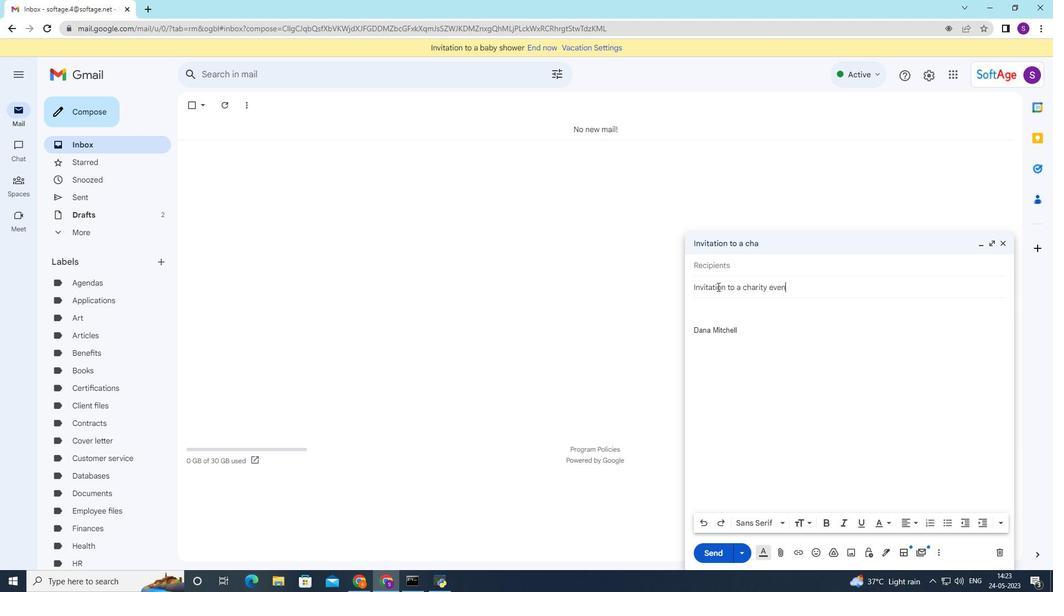 
Action: Mouse moved to (699, 305)
Screenshot: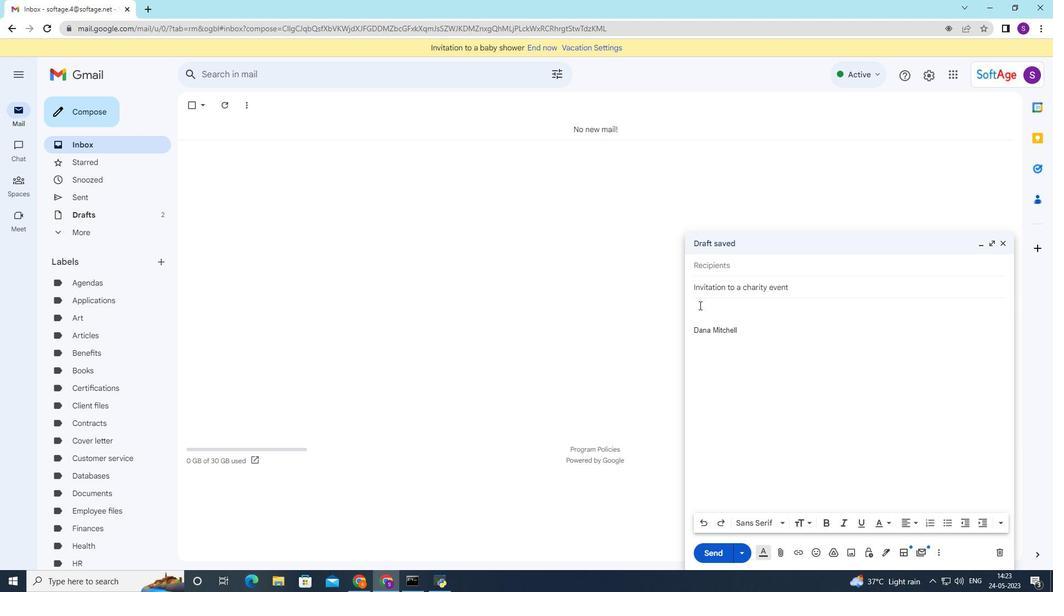 
Action: Mouse pressed left at (699, 305)
Screenshot: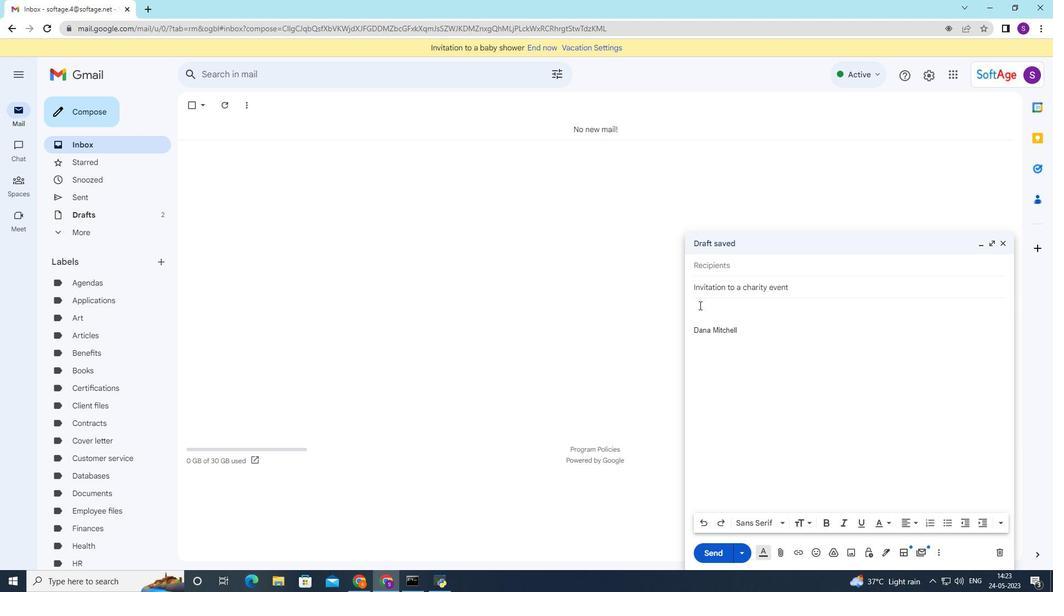 
Action: Mouse moved to (698, 305)
Screenshot: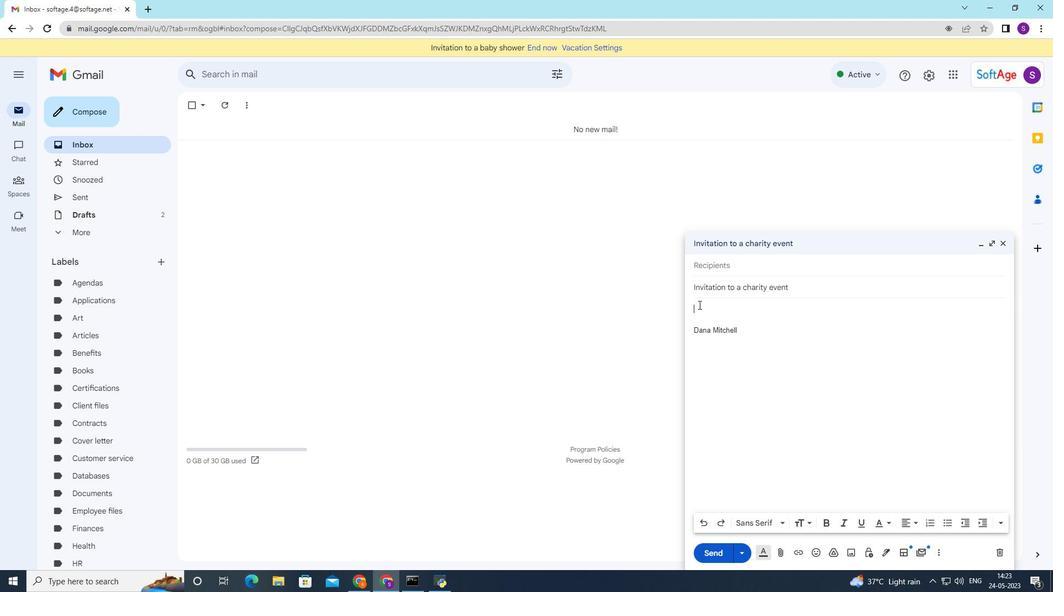 
Action: Key pressed <Key.shift>I<Key.space>would<Key.space>like<Key.space>to<Key.space>request<Key.space>appeo<Key.backspace><Key.backspace>roval<Key.space>for<Key.space>a<Key.space>team<Key.space>building<Key.space><Key.left><Key.left><Key.left><Key.left><Key.left><Key.left><Key.left><Key.left><Key.left><Key.left><Key.right><Key.backspace>-<Key.right><Key.right><Key.right><Key.right><Key.right><Key.right><Key.right><Key.right><Key.right><Key.right><Key.left>activity.
Screenshot: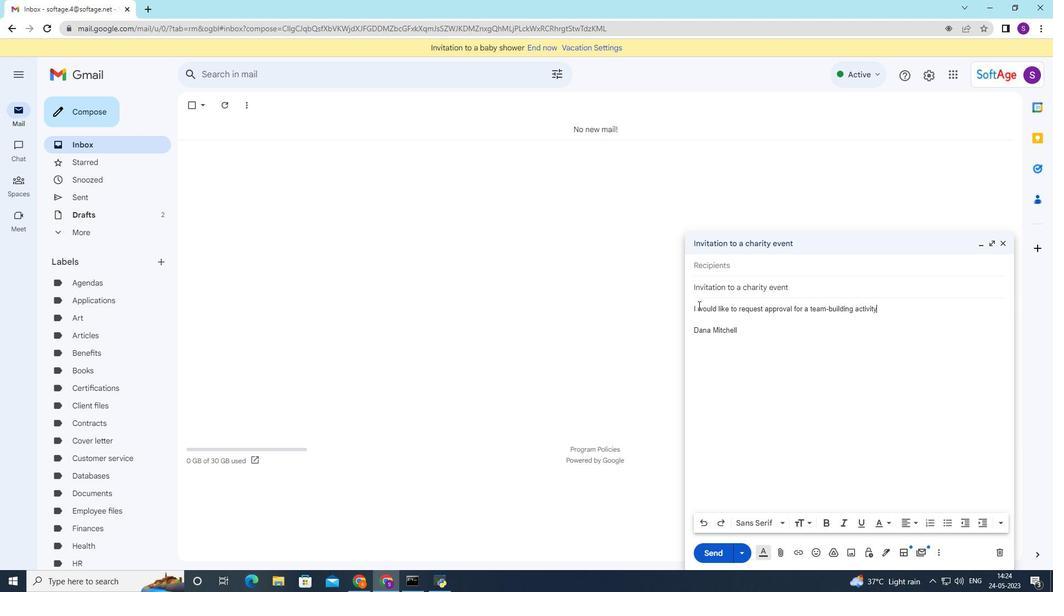 
Action: Mouse moved to (697, 269)
Screenshot: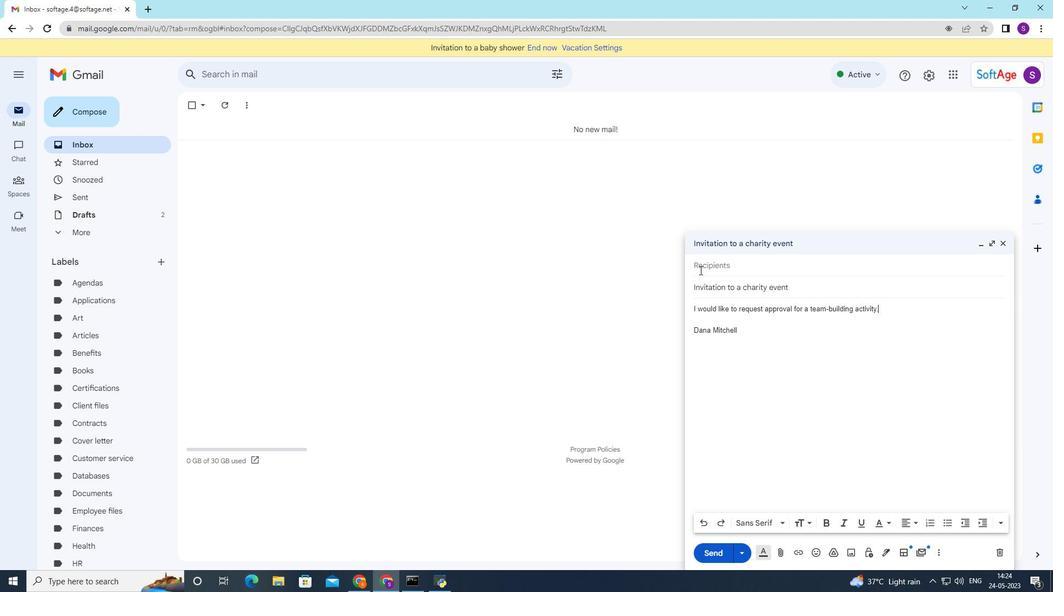 
Action: Mouse pressed left at (697, 269)
Screenshot: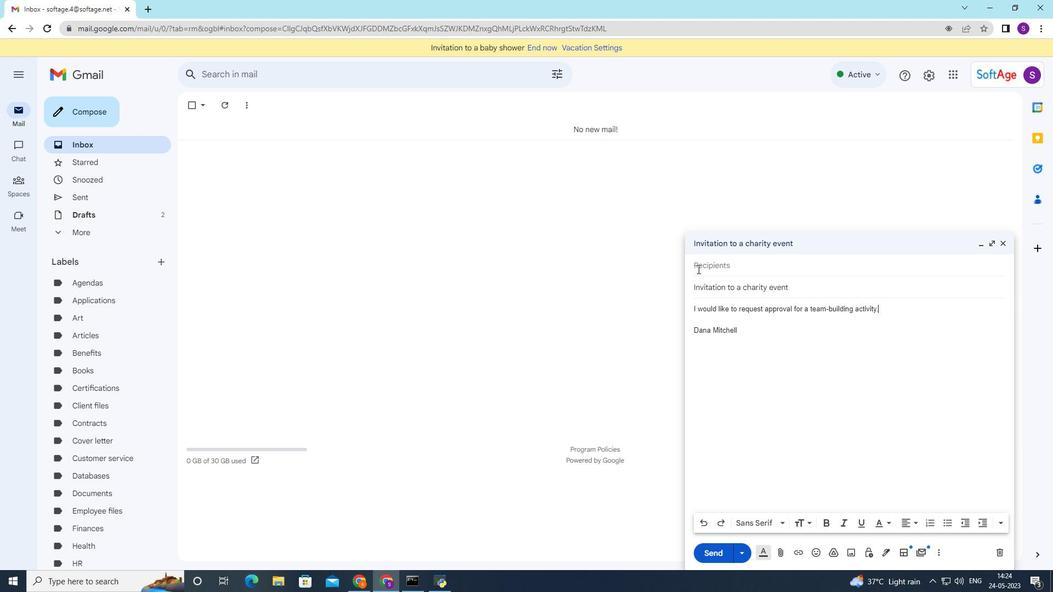 
Action: Mouse moved to (697, 269)
Screenshot: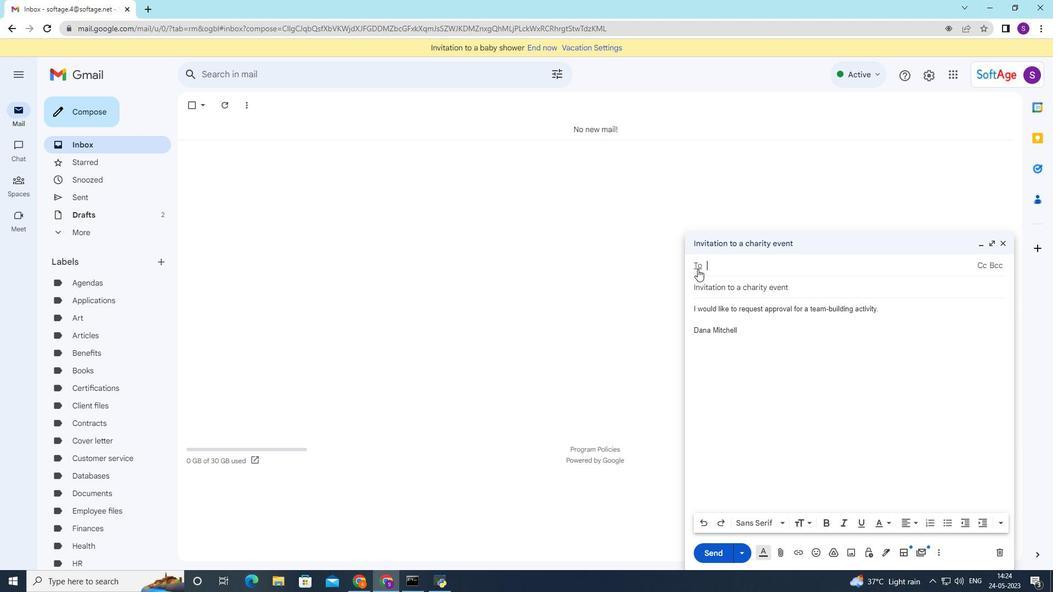 
Action: Key pressed so
Screenshot: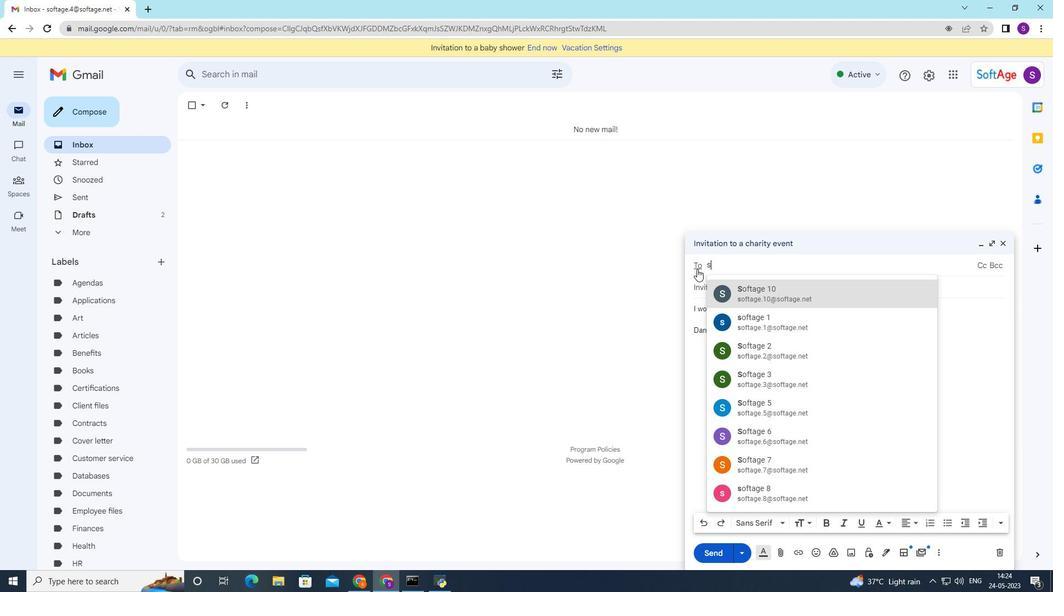 
Action: Mouse moved to (694, 272)
Screenshot: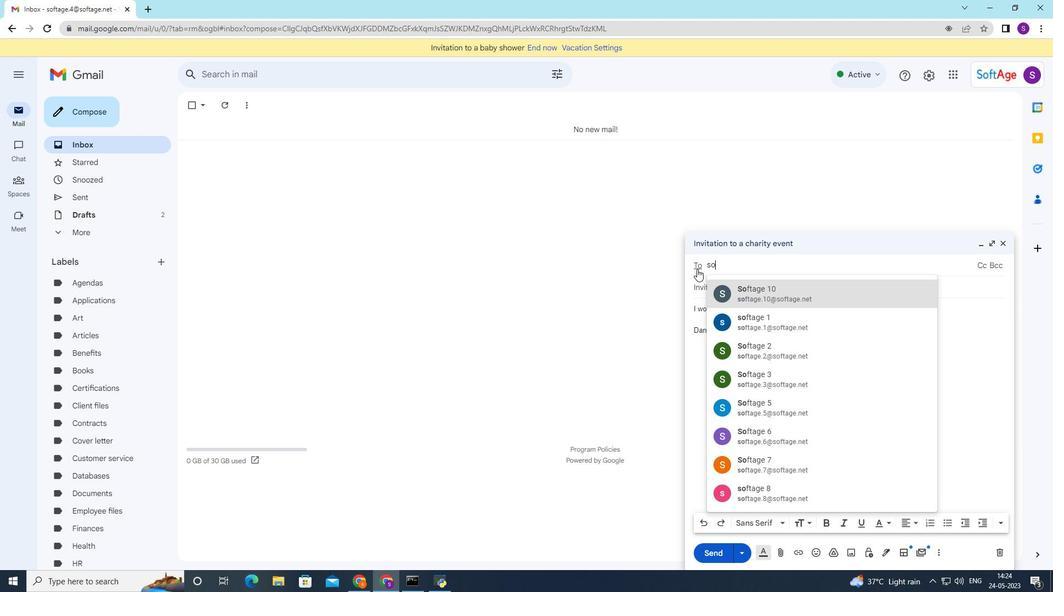 
Action: Key pressed f
Screenshot: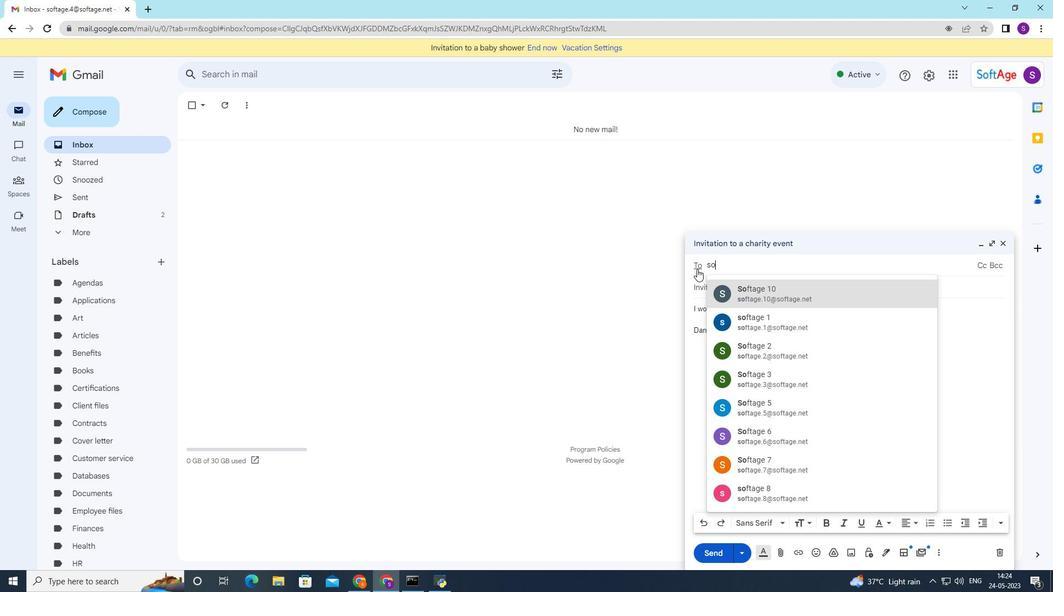 
Action: Mouse moved to (694, 272)
Screenshot: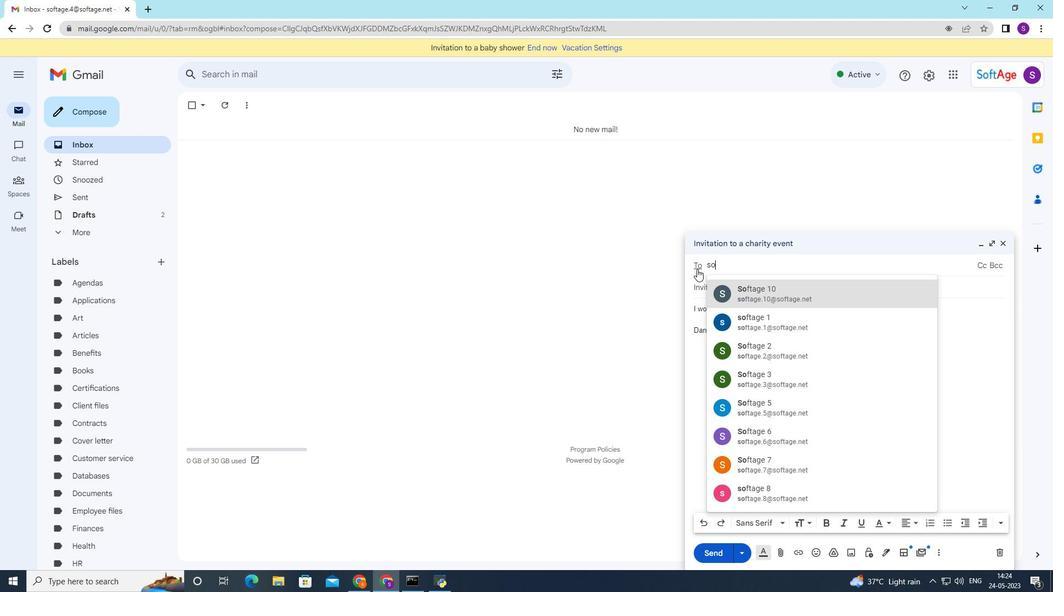 
Action: Key pressed tage.1
Screenshot: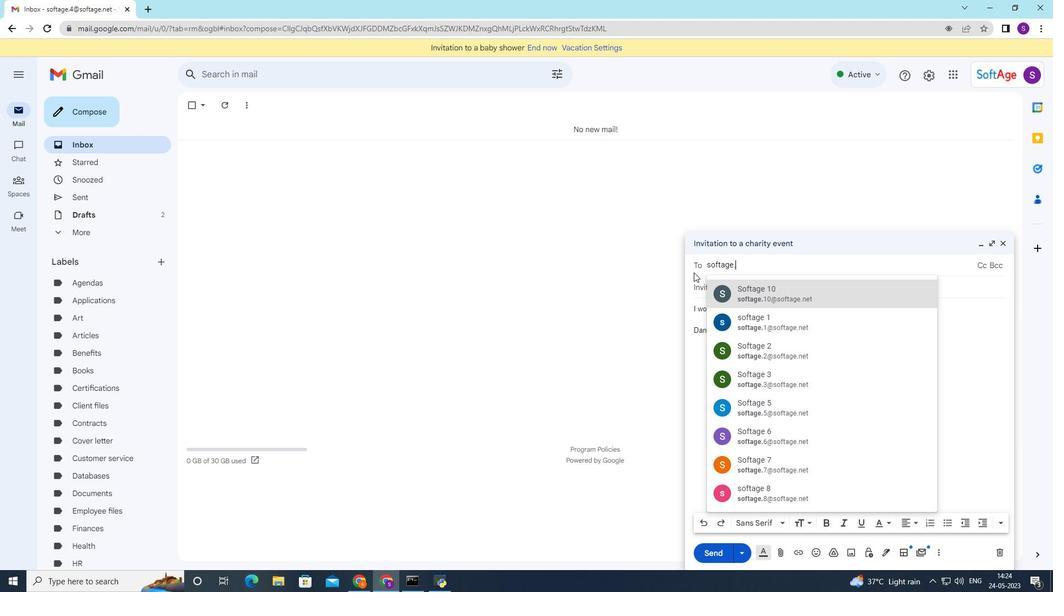 
Action: Mouse moved to (790, 317)
Screenshot: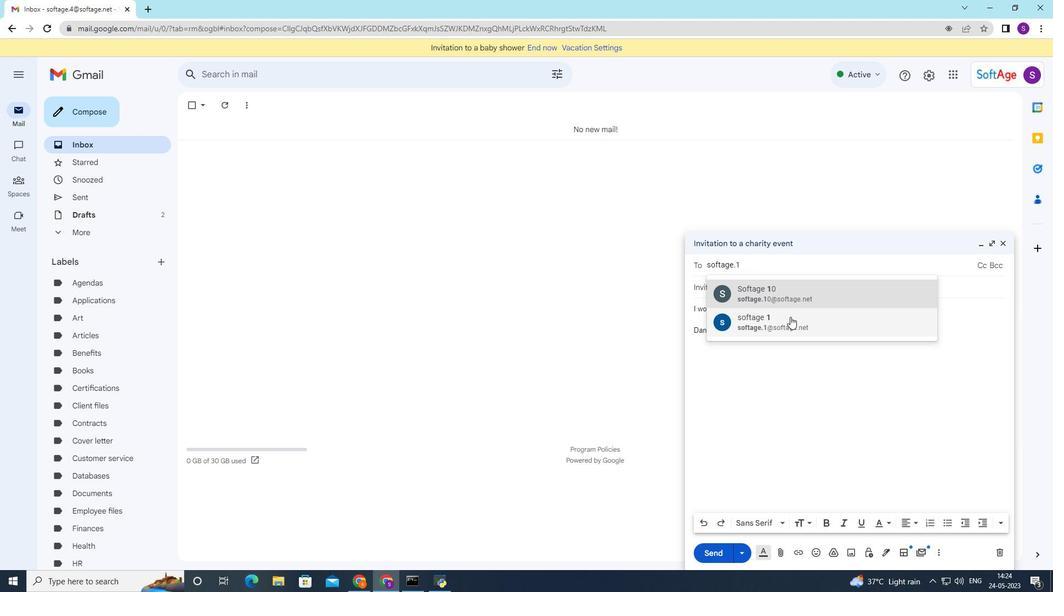 
Action: Mouse pressed left at (790, 317)
Screenshot: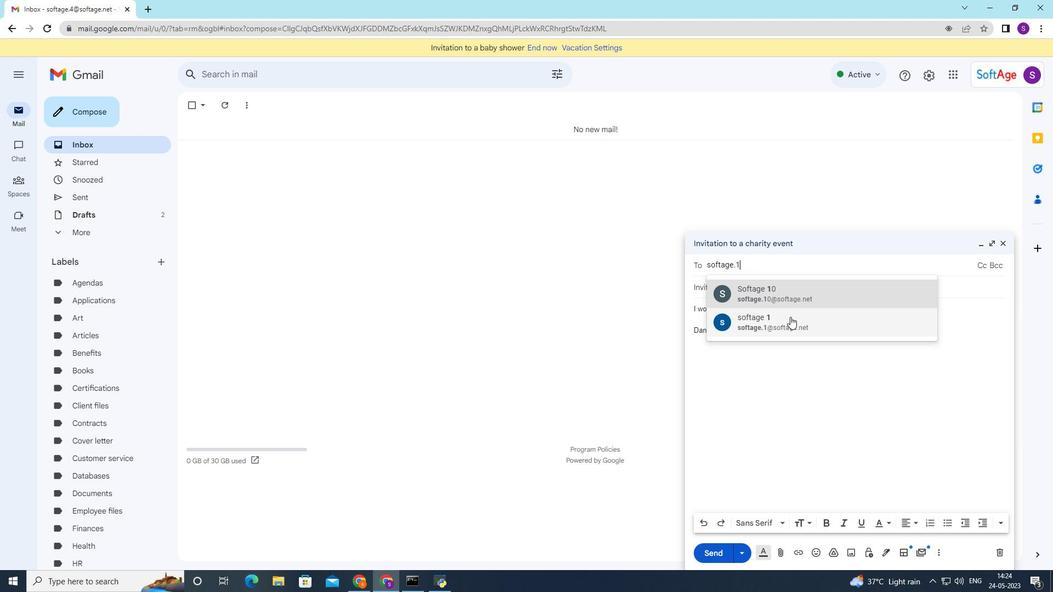 
Action: Mouse moved to (759, 322)
Screenshot: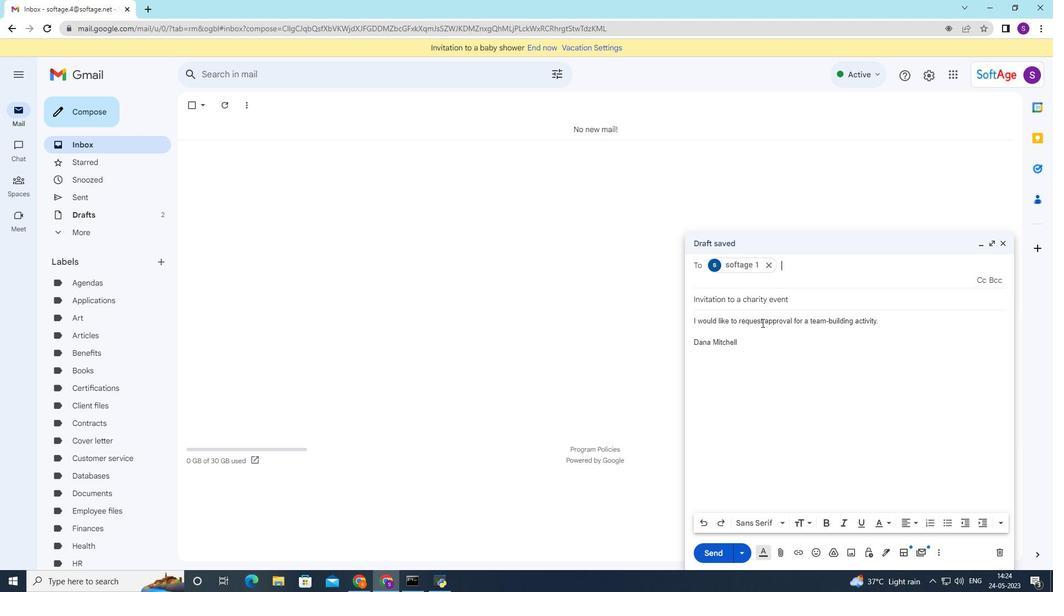 
Action: Mouse pressed left at (759, 322)
Screenshot: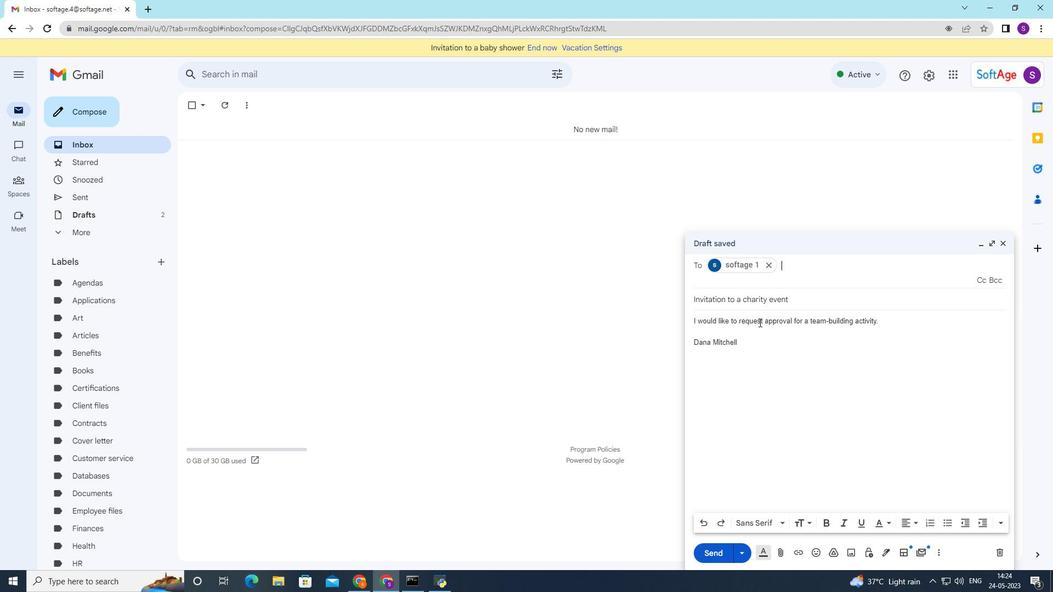 
Action: Mouse pressed left at (759, 322)
Screenshot: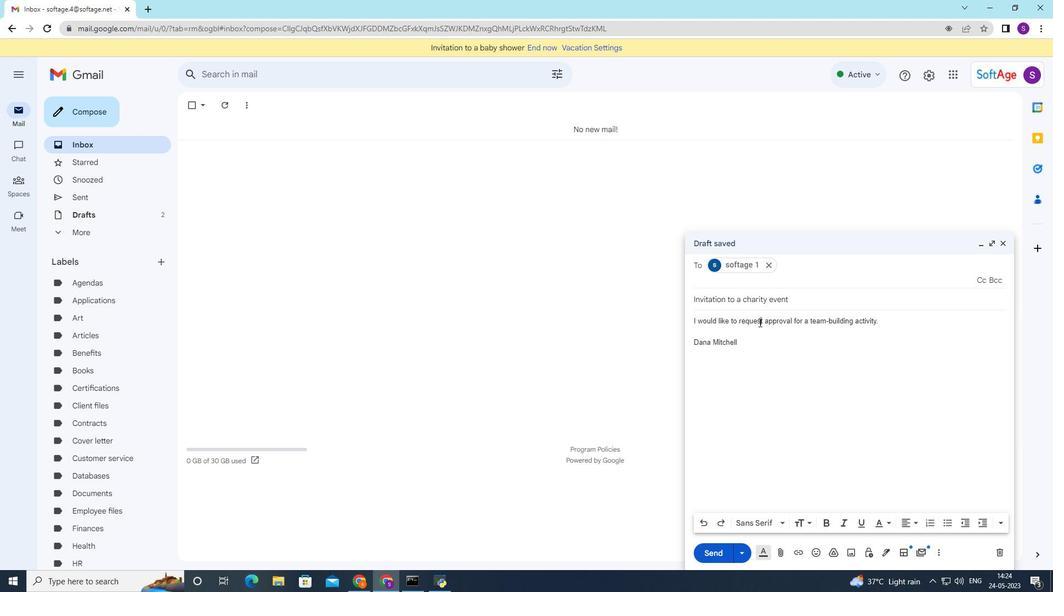 
Action: Mouse moved to (760, 310)
Screenshot: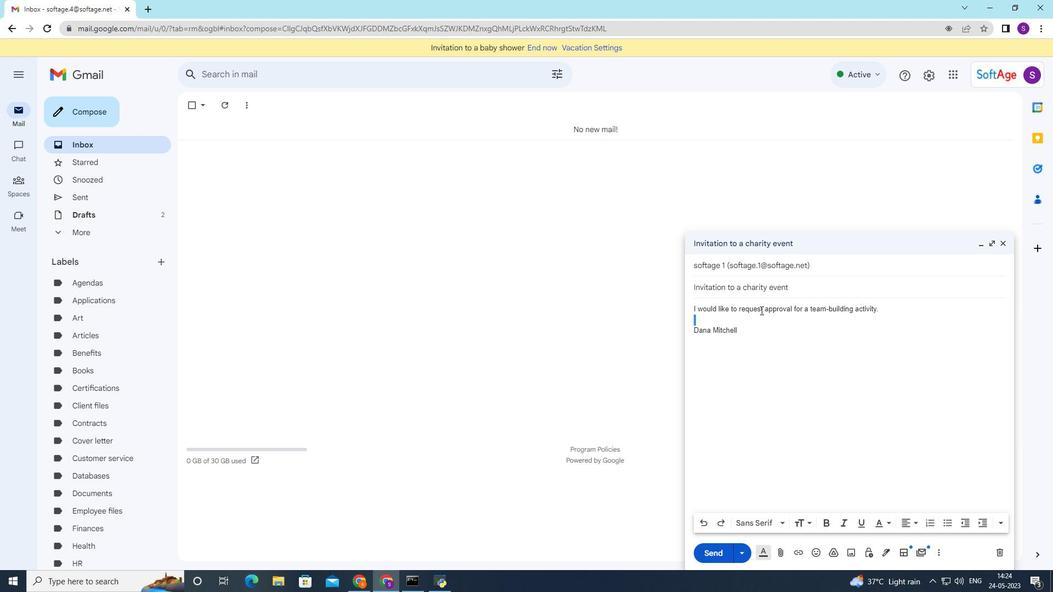 
Action: Mouse pressed left at (760, 310)
Screenshot: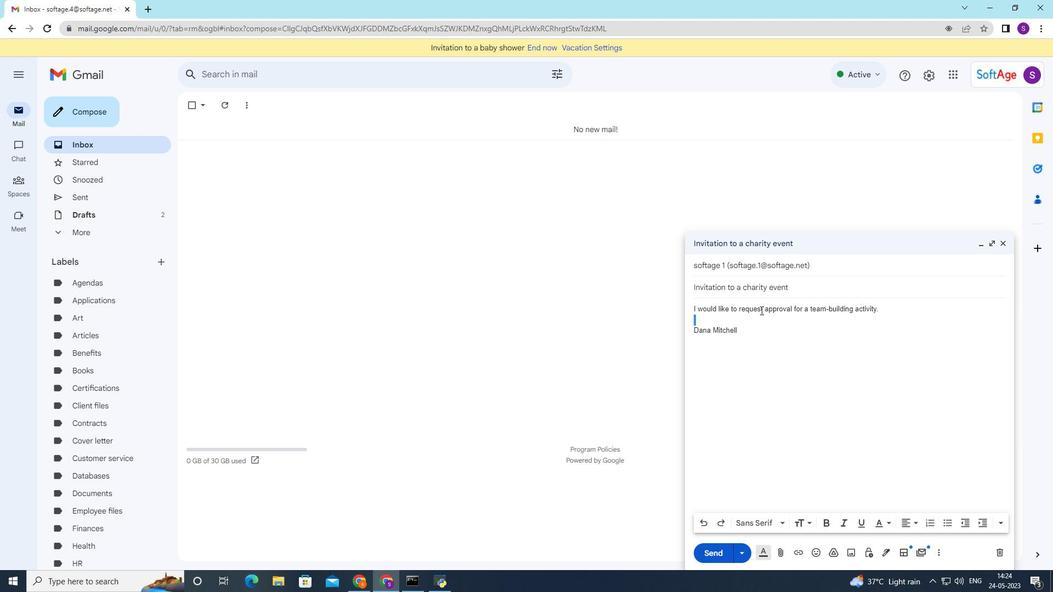 
Action: Mouse pressed left at (760, 310)
Screenshot: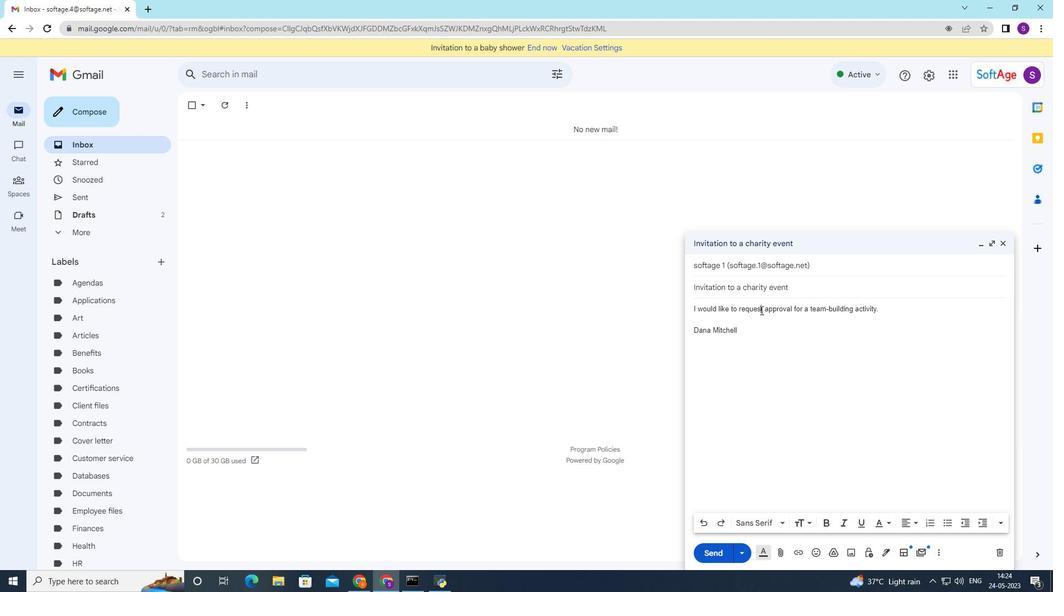 
Action: Mouse moved to (760, 309)
Screenshot: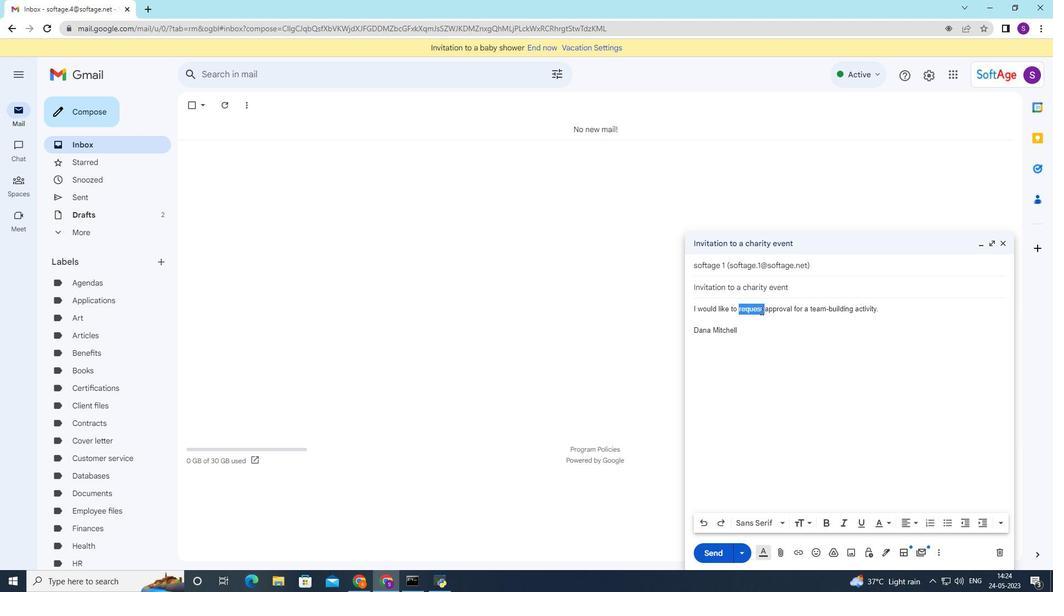 
Action: Mouse pressed left at (760, 309)
Screenshot: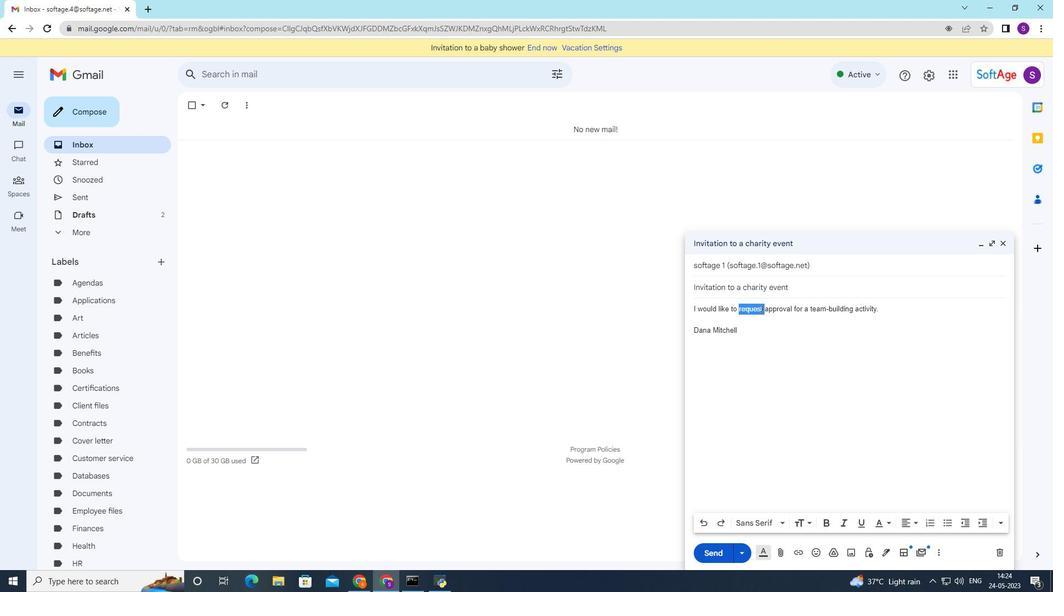 
Action: Mouse moved to (889, 522)
Screenshot: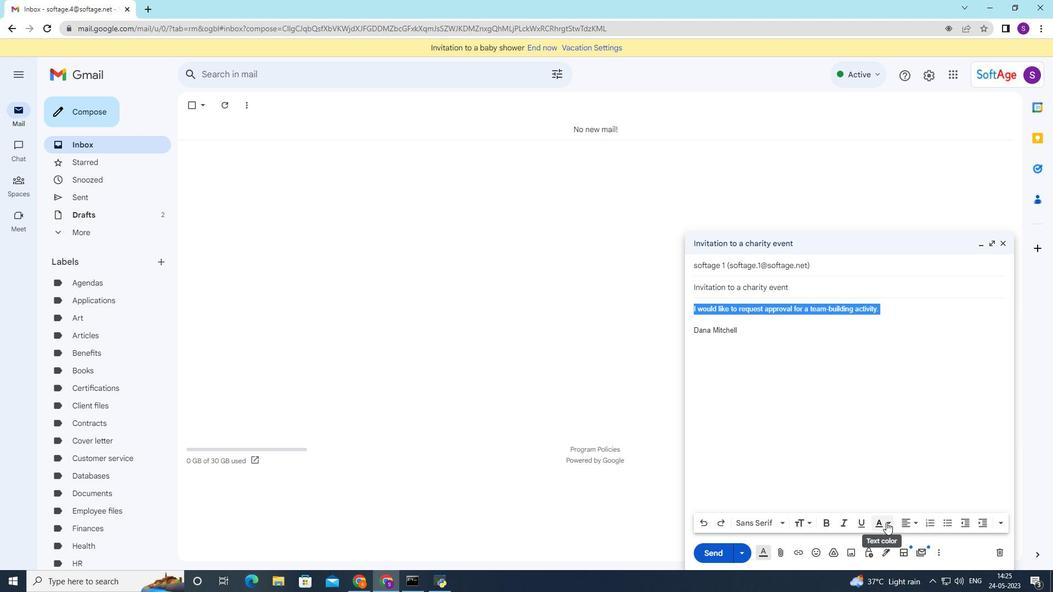 
Action: Mouse pressed left at (889, 522)
Screenshot: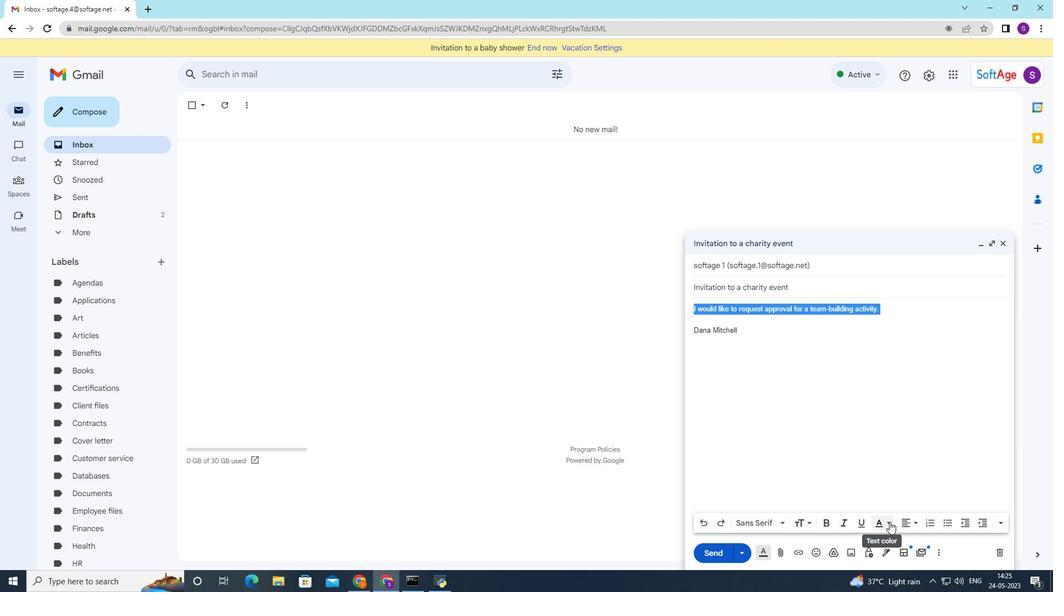 
Action: Mouse moved to (759, 443)
Screenshot: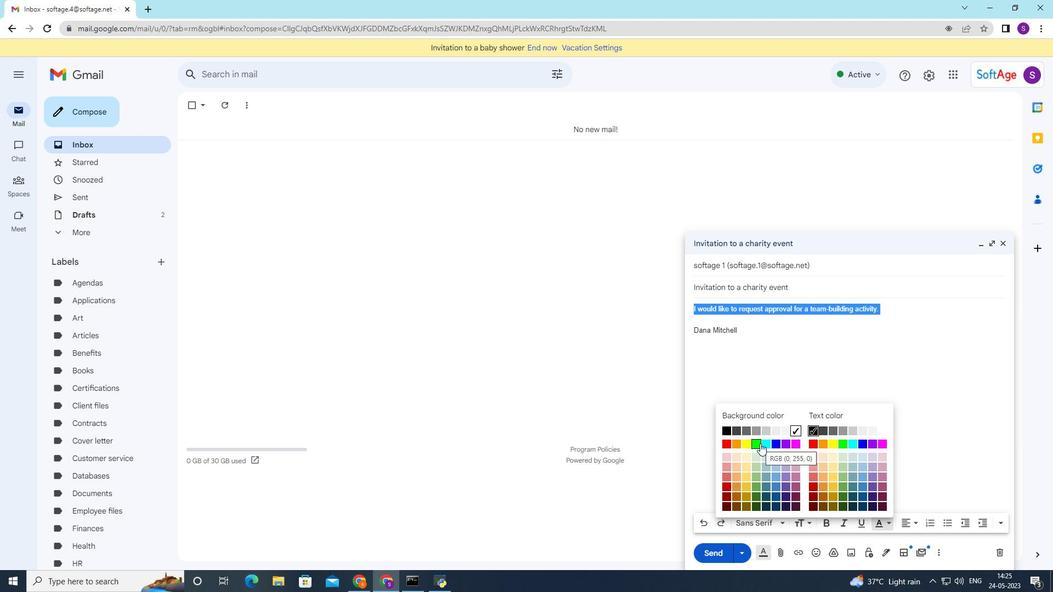
Action: Mouse pressed left at (759, 443)
Screenshot: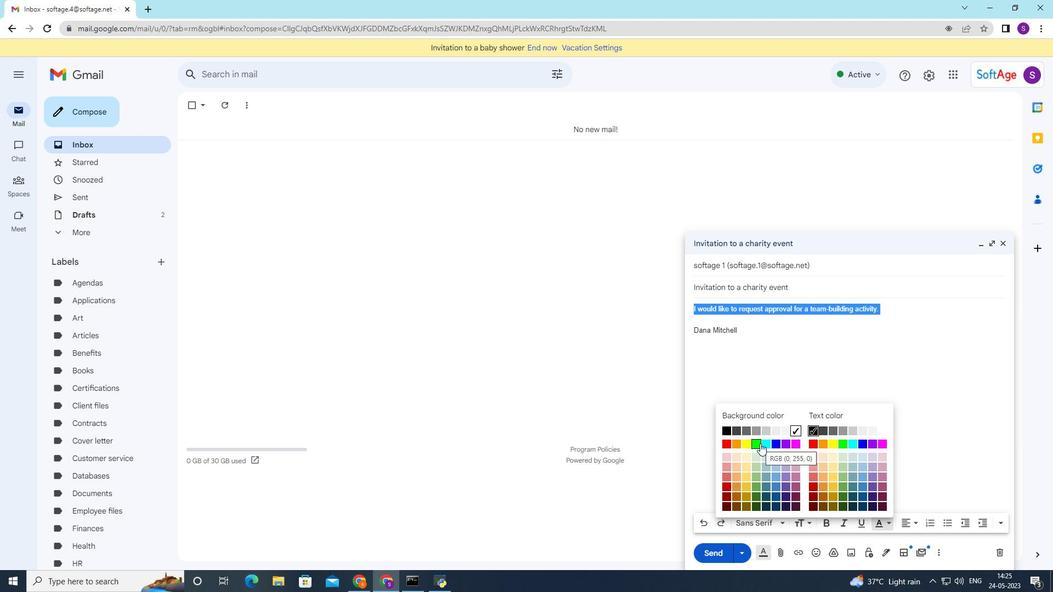 
Action: Mouse moved to (889, 522)
Screenshot: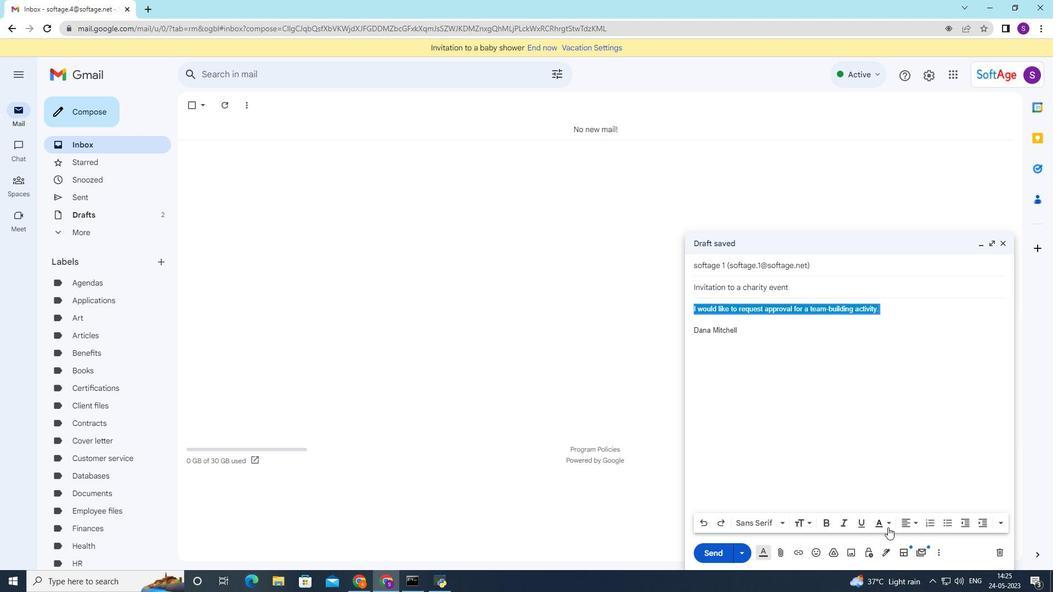 
Action: Mouse pressed left at (889, 522)
Screenshot: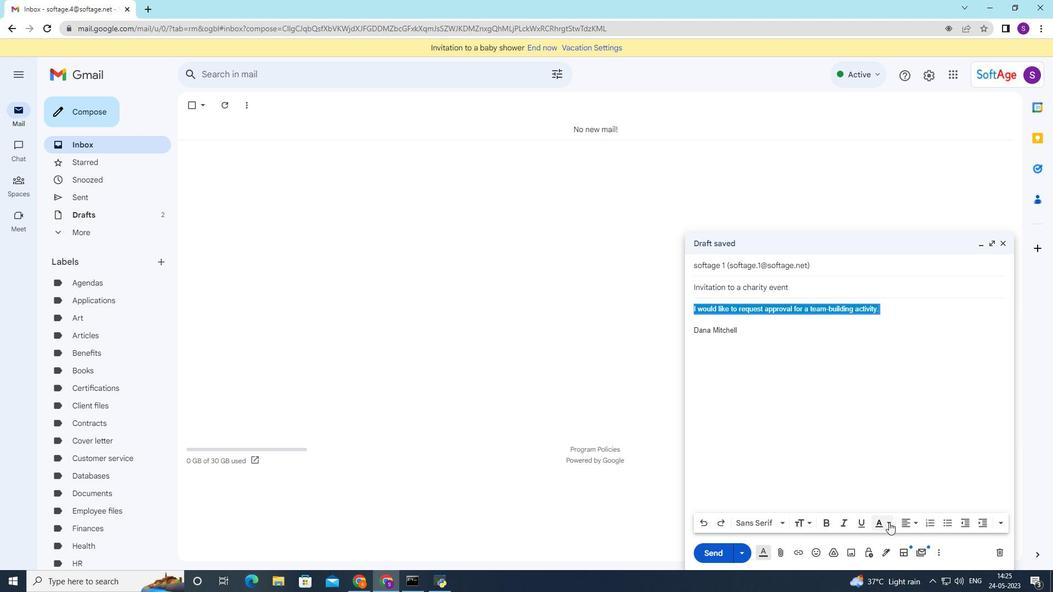 
Action: Mouse moved to (794, 432)
Screenshot: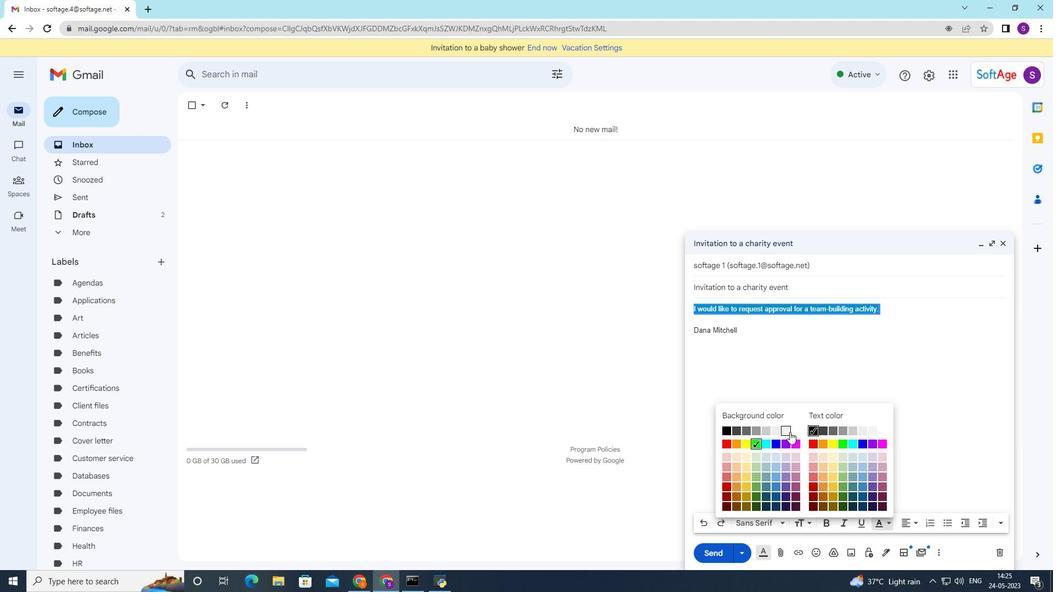 
Action: Mouse pressed left at (794, 432)
